 Task: Search for images of 'white roses' and 'trees' using the Unsplash photo search in Trello.
Action: Mouse moved to (838, 320)
Screenshot: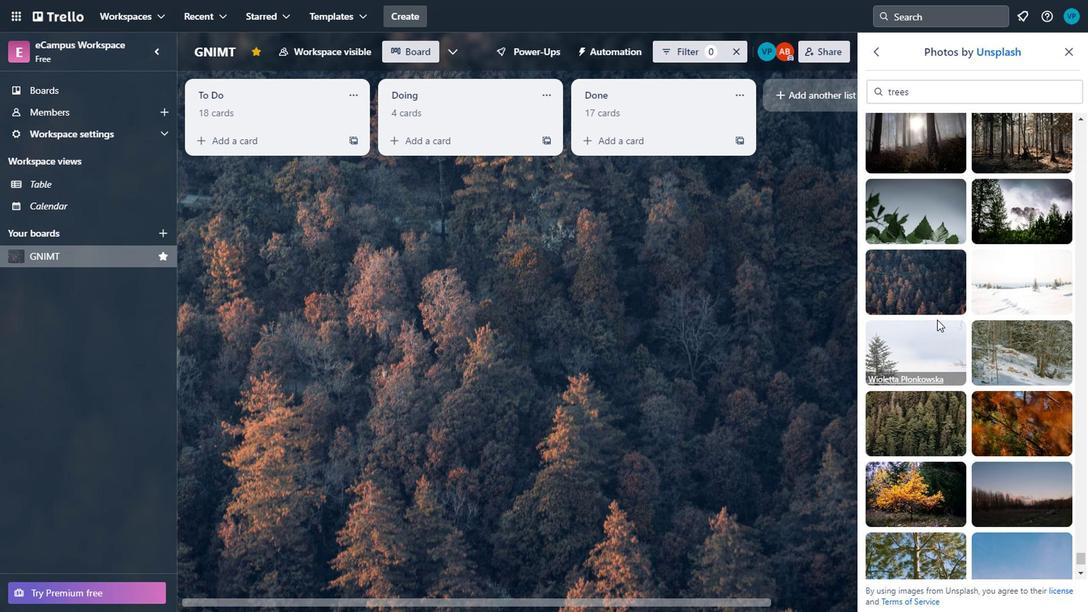 
Action: Mouse scrolled (838, 320) with delta (0, 0)
Screenshot: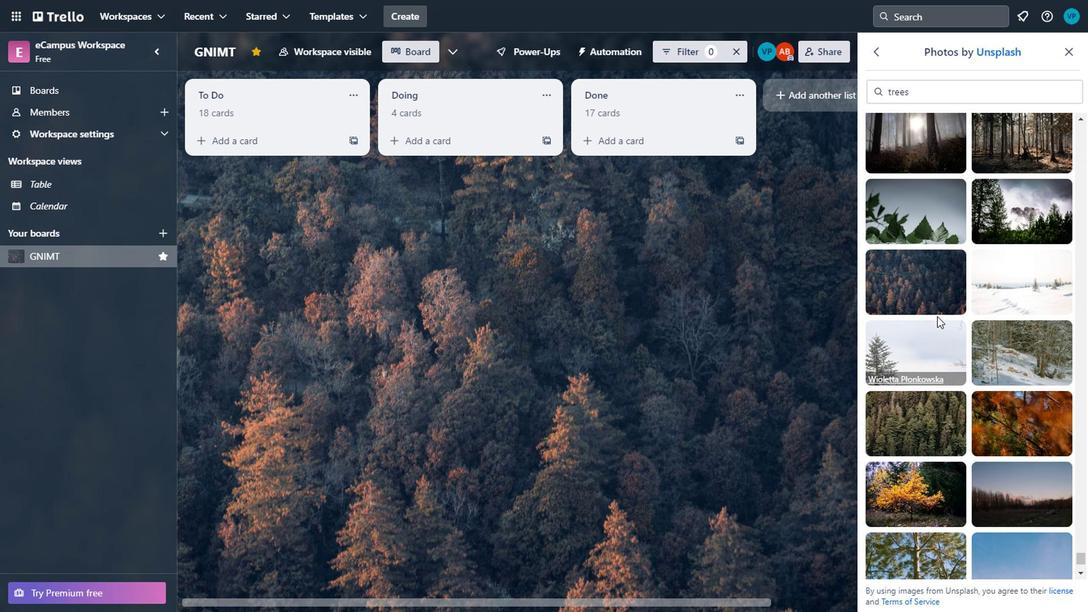 
Action: Mouse scrolled (838, 320) with delta (0, 0)
Screenshot: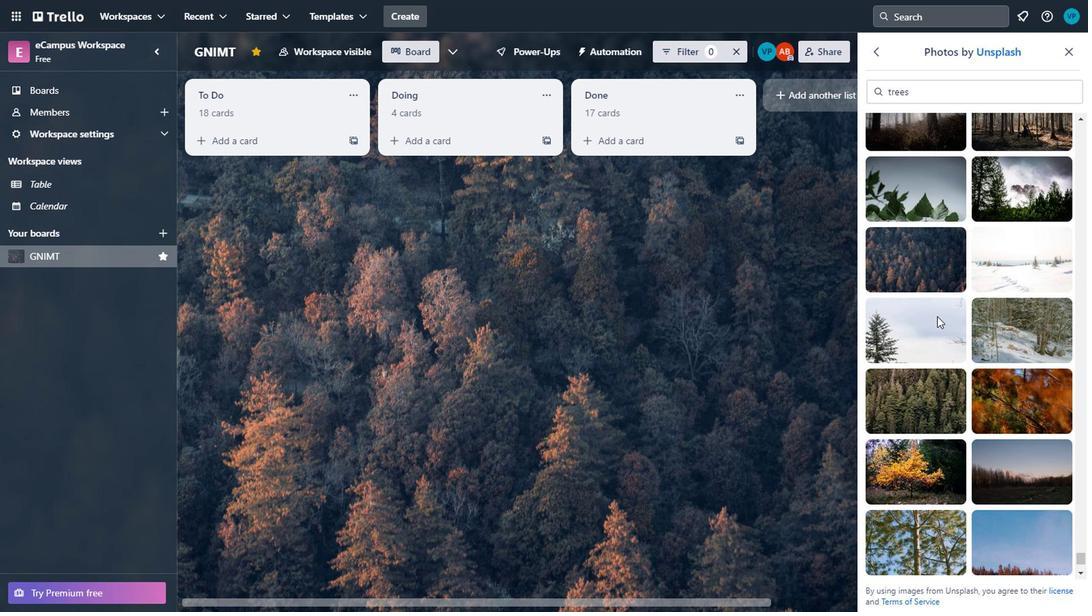 
Action: Mouse scrolled (838, 320) with delta (0, 0)
Screenshot: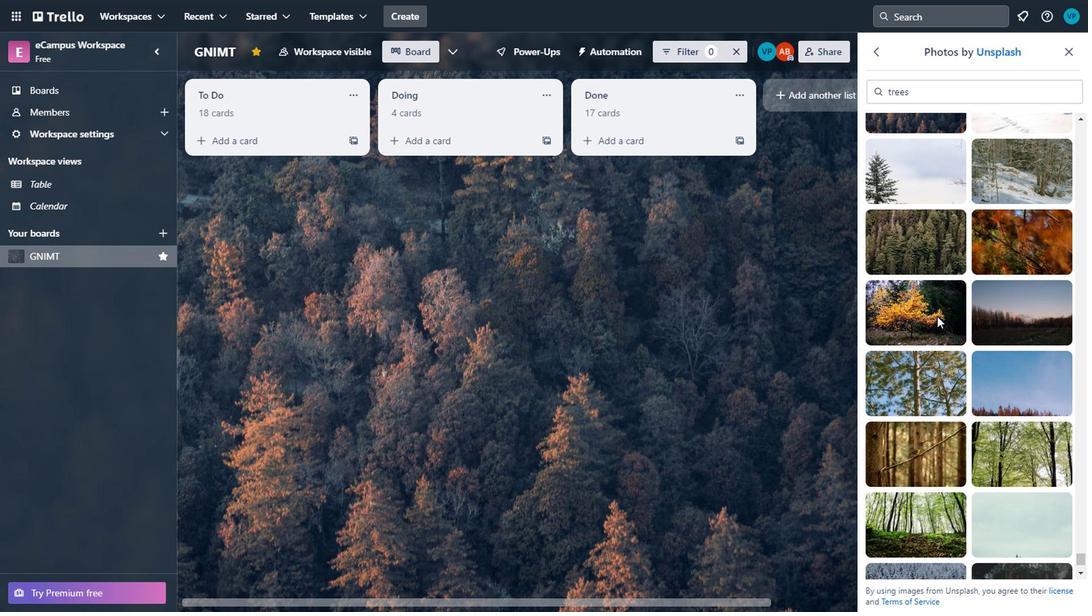 
Action: Mouse scrolled (838, 320) with delta (0, 0)
Screenshot: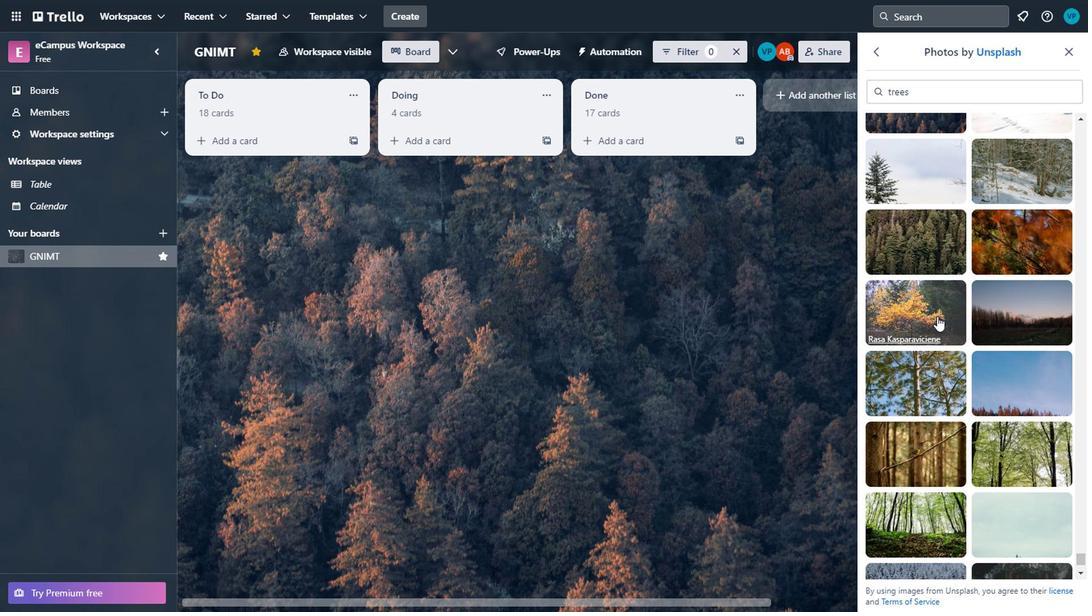 
Action: Mouse scrolled (838, 320) with delta (0, 0)
Screenshot: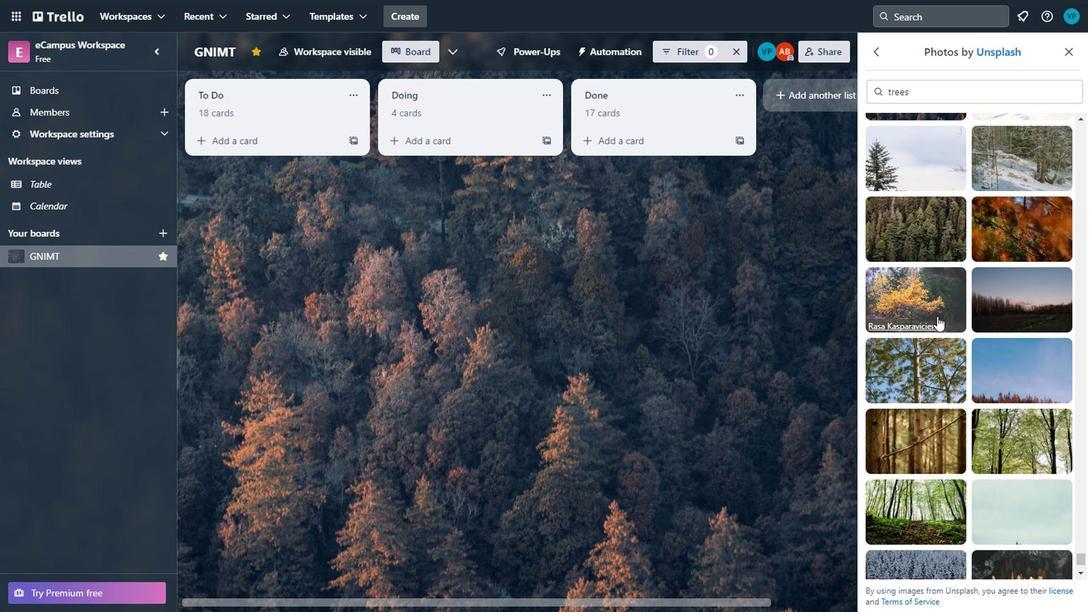
Action: Mouse moved to (821, 333)
Screenshot: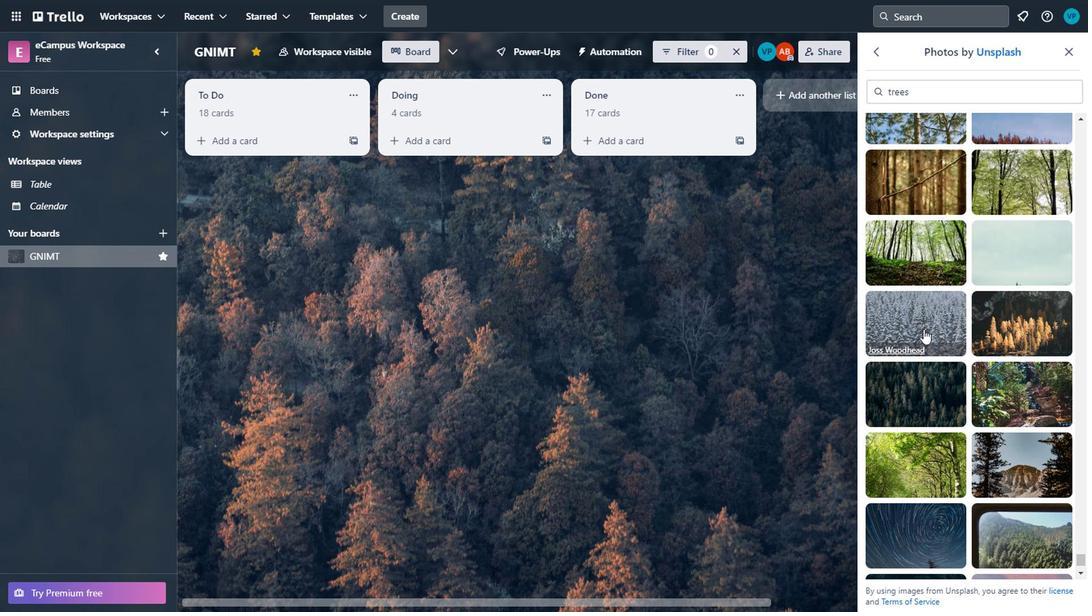 
Action: Mouse scrolled (821, 332) with delta (0, 0)
Screenshot: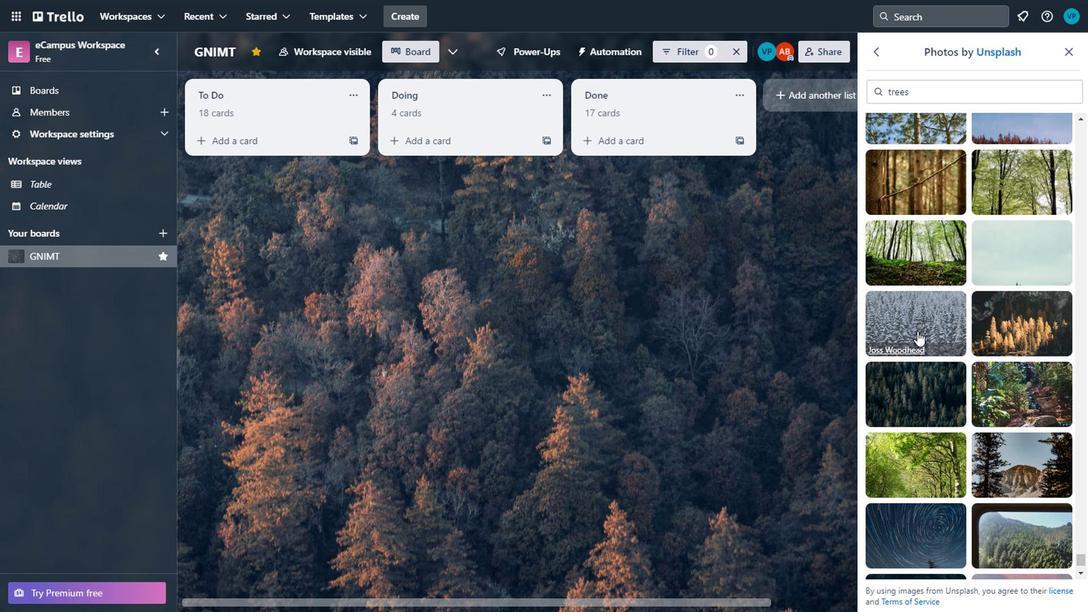 
Action: Mouse moved to (820, 300)
Screenshot: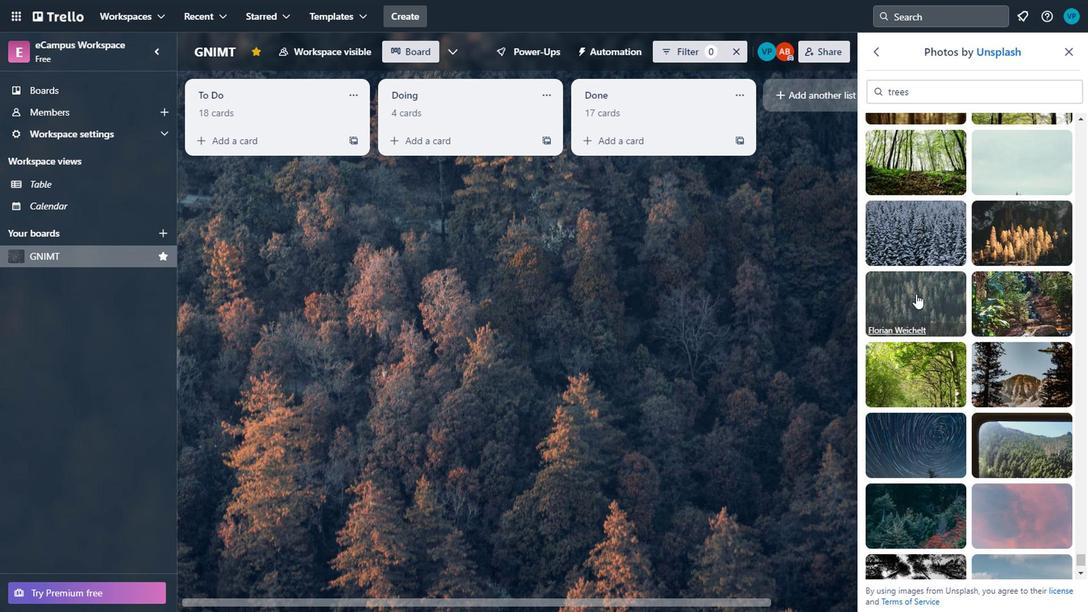 
Action: Mouse scrolled (820, 299) with delta (0, 0)
Screenshot: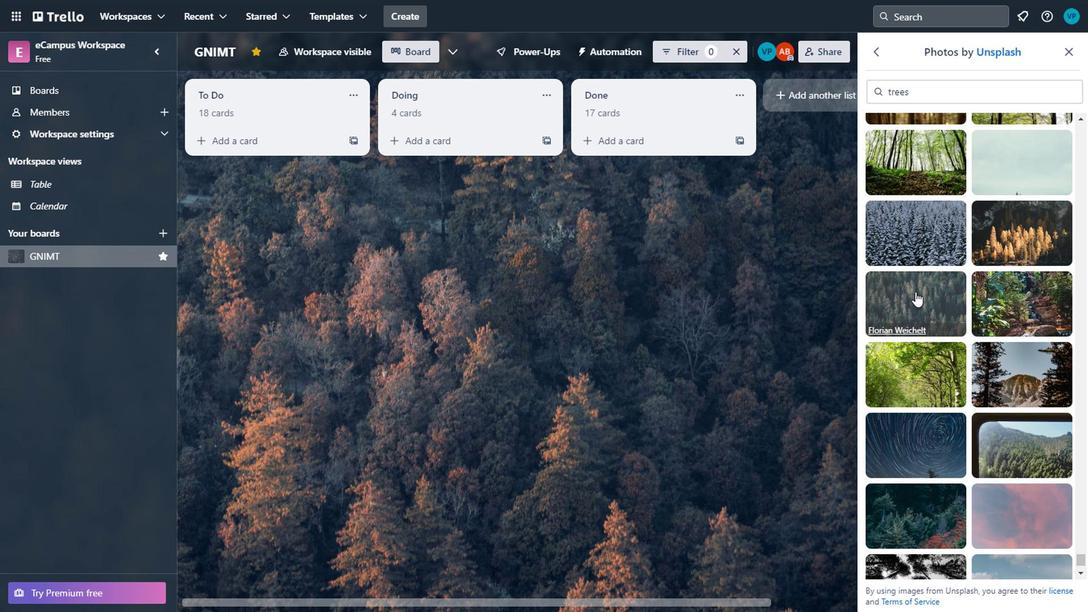 
Action: Mouse scrolled (820, 299) with delta (0, 0)
Screenshot: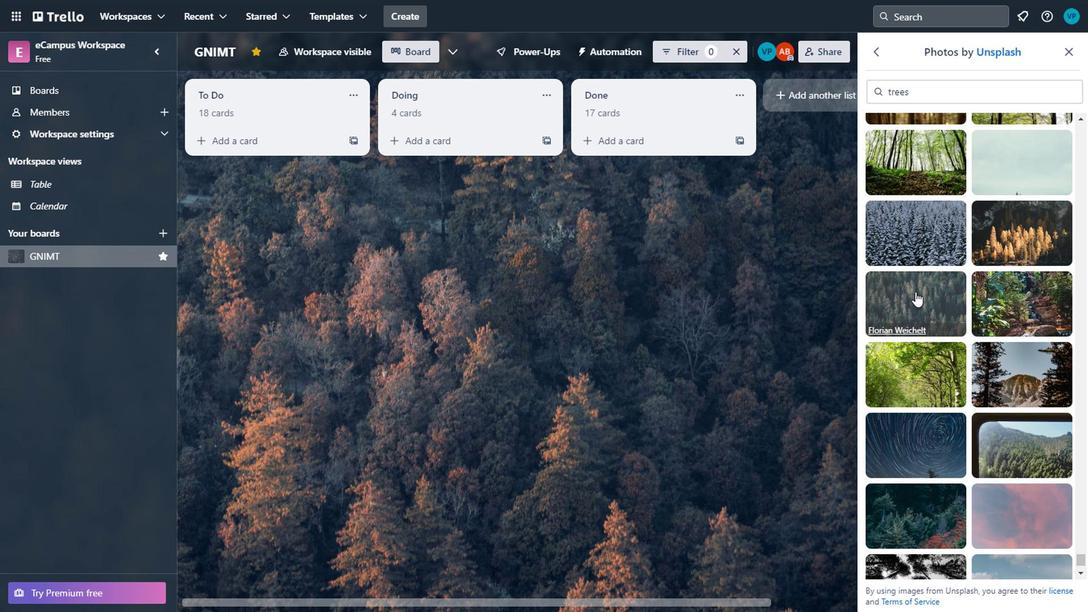 
Action: Mouse scrolled (820, 299) with delta (0, 0)
Screenshot: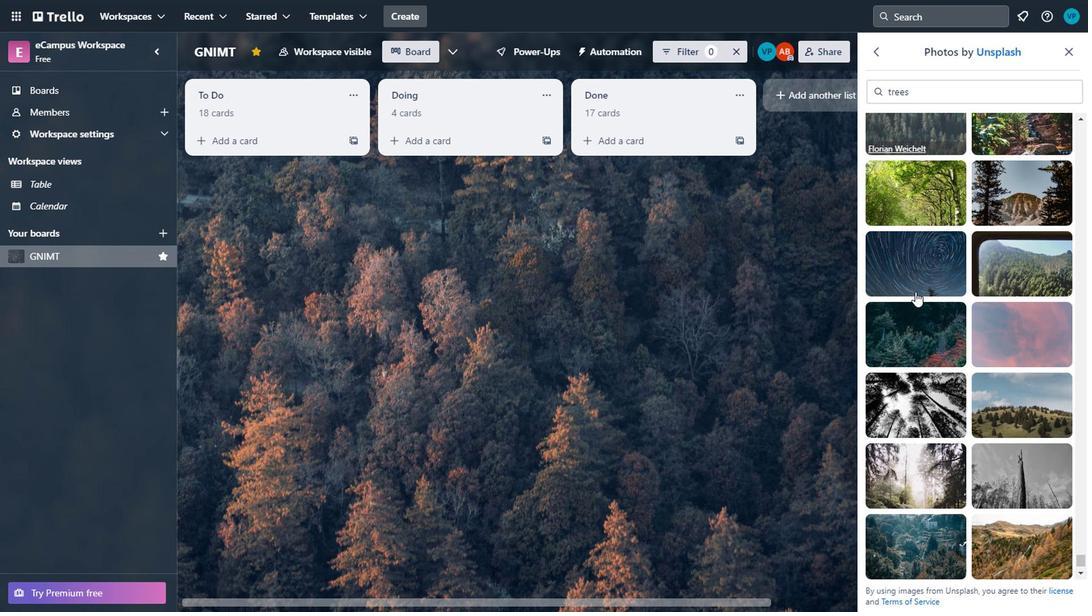 
Action: Mouse scrolled (820, 299) with delta (0, 0)
Screenshot: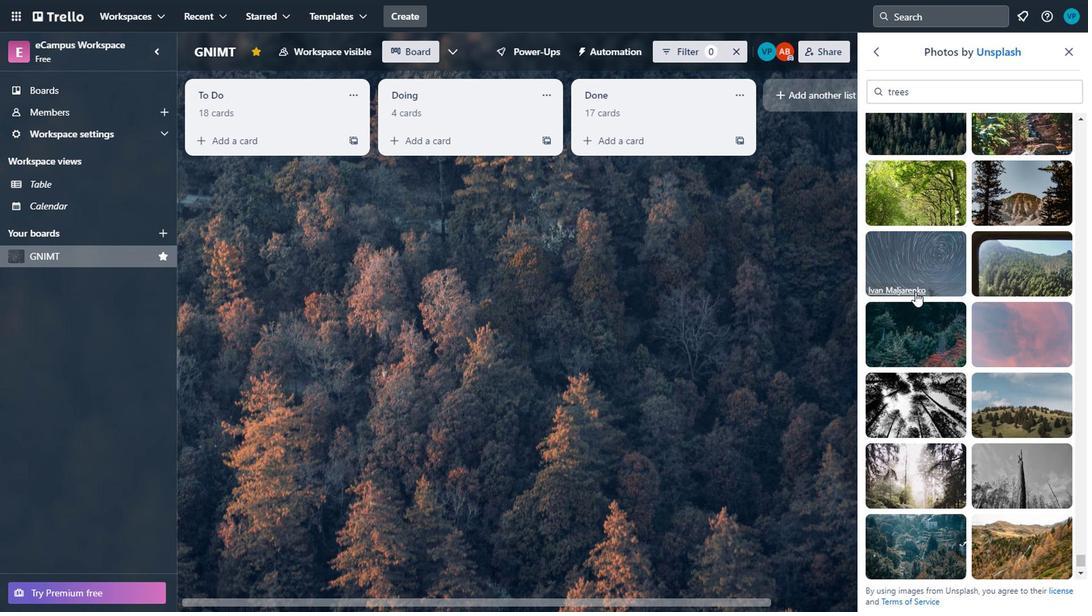 
Action: Mouse moved to (823, 299)
Screenshot: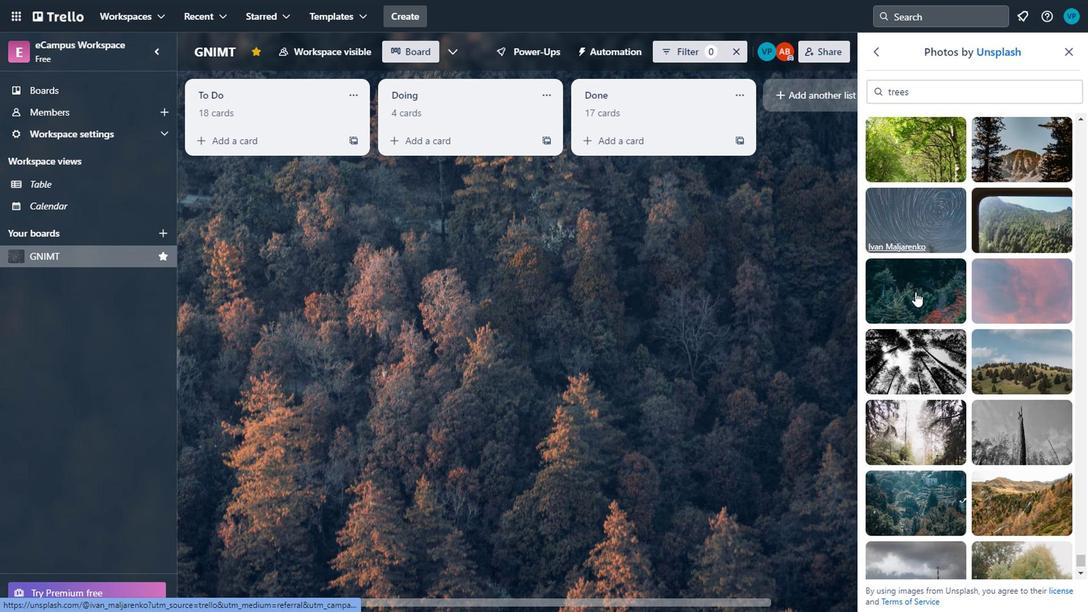 
Action: Mouse scrolled (823, 299) with delta (0, 0)
Screenshot: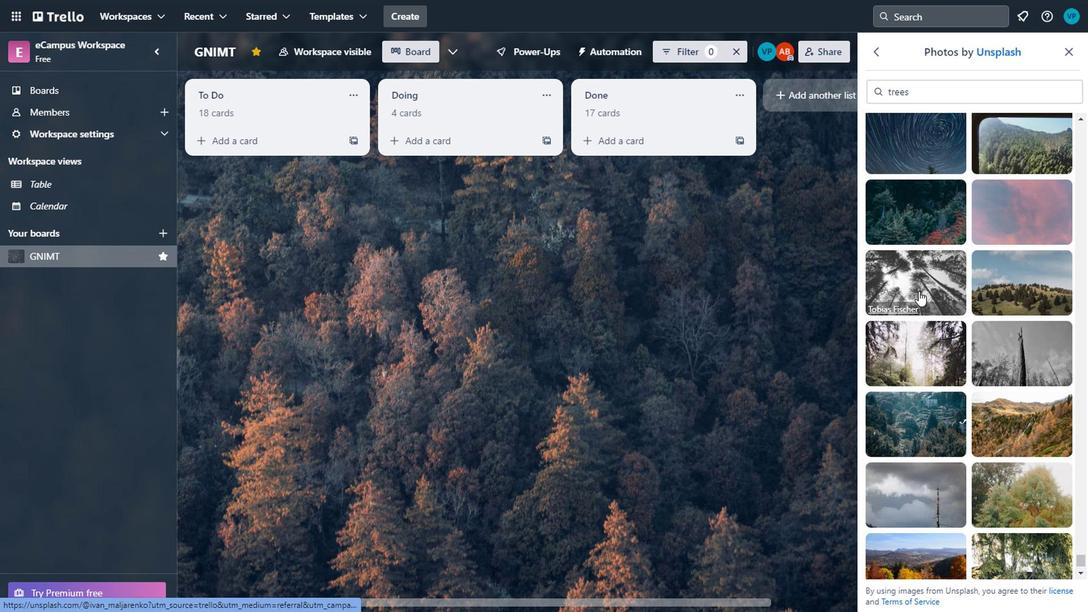 
Action: Mouse moved to (823, 299)
Screenshot: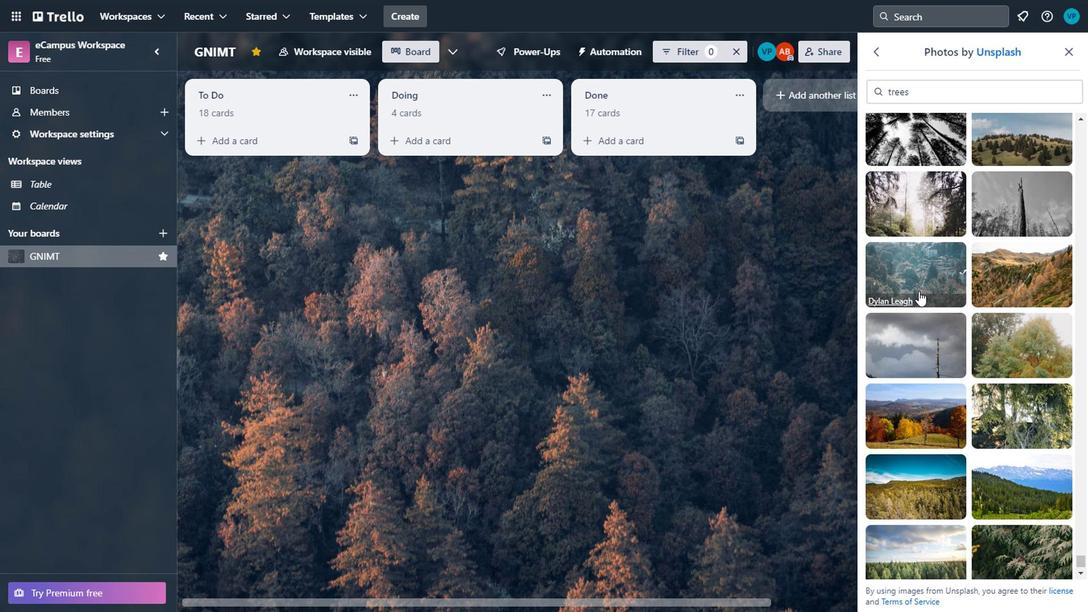 
Action: Mouse scrolled (823, 299) with delta (0, 0)
Screenshot: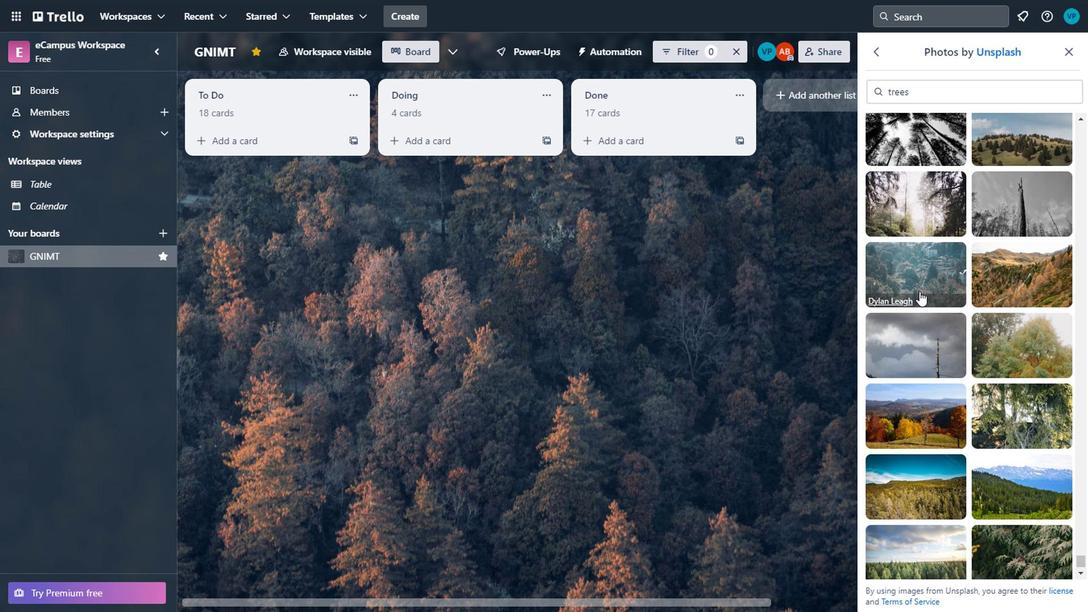 
Action: Mouse moved to (823, 305)
Screenshot: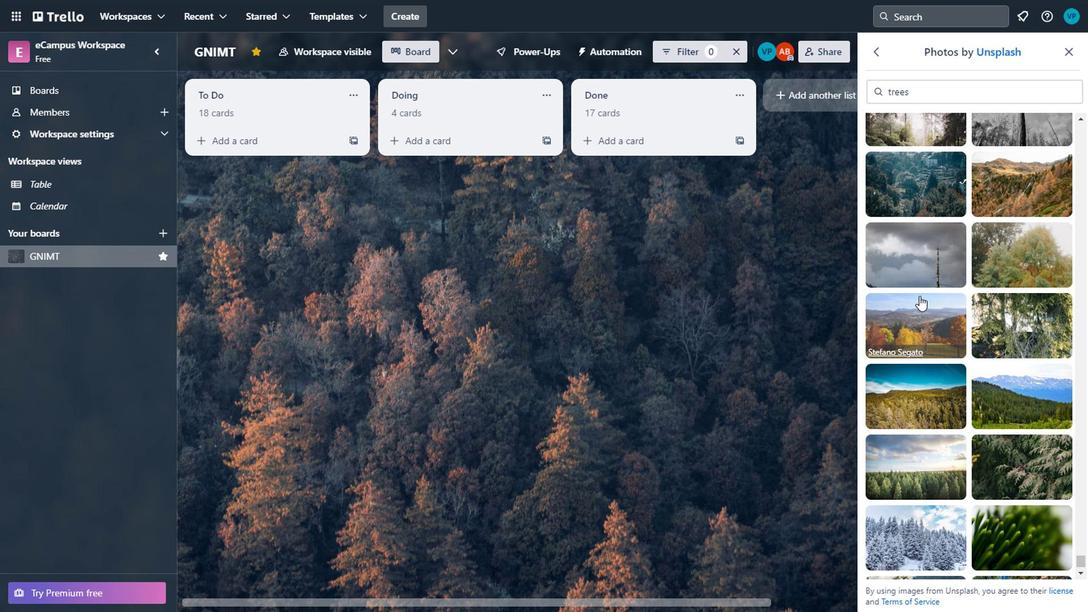 
Action: Mouse scrolled (823, 304) with delta (0, 0)
Screenshot: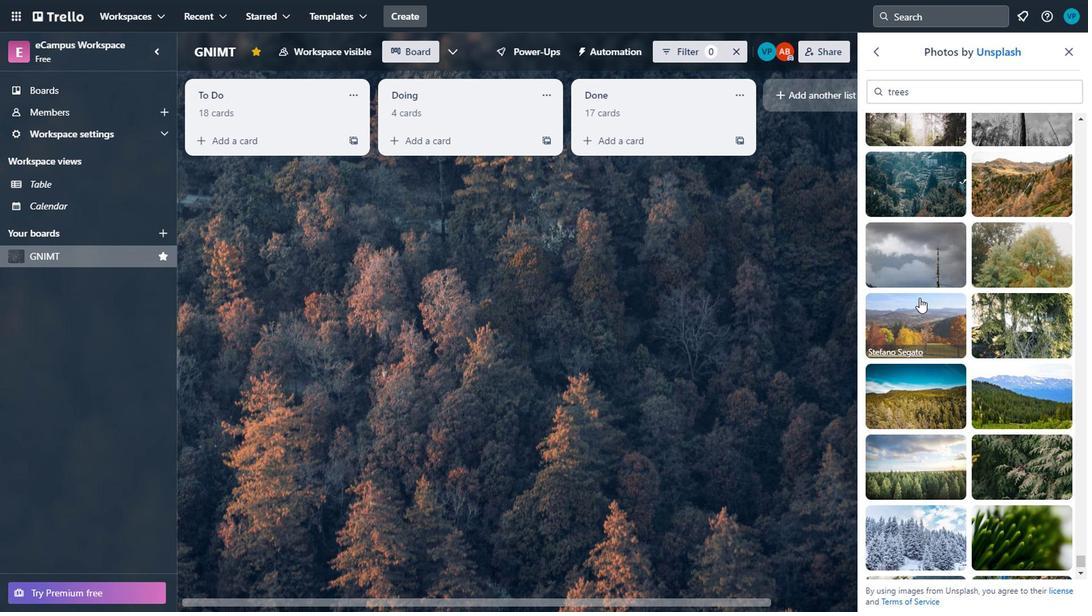 
Action: Mouse scrolled (823, 304) with delta (0, 0)
Screenshot: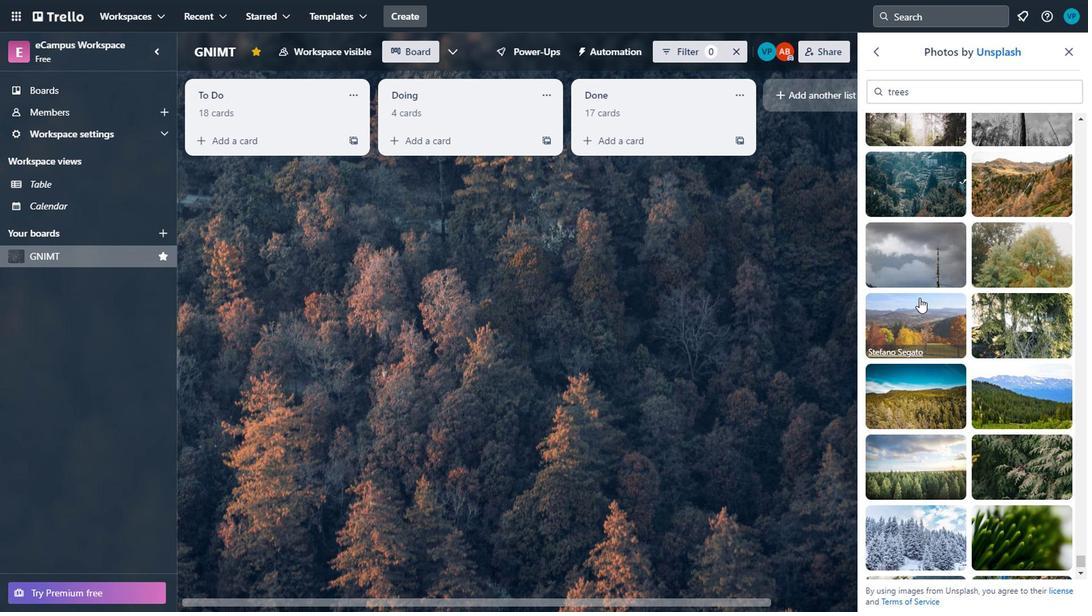 
Action: Mouse scrolled (823, 304) with delta (0, 0)
Screenshot: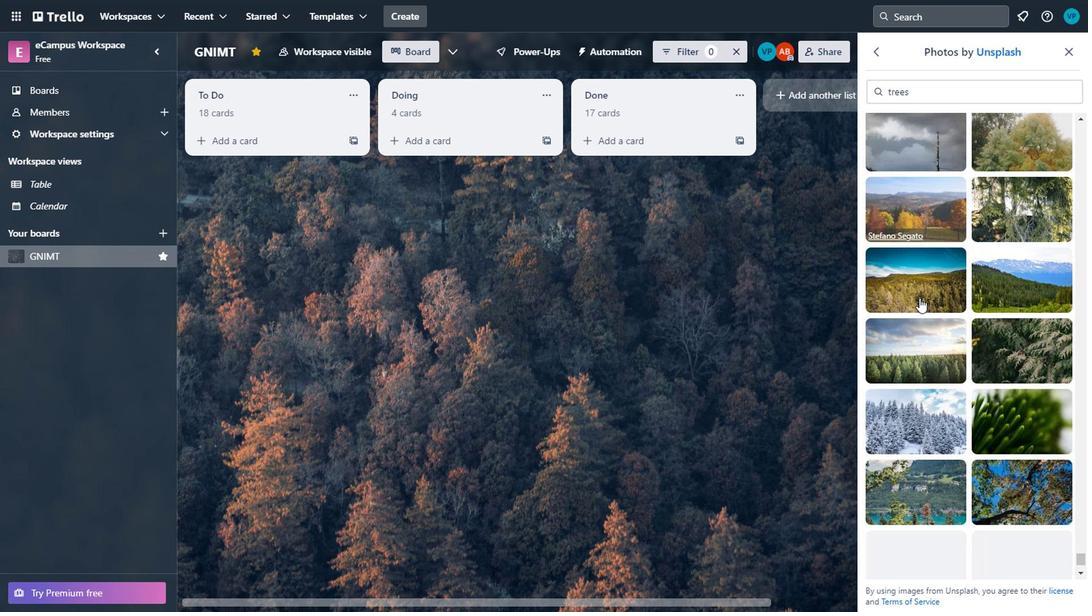 
Action: Mouse scrolled (823, 304) with delta (0, 0)
Screenshot: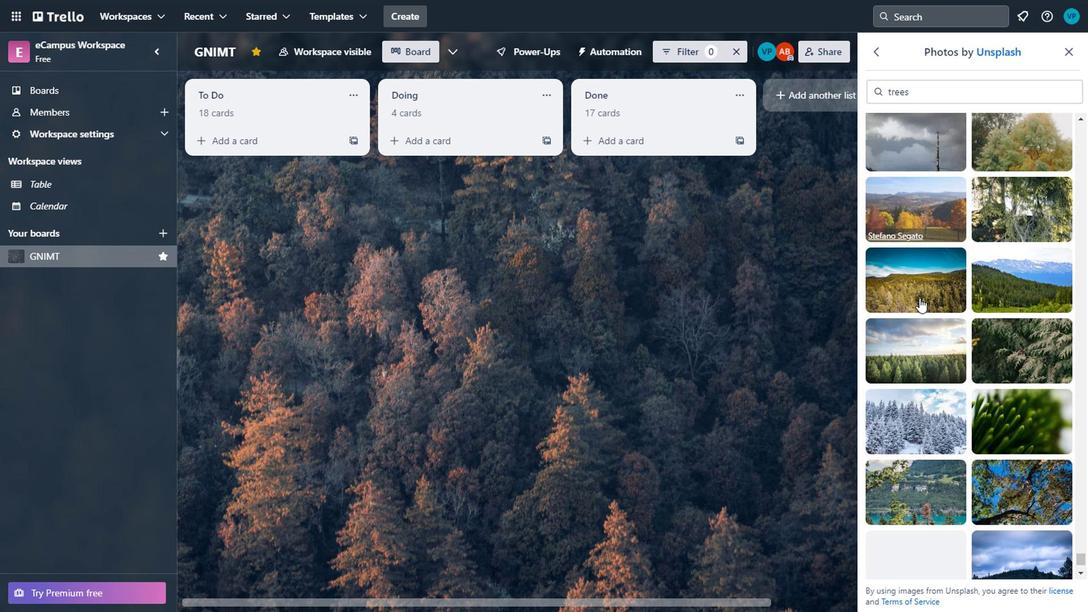 
Action: Mouse scrolled (823, 304) with delta (0, 0)
Screenshot: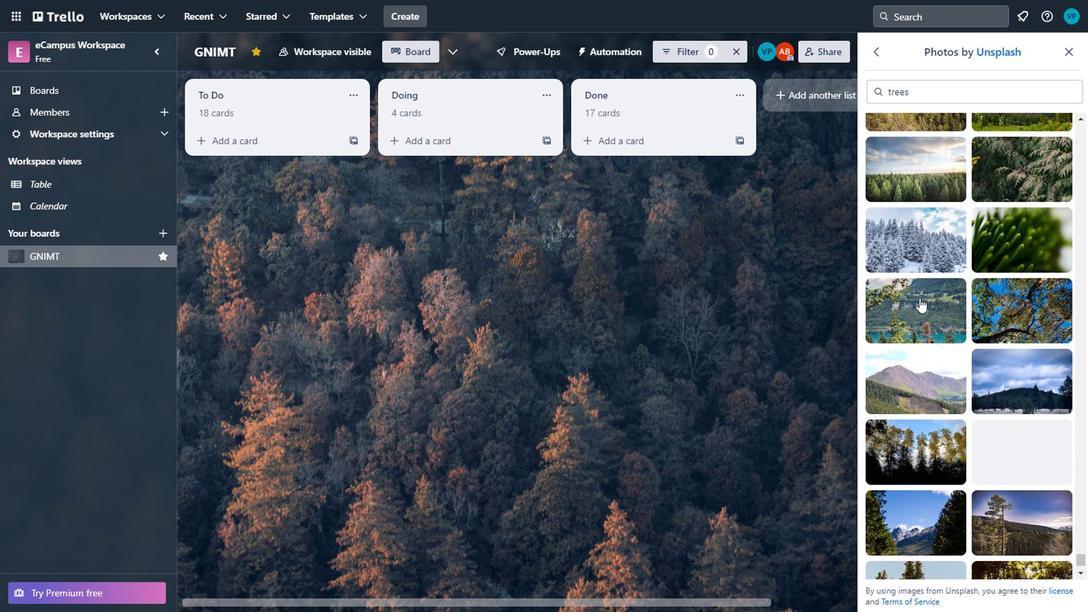 
Action: Mouse scrolled (823, 304) with delta (0, 0)
Screenshot: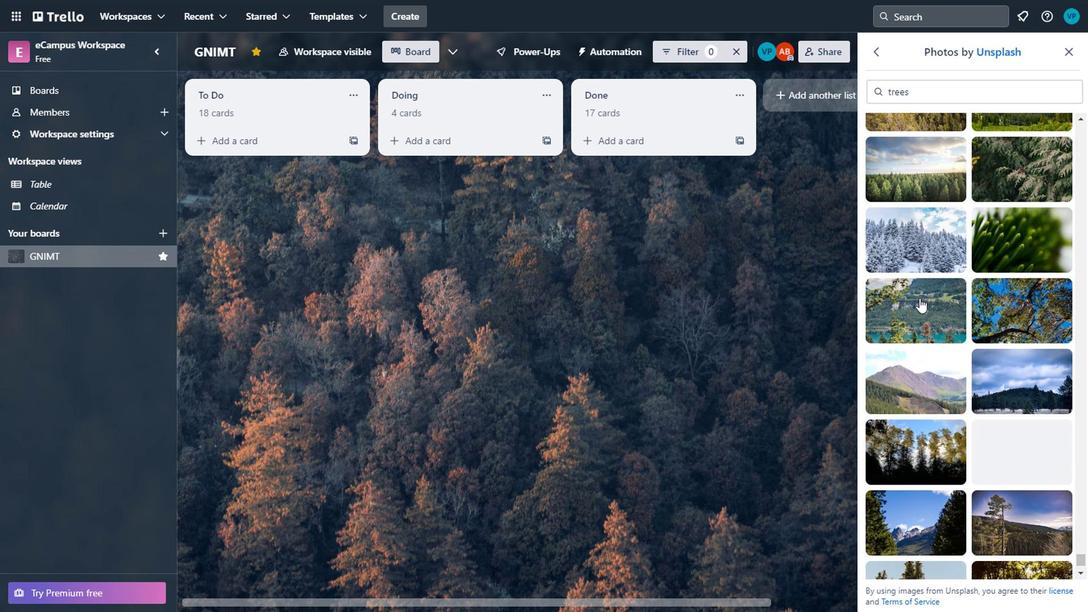 
Action: Mouse moved to (823, 308)
Screenshot: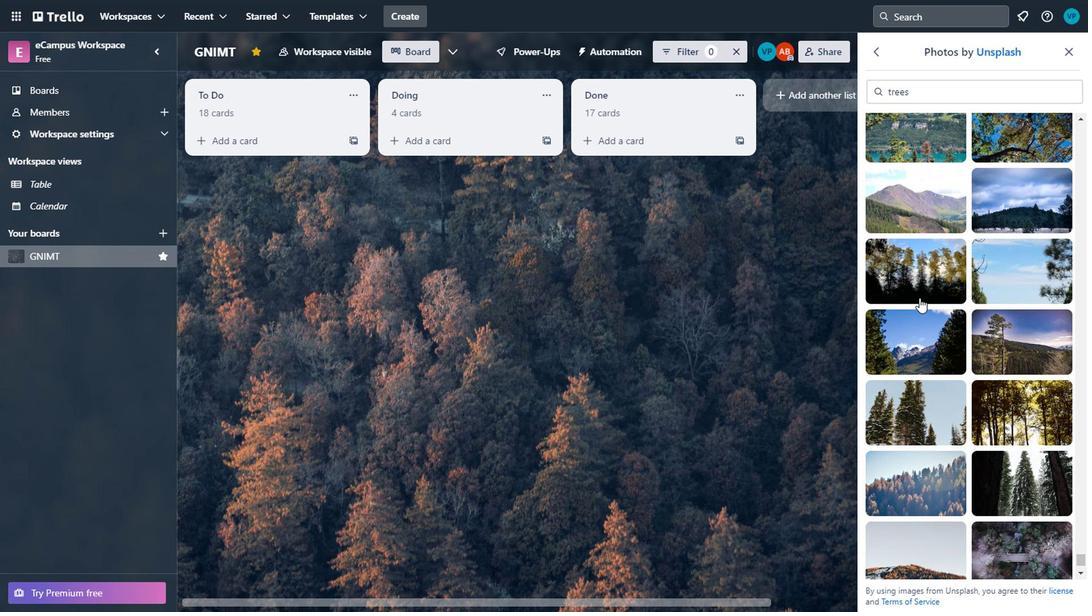 
Action: Mouse scrolled (823, 307) with delta (0, 0)
Screenshot: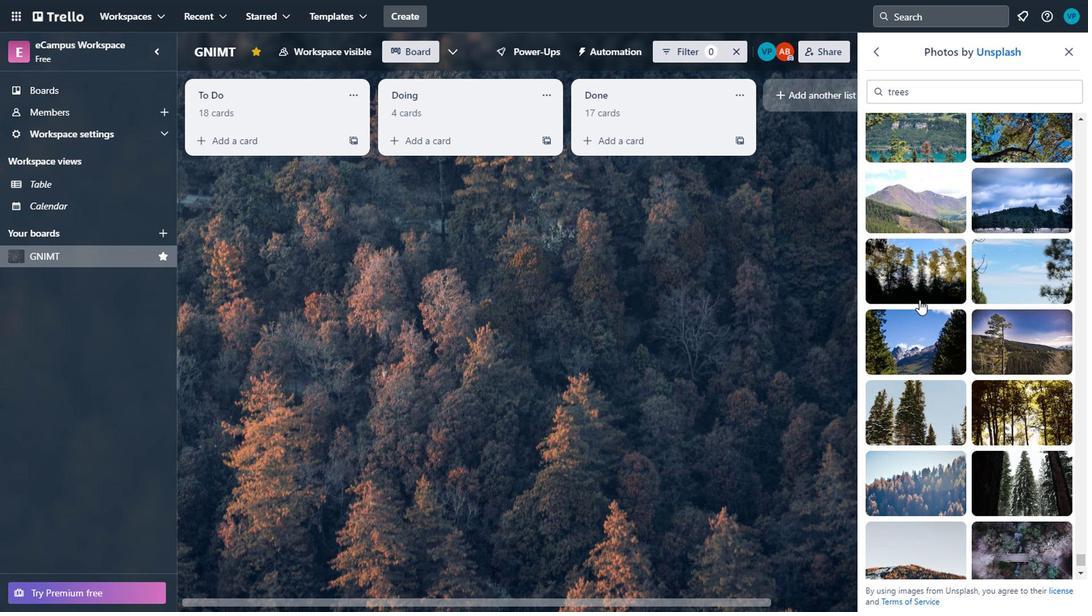 
Action: Mouse scrolled (823, 307) with delta (0, 0)
Screenshot: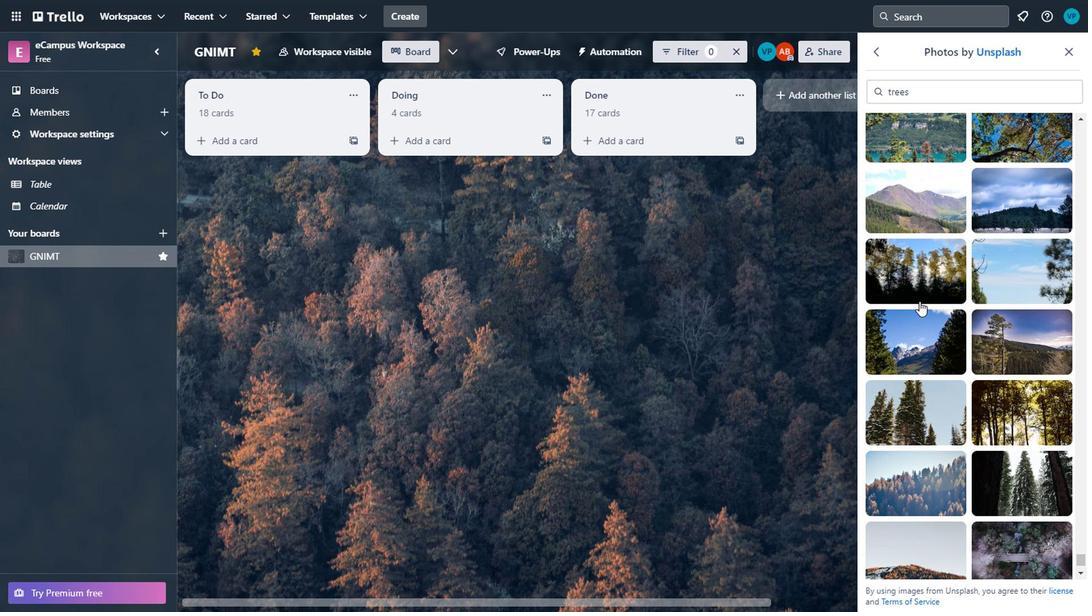 
Action: Mouse moved to (823, 313)
Screenshot: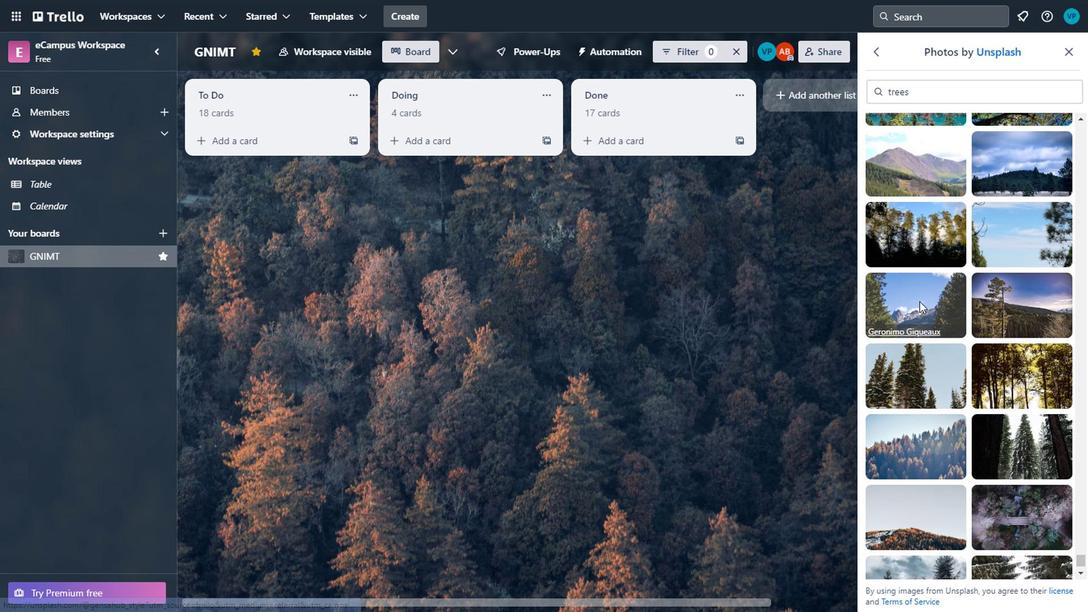 
Action: Mouse scrolled (823, 312) with delta (0, 0)
Screenshot: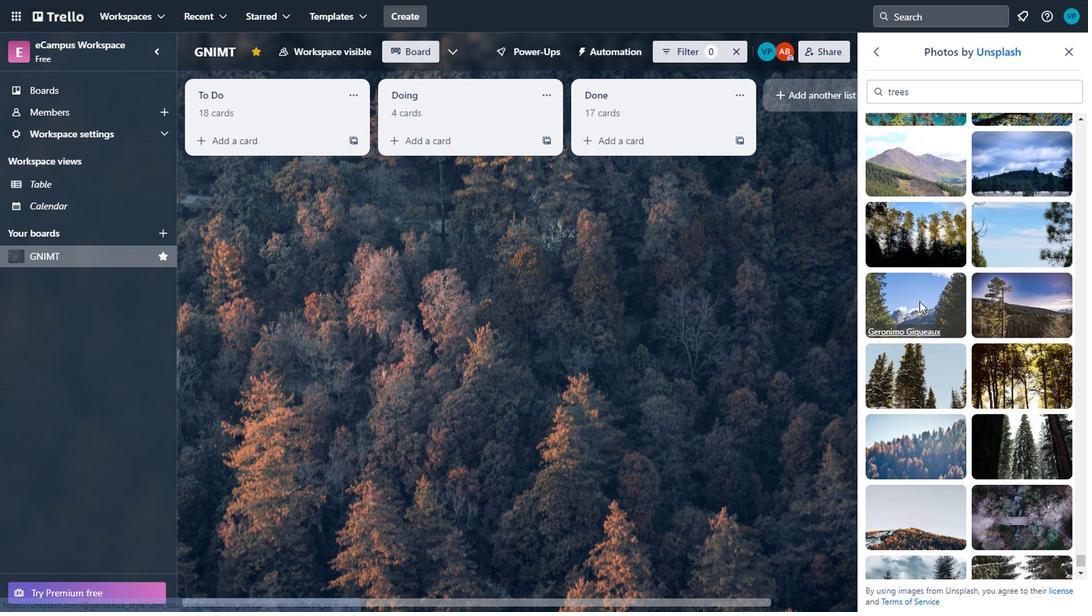 
Action: Mouse scrolled (823, 312) with delta (0, 0)
Screenshot: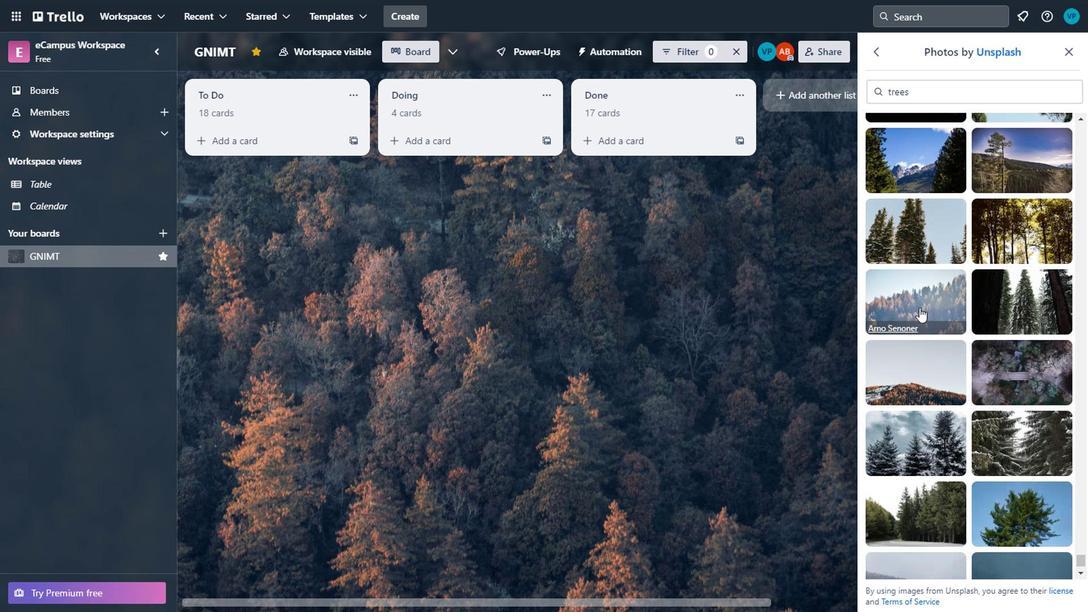 
Action: Mouse moved to (820, 316)
Screenshot: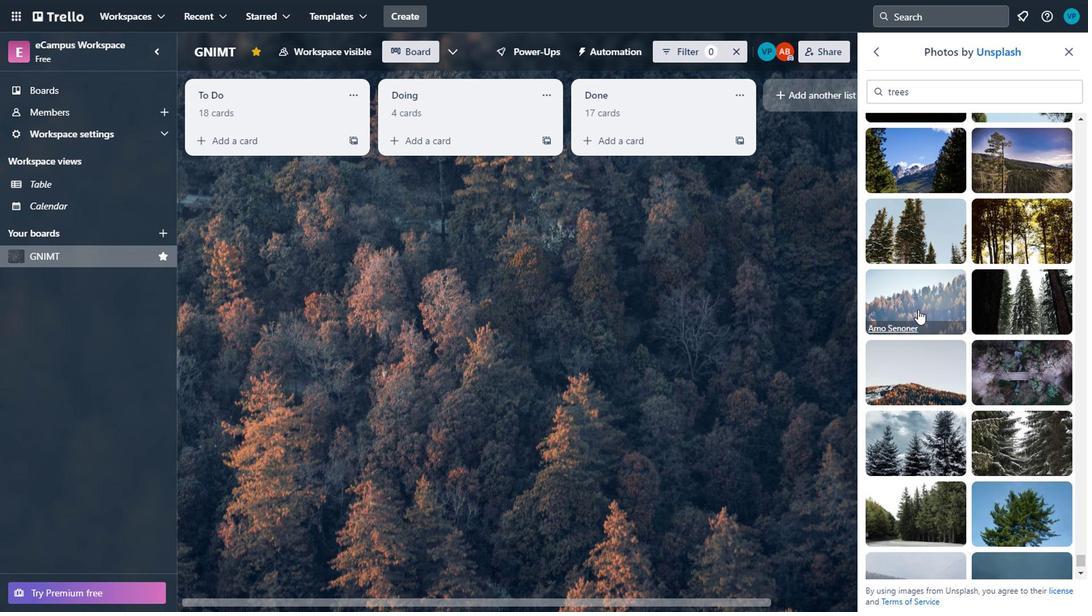 
Action: Mouse scrolled (820, 315) with delta (0, 0)
Screenshot: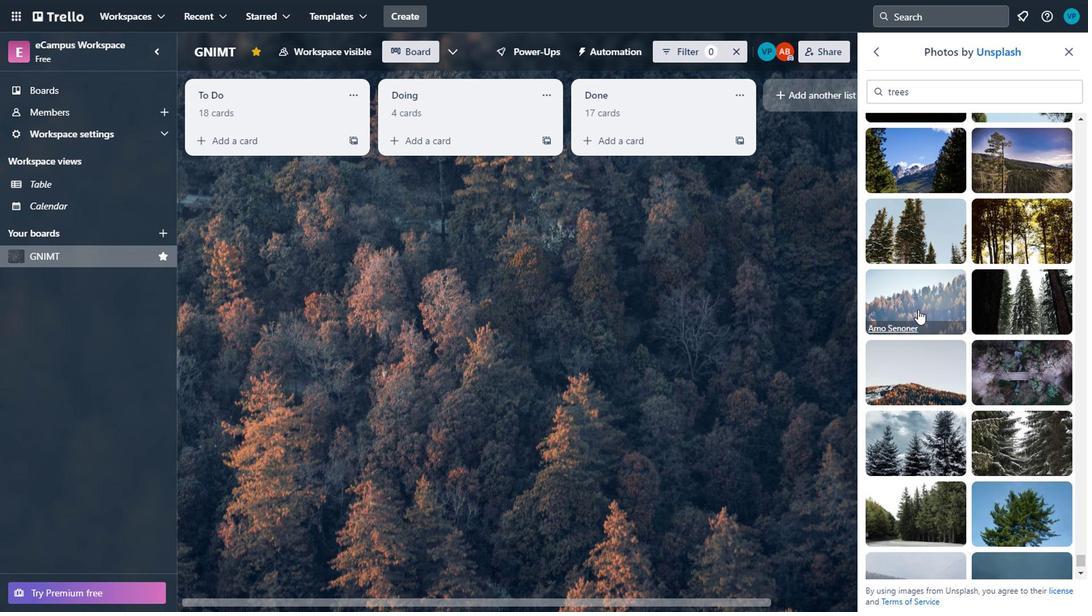 
Action: Mouse moved to (819, 322)
Screenshot: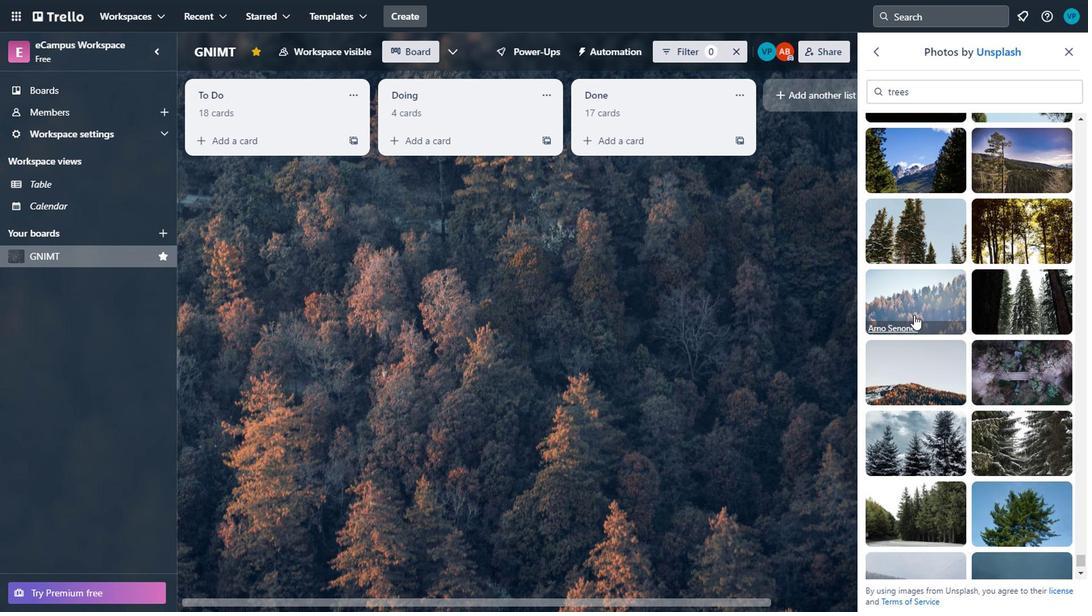 
Action: Mouse pressed left at (819, 322)
Screenshot: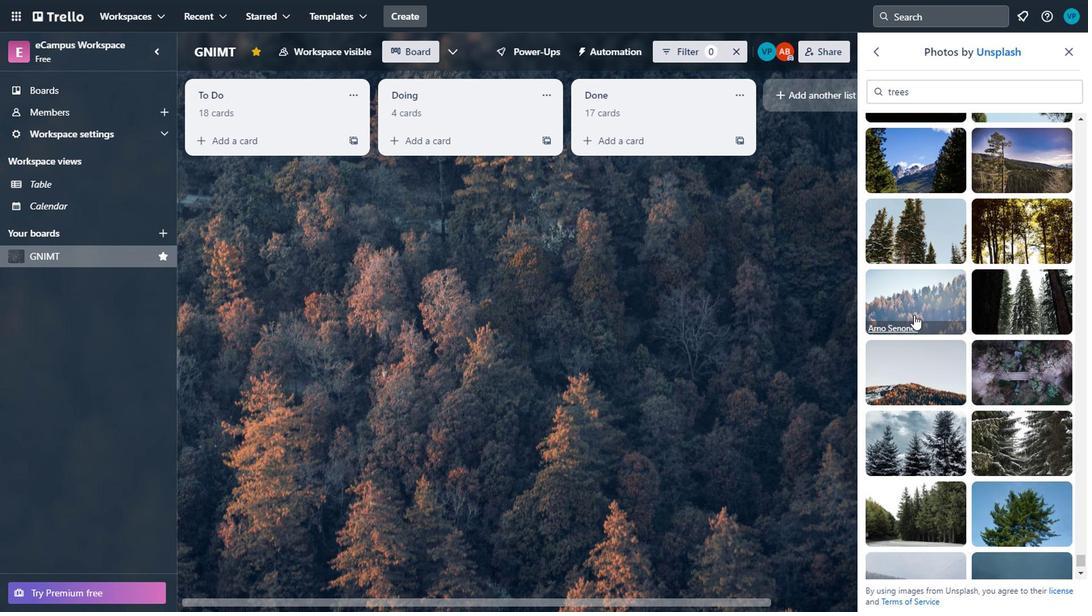 
Action: Mouse moved to (820, 335)
Screenshot: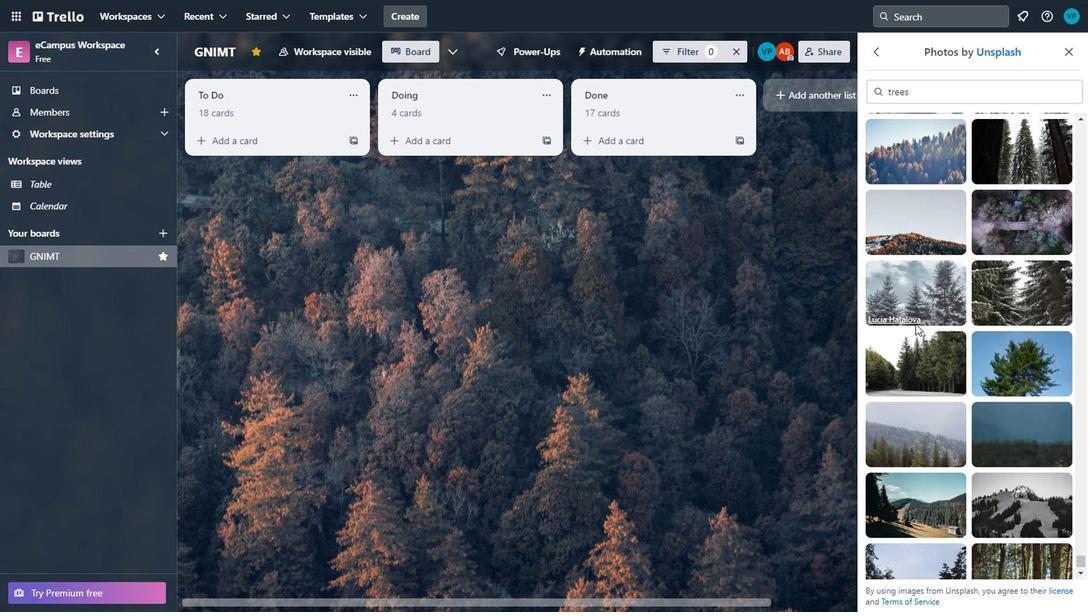
Action: Mouse scrolled (820, 335) with delta (0, 0)
Screenshot: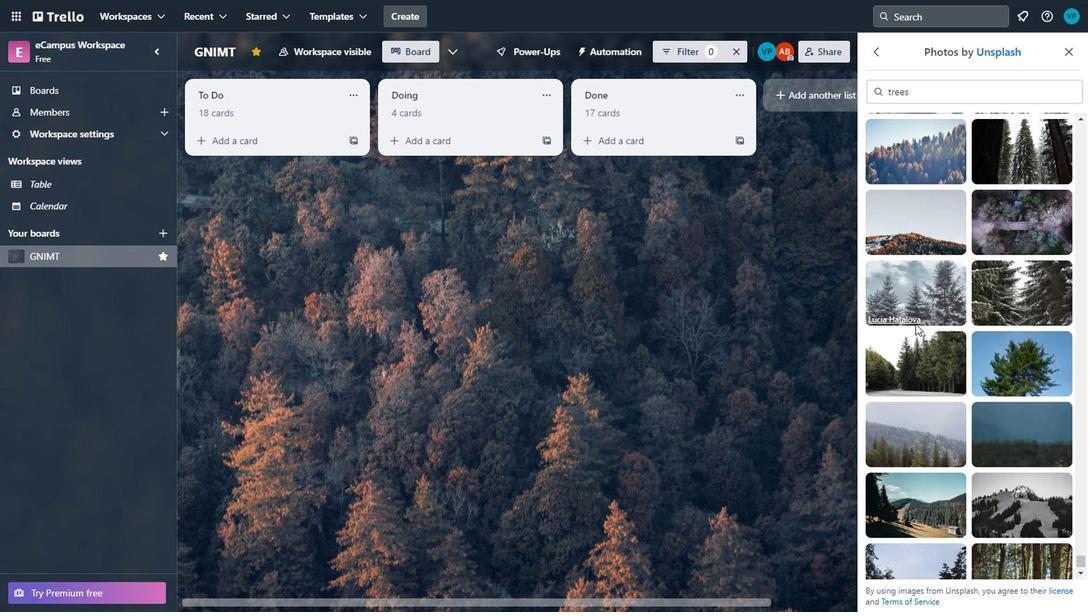 
Action: Mouse scrolled (820, 335) with delta (0, 0)
Screenshot: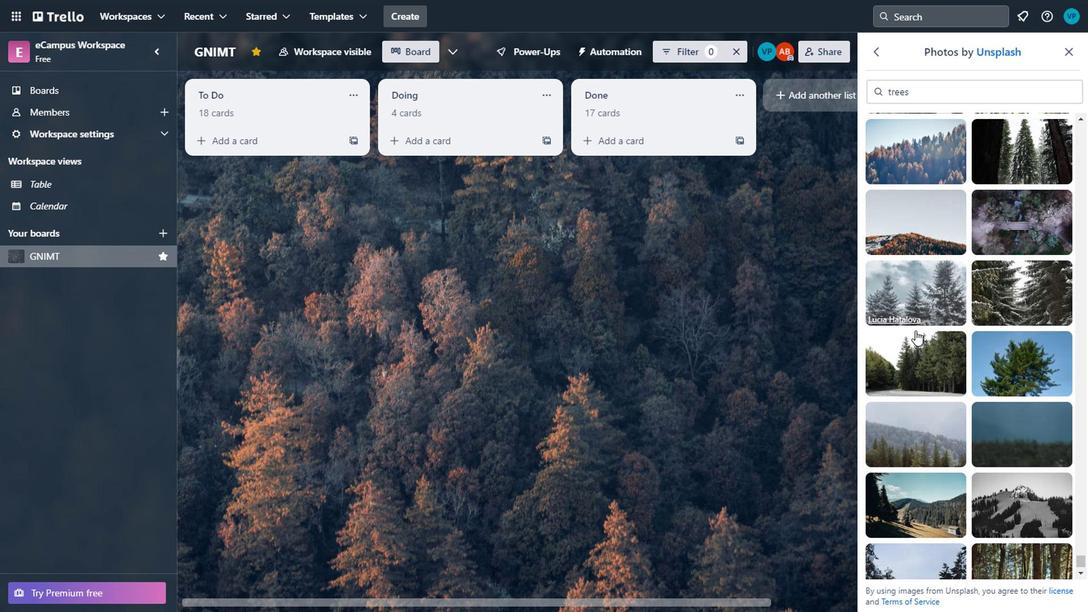
Action: Mouse moved to (820, 337)
Screenshot: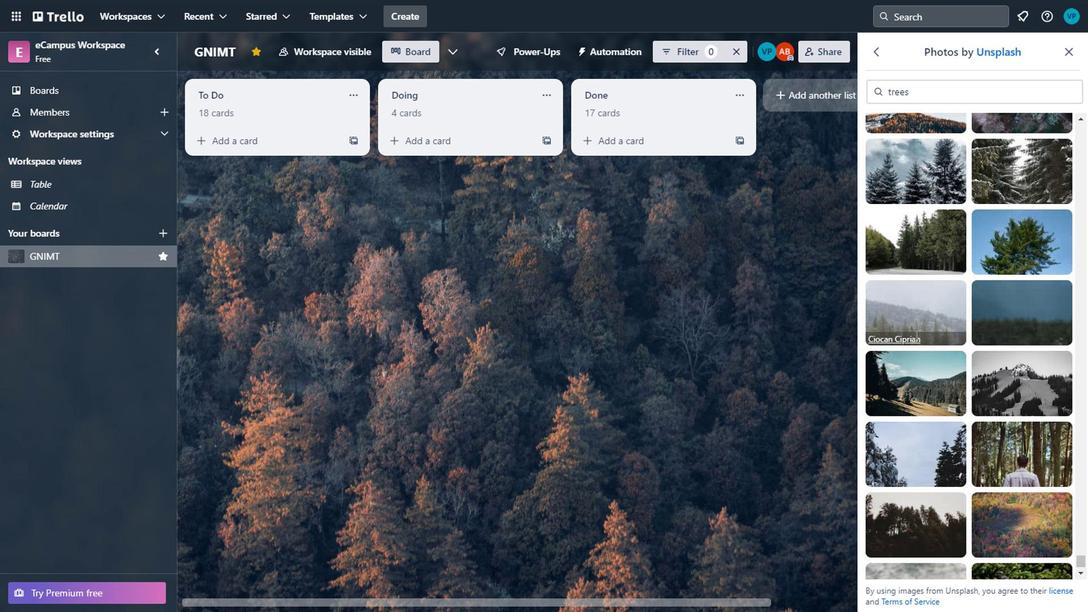 
Action: Mouse scrolled (820, 336) with delta (0, 0)
Screenshot: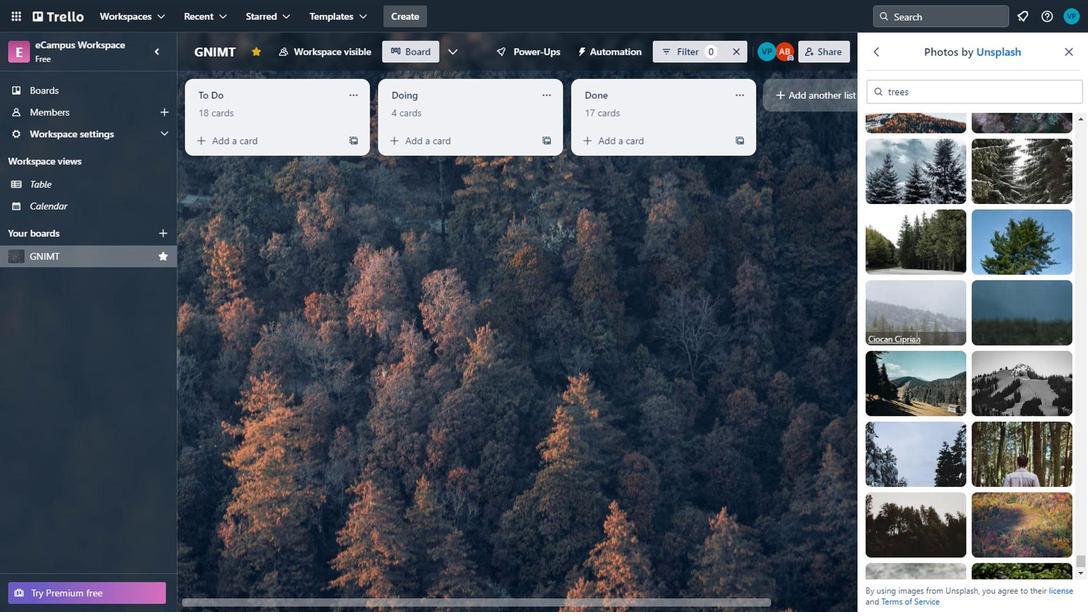 
Action: Mouse moved to (820, 337)
Screenshot: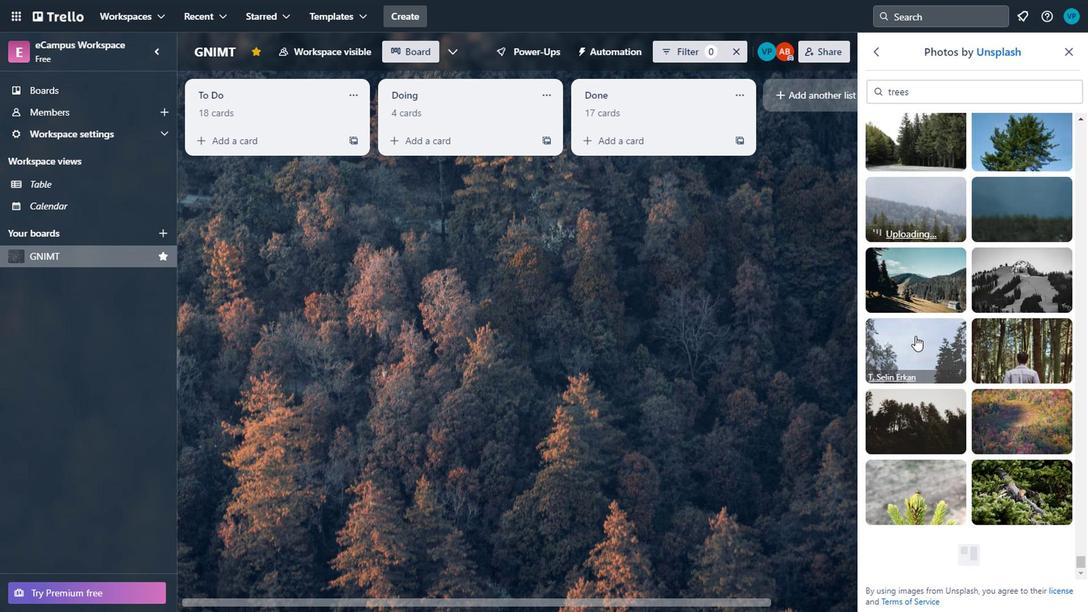 
Action: Mouse scrolled (820, 337) with delta (0, 0)
Screenshot: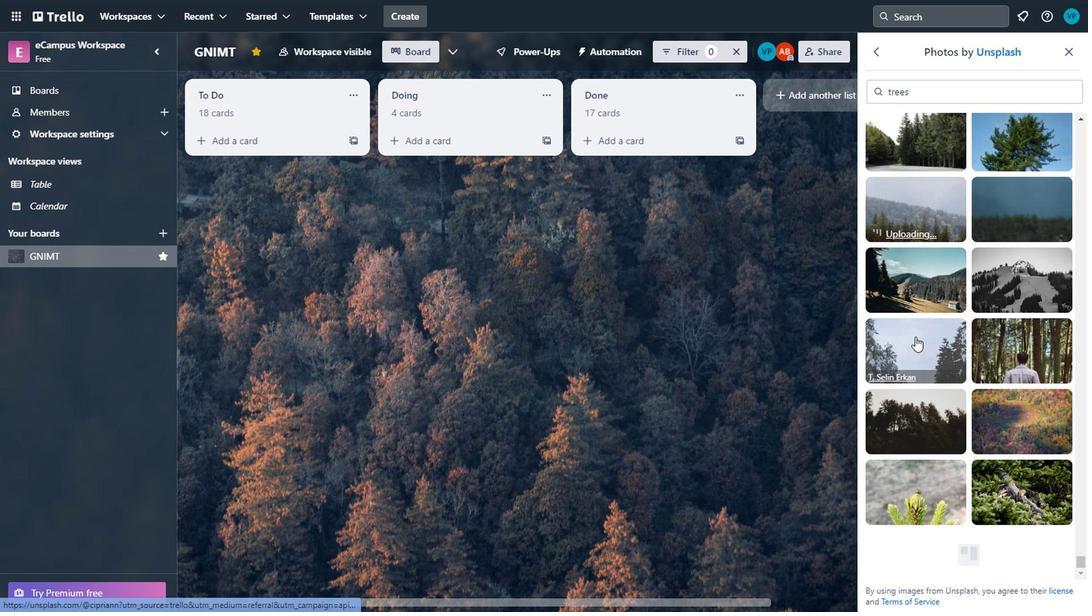 
Action: Mouse scrolled (820, 337) with delta (0, 0)
Screenshot: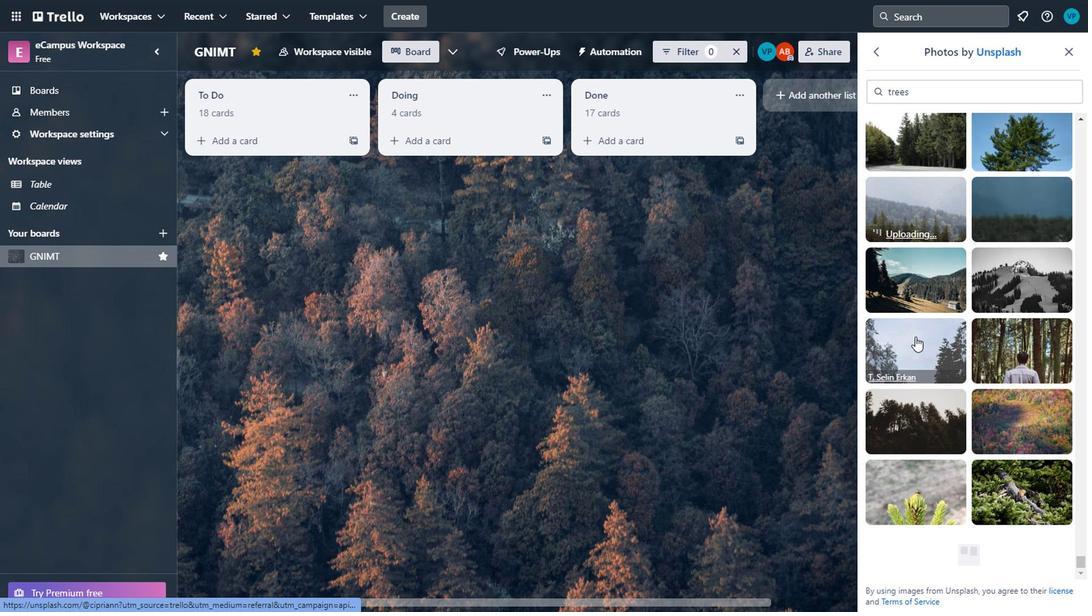 
Action: Mouse moved to (811, 345)
Screenshot: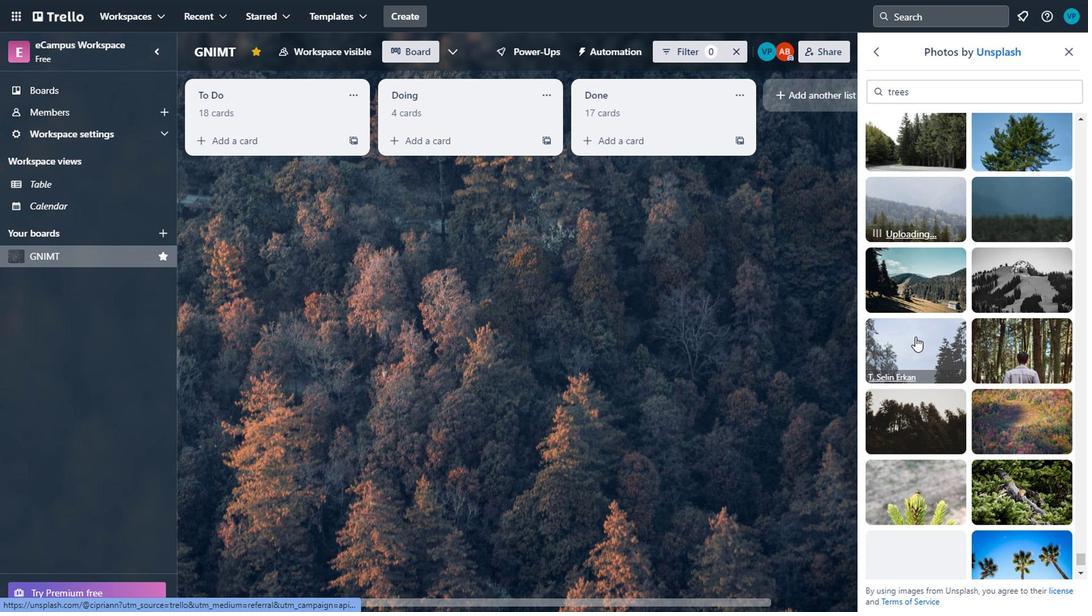 
Action: Mouse scrolled (811, 344) with delta (0, 0)
Screenshot: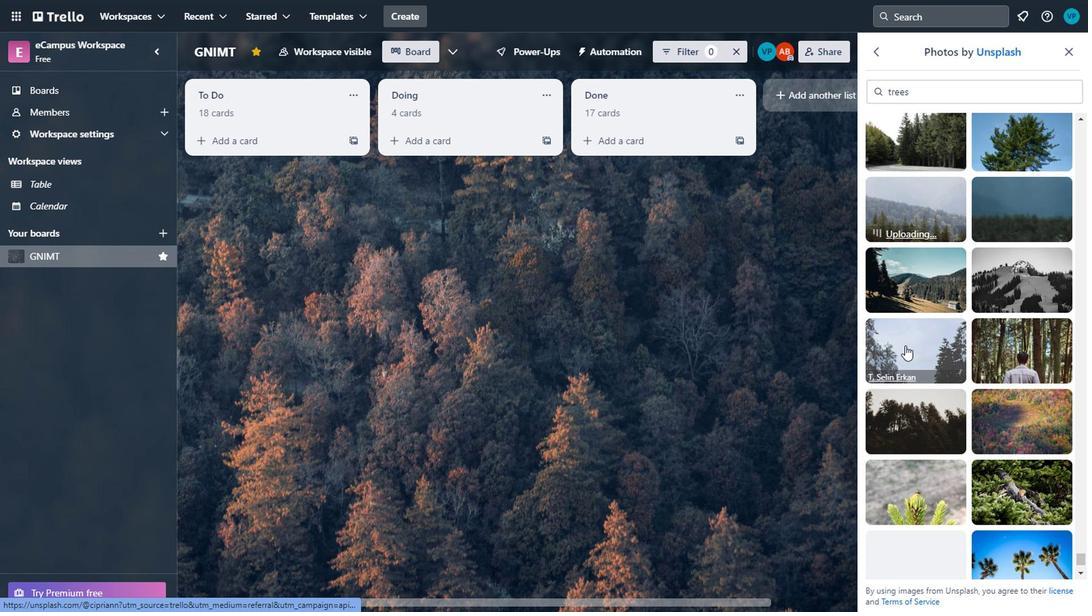 
Action: Mouse moved to (808, 346)
Screenshot: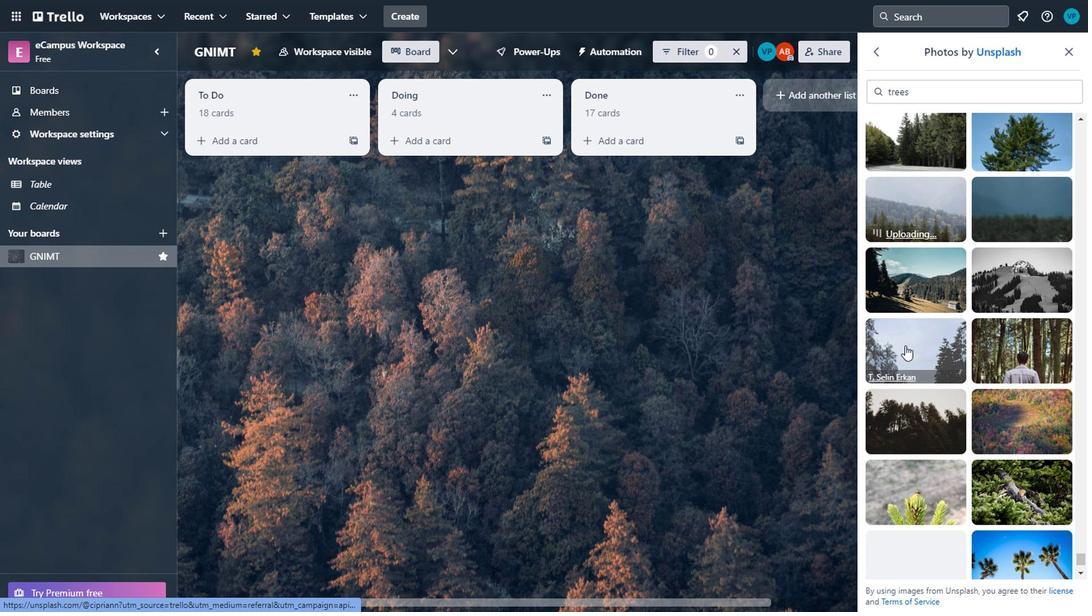 
Action: Mouse scrolled (808, 346) with delta (0, 0)
Screenshot: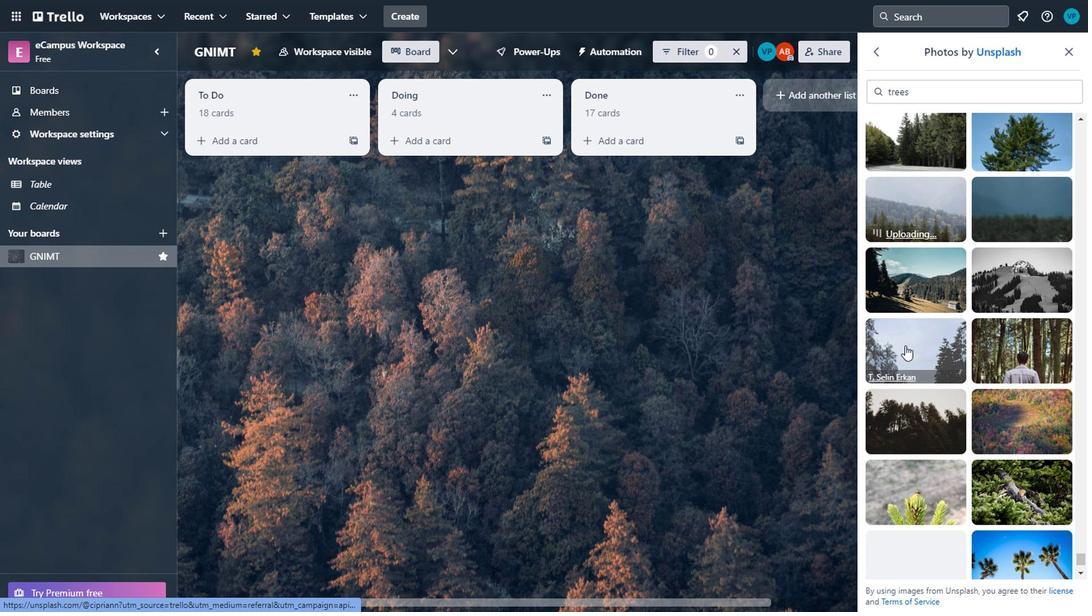 
Action: Mouse moved to (807, 346)
Screenshot: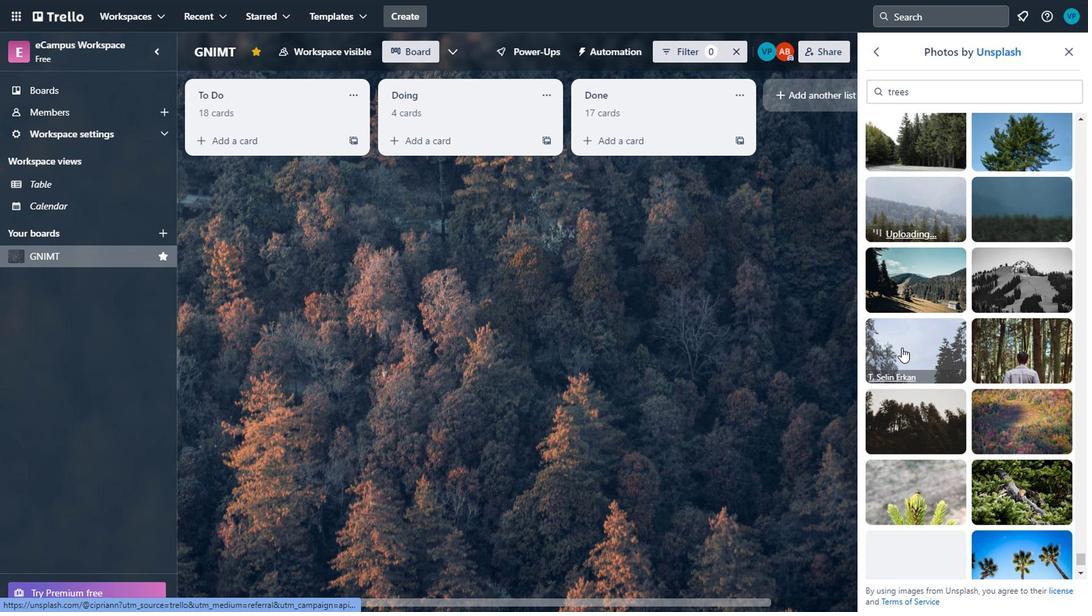 
Action: Mouse scrolled (807, 346) with delta (0, 0)
Screenshot: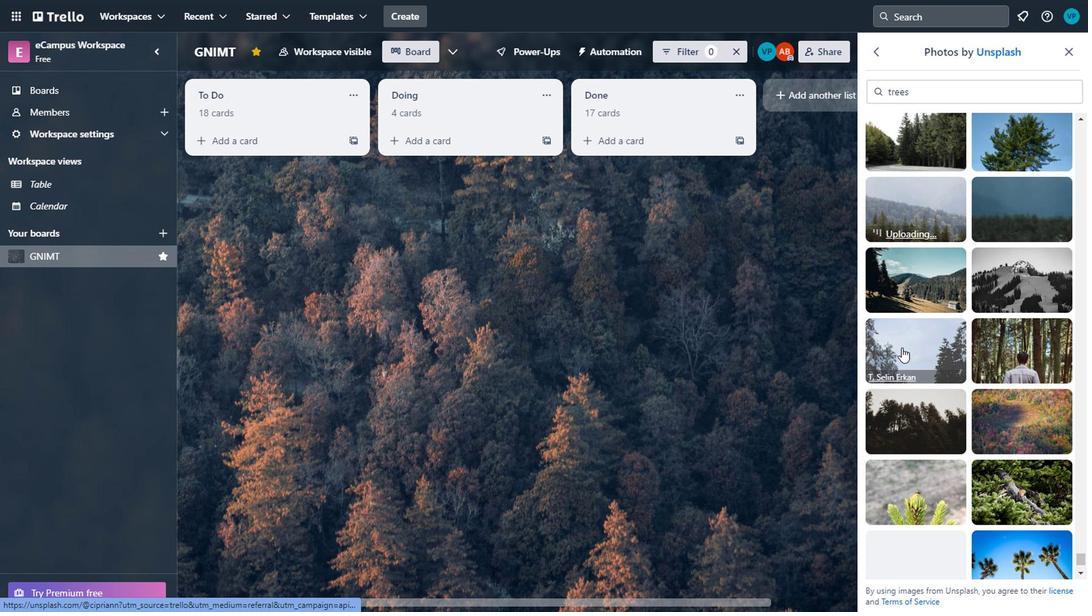 
Action: Mouse moved to (793, 397)
Screenshot: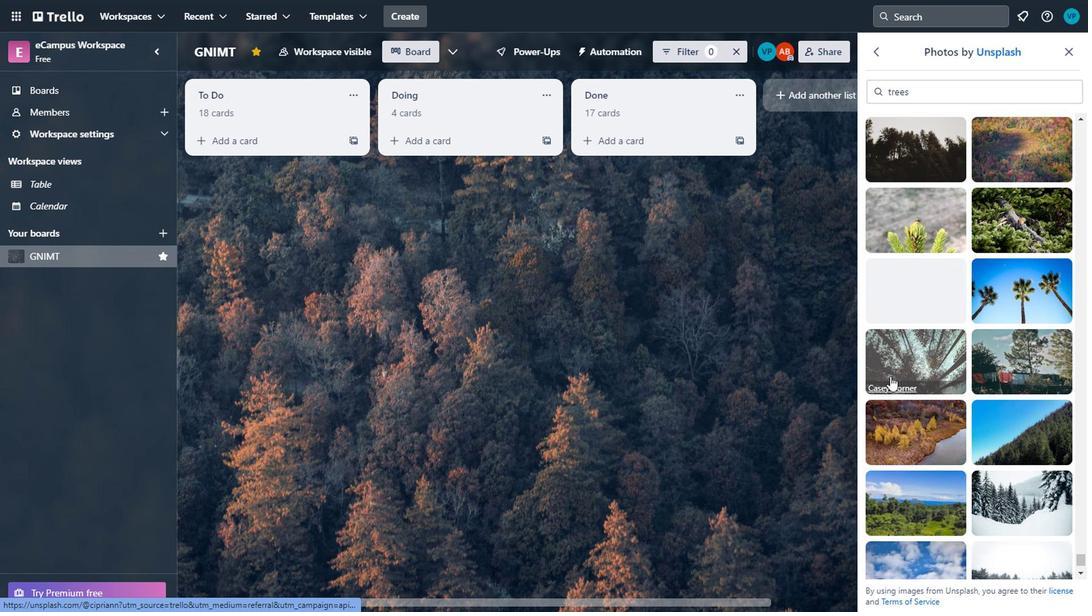
Action: Mouse scrolled (793, 397) with delta (0, 0)
Screenshot: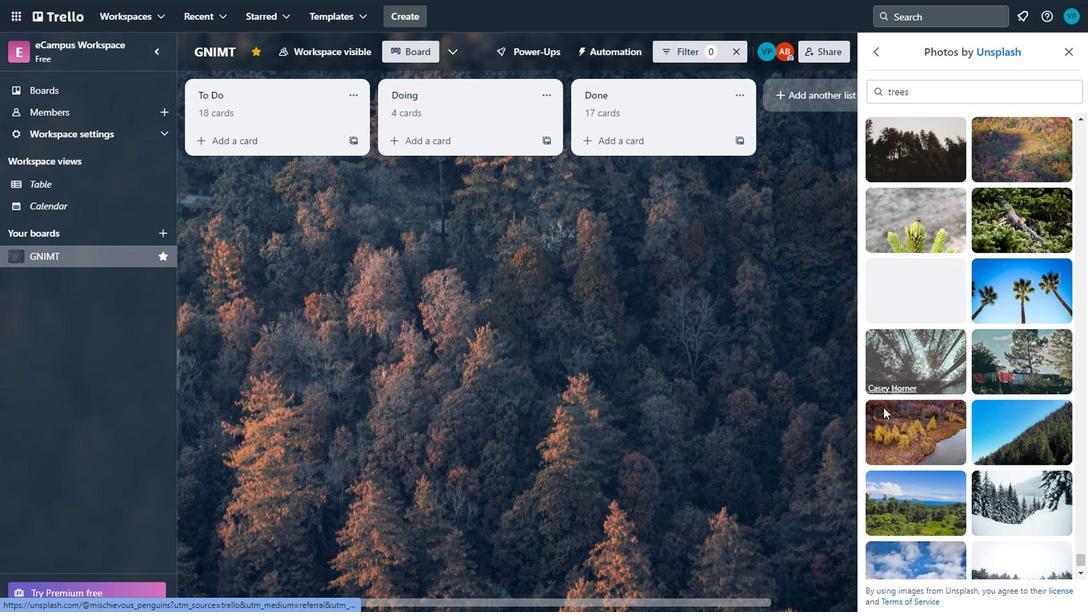 
Action: Mouse moved to (793, 404)
Screenshot: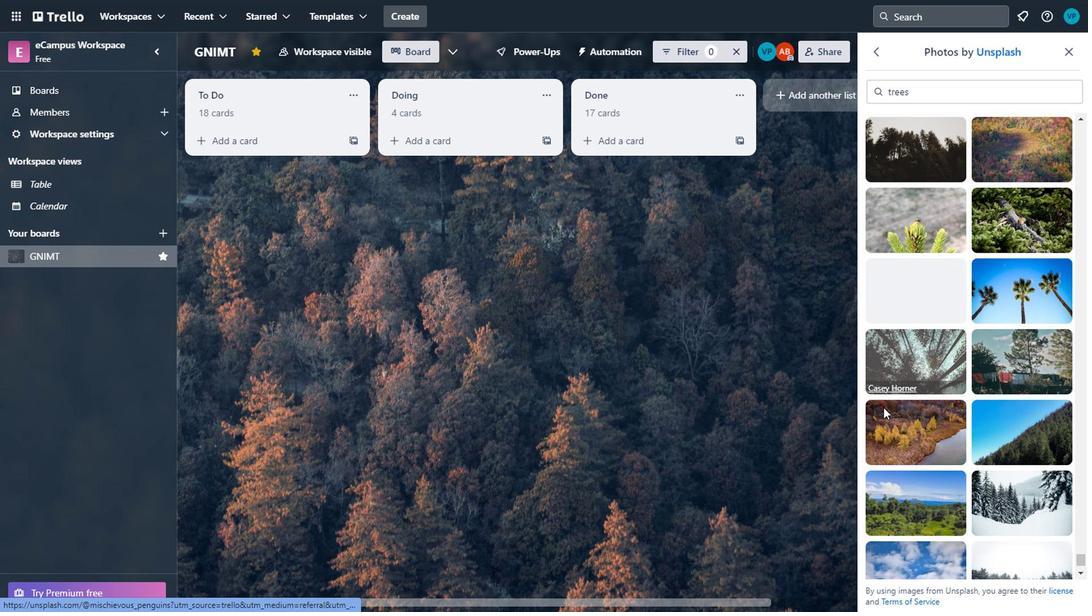 
Action: Mouse scrolled (793, 403) with delta (0, 0)
Screenshot: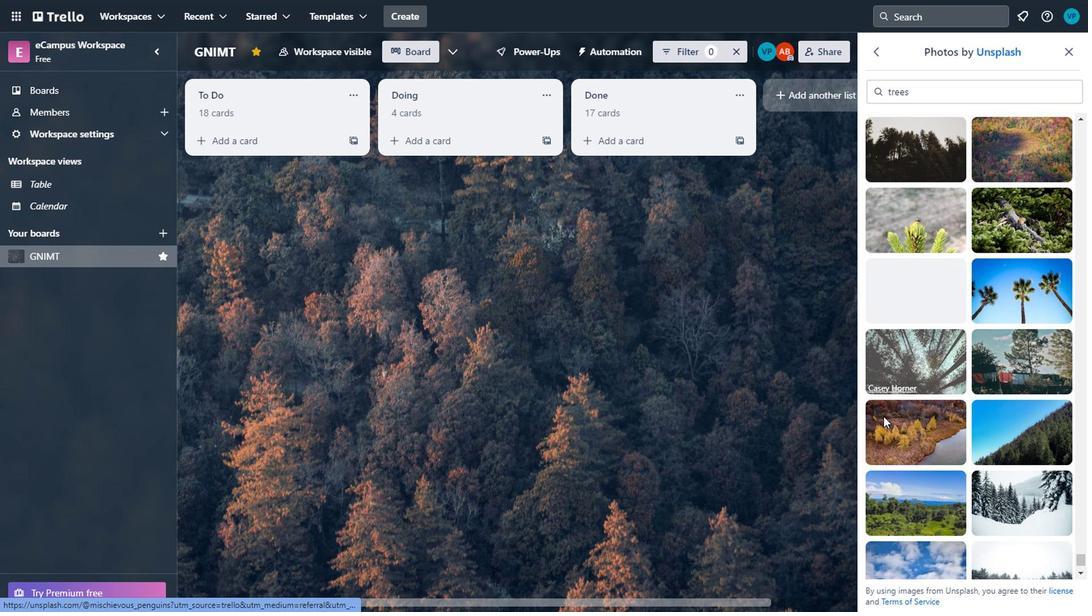 
Action: Mouse scrolled (793, 403) with delta (0, 0)
Screenshot: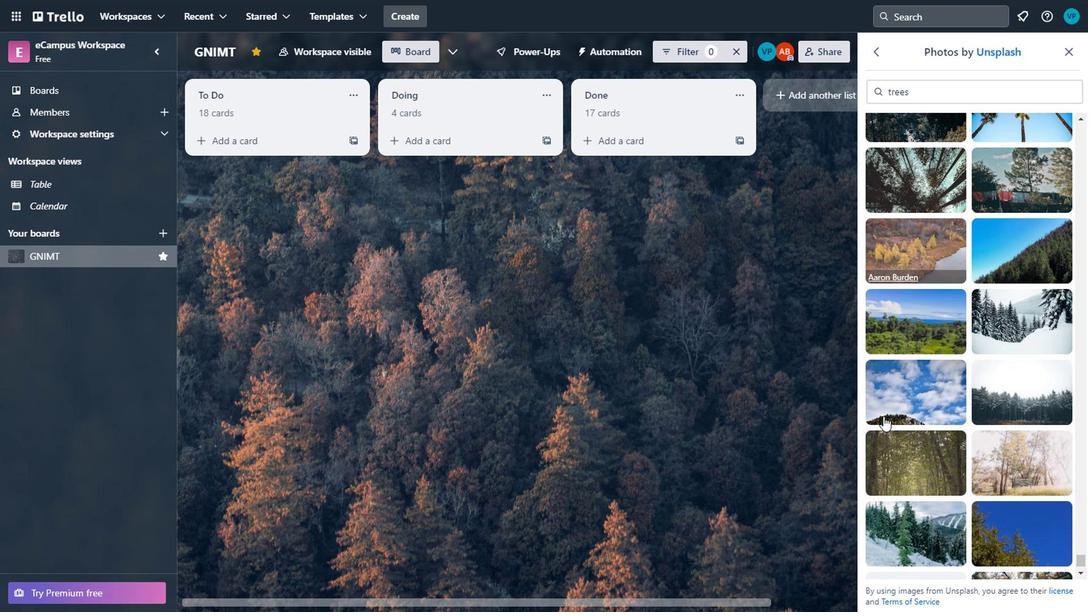 
Action: Mouse scrolled (793, 403) with delta (0, 0)
Screenshot: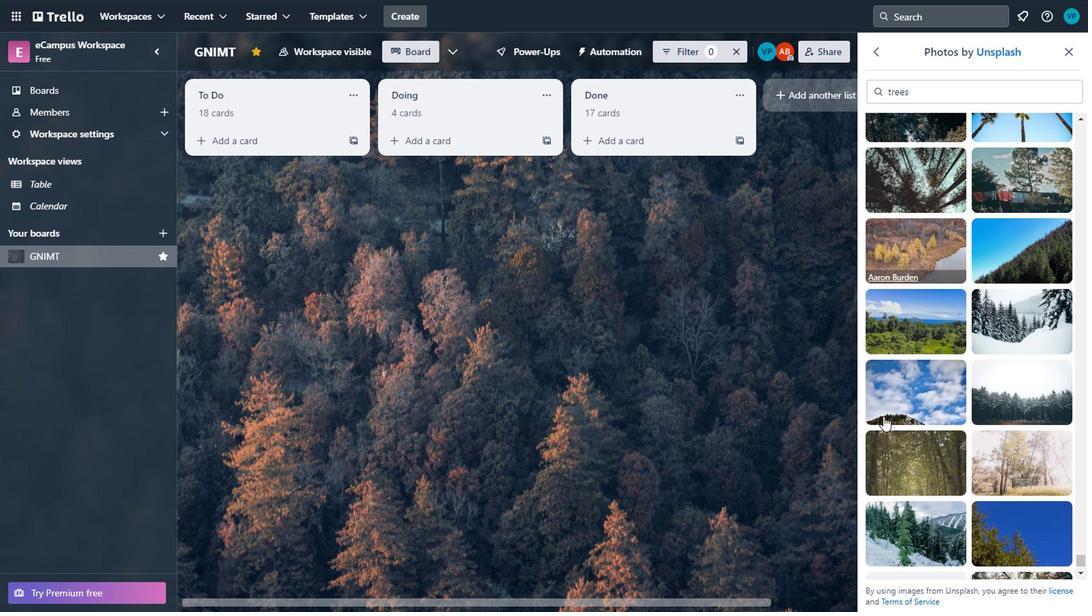 
Action: Mouse scrolled (793, 403) with delta (0, 0)
Screenshot: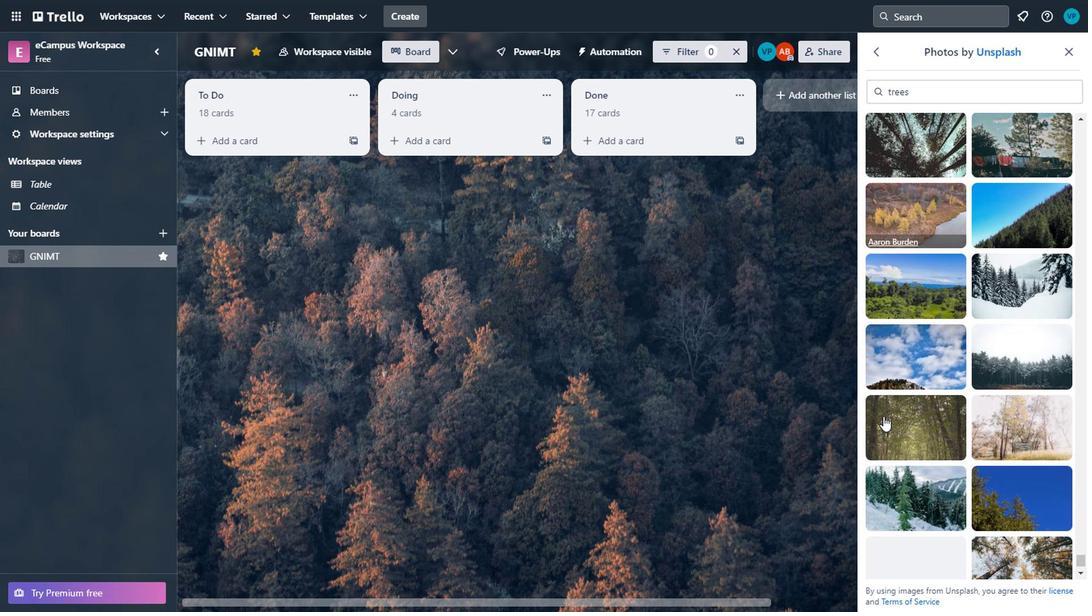 
Action: Mouse scrolled (793, 403) with delta (0, 0)
Screenshot: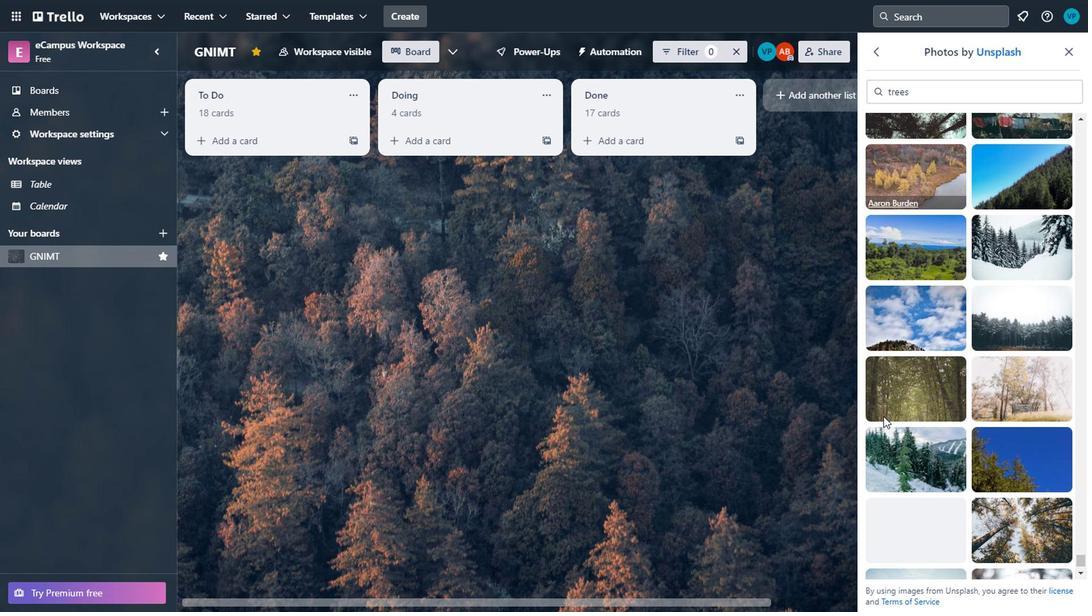 
Action: Mouse scrolled (793, 403) with delta (0, 0)
Screenshot: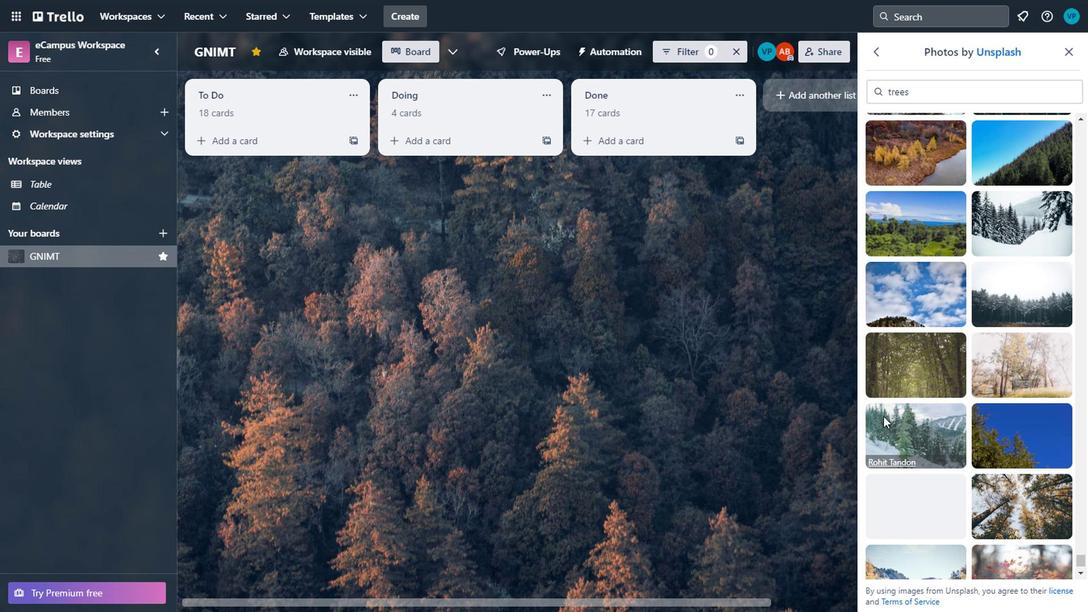 
Action: Mouse scrolled (793, 403) with delta (0, 0)
Screenshot: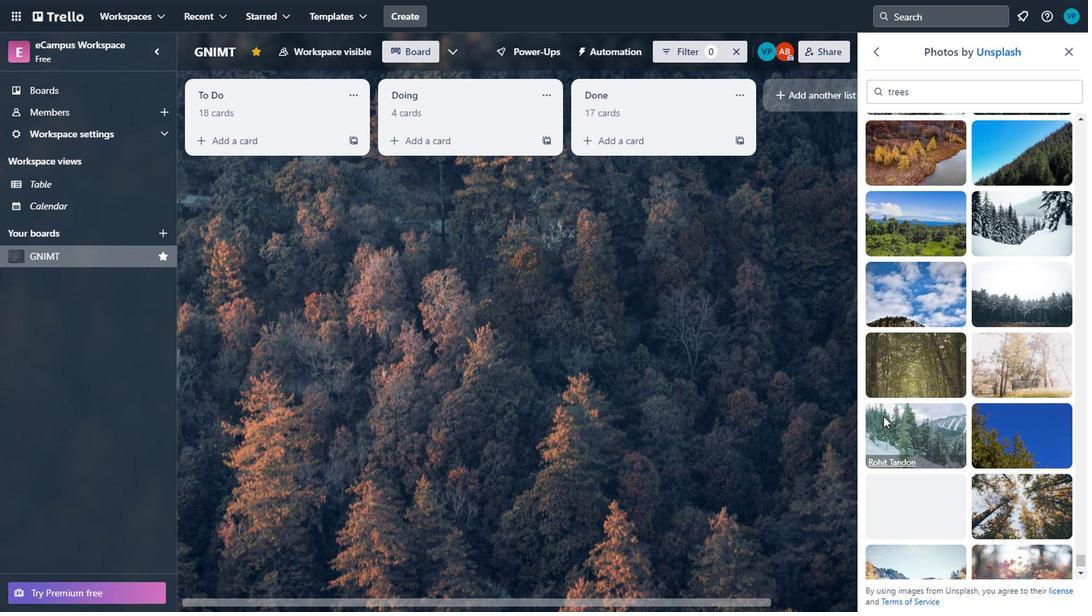 
Action: Mouse scrolled (793, 403) with delta (0, 0)
Screenshot: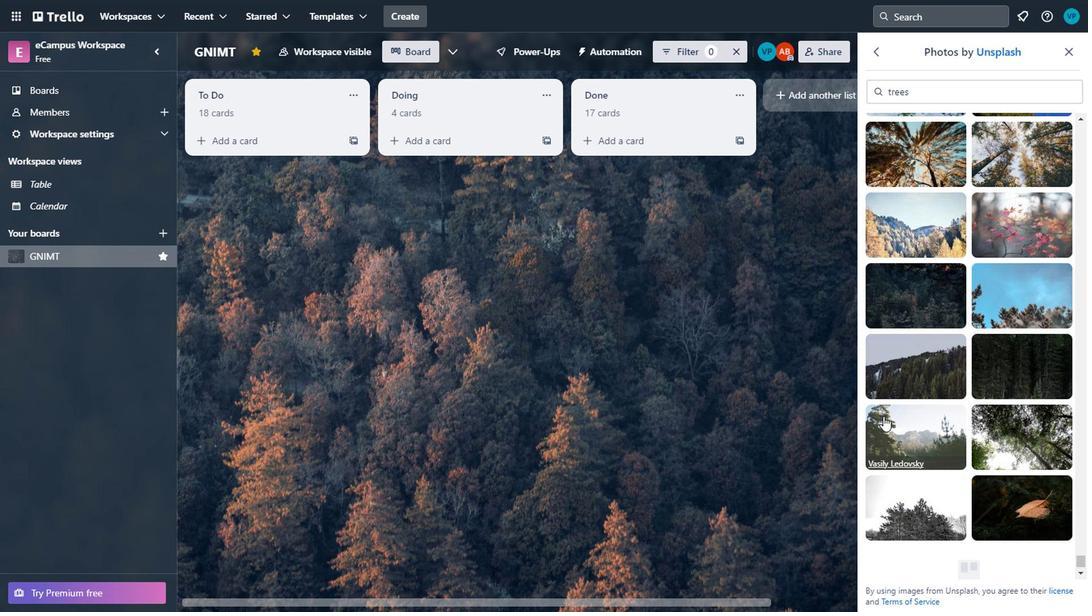 
Action: Mouse scrolled (793, 403) with delta (0, 0)
Screenshot: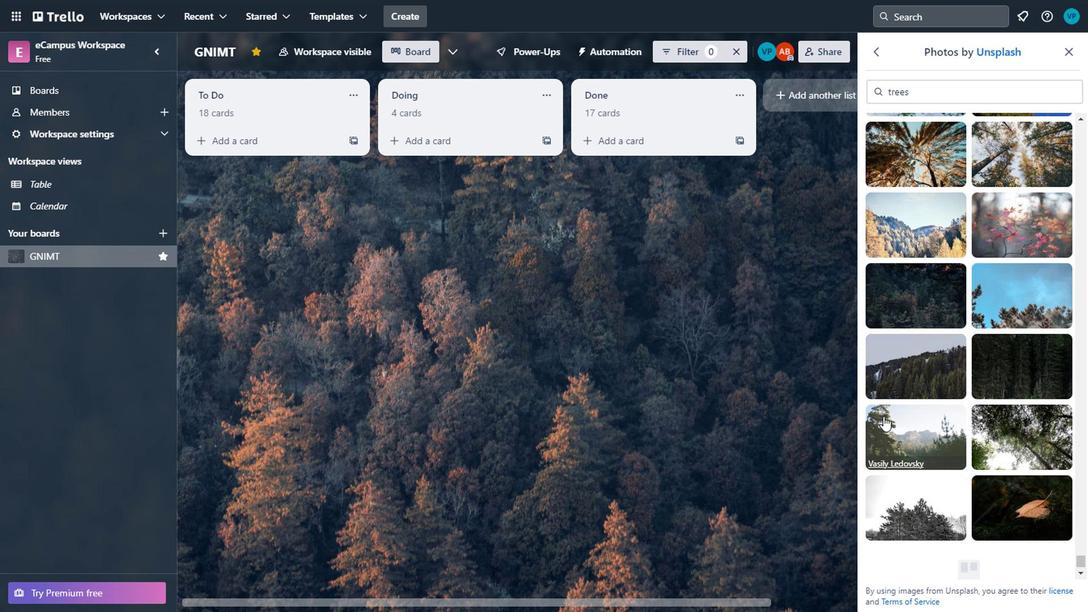
Action: Mouse scrolled (793, 403) with delta (0, 0)
Screenshot: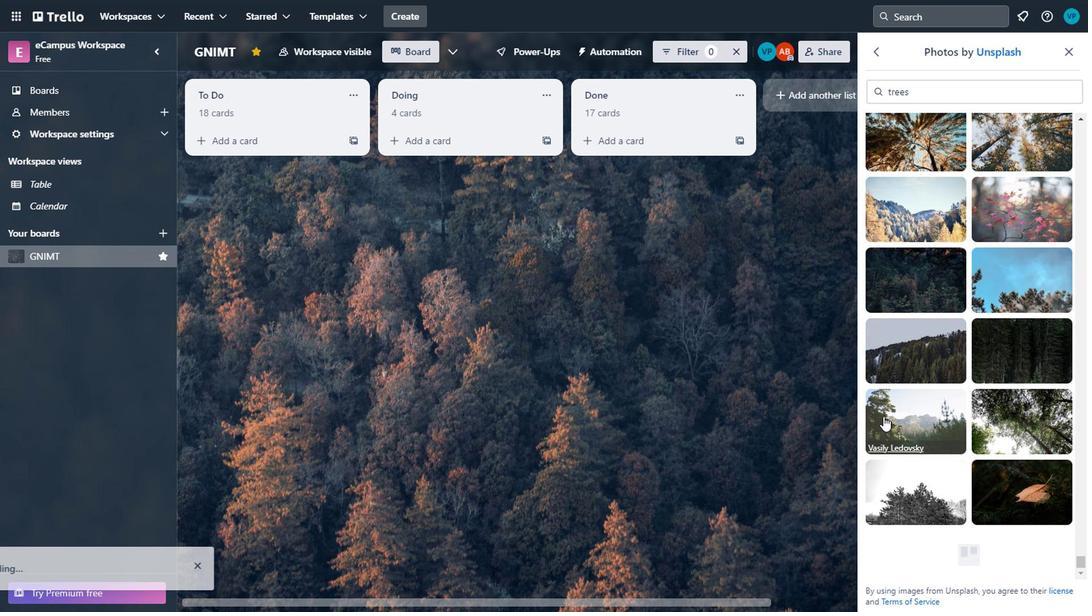 
Action: Mouse moved to (793, 404)
Screenshot: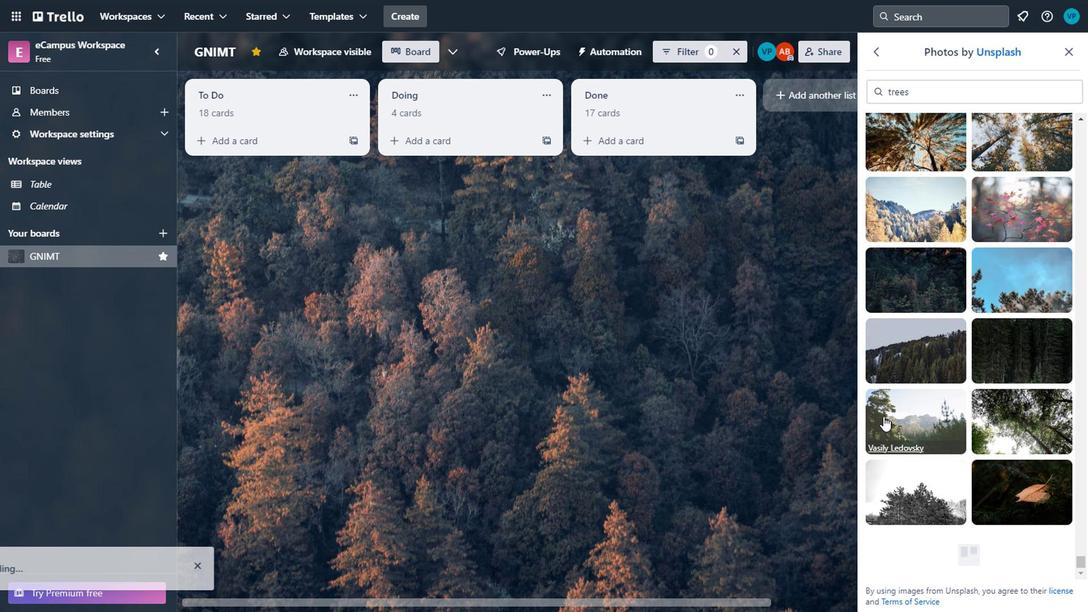 
Action: Mouse scrolled (793, 404) with delta (0, 0)
Screenshot: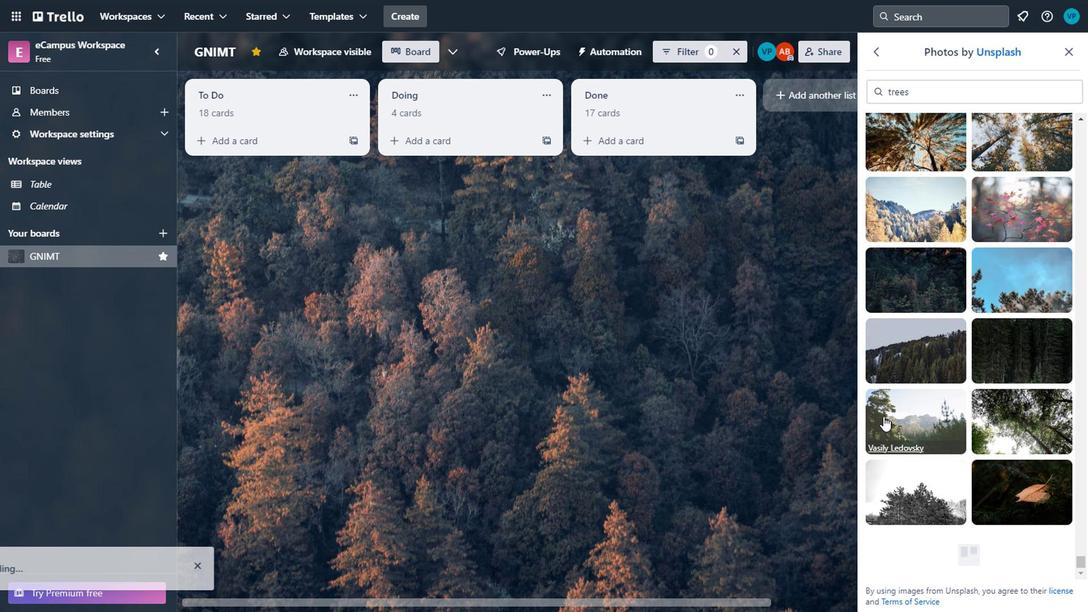 
Action: Mouse moved to (789, 408)
Screenshot: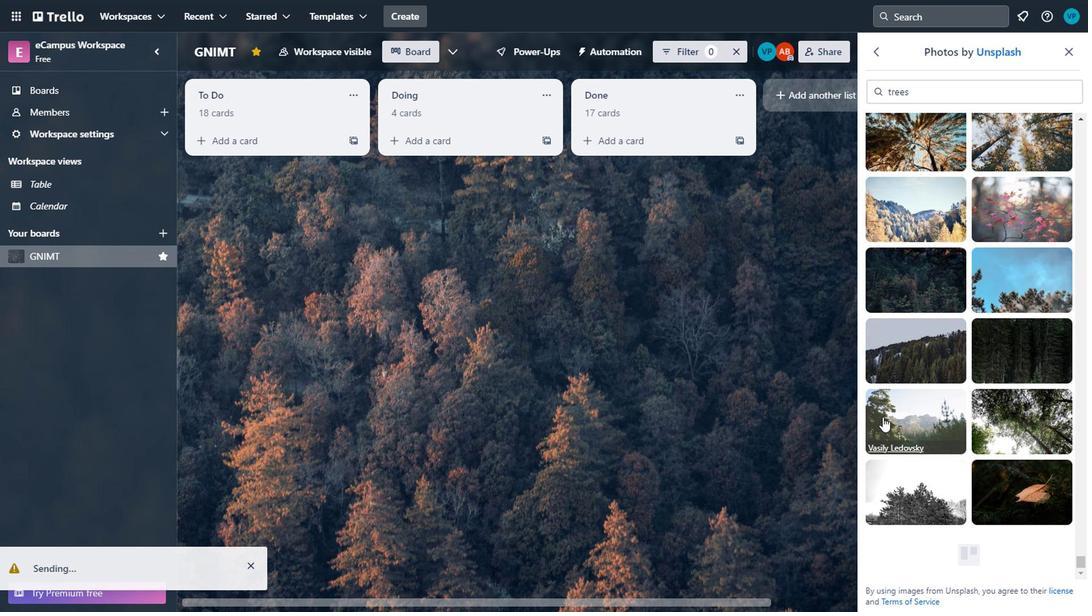 
Action: Mouse scrolled (789, 407) with delta (0, 0)
Screenshot: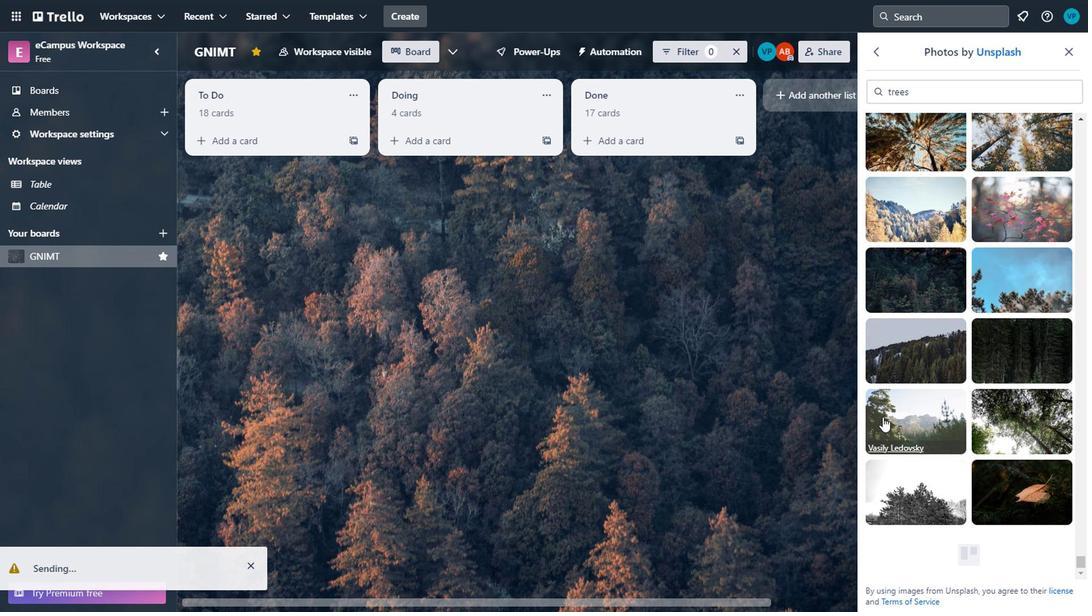 
Action: Mouse moved to (778, 412)
Screenshot: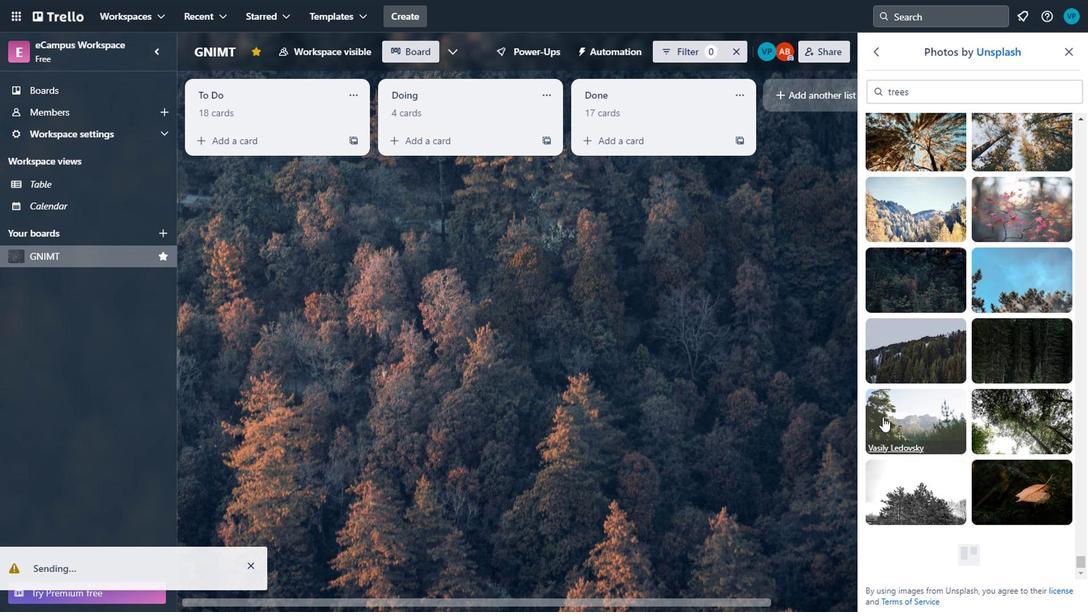 
Action: Mouse scrolled (778, 411) with delta (0, 0)
Screenshot: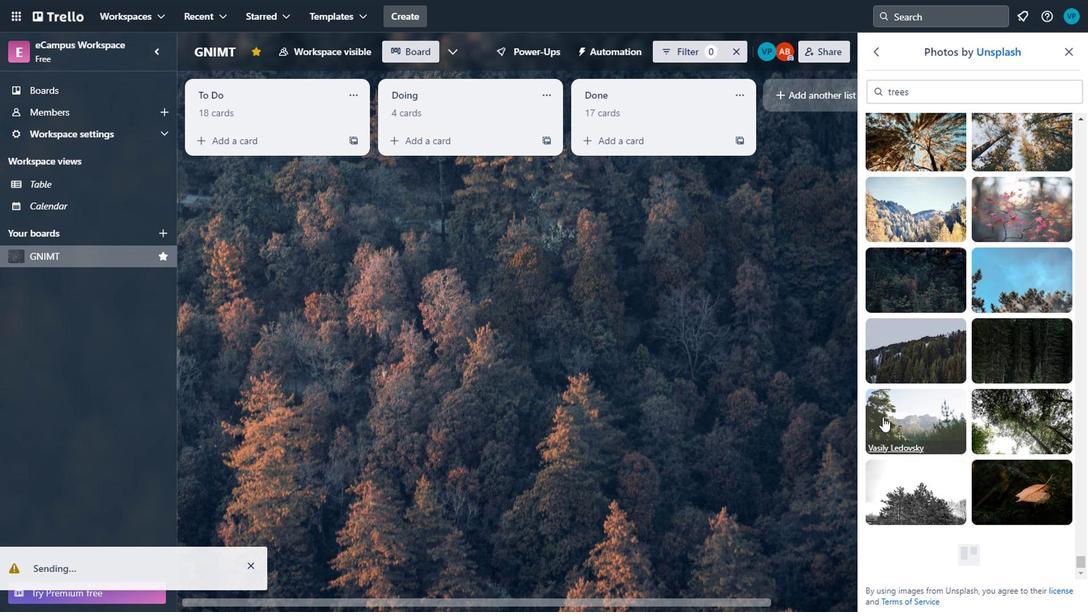 
Action: Mouse moved to (775, 413)
Screenshot: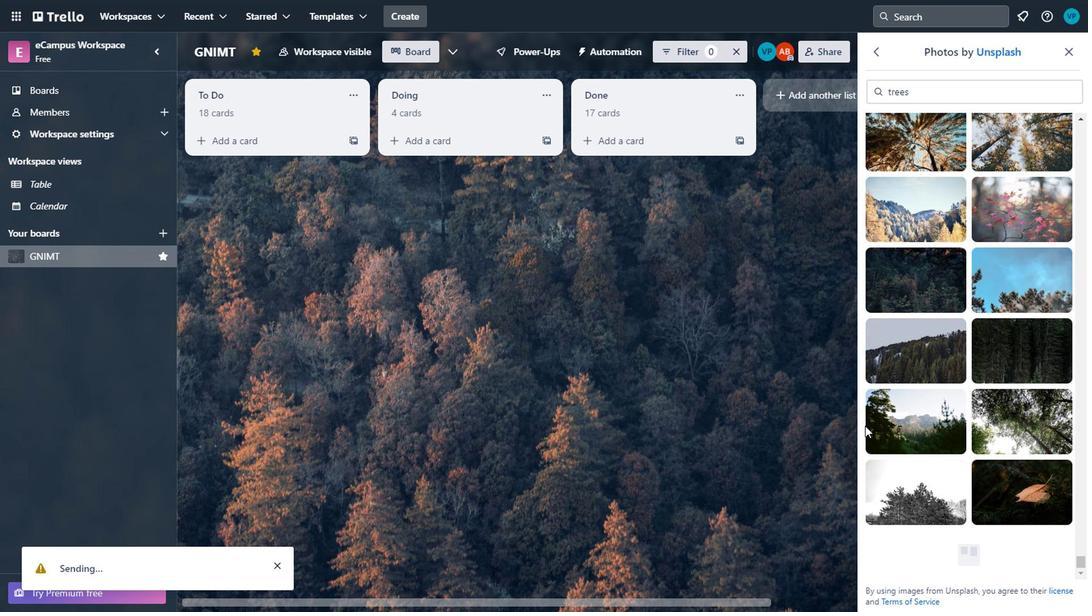 
Action: Mouse scrolled (775, 412) with delta (0, 0)
Screenshot: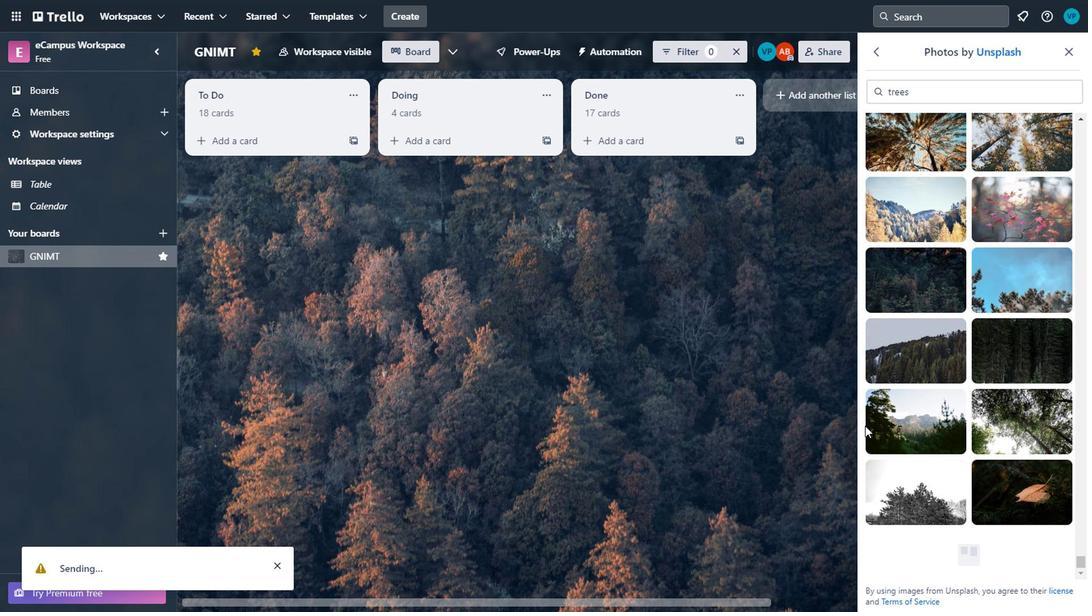 
Action: Mouse moved to (772, 415)
Screenshot: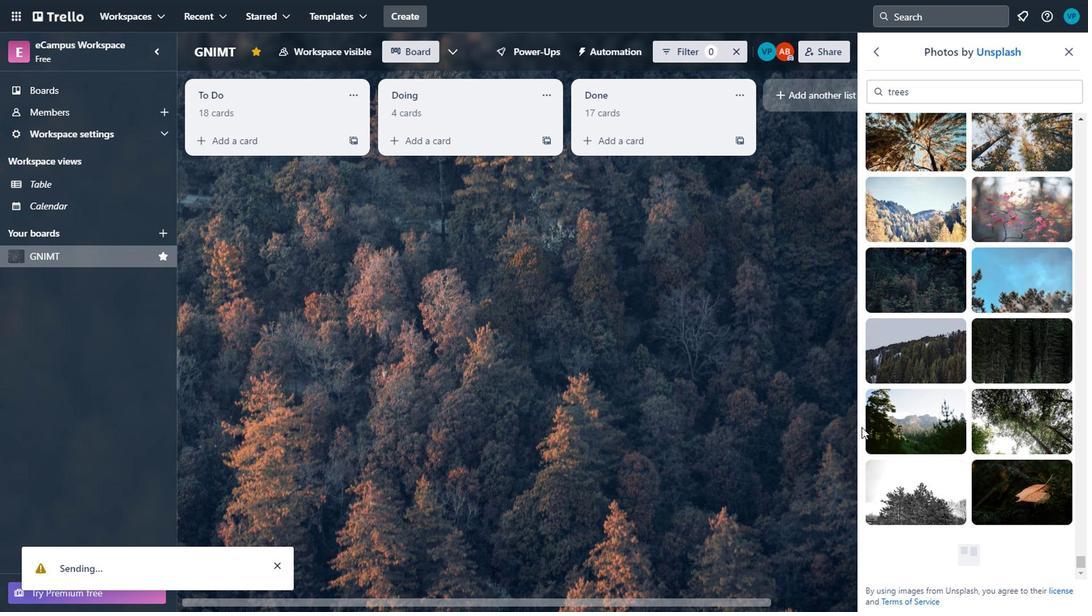 
Action: Mouse scrolled (772, 414) with delta (0, 0)
Screenshot: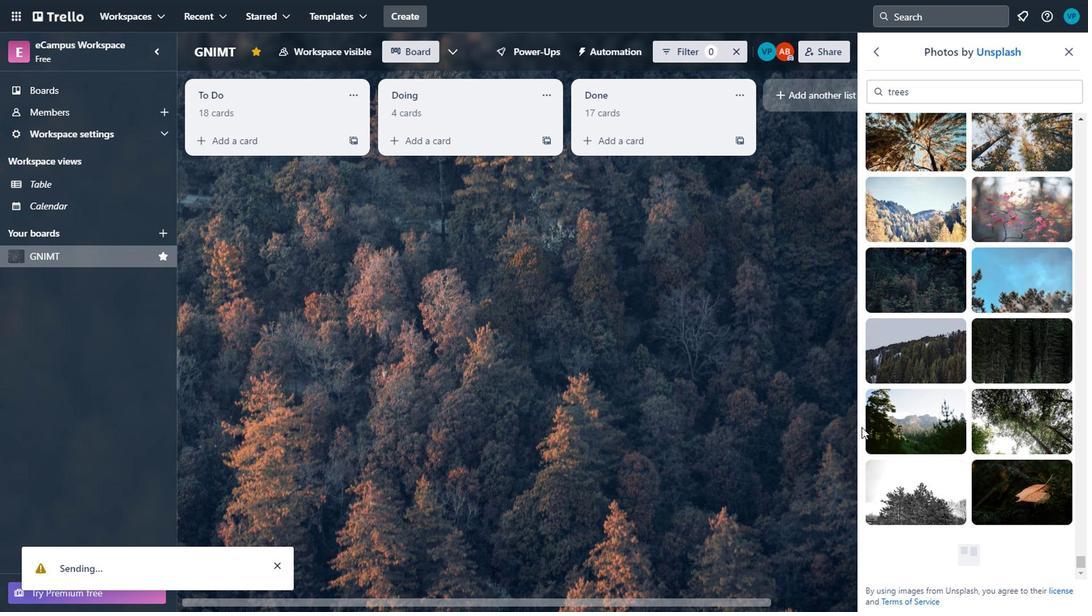 
Action: Mouse scrolled (772, 414) with delta (0, 0)
Screenshot: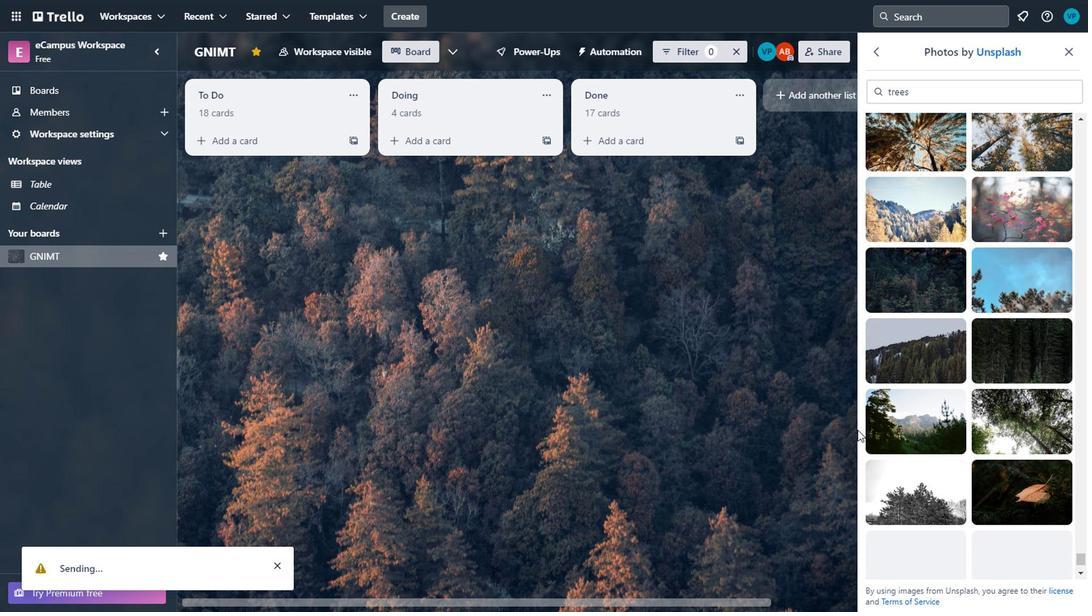 
Action: Mouse scrolled (772, 414) with delta (0, 0)
Screenshot: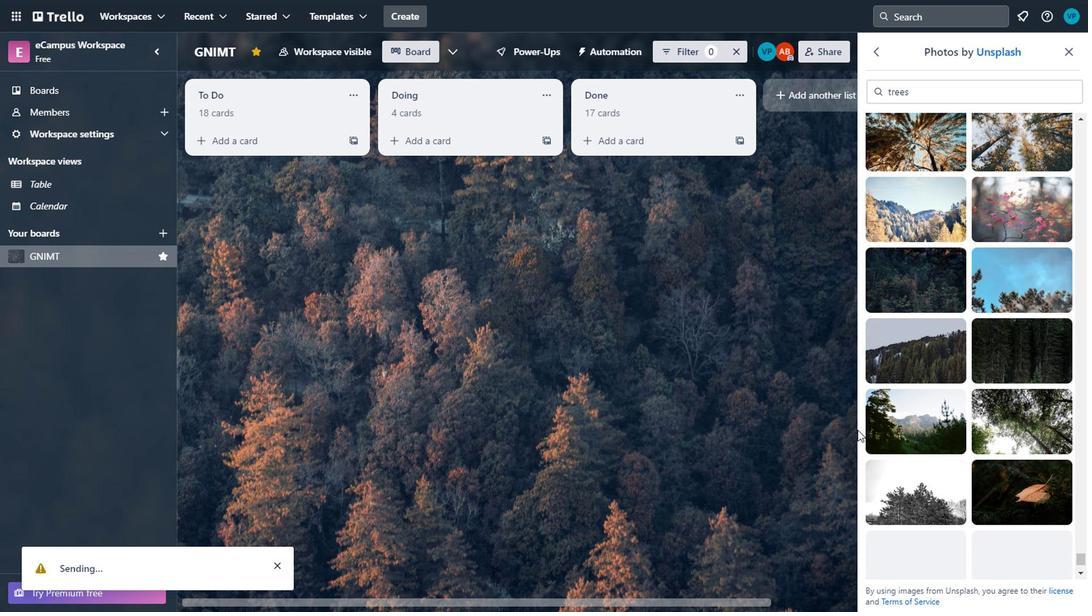
Action: Mouse scrolled (772, 414) with delta (0, 0)
Screenshot: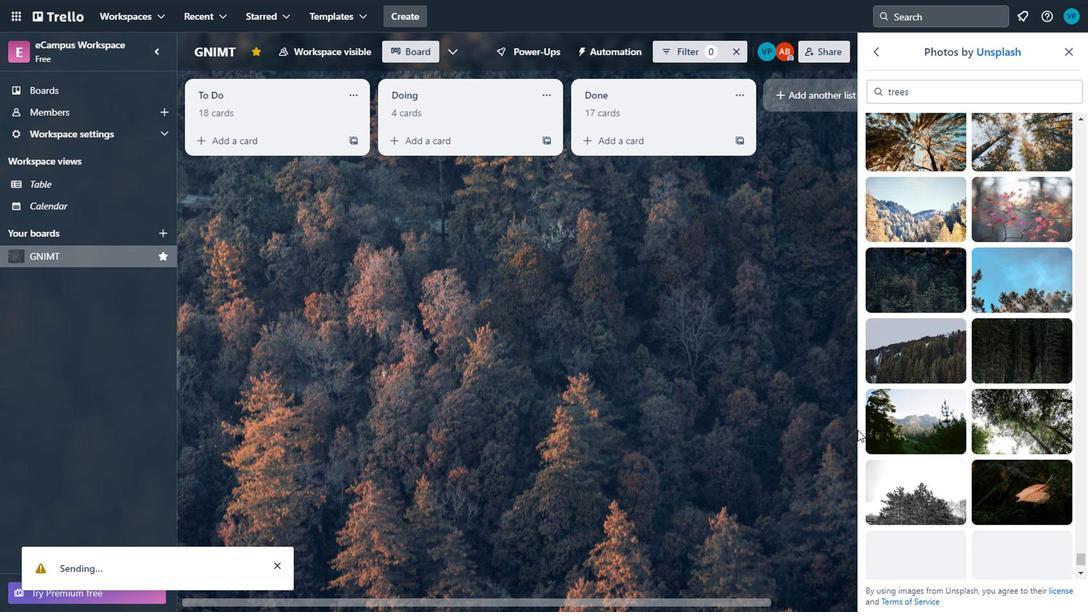 
Action: Mouse moved to (769, 418)
Screenshot: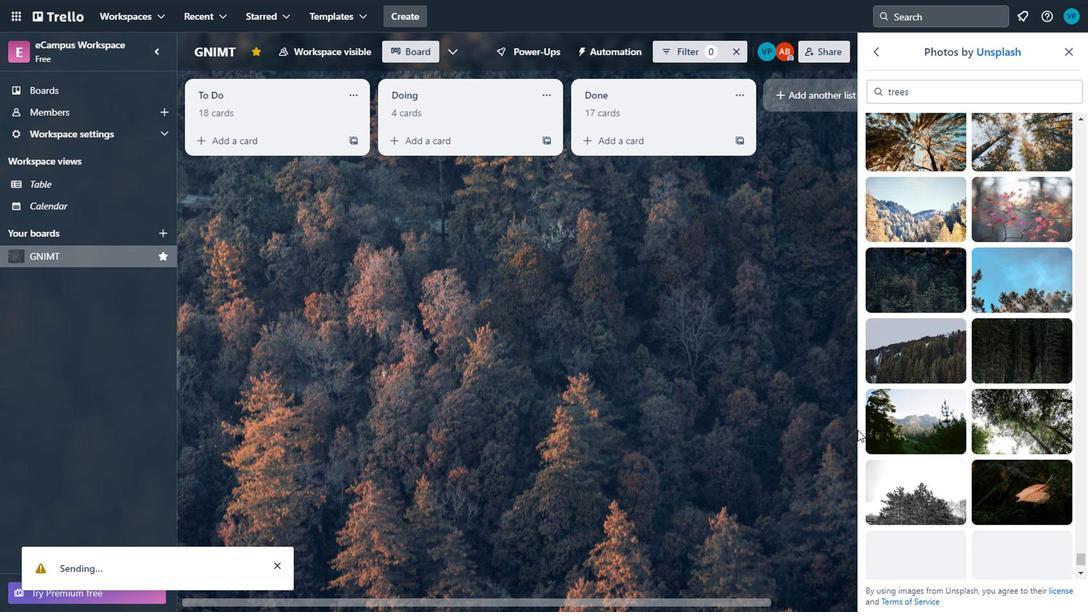 
Action: Mouse scrolled (769, 418) with delta (0, 0)
Screenshot: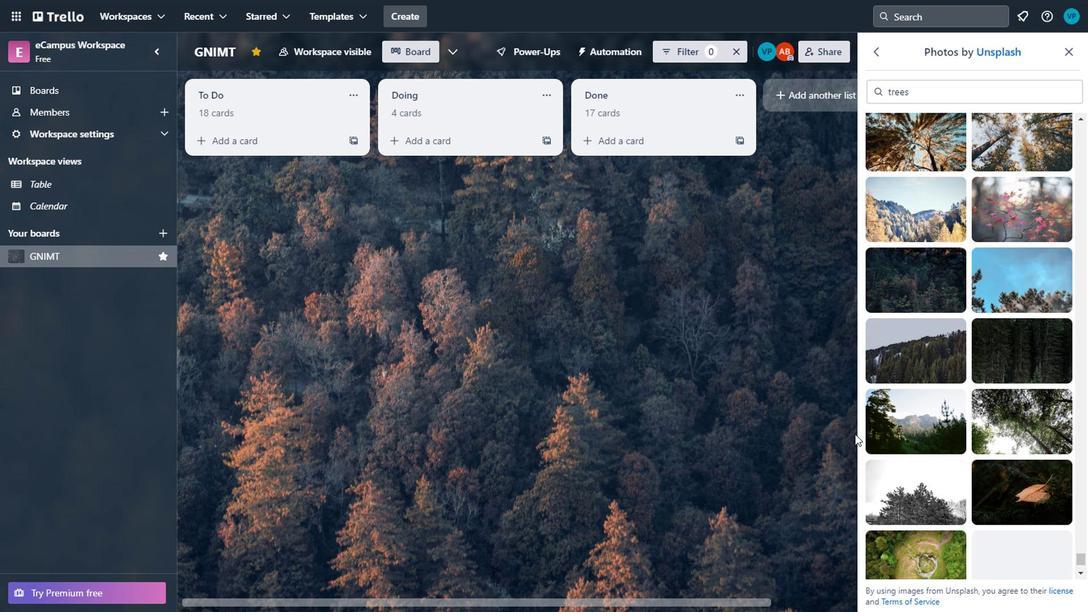 
Action: Mouse scrolled (769, 418) with delta (0, 0)
Screenshot: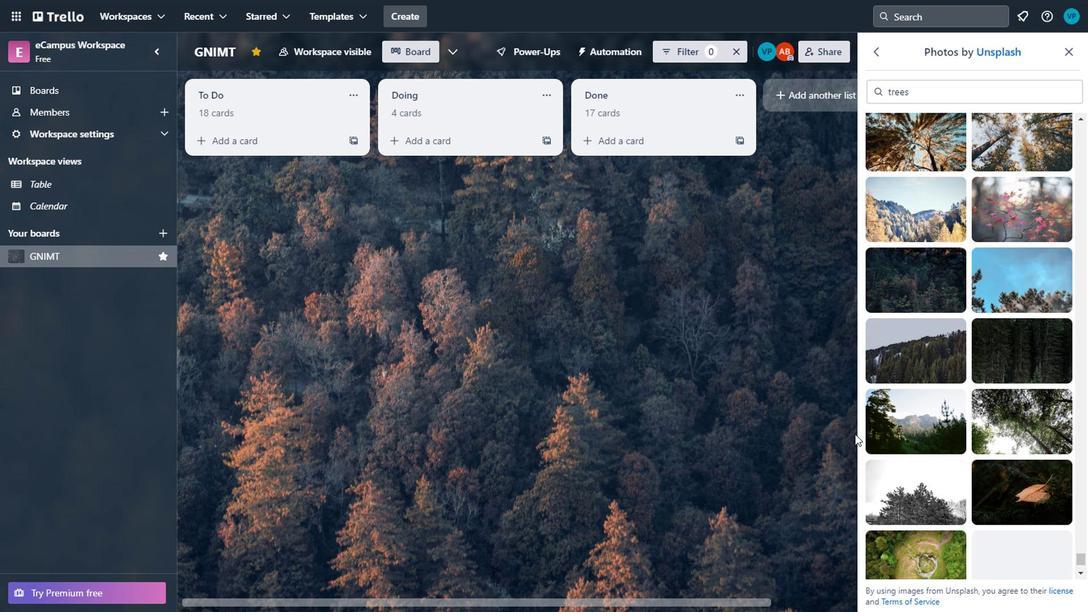 
Action: Mouse scrolled (769, 418) with delta (0, 0)
Screenshot: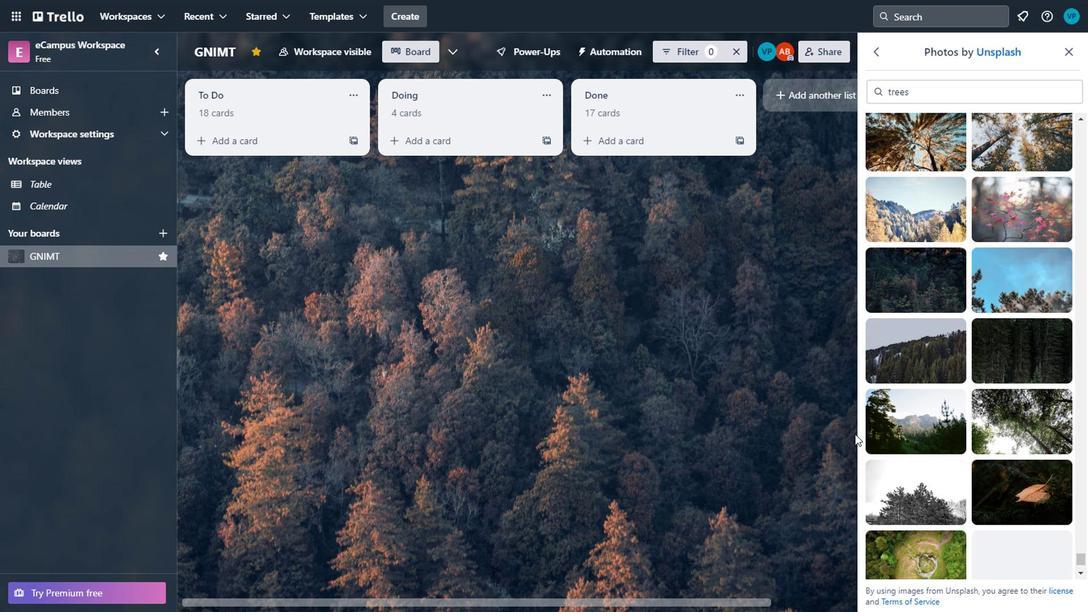 
Action: Mouse scrolled (769, 418) with delta (0, 0)
Screenshot: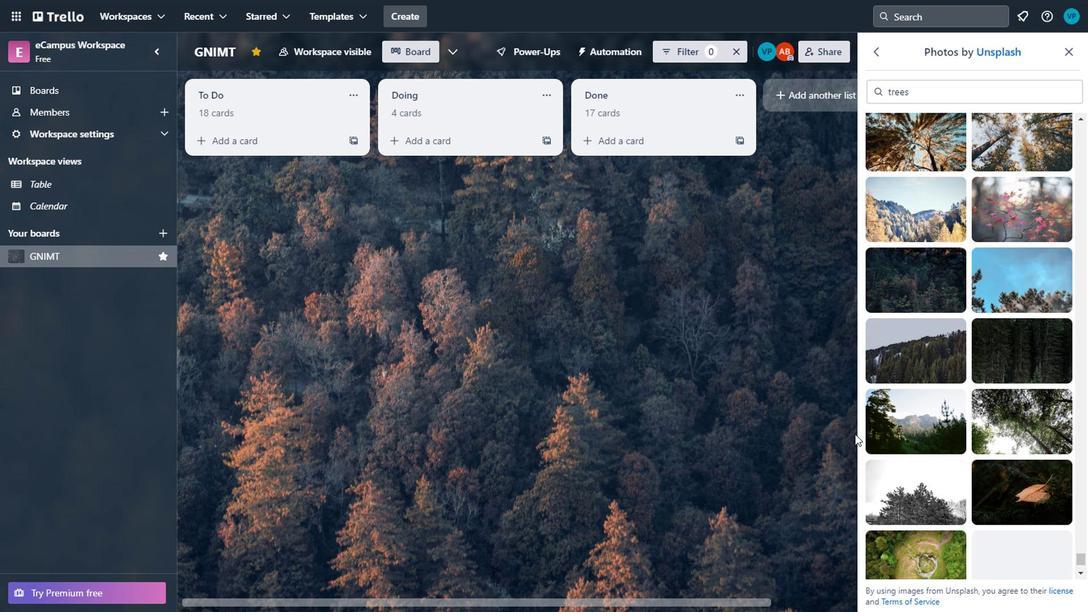 
Action: Mouse scrolled (769, 418) with delta (0, 0)
Screenshot: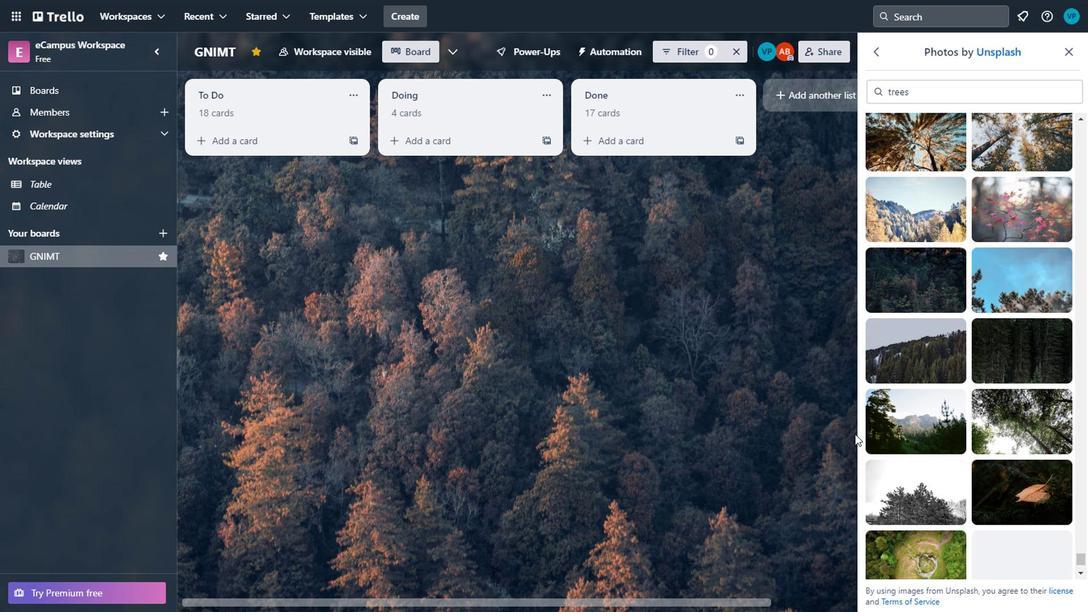 
Action: Mouse moved to (770, 414)
Screenshot: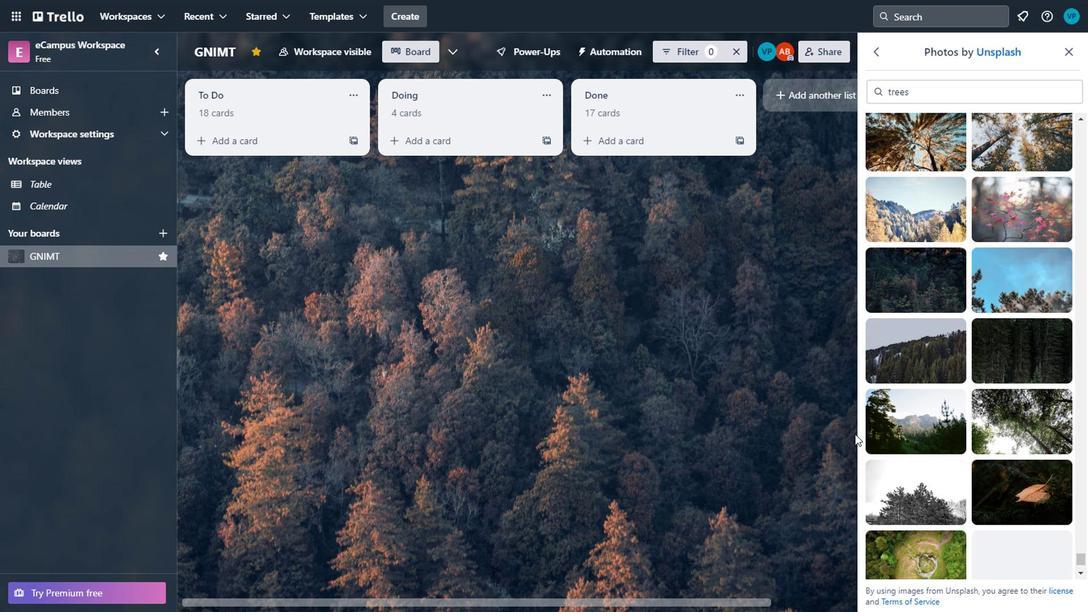 
Action: Mouse scrolled (770, 415) with delta (0, 0)
Screenshot: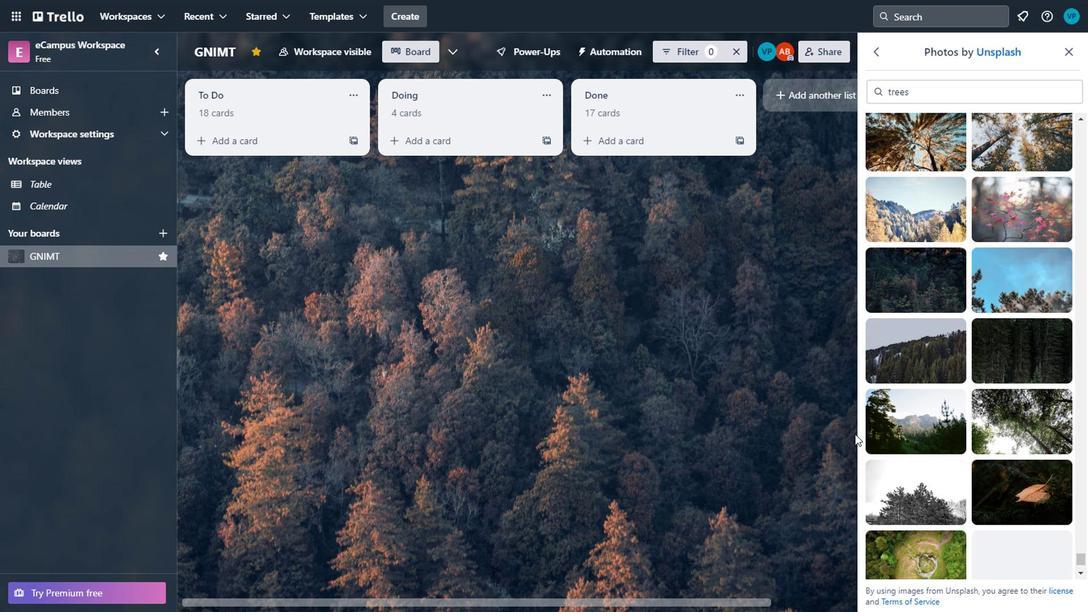 
Action: Mouse moved to (773, 412)
Screenshot: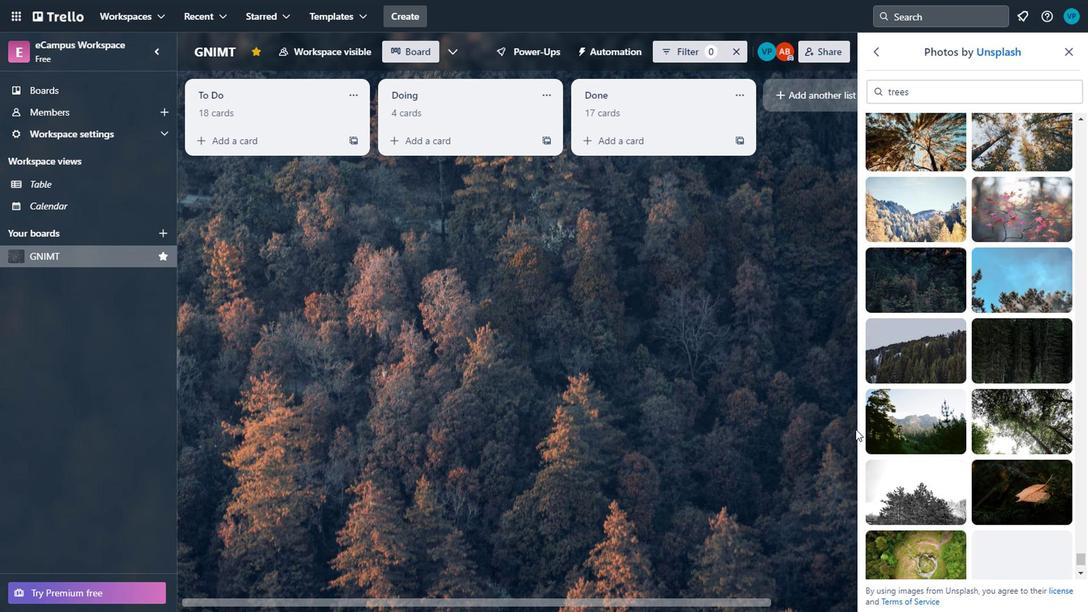 
Action: Mouse scrolled (773, 412) with delta (0, 0)
Screenshot: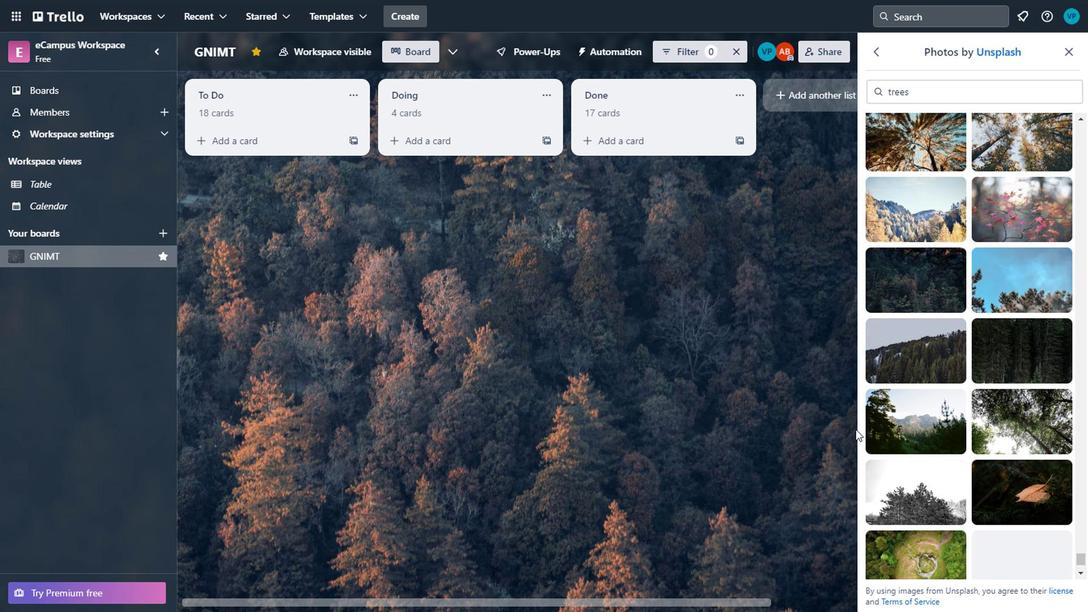 
Action: Mouse scrolled (773, 412) with delta (0, 0)
Screenshot: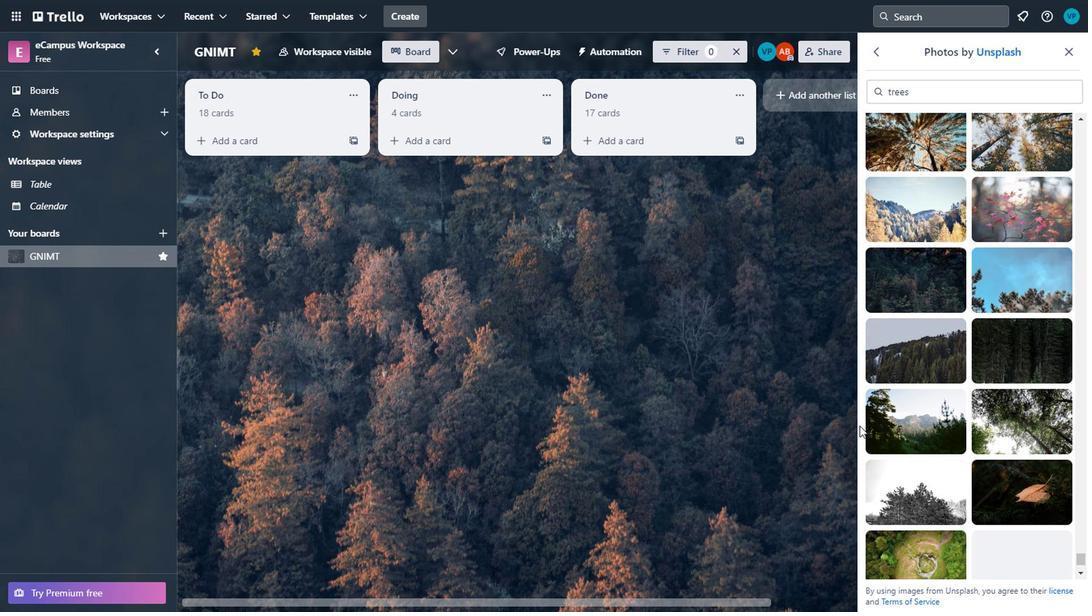 
Action: Mouse moved to (775, 408)
Screenshot: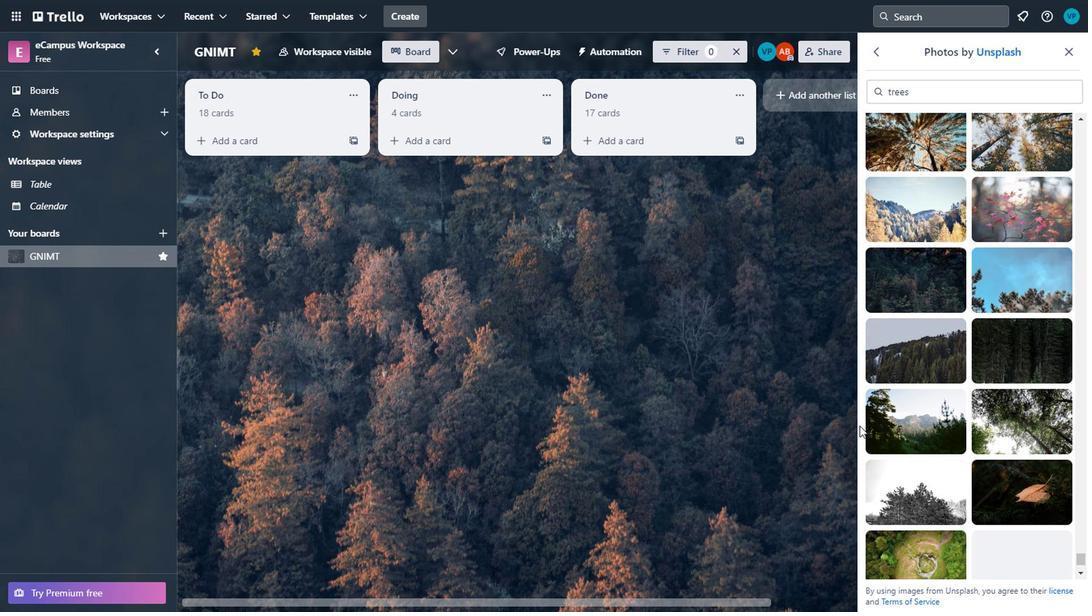 
Action: Mouse scrolled (775, 409) with delta (0, 0)
Screenshot: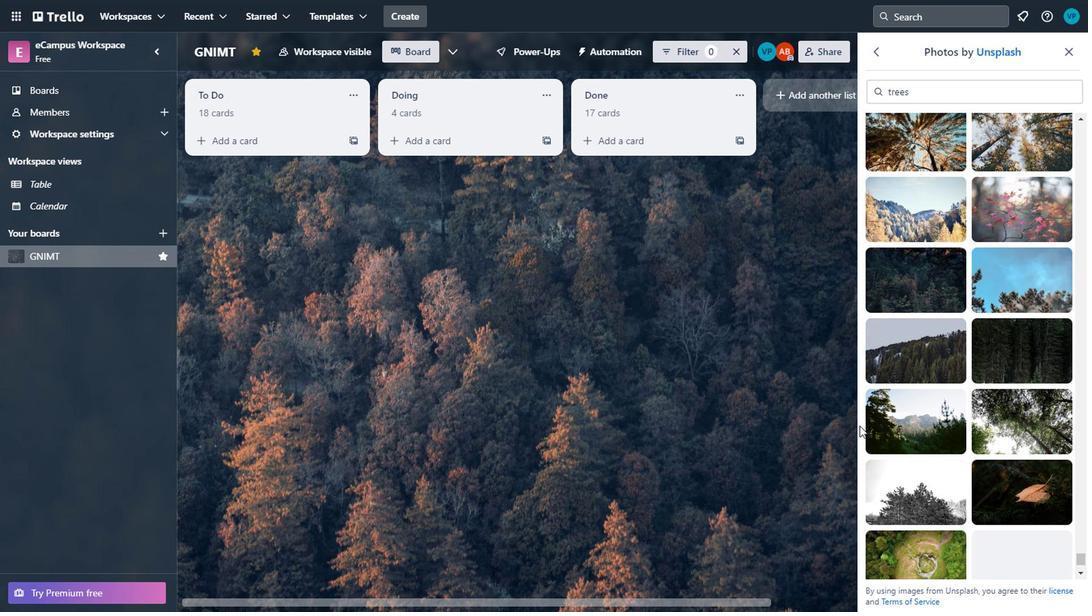 
Action: Mouse moved to (882, 357)
Screenshot: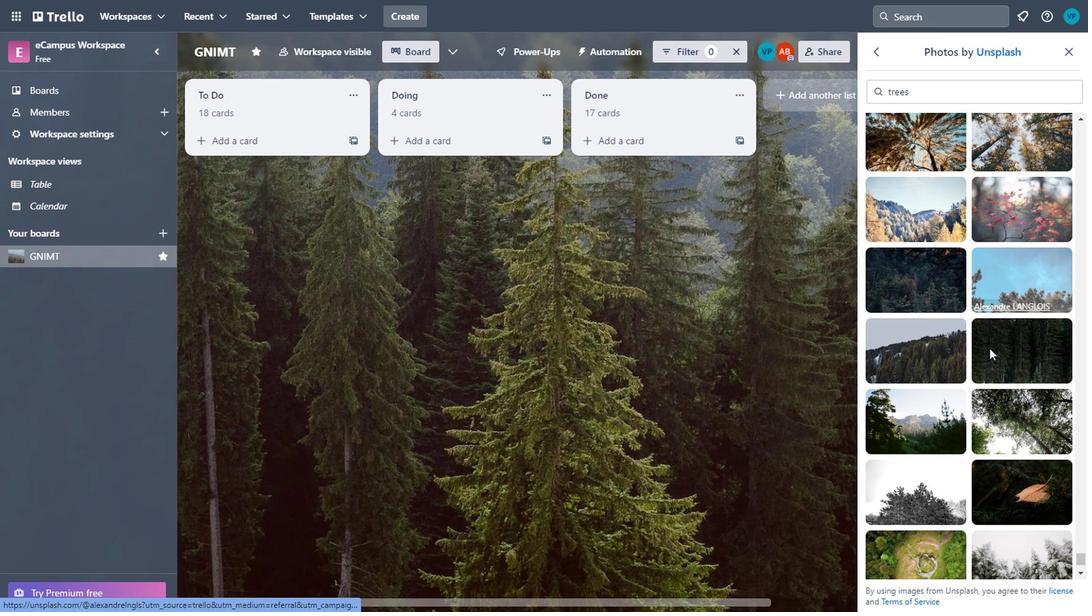 
Action: Mouse scrolled (882, 356) with delta (0, 0)
Screenshot: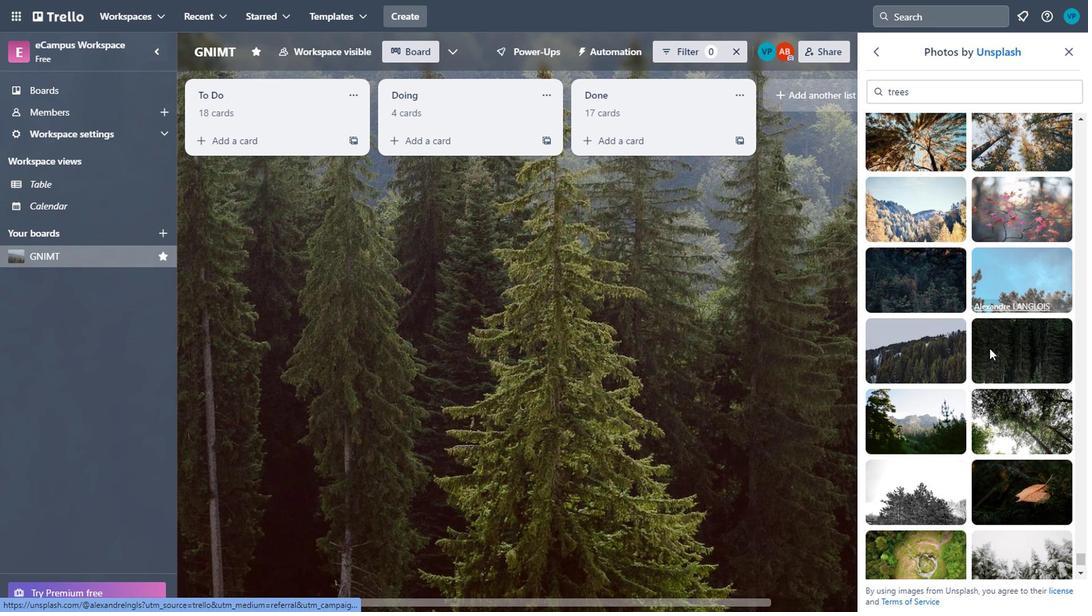 
Action: Mouse moved to (883, 360)
Screenshot: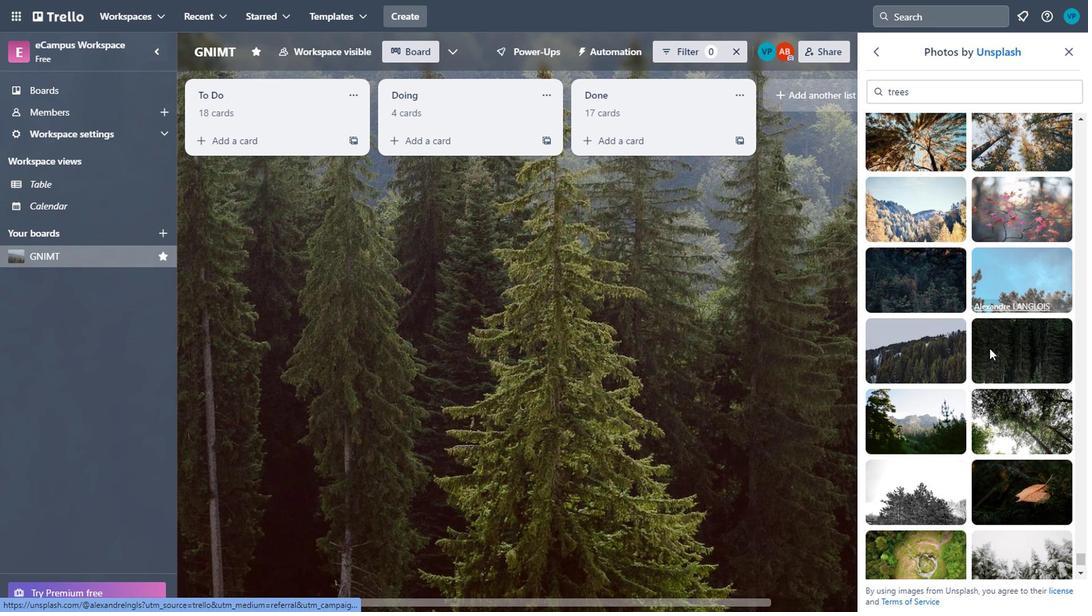 
Action: Mouse scrolled (883, 359) with delta (0, 0)
Screenshot: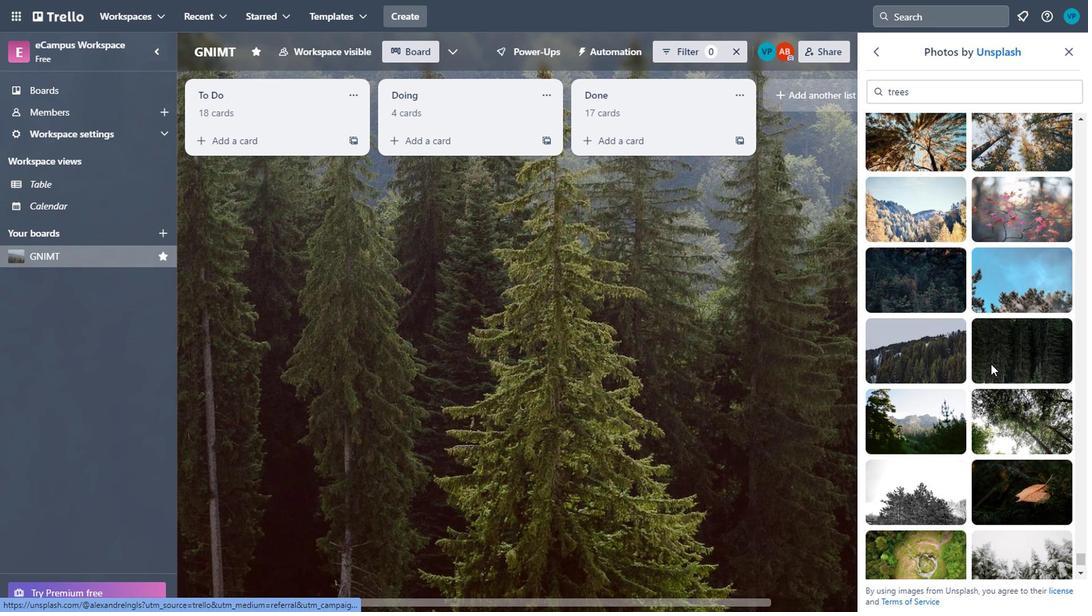 
Action: Mouse scrolled (883, 359) with delta (0, 0)
Screenshot: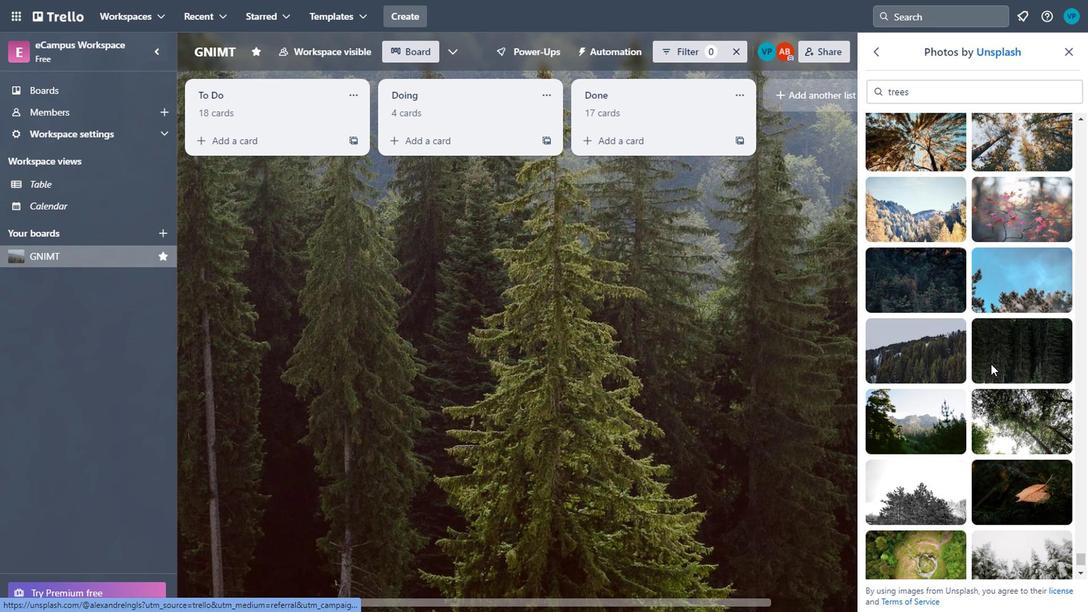 
Action: Mouse moved to (825, 290)
Screenshot: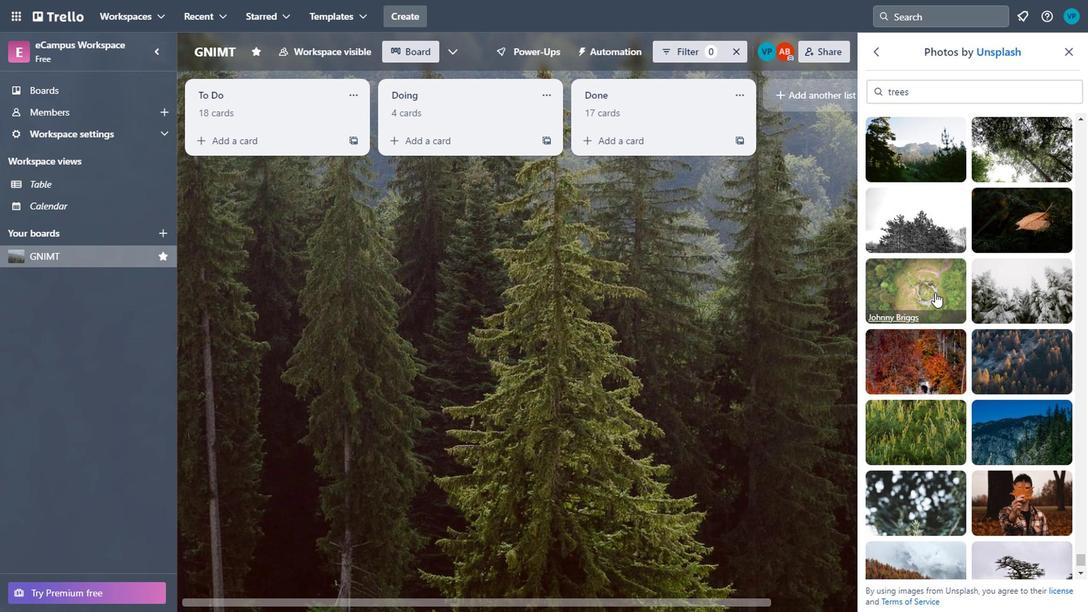 
Action: Mouse pressed left at (825, 290)
Screenshot: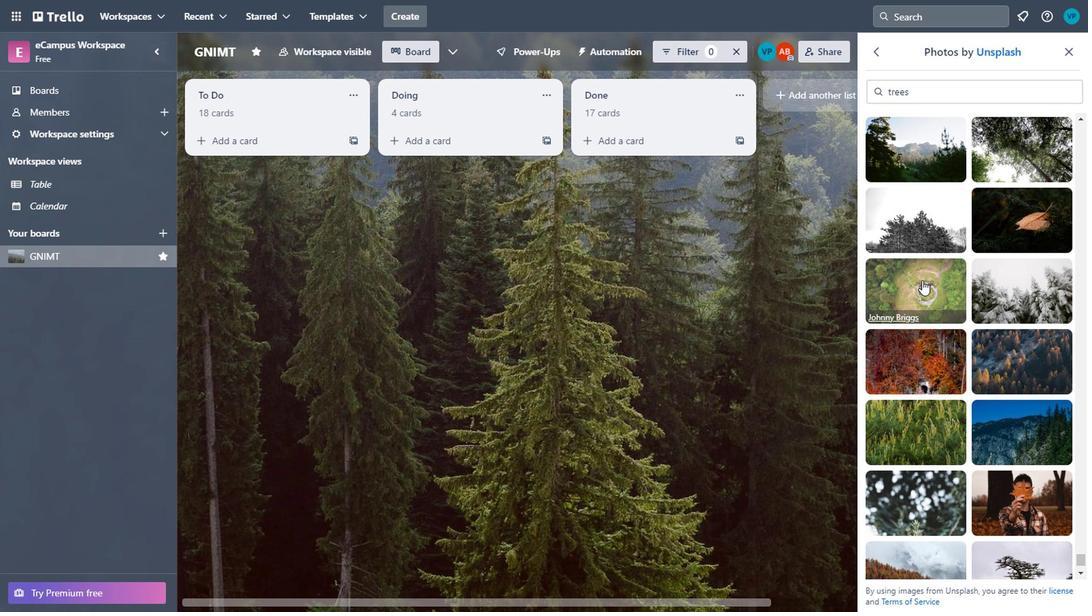 
Action: Mouse moved to (837, 285)
Screenshot: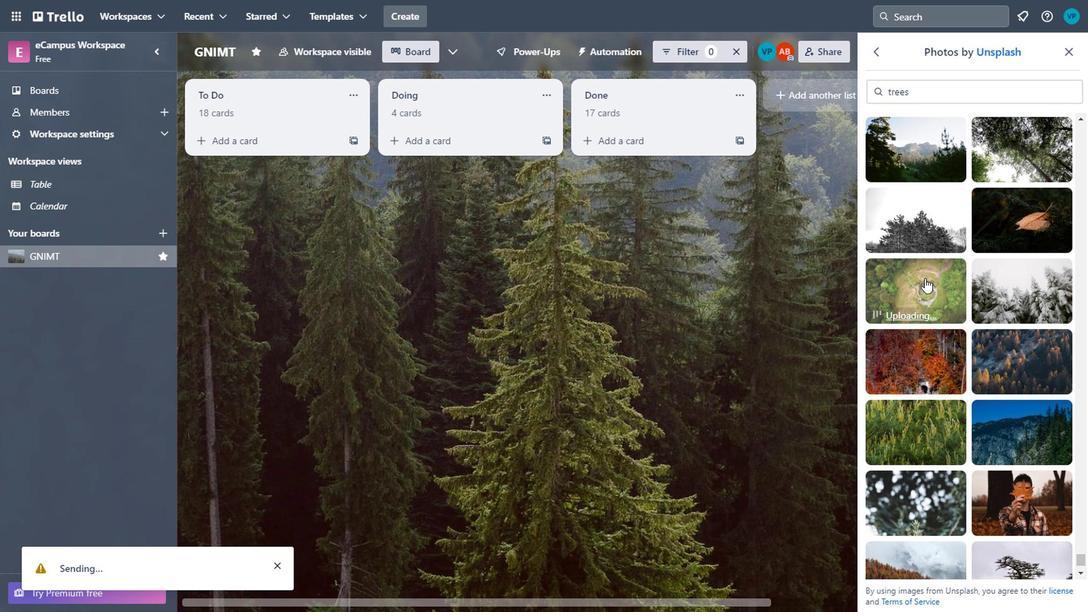 
Action: Mouse scrolled (837, 284) with delta (0, 0)
Screenshot: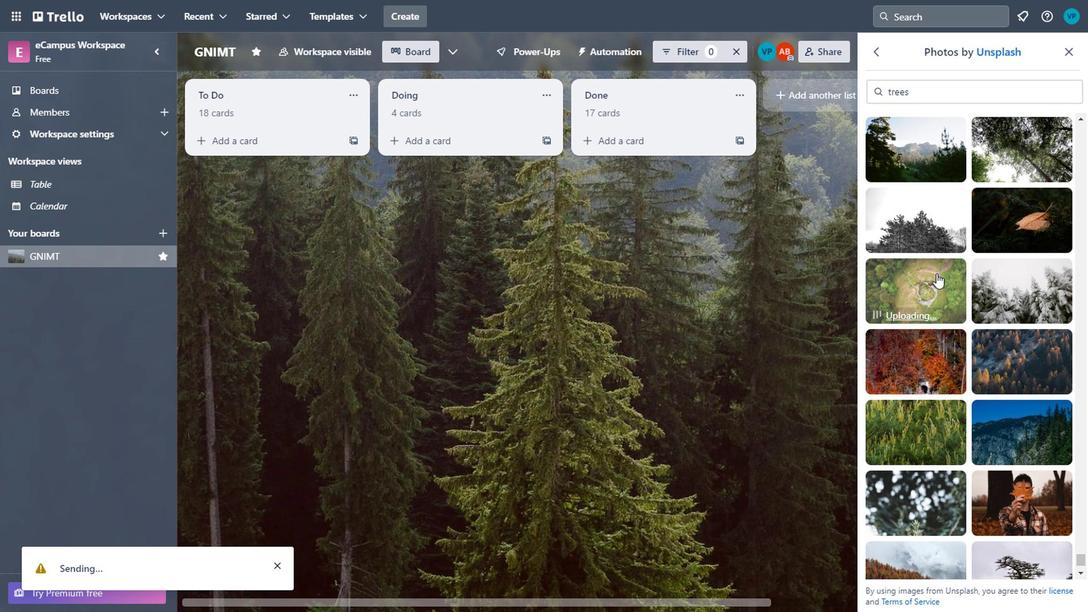 
Action: Mouse scrolled (837, 284) with delta (0, 0)
Screenshot: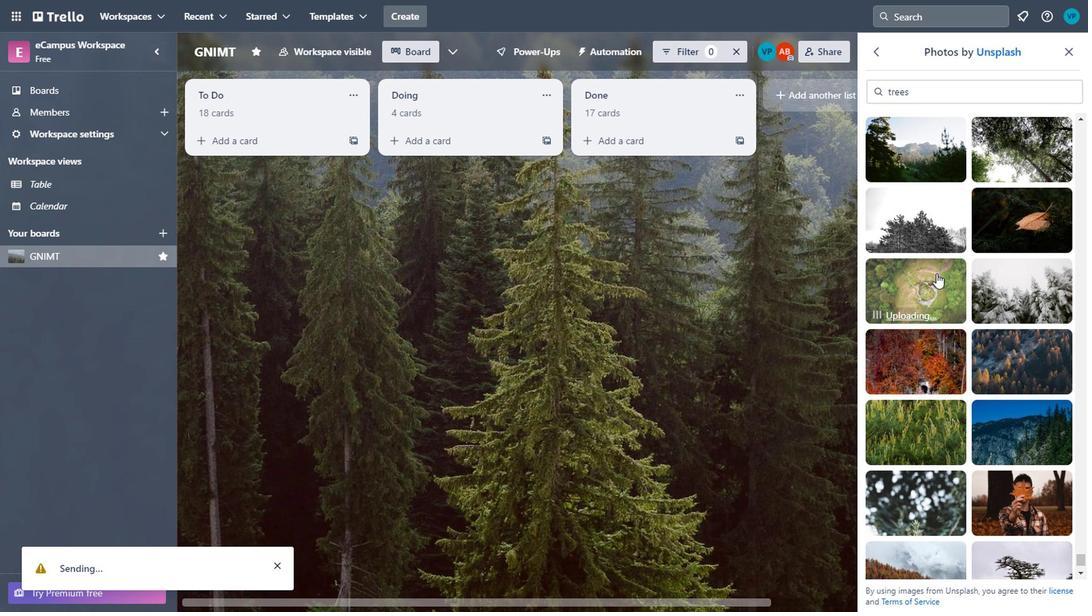 
Action: Mouse scrolled (837, 284) with delta (0, 0)
Screenshot: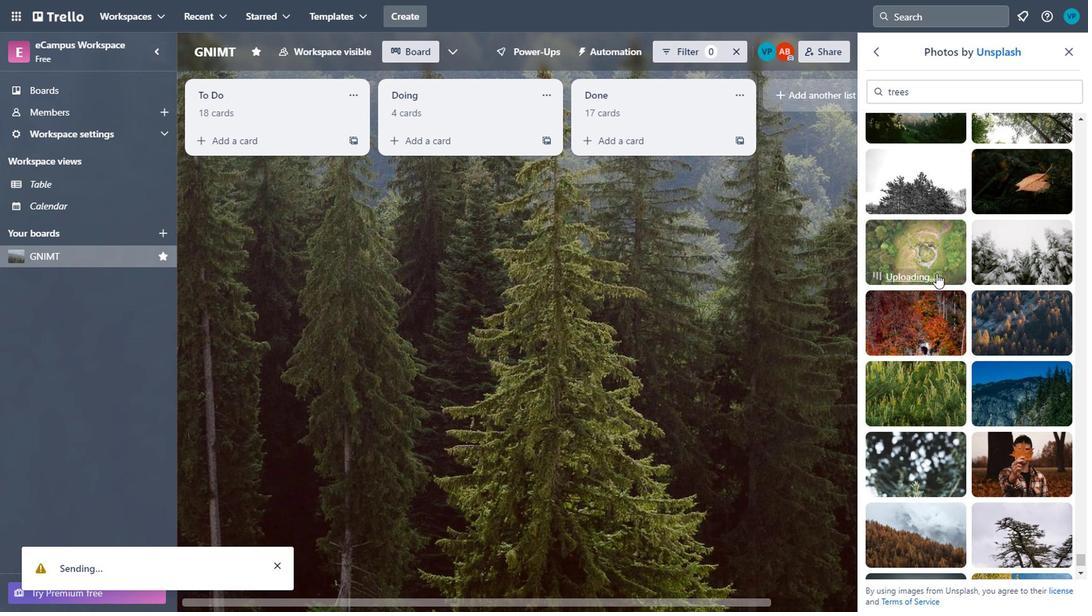 
Action: Mouse scrolled (837, 284) with delta (0, 0)
Screenshot: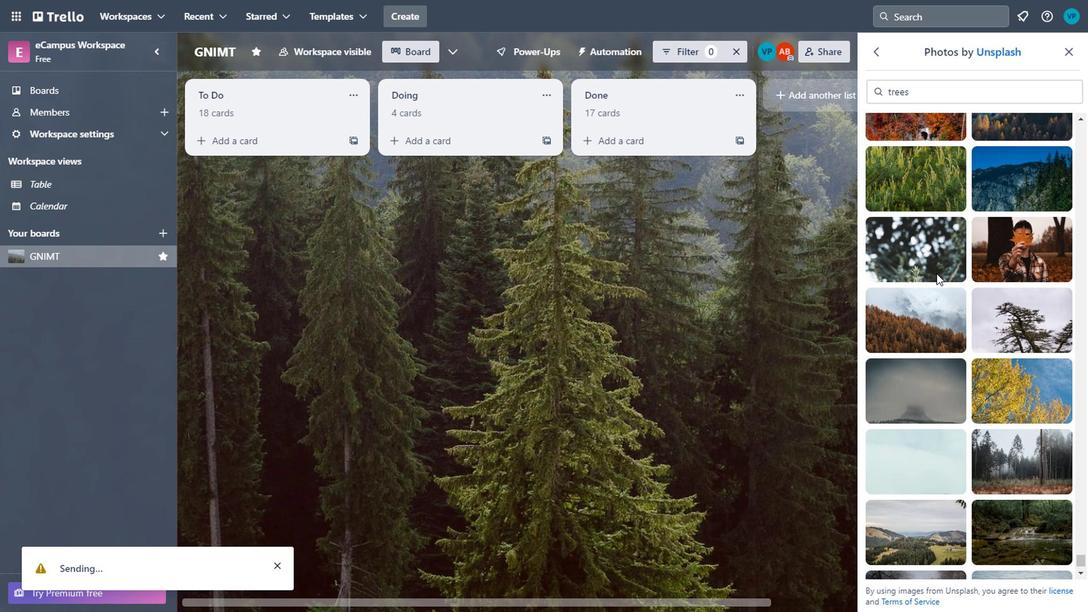
Action: Mouse scrolled (837, 284) with delta (0, 0)
Screenshot: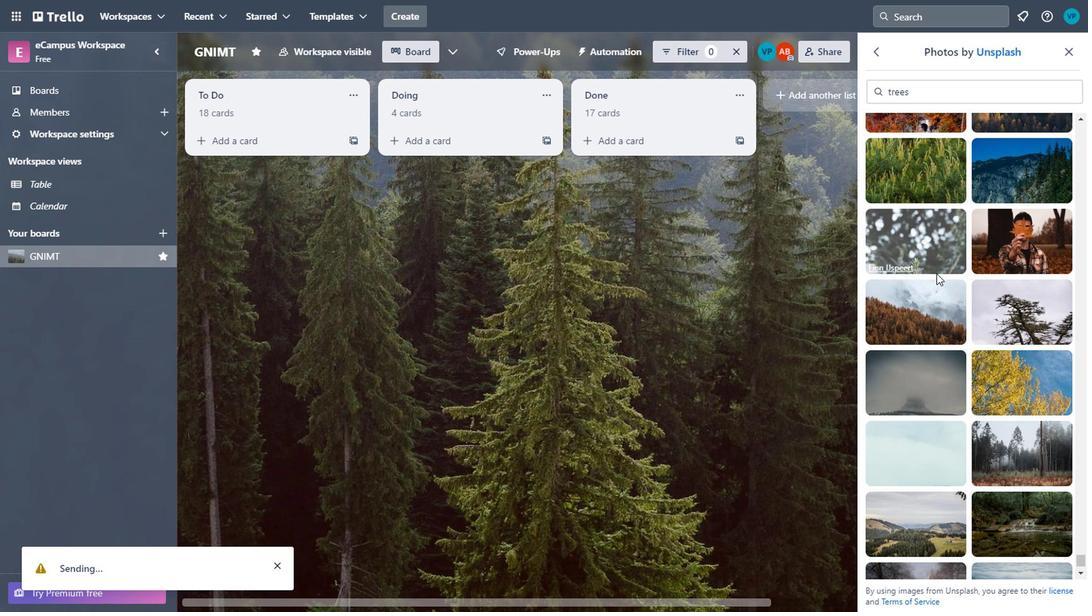 
Action: Mouse scrolled (837, 284) with delta (0, 0)
Screenshot: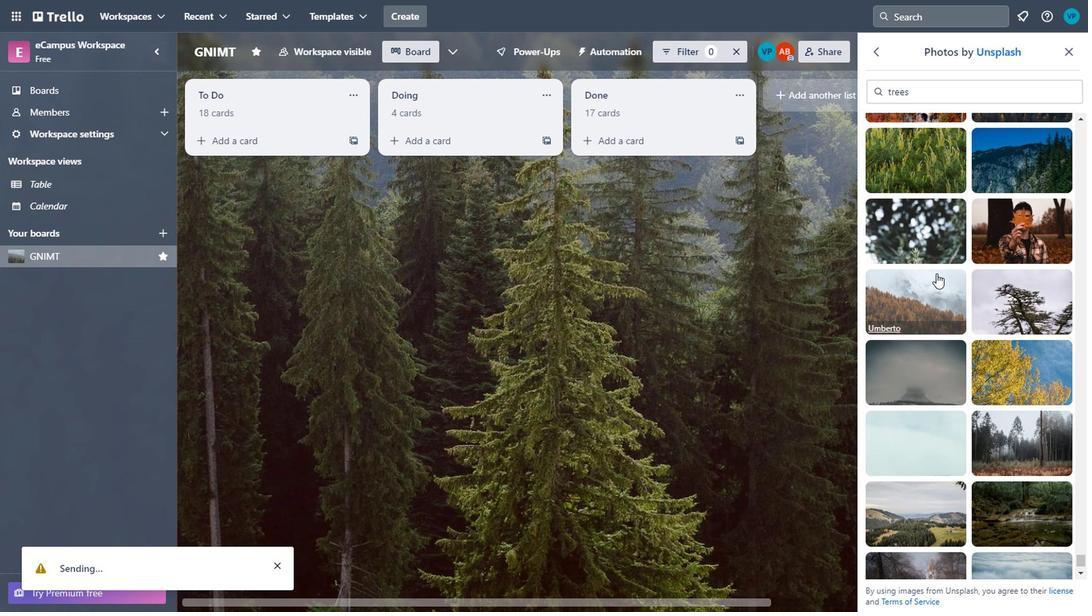 
Action: Mouse moved to (837, 286)
Screenshot: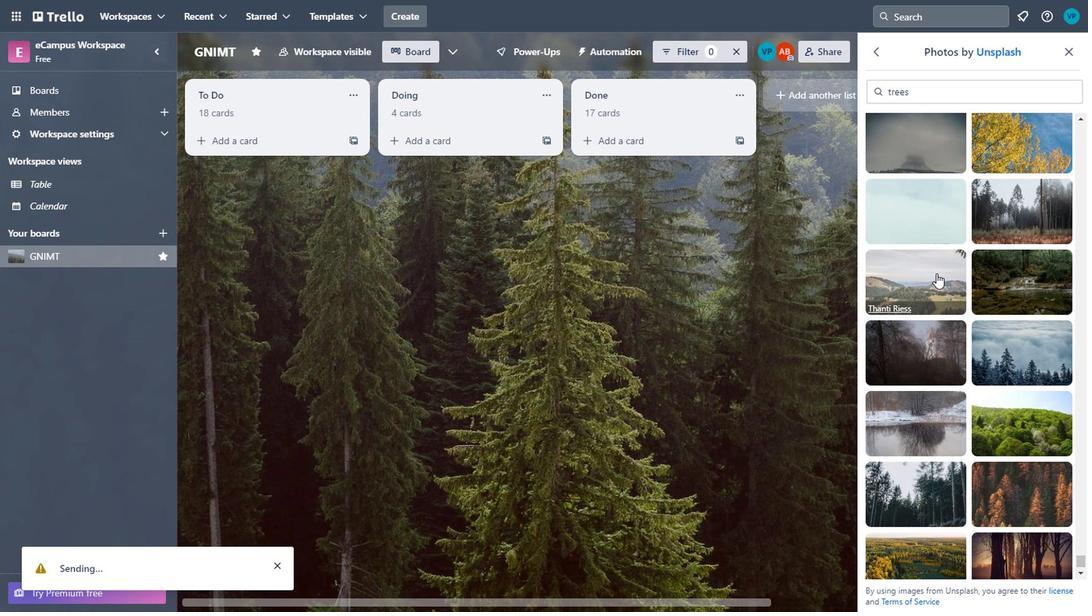 
Action: Mouse scrolled (837, 285) with delta (0, 0)
Screenshot: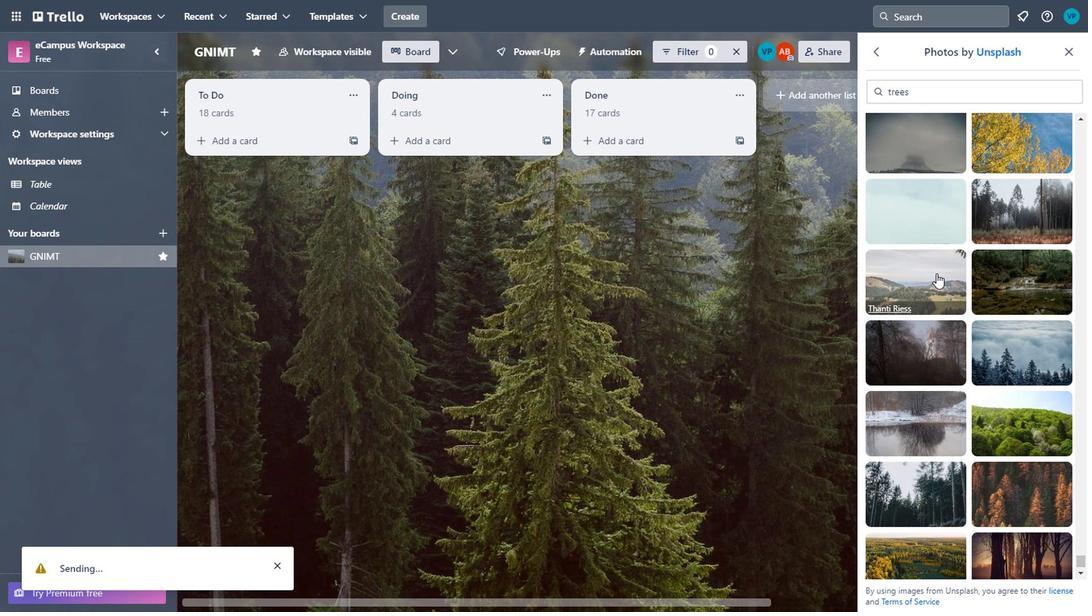 
Action: Mouse moved to (837, 289)
Screenshot: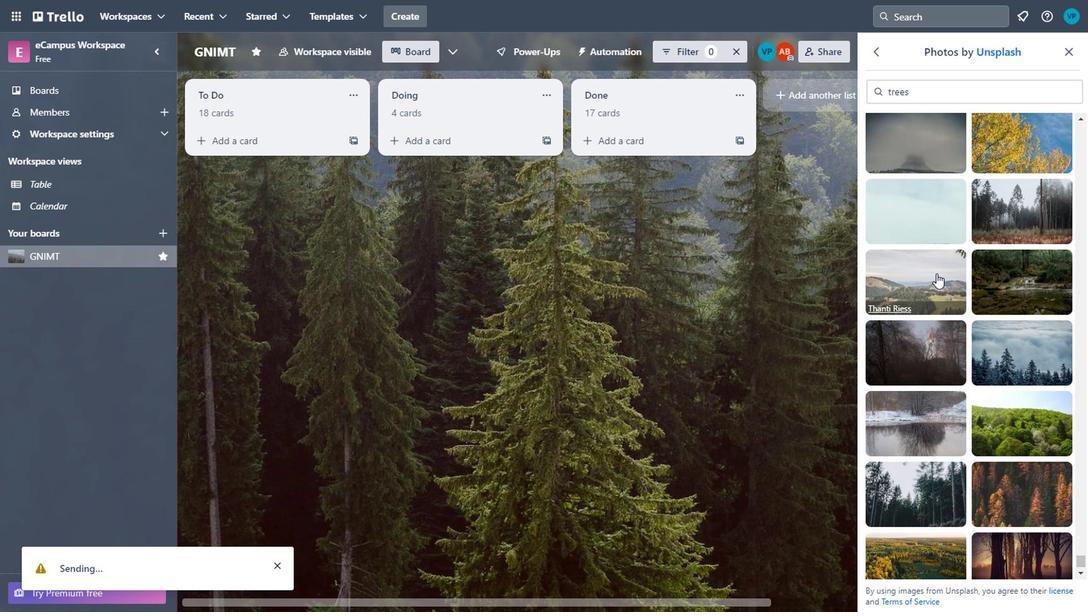 
Action: Mouse scrolled (837, 289) with delta (0, 0)
Screenshot: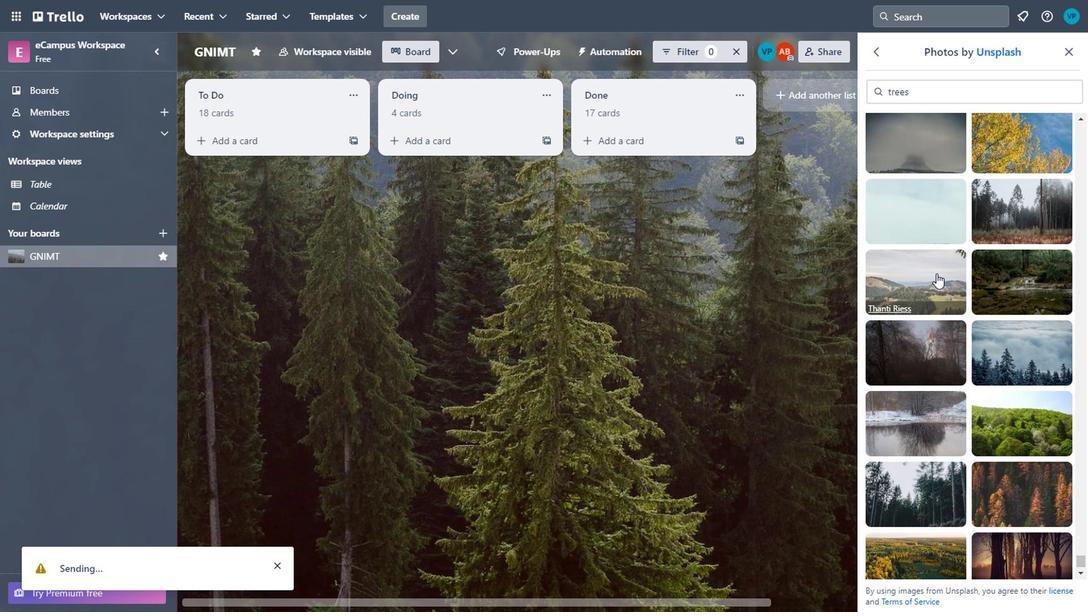 
Action: Mouse scrolled (837, 289) with delta (0, 0)
Screenshot: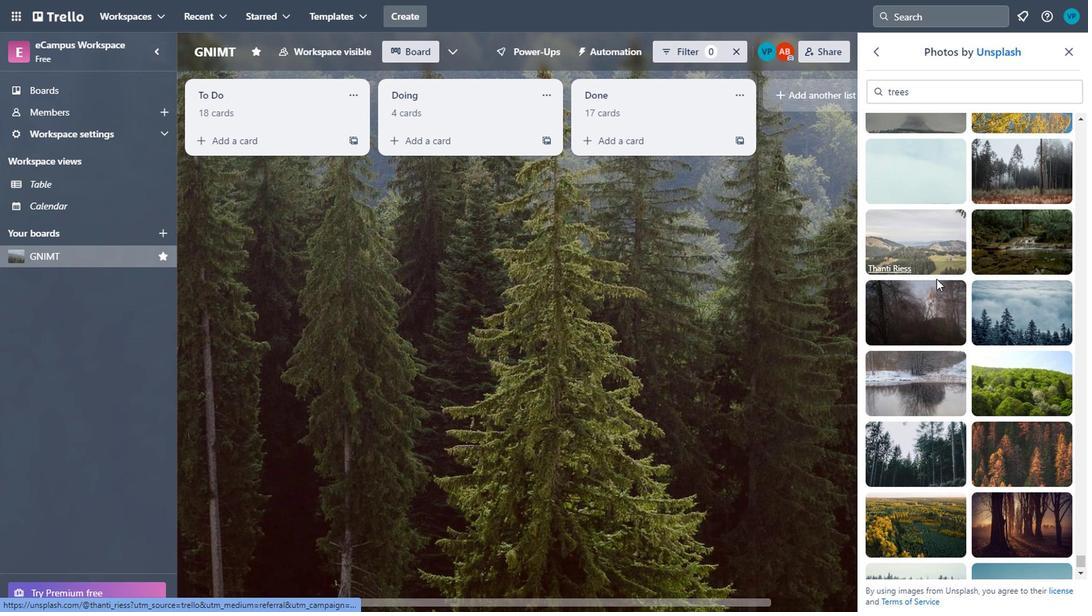 
Action: Mouse scrolled (837, 289) with delta (0, 0)
Screenshot: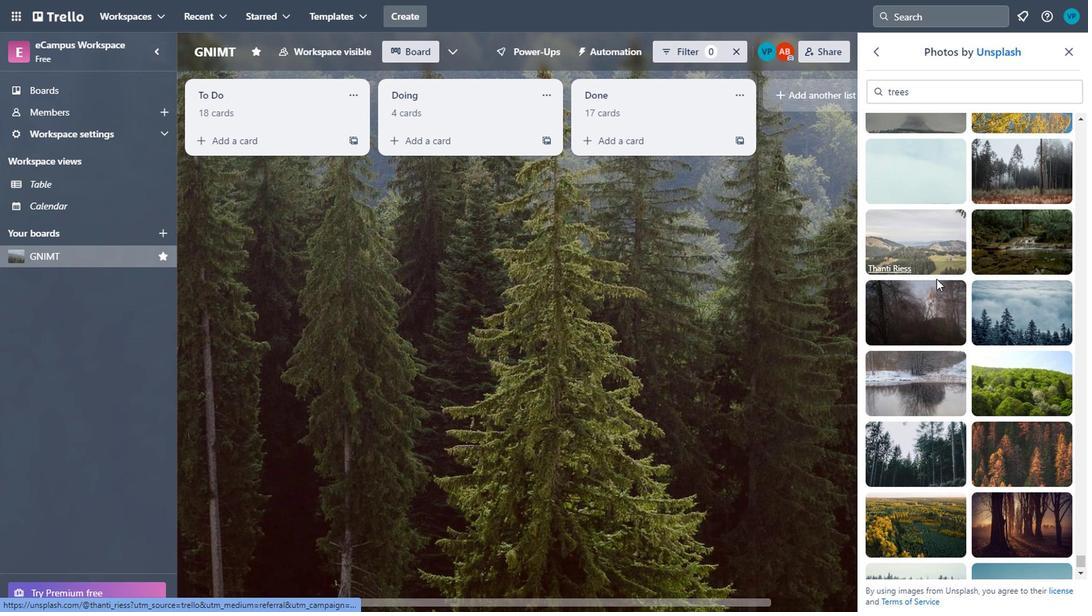 
Action: Mouse scrolled (837, 289) with delta (0, 0)
Screenshot: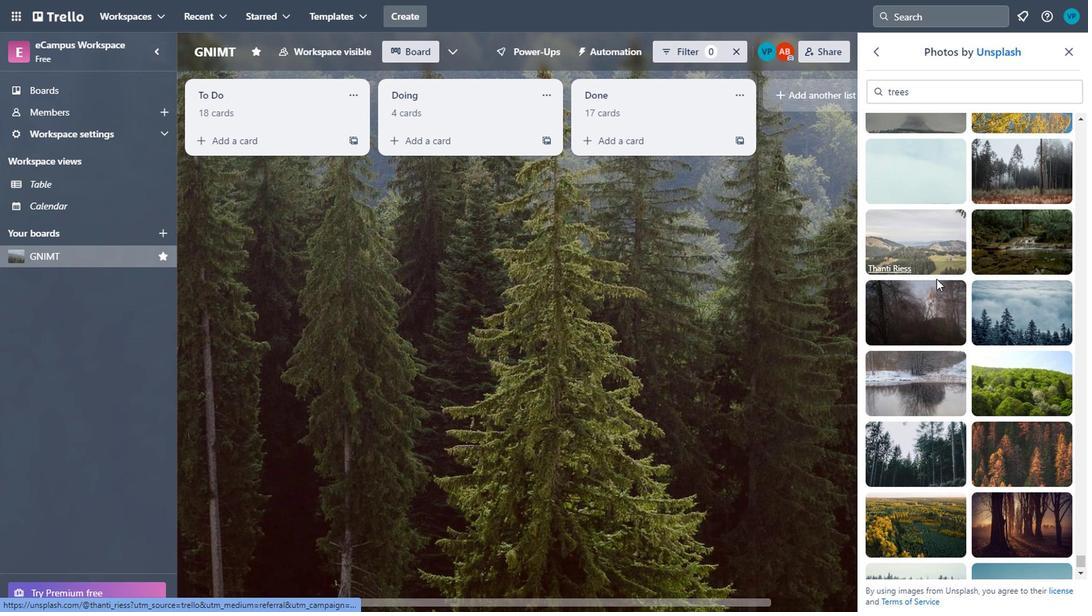 
Action: Mouse scrolled (837, 289) with delta (0, 0)
Screenshot: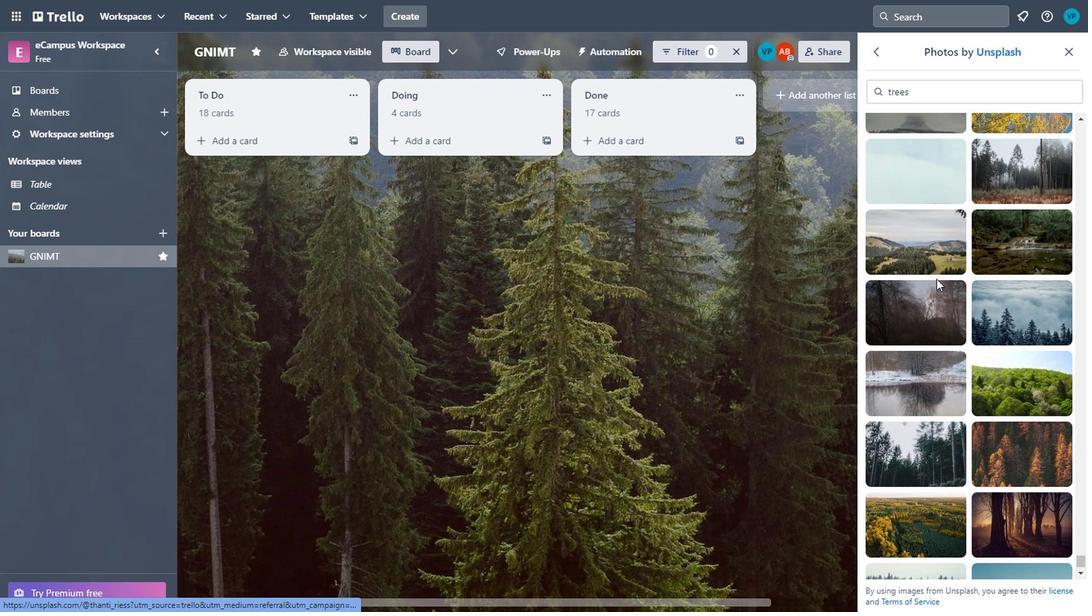 
Action: Mouse moved to (838, 348)
Screenshot: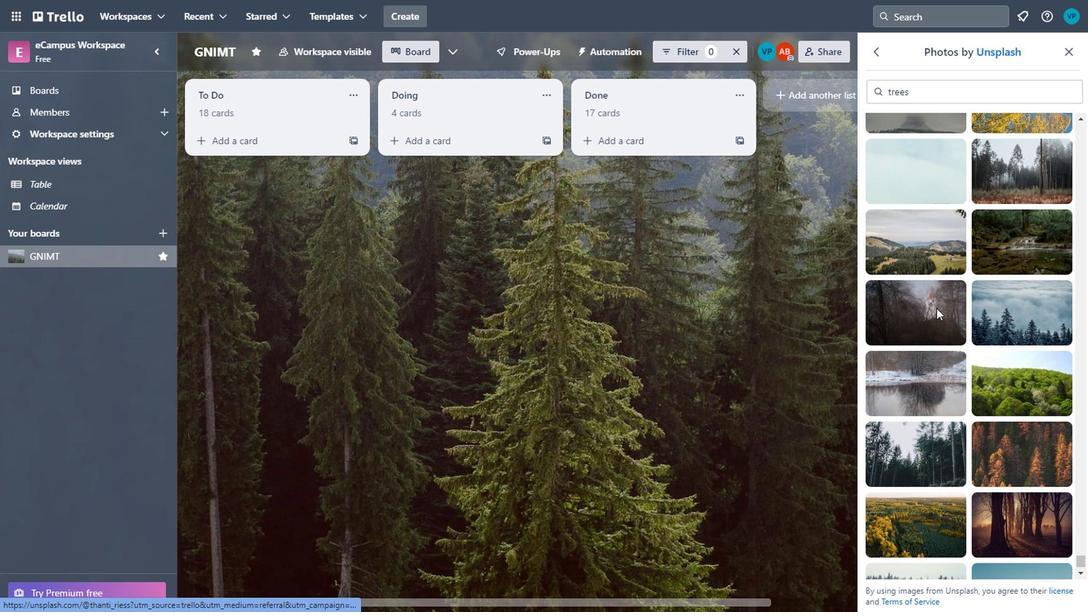 
Action: Mouse scrolled (838, 347) with delta (0, 0)
Screenshot: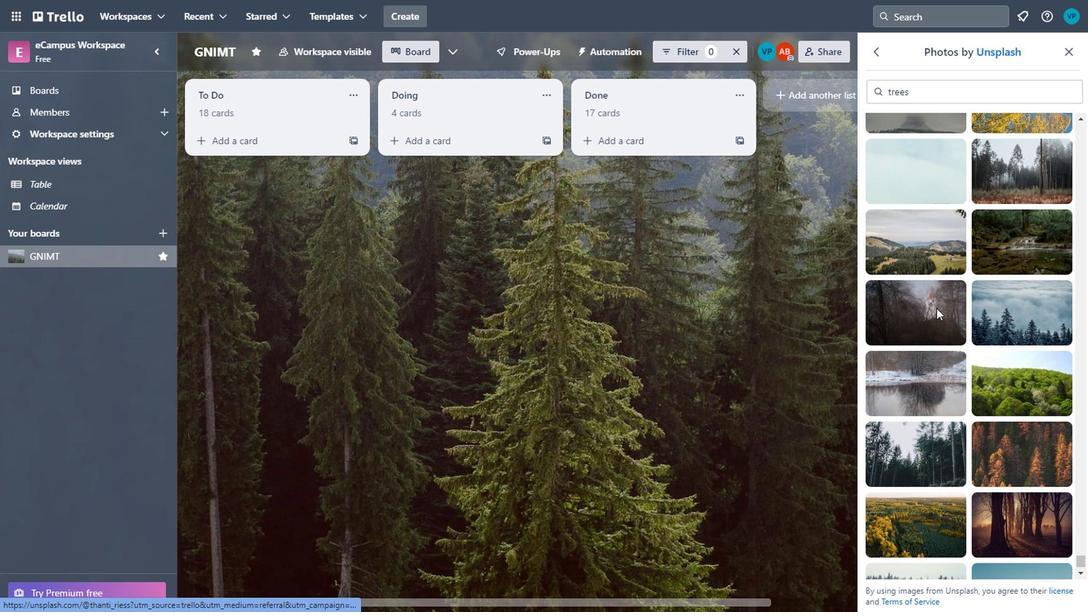 
Action: Mouse moved to (838, 349)
Screenshot: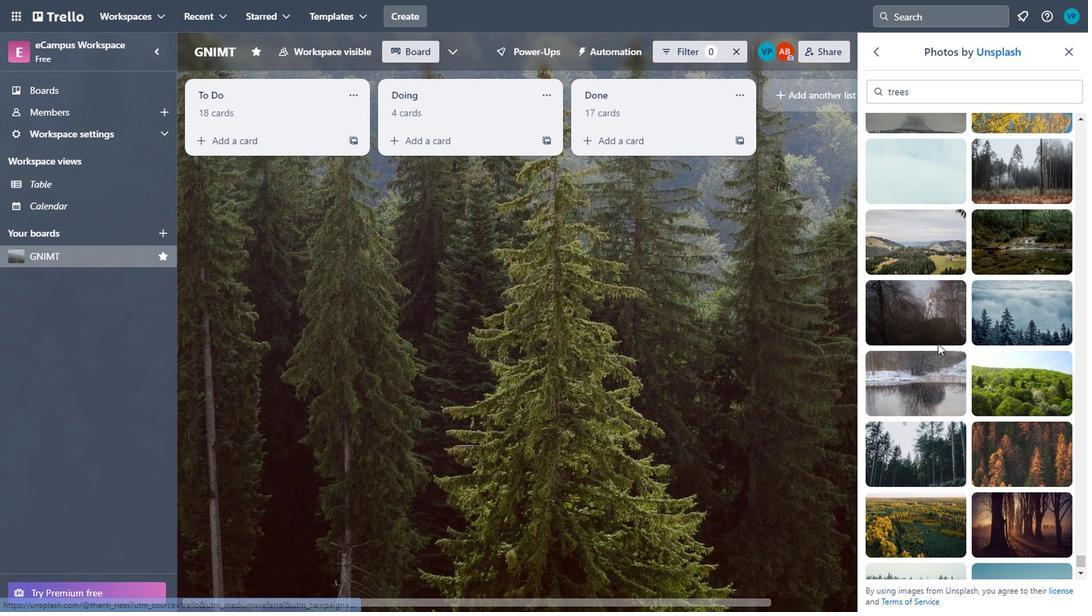 
Action: Mouse scrolled (838, 349) with delta (0, 0)
Screenshot: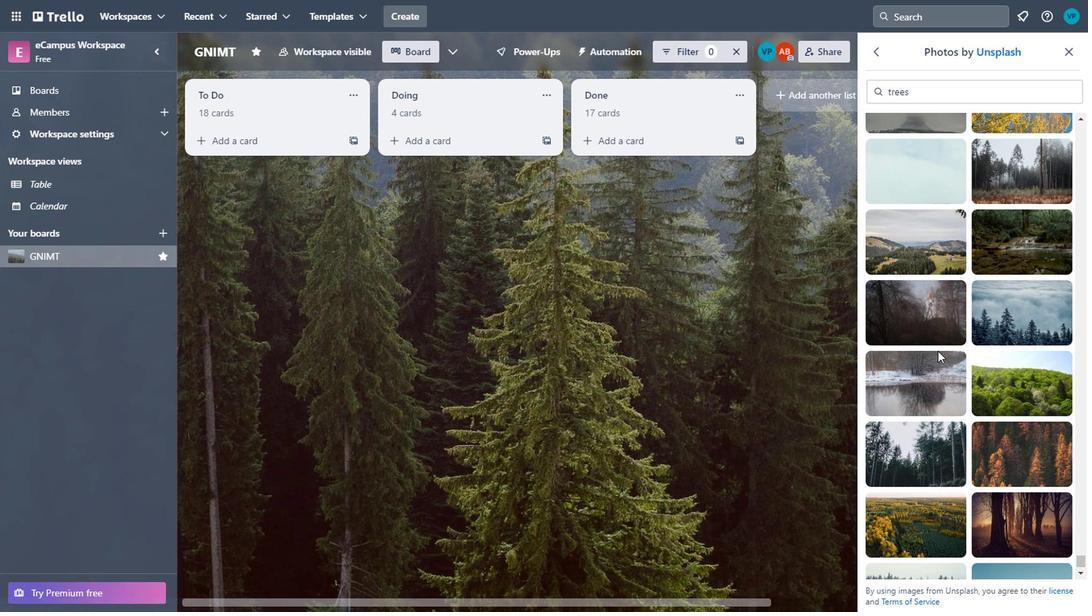 
Action: Mouse moved to (841, 350)
Screenshot: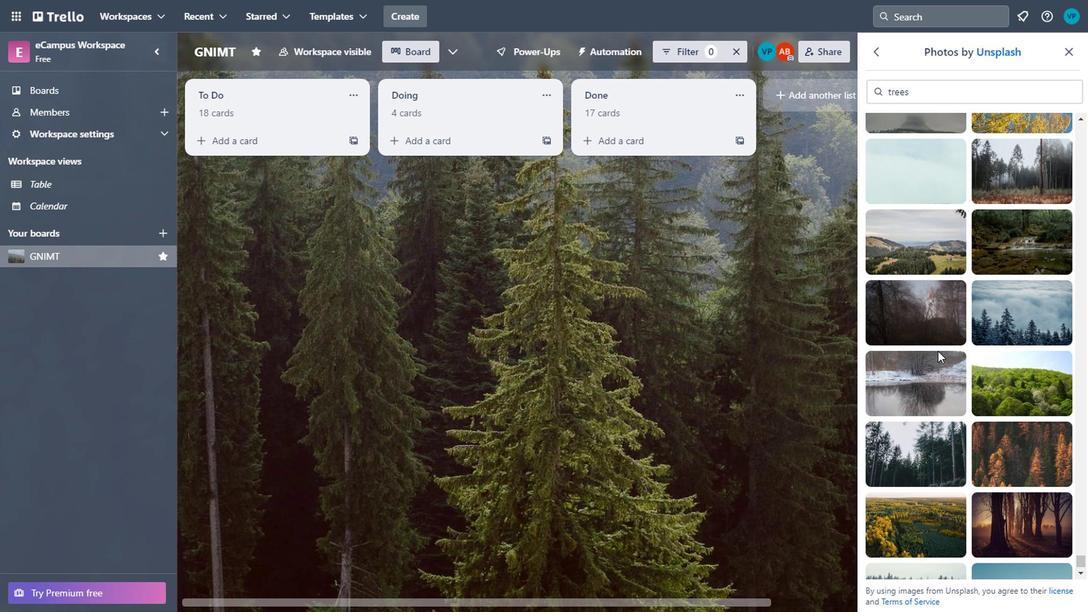 
Action: Mouse scrolled (841, 349) with delta (0, 0)
Screenshot: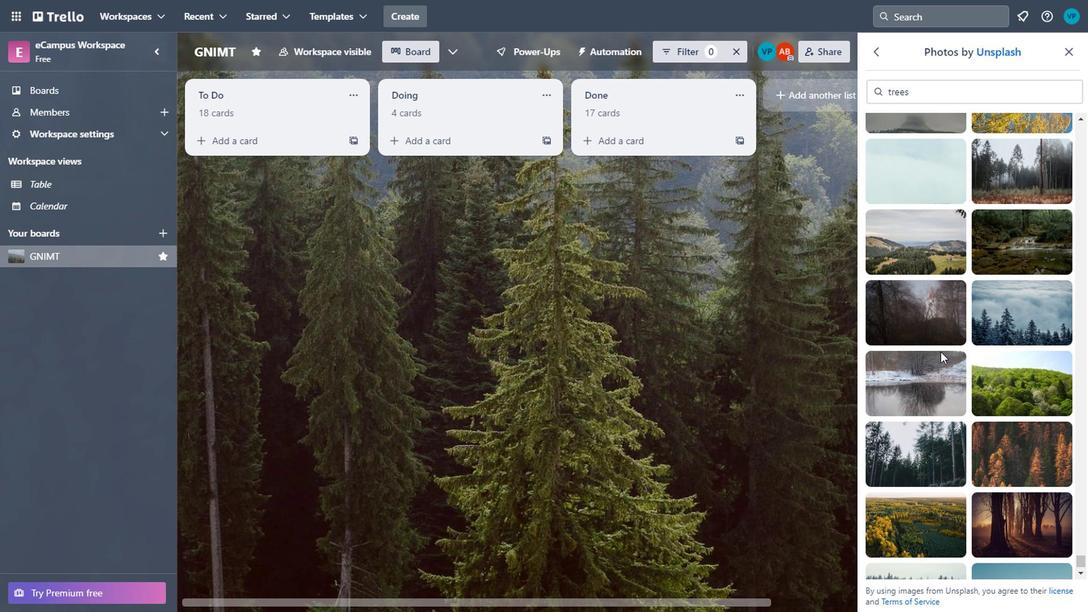 
Action: Mouse moved to (824, 389)
Screenshot: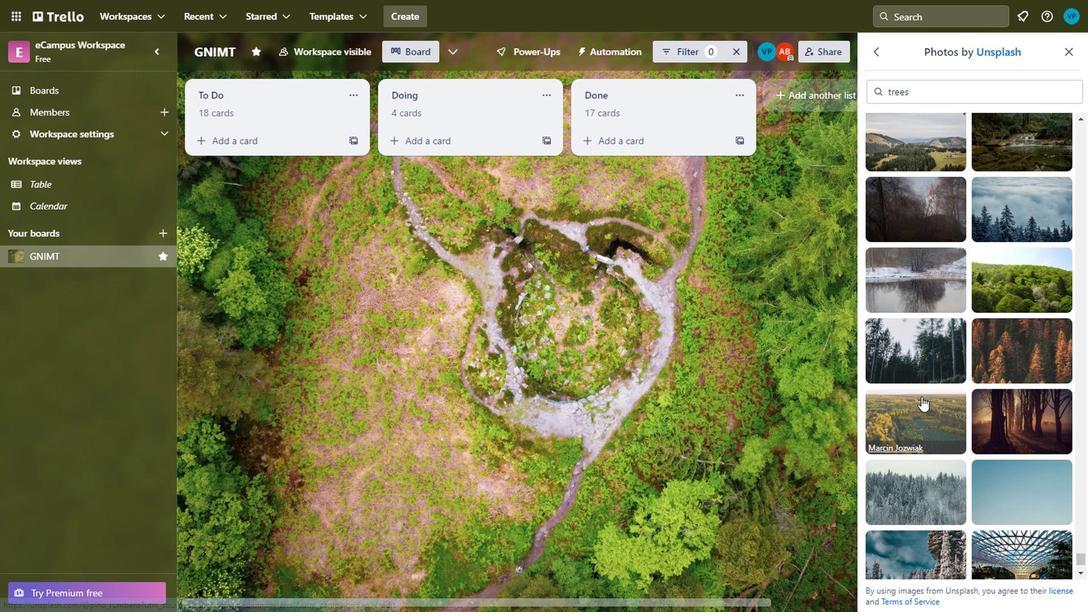 
Action: Mouse pressed left at (824, 389)
Screenshot: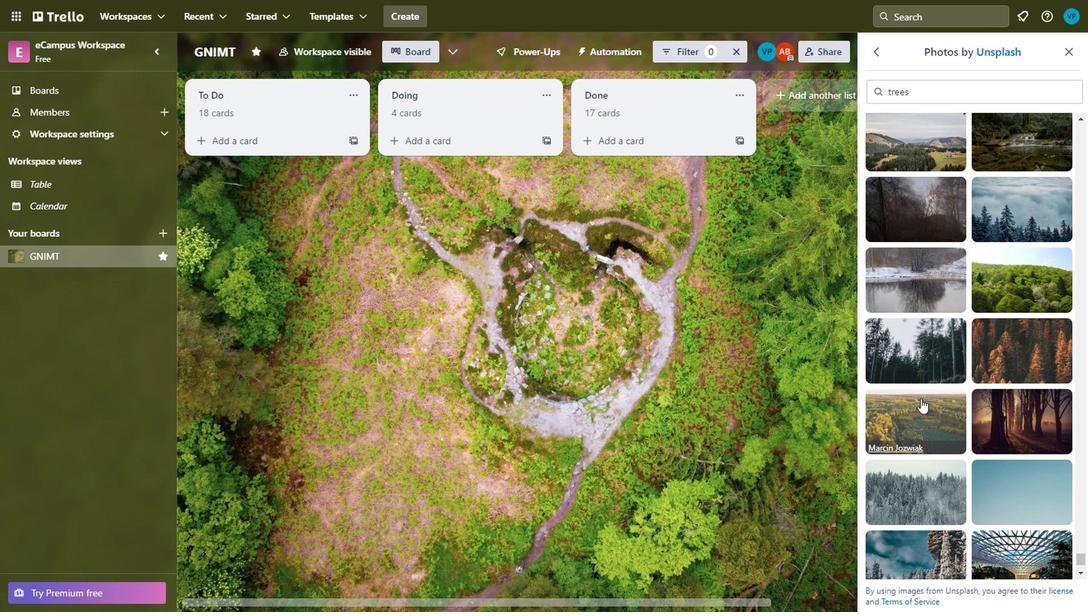 
Action: Mouse moved to (833, 431)
Screenshot: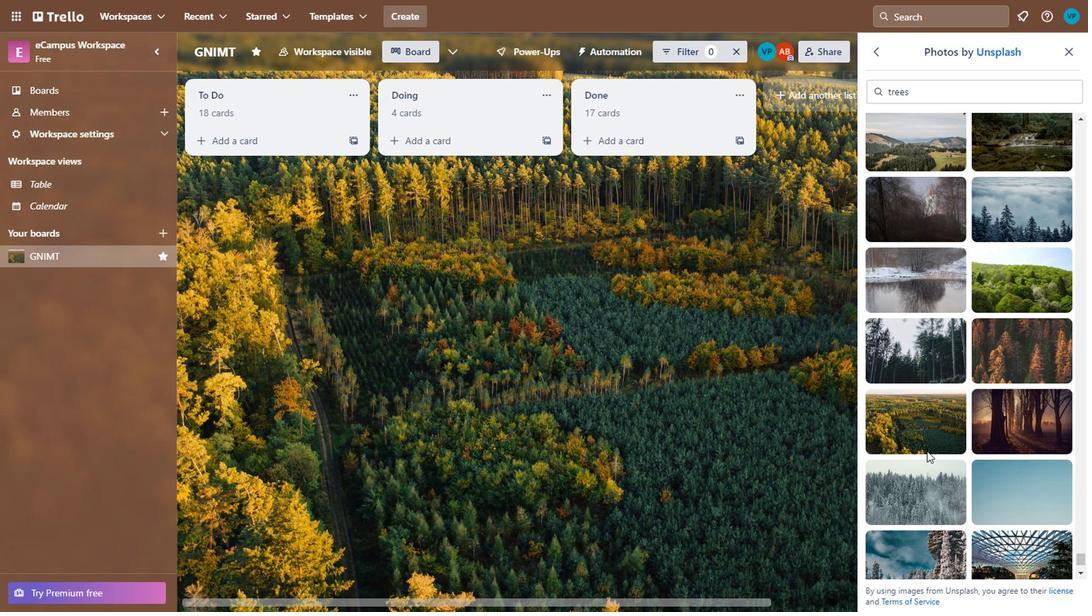 
Action: Mouse scrolled (833, 430) with delta (0, 0)
Screenshot: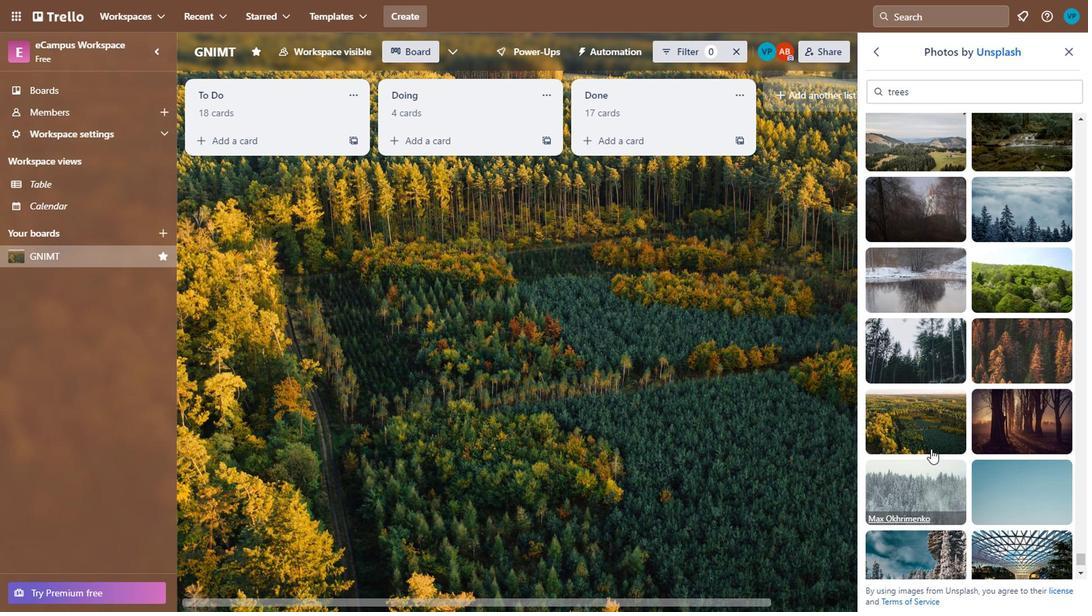 
Action: Mouse scrolled (833, 430) with delta (0, 0)
Screenshot: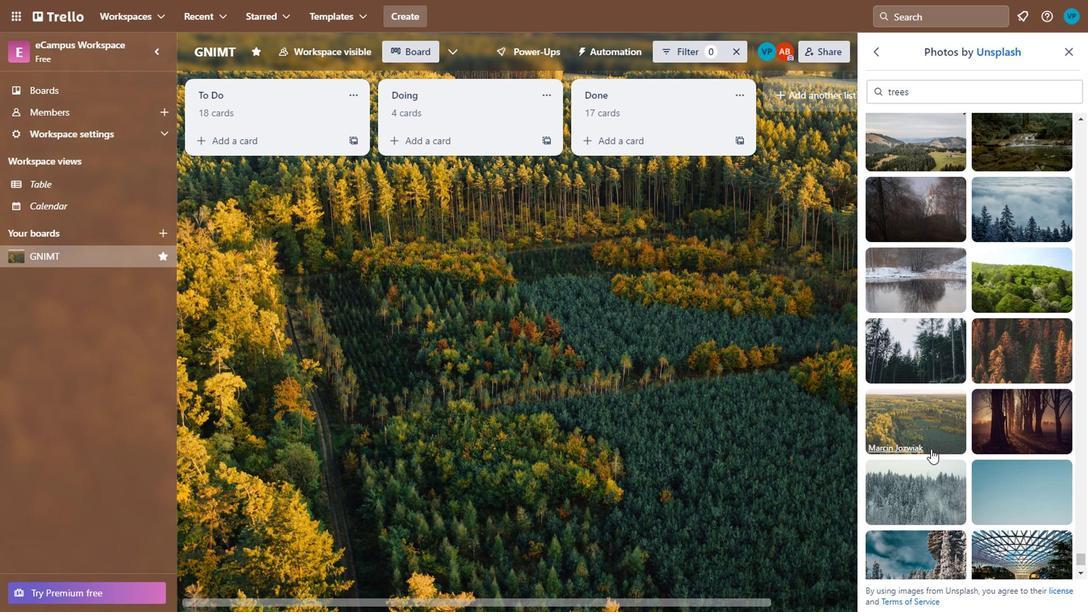 
Action: Mouse scrolled (833, 430) with delta (0, 0)
Screenshot: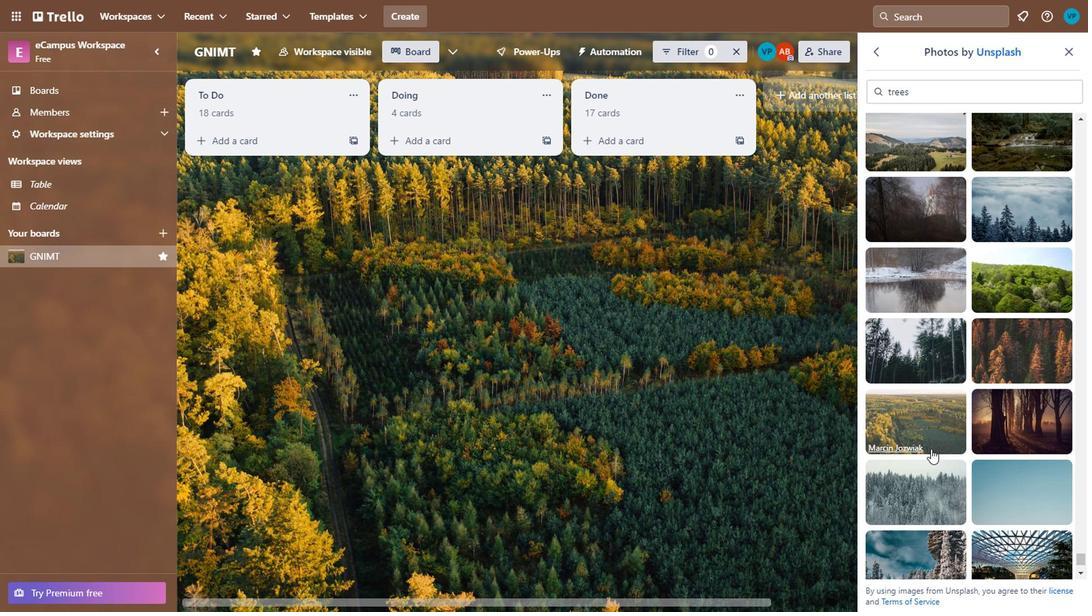 
Action: Mouse moved to (862, 429)
Screenshot: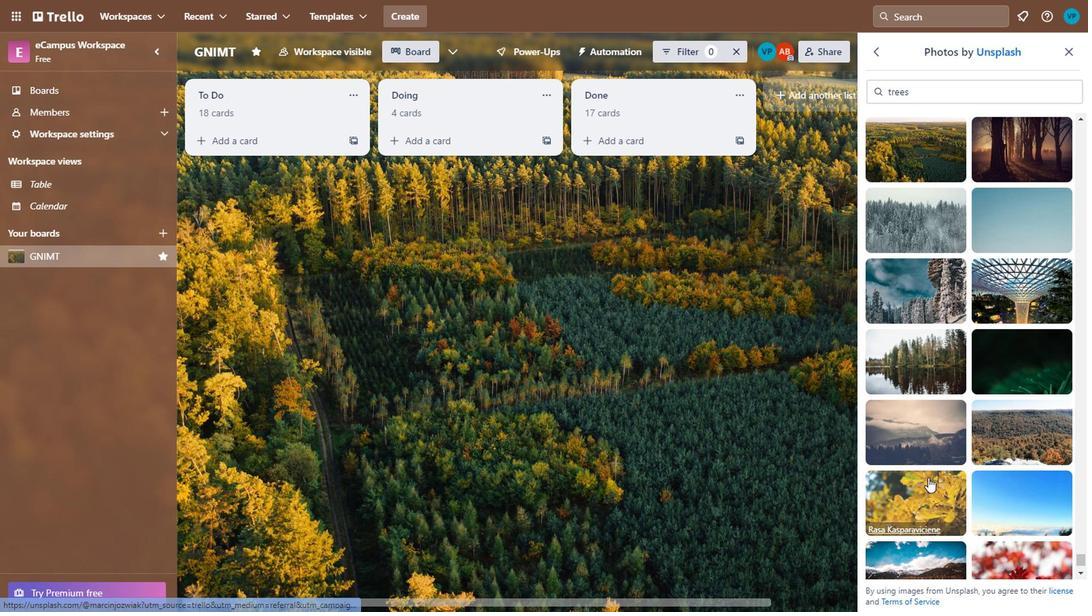 
Action: Mouse scrolled (862, 429) with delta (0, 0)
Screenshot: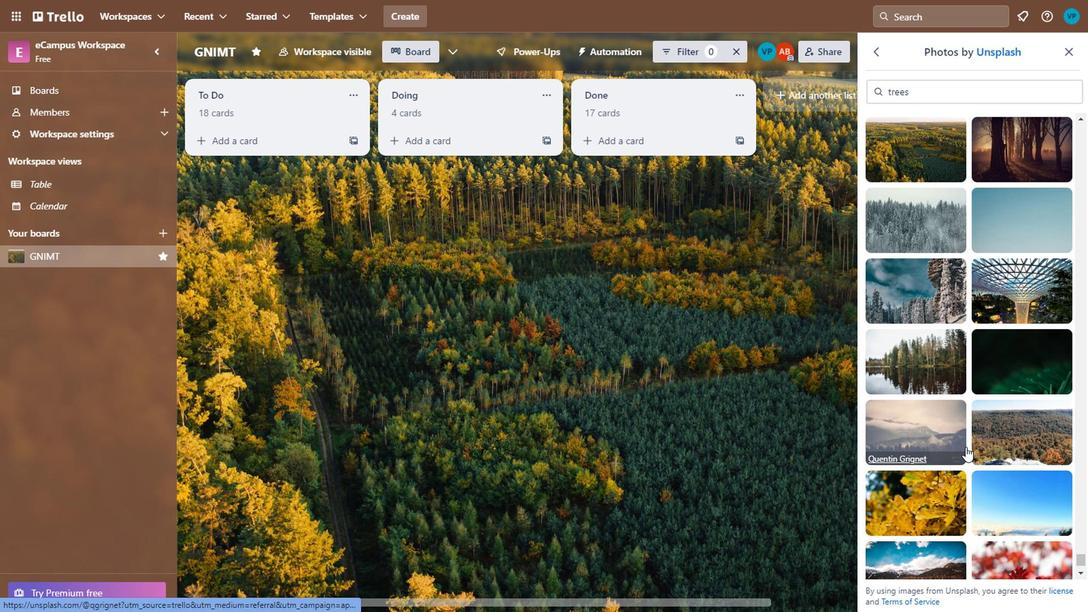 
Action: Mouse moved to (862, 431)
Screenshot: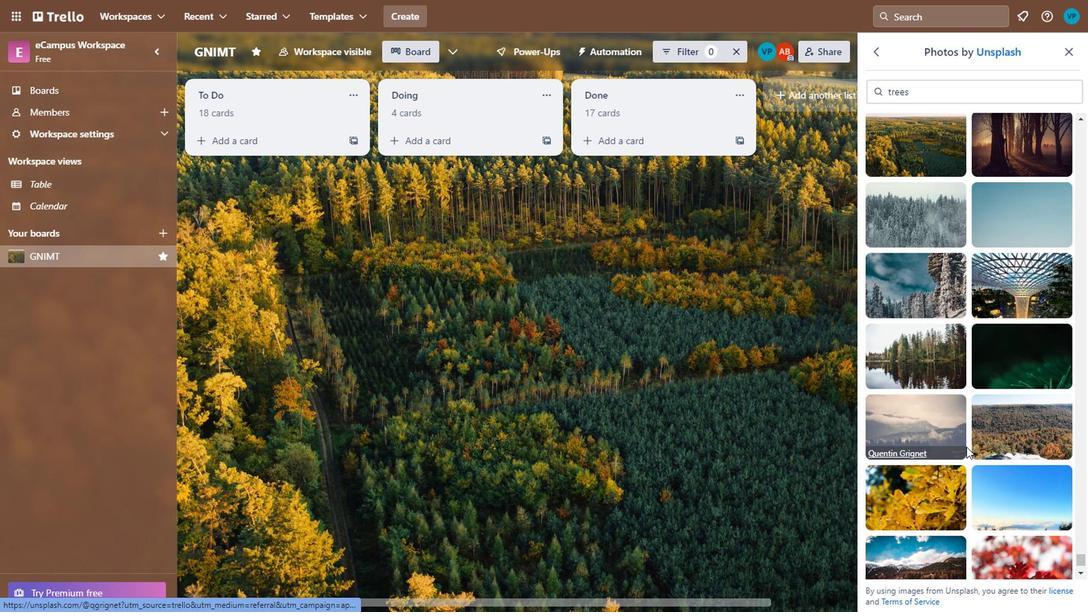 
Action: Mouse scrolled (862, 431) with delta (0, 0)
Screenshot: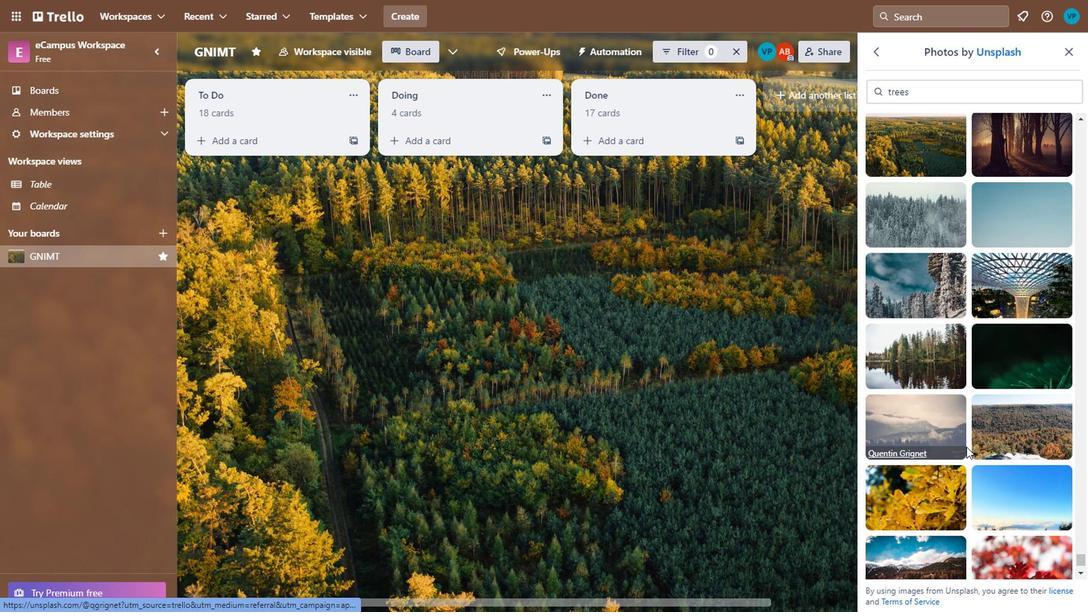 
Action: Mouse moved to (811, 316)
Screenshot: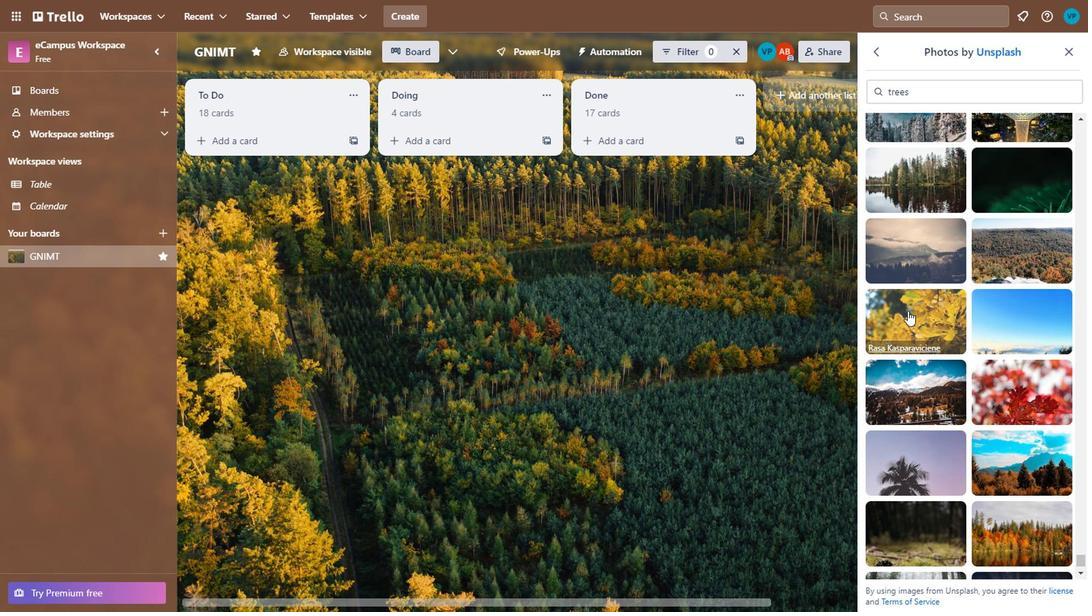 
Action: Mouse pressed left at (811, 316)
Screenshot: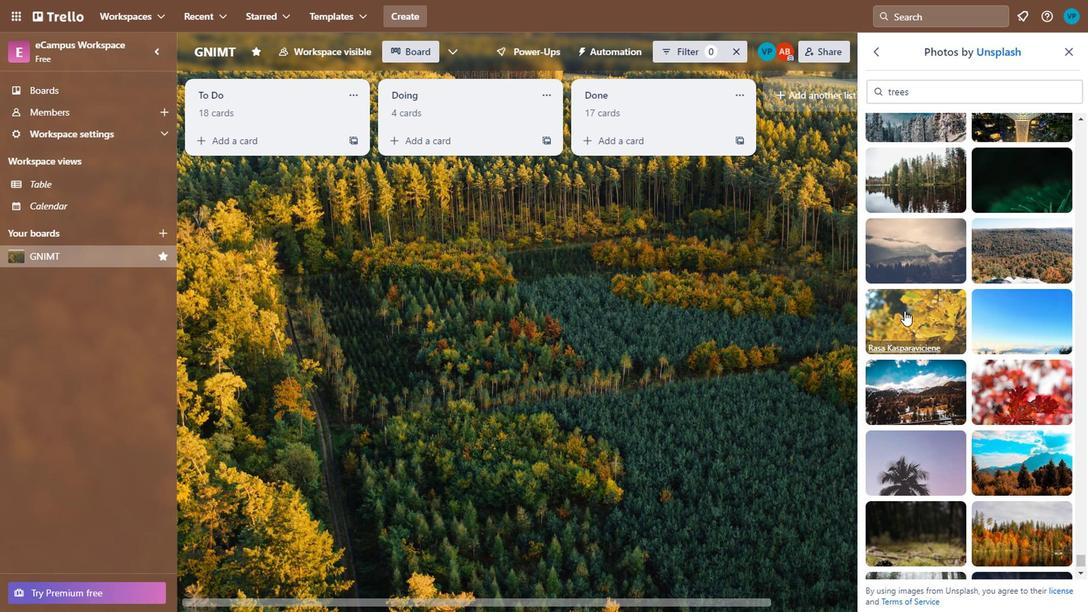 
Action: Mouse moved to (813, 379)
Screenshot: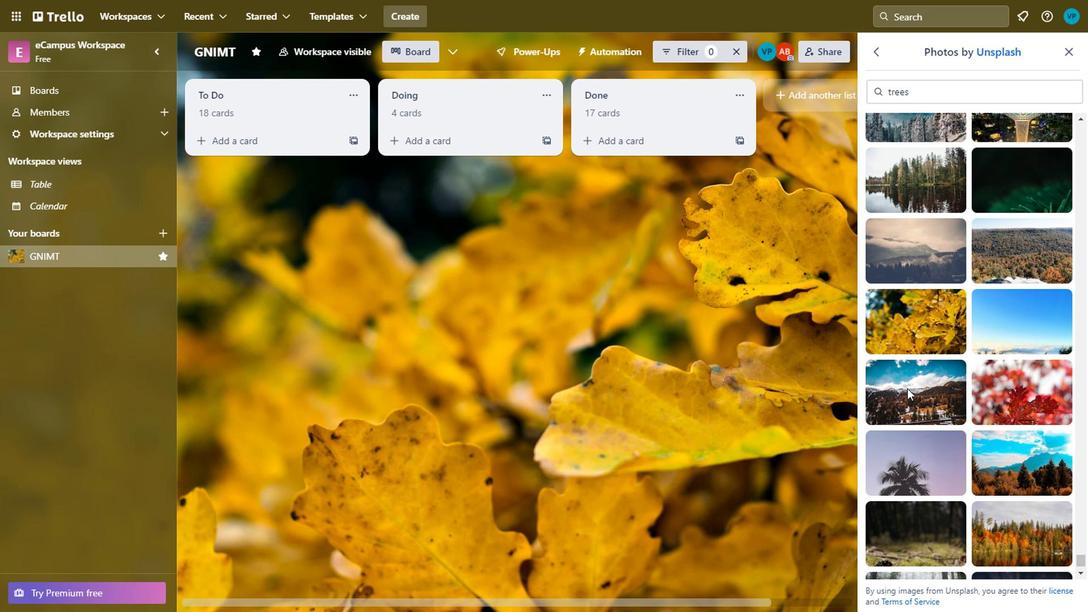 
Action: Mouse pressed left at (813, 379)
Screenshot: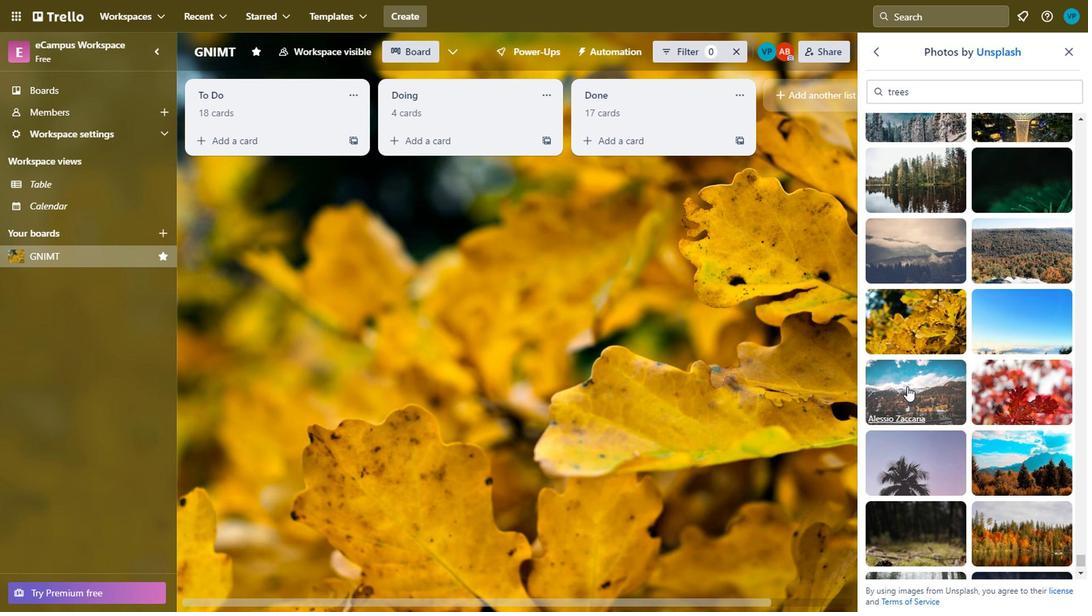 
Action: Mouse moved to (846, 376)
Screenshot: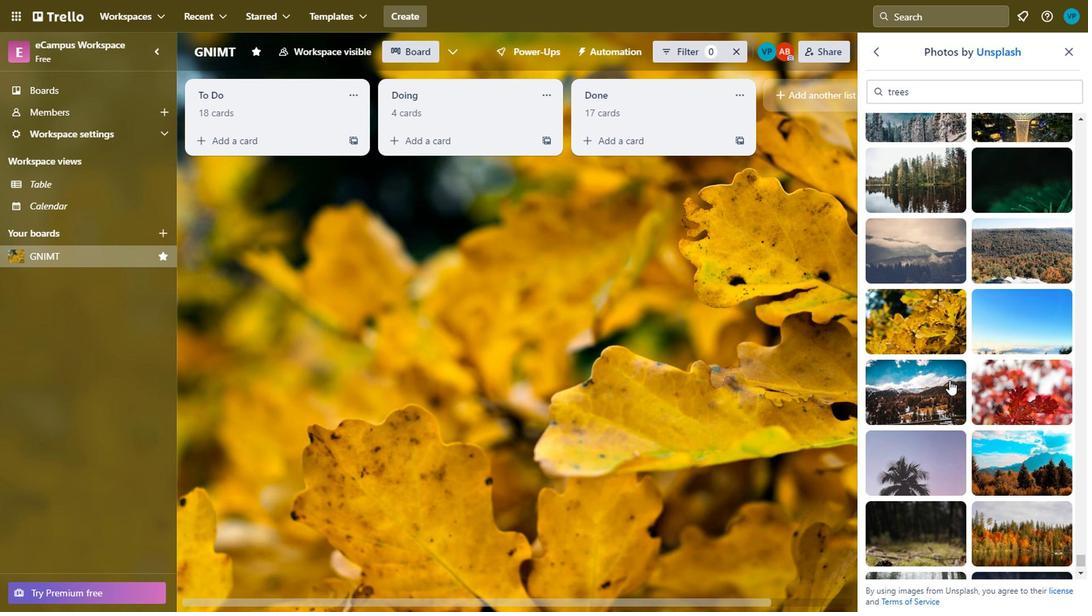 
Action: Mouse scrolled (846, 375) with delta (0, 0)
Screenshot: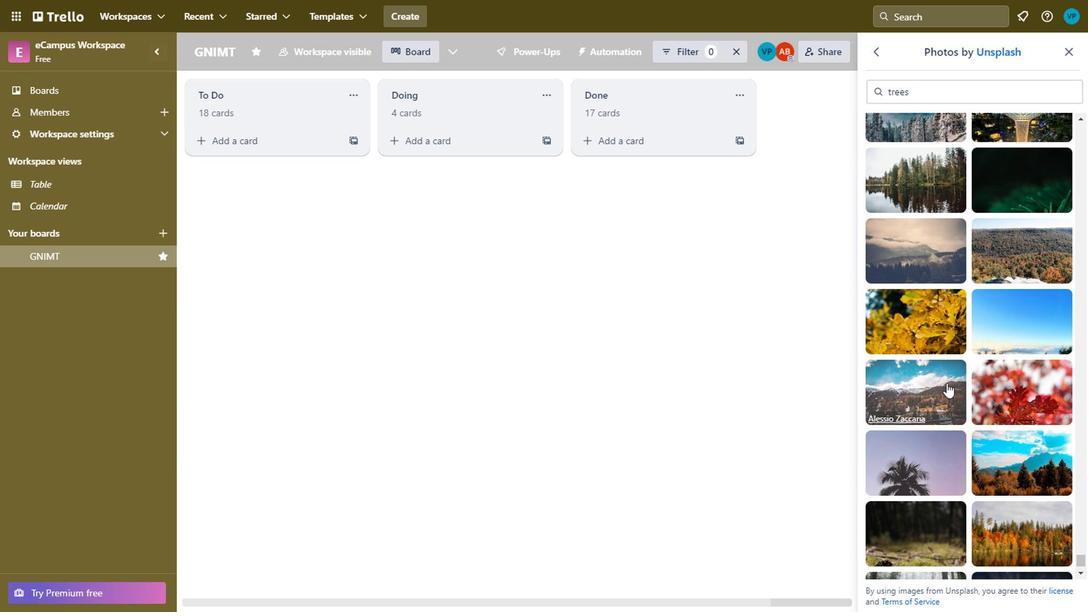 
Action: Mouse scrolled (846, 375) with delta (0, 0)
Screenshot: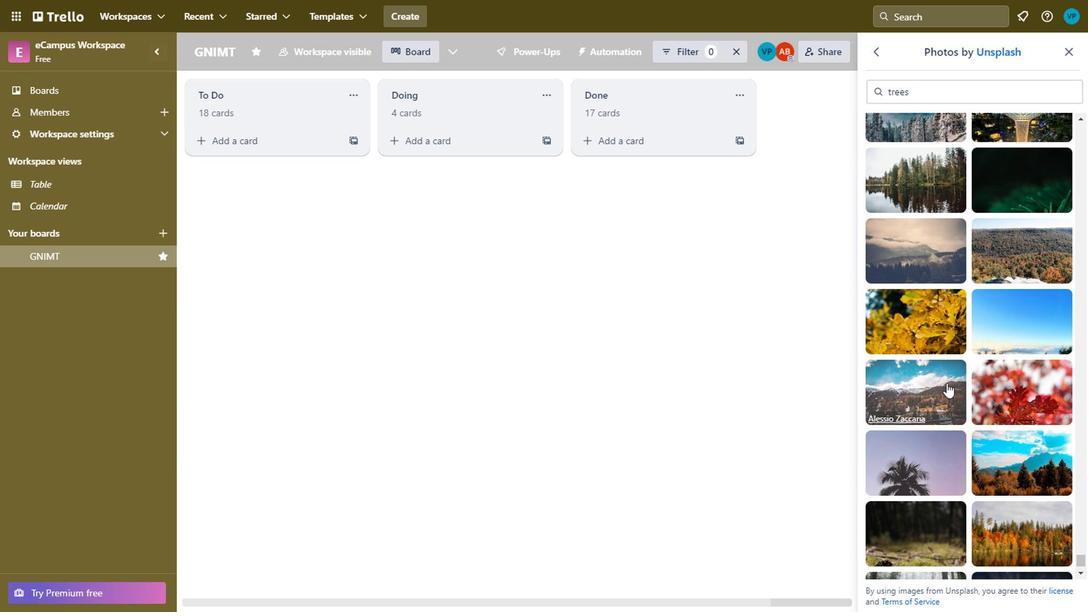 
Action: Mouse moved to (670, 316)
Screenshot: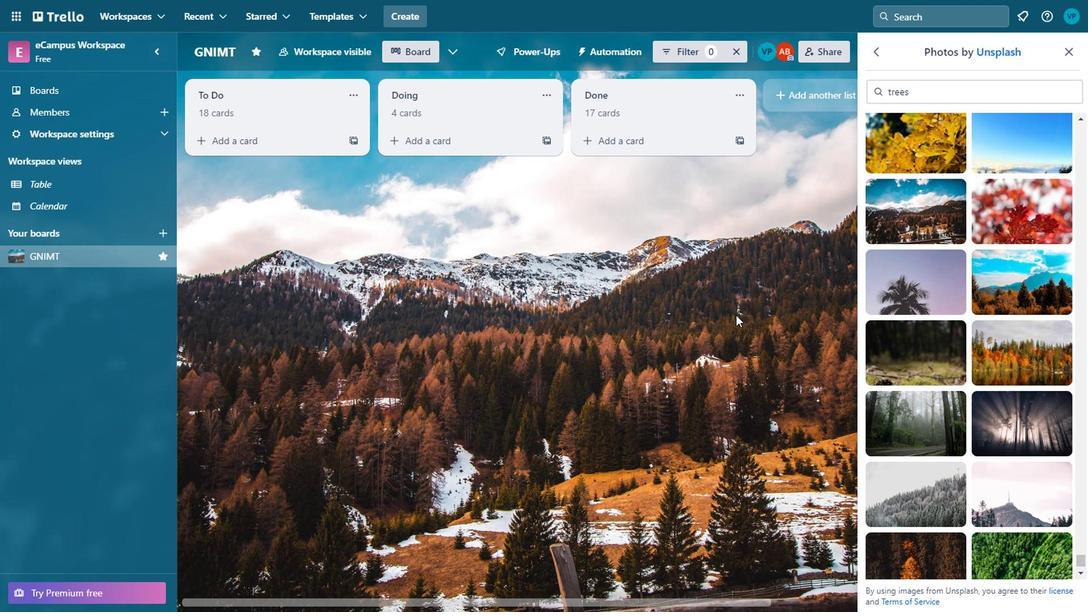 
Action: Mouse scrolled (670, 316) with delta (0, 0)
Screenshot: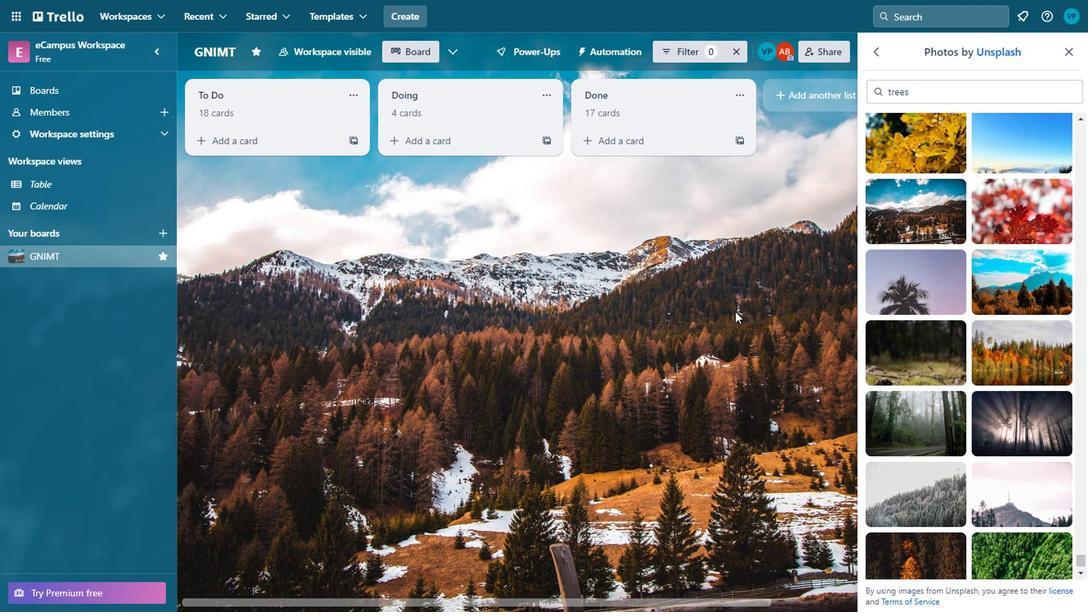 
Action: Mouse scrolled (670, 316) with delta (0, 0)
Screenshot: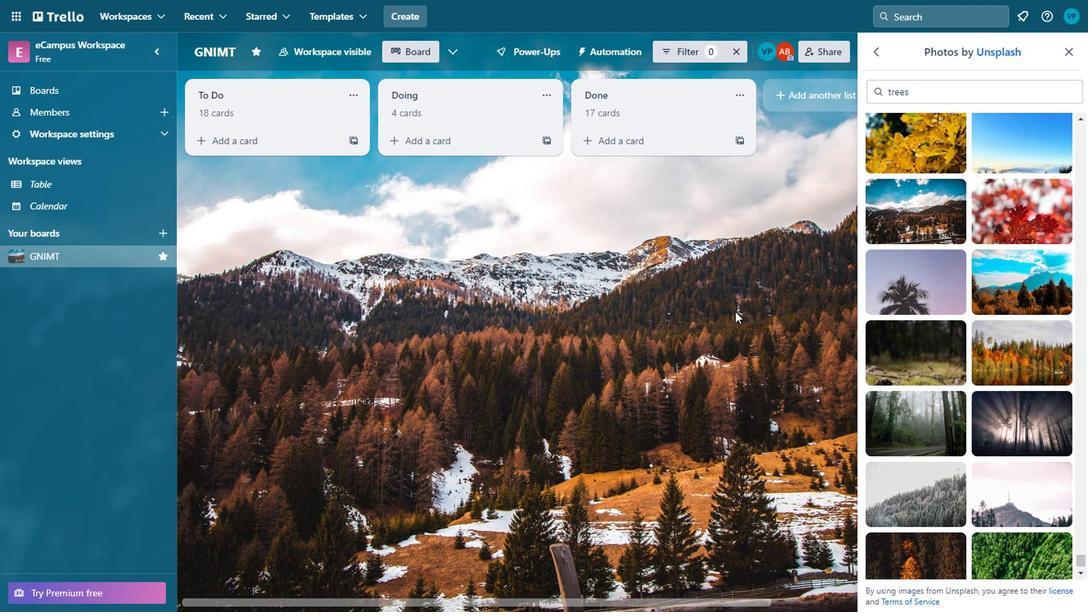 
Action: Mouse moved to (851, 266)
Screenshot: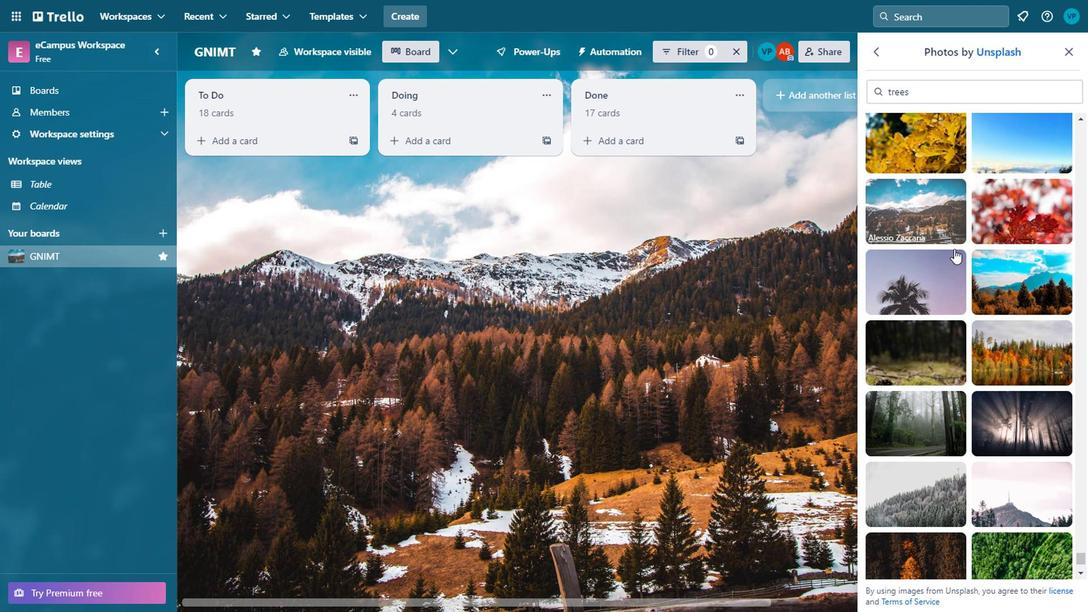 
Action: Mouse scrolled (851, 266) with delta (0, 0)
Screenshot: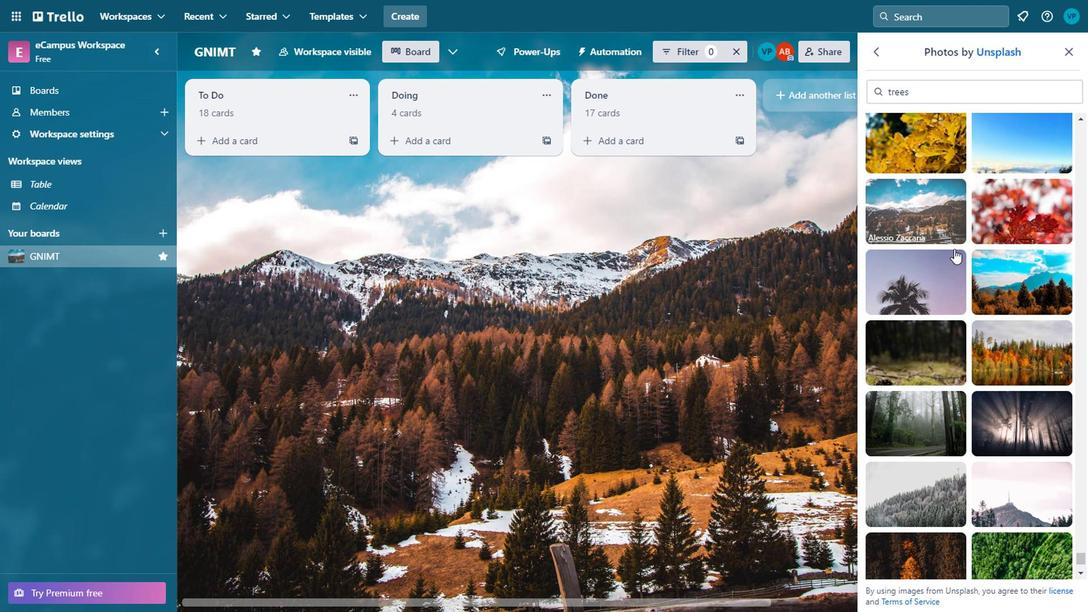 
Action: Mouse moved to (844, 283)
Screenshot: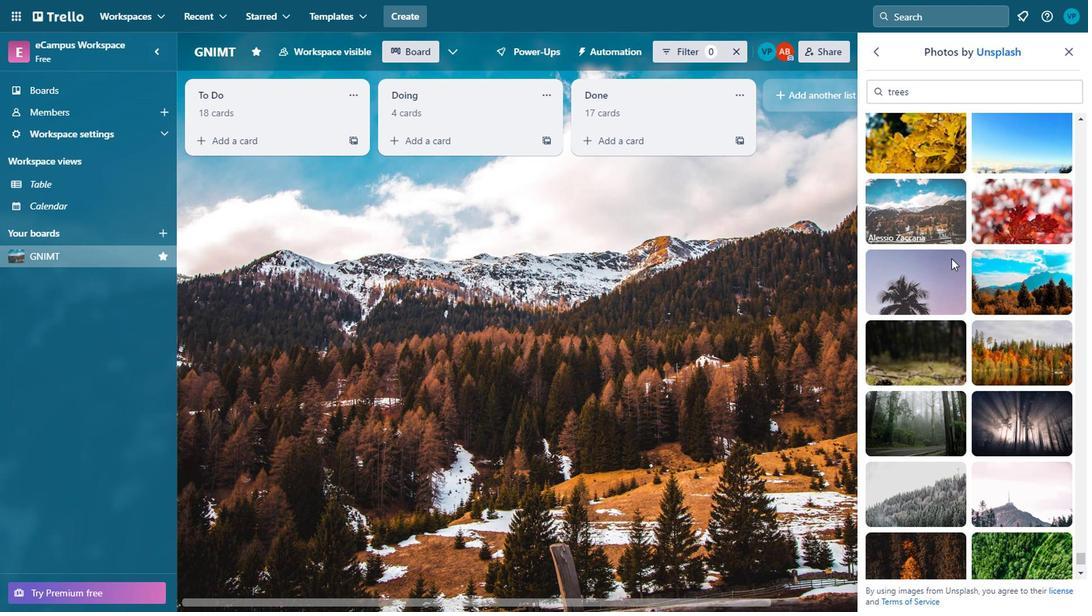 
Action: Mouse scrolled (844, 282) with delta (0, 0)
Screenshot: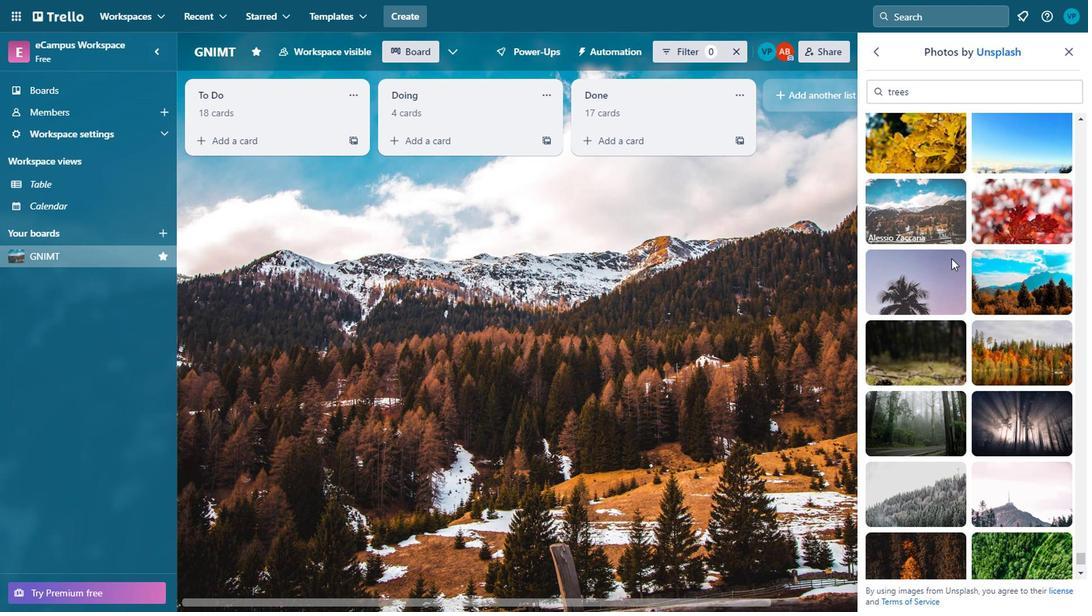 
Action: Mouse moved to (865, 305)
Screenshot: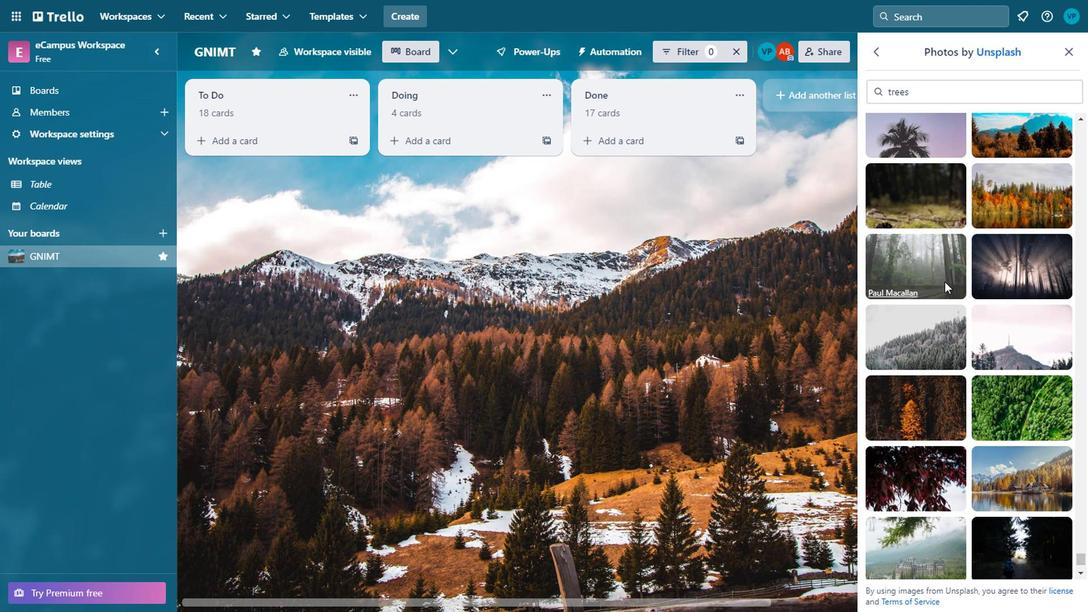
Action: Mouse scrolled (865, 304) with delta (0, 0)
Screenshot: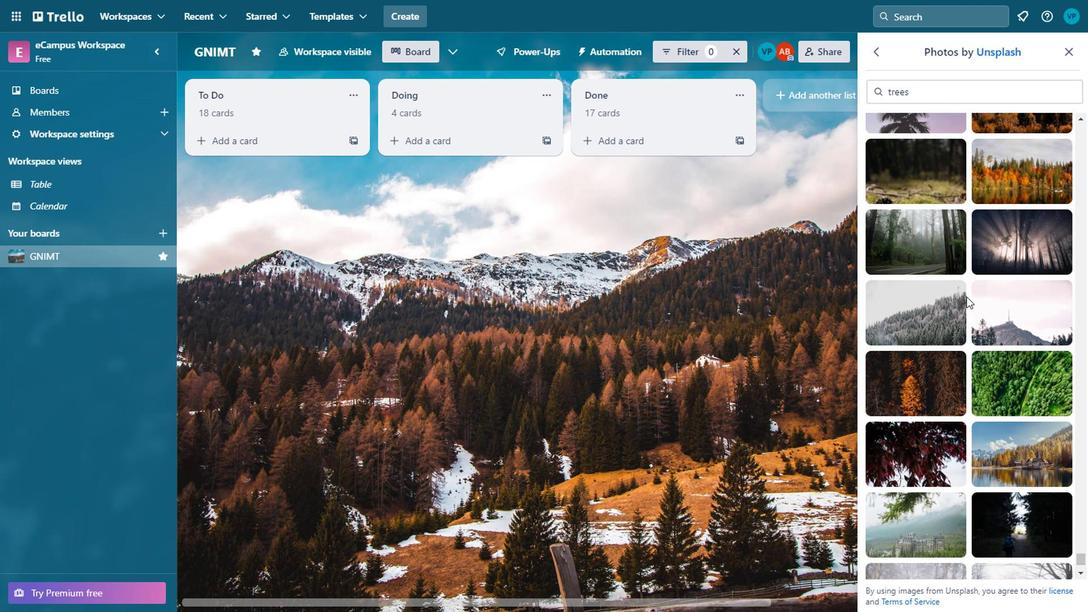 
Action: Mouse moved to (875, 326)
Screenshot: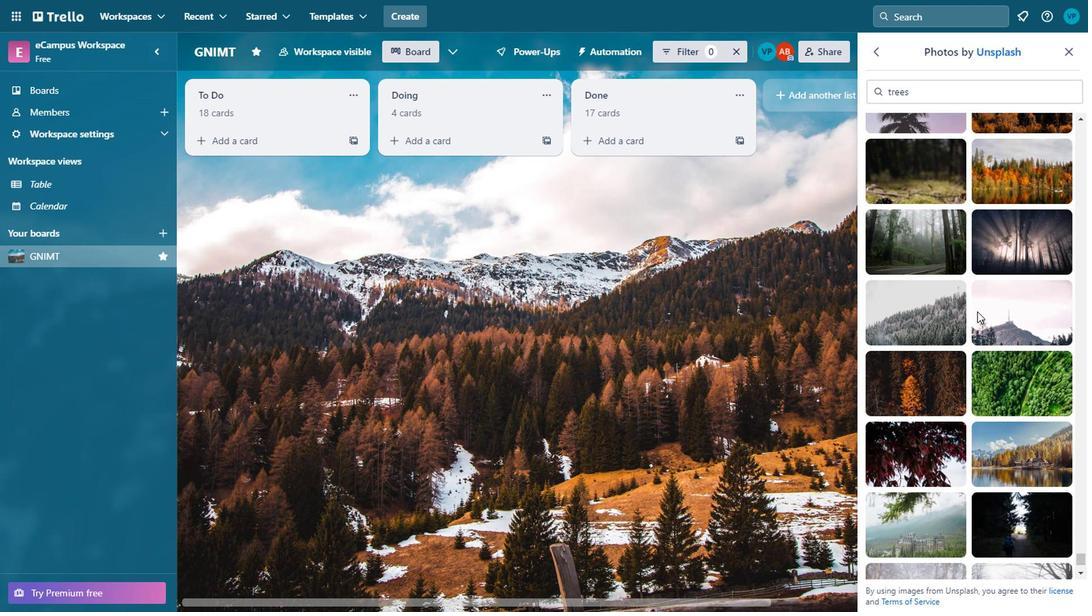
Action: Mouse scrolled (875, 325) with delta (0, 0)
Screenshot: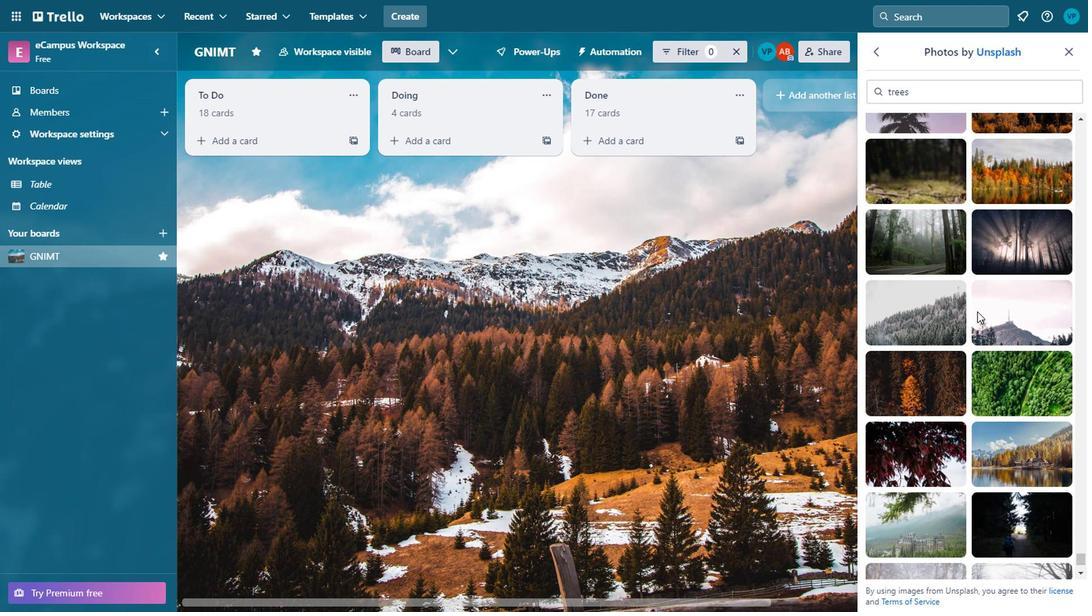 
Action: Mouse moved to (875, 336)
Screenshot: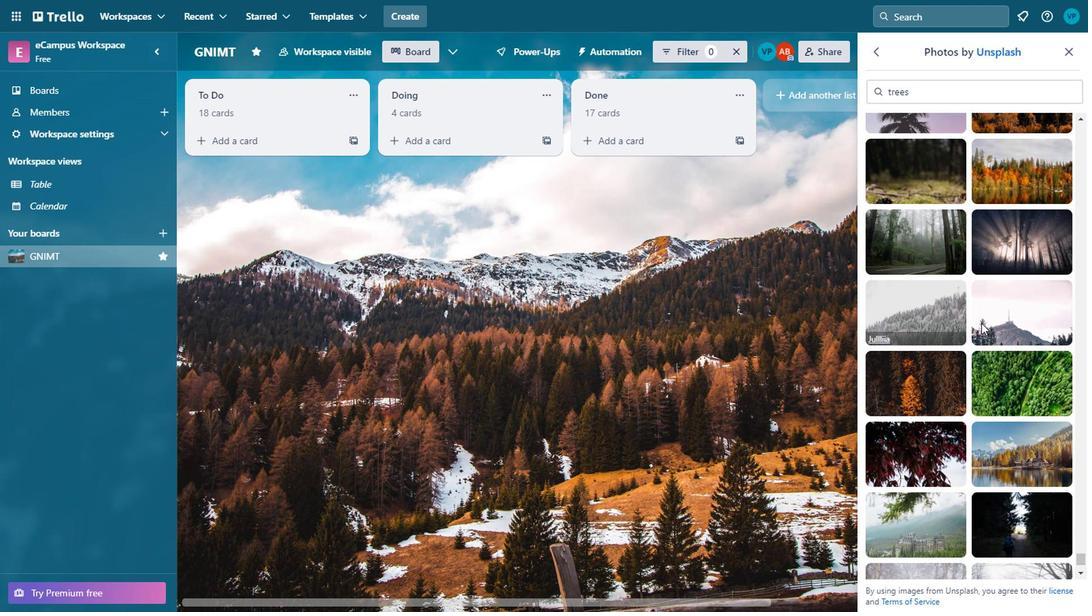 
Action: Mouse scrolled (875, 336) with delta (0, 0)
Screenshot: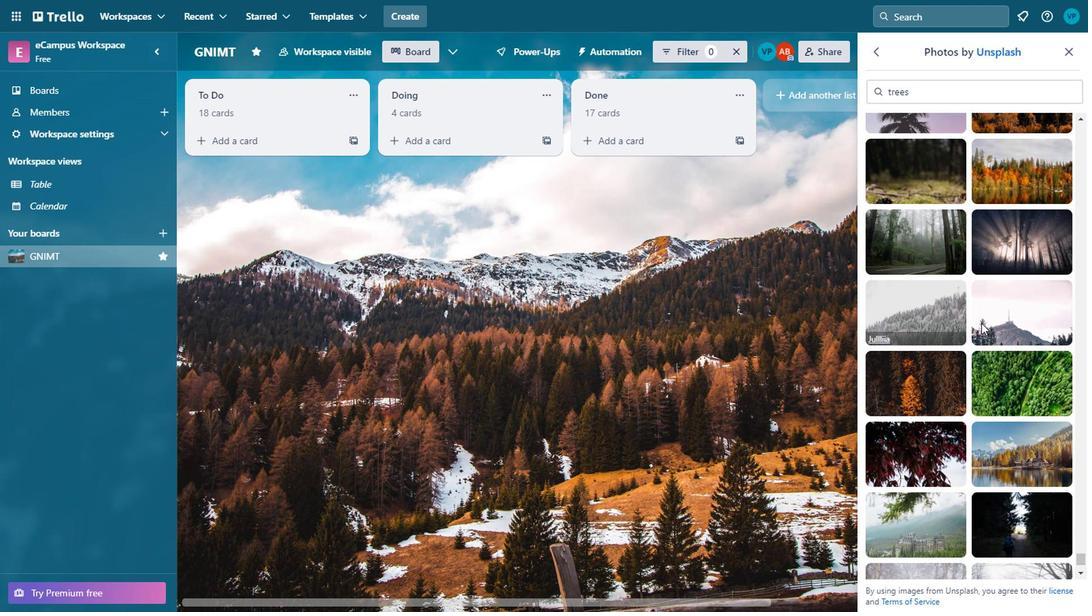 
Action: Mouse moved to (868, 377)
Screenshot: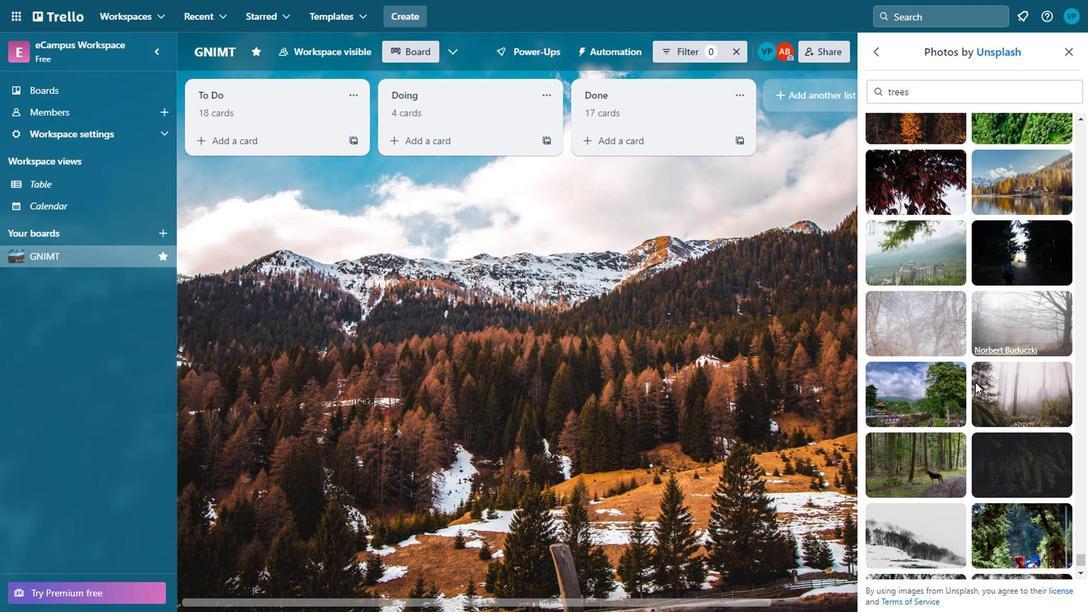 
Action: Mouse scrolled (868, 376) with delta (0, 0)
Screenshot: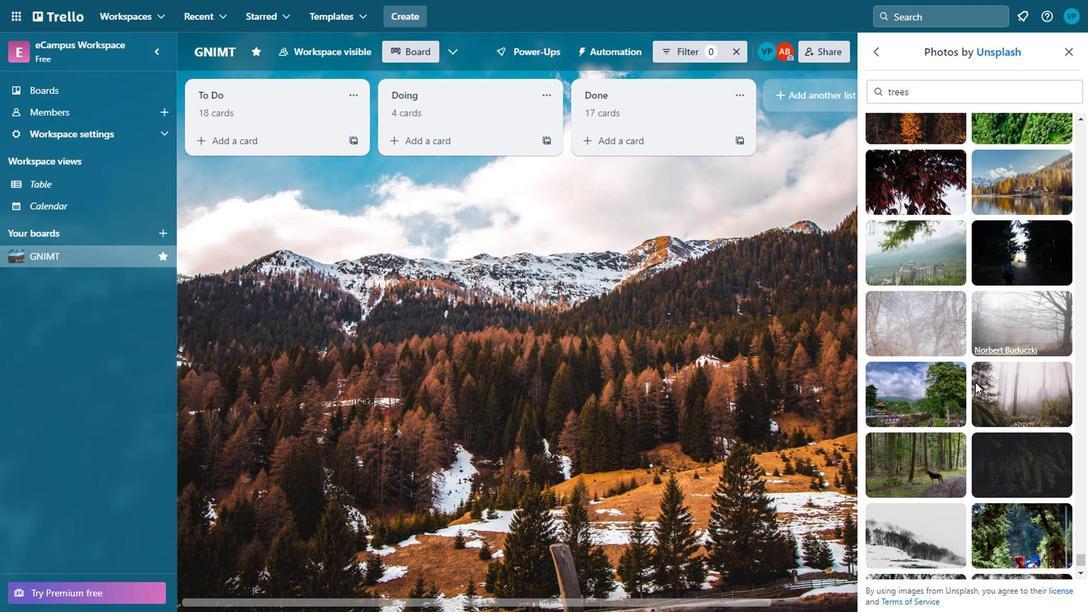 
Action: Mouse moved to (863, 394)
Screenshot: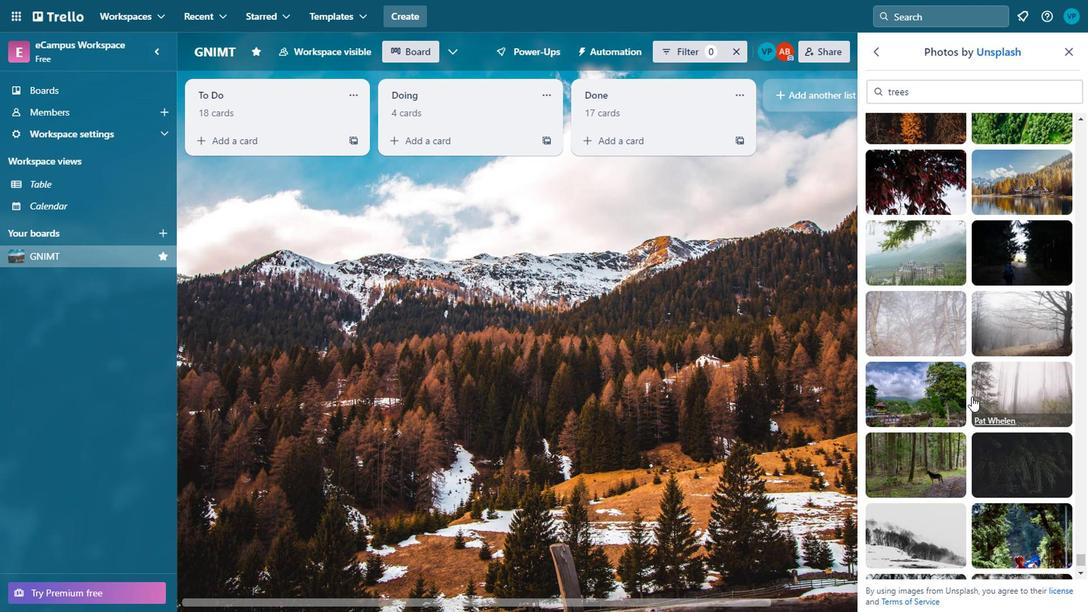 
Action: Mouse scrolled (863, 393) with delta (0, 0)
Screenshot: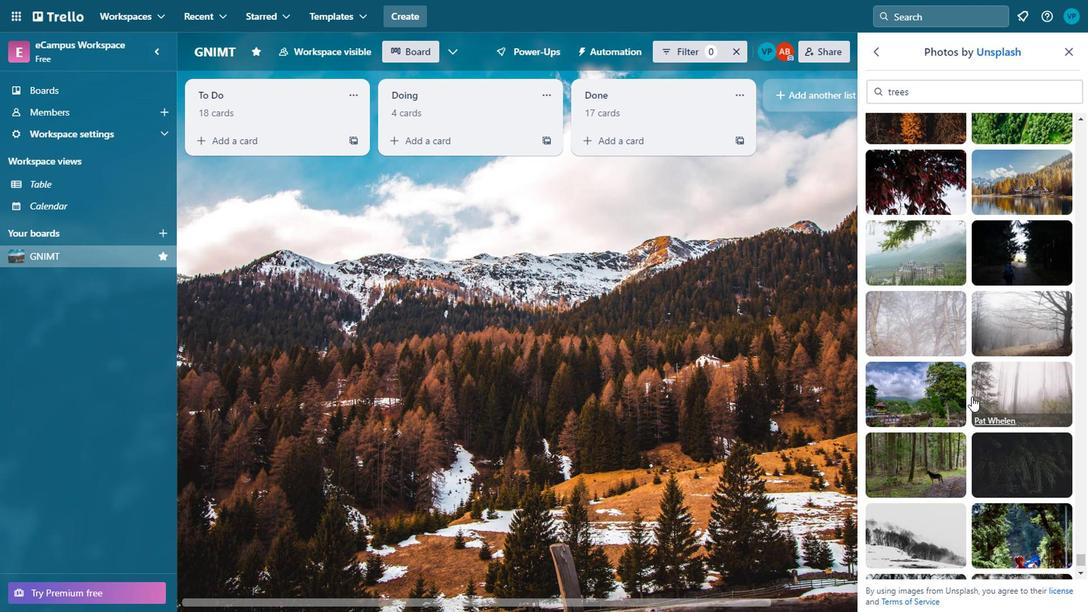 
Action: Mouse moved to (852, 420)
Screenshot: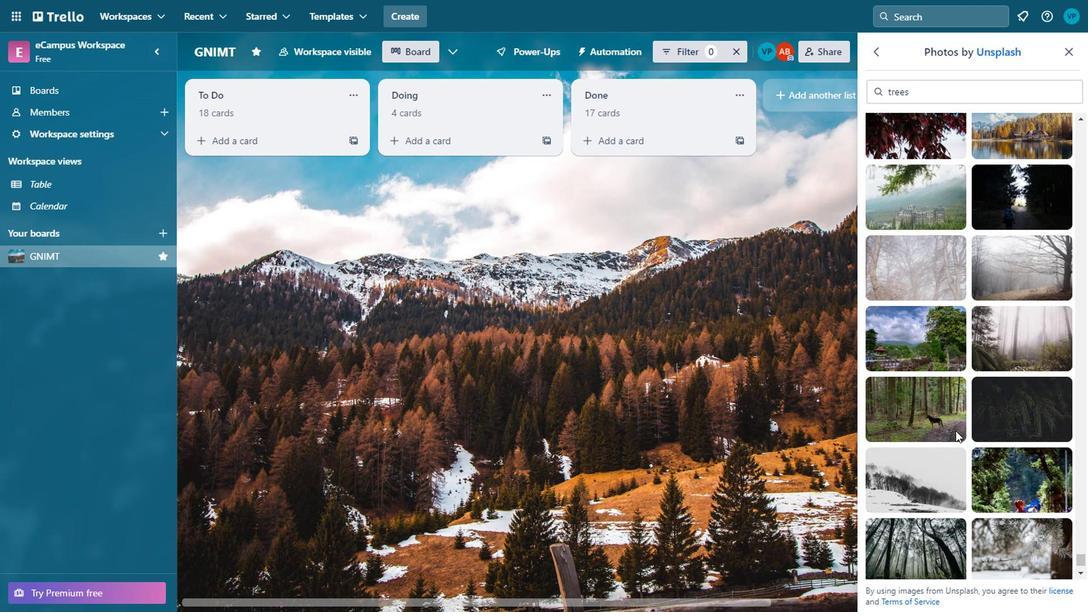 
Action: Mouse scrolled (852, 419) with delta (0, 0)
Screenshot: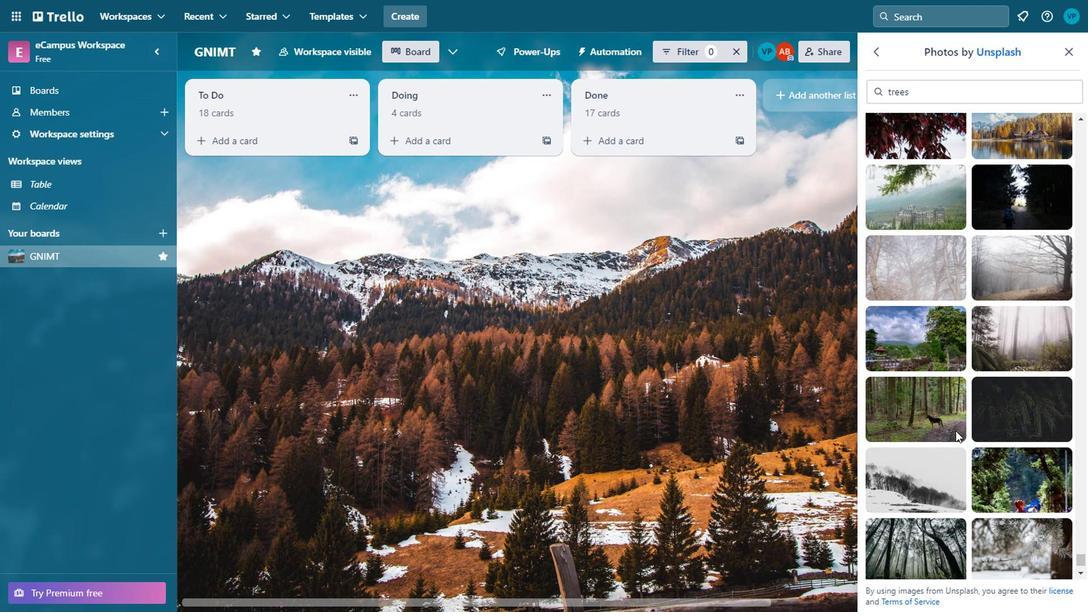 
Action: Mouse moved to (910, 322)
Screenshot: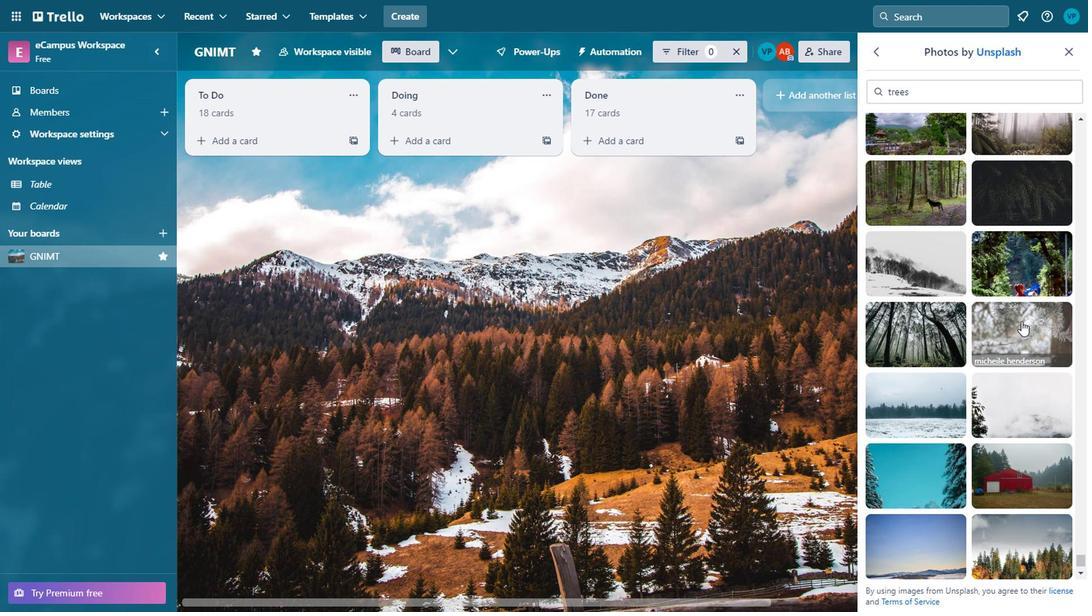 
Action: Mouse pressed left at (910, 322)
Screenshot: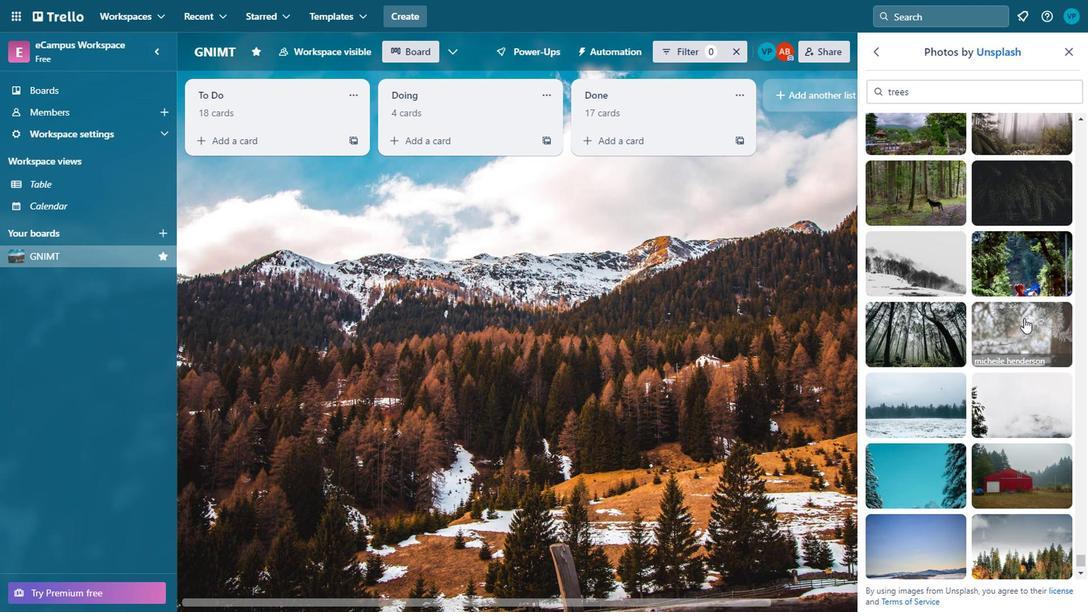 
Action: Mouse moved to (819, 270)
Screenshot: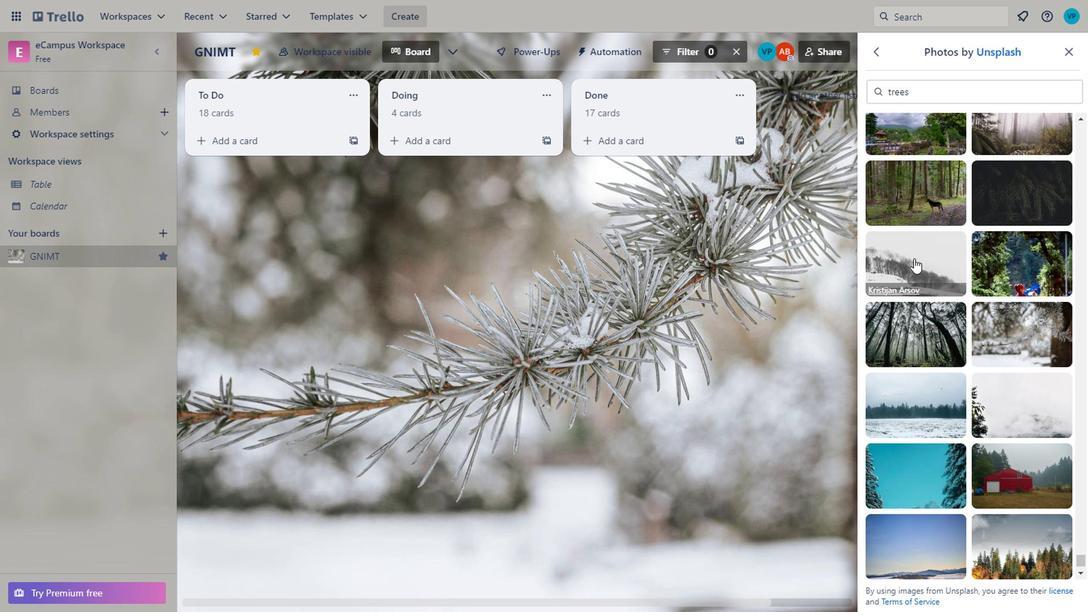 
Action: Mouse pressed left at (819, 270)
Screenshot: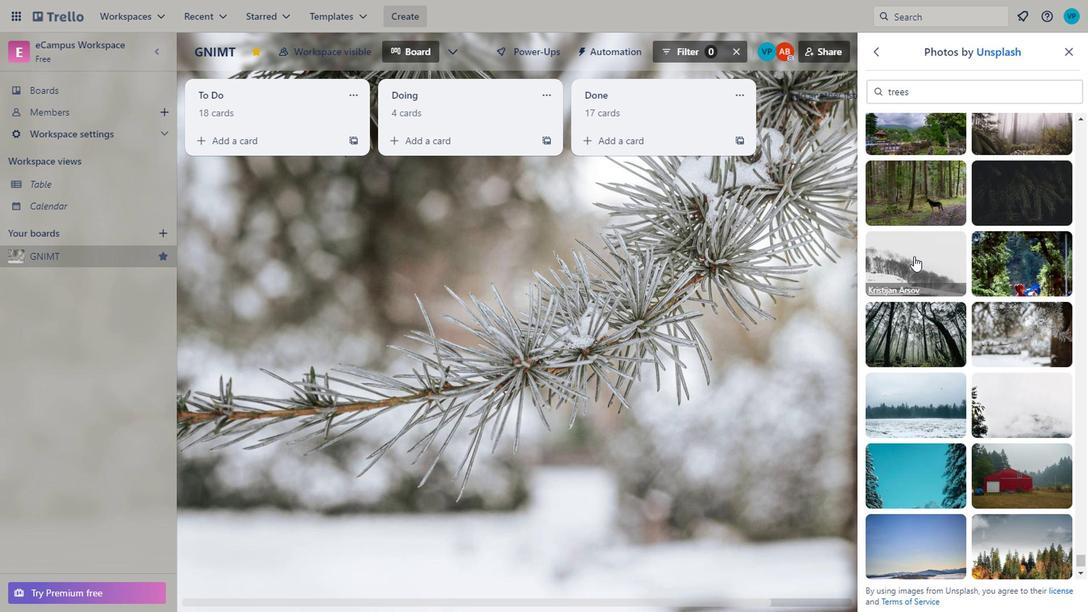 
Action: Mouse moved to (579, 380)
Screenshot: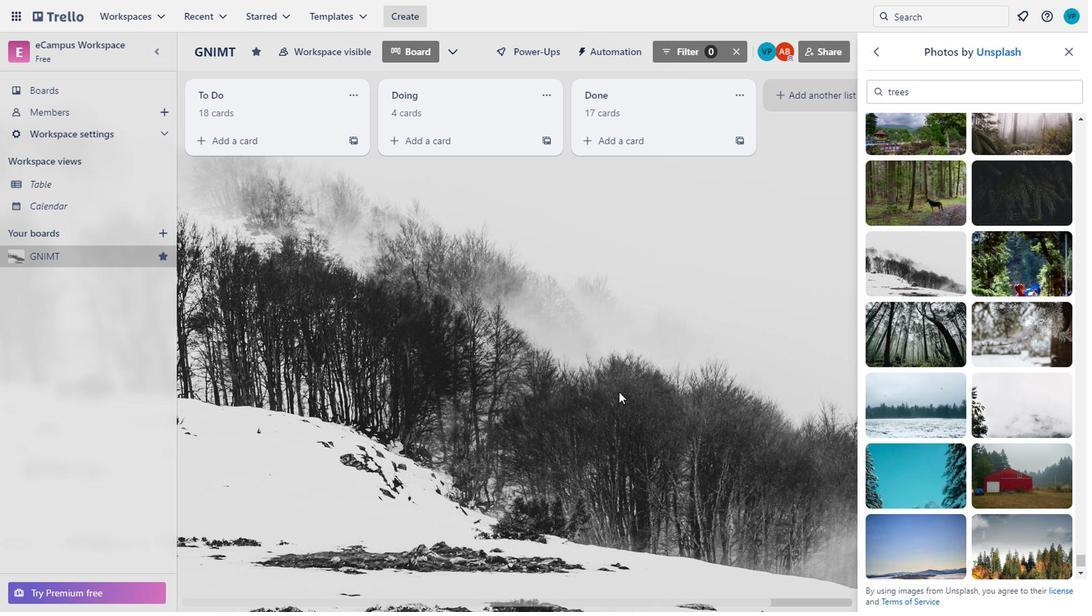 
Action: Mouse scrolled (579, 380) with delta (0, 0)
Screenshot: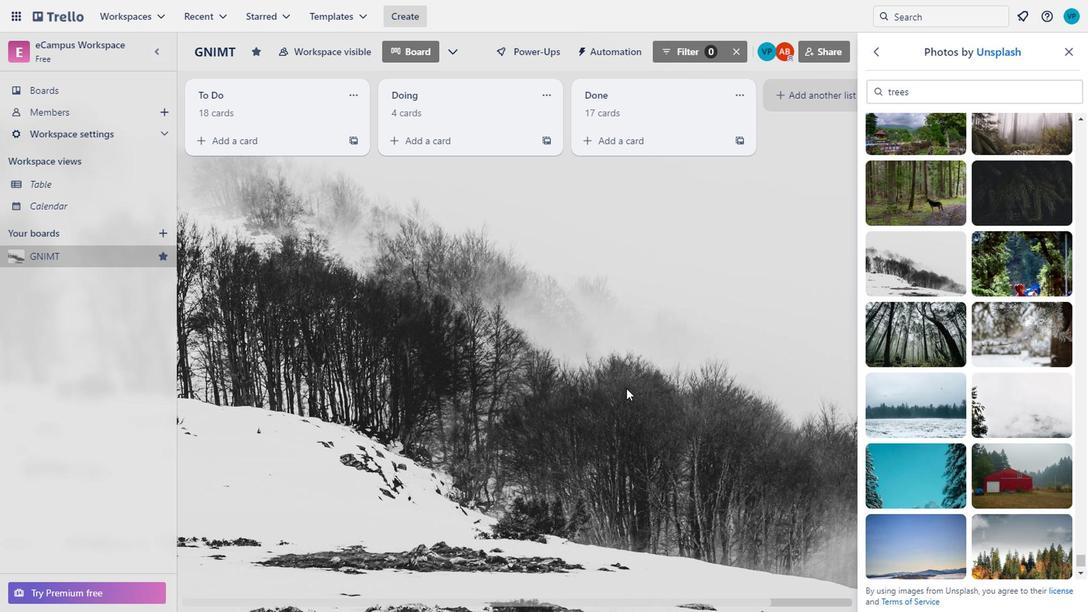 
Action: Mouse moved to (964, 299)
Screenshot: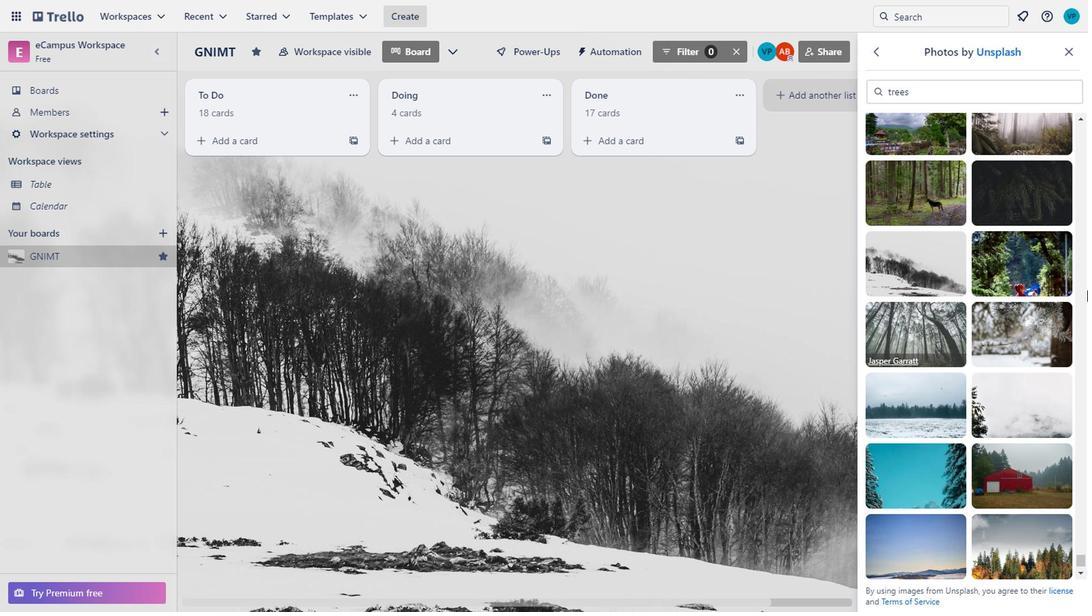 
Action: Mouse scrolled (963, 298) with delta (0, 0)
Screenshot: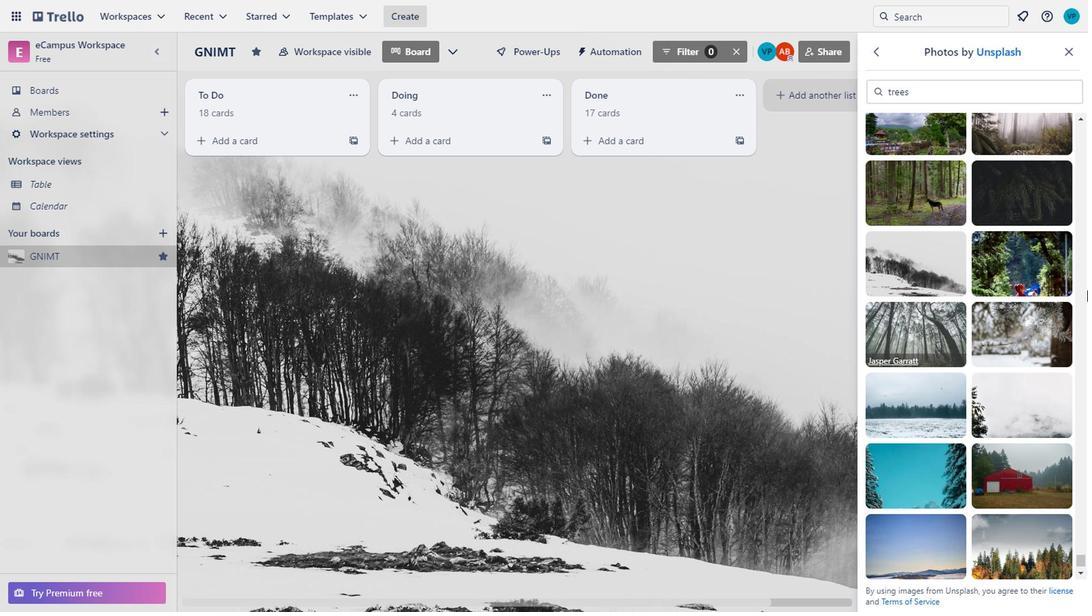 
Action: Mouse moved to (963, 304)
Screenshot: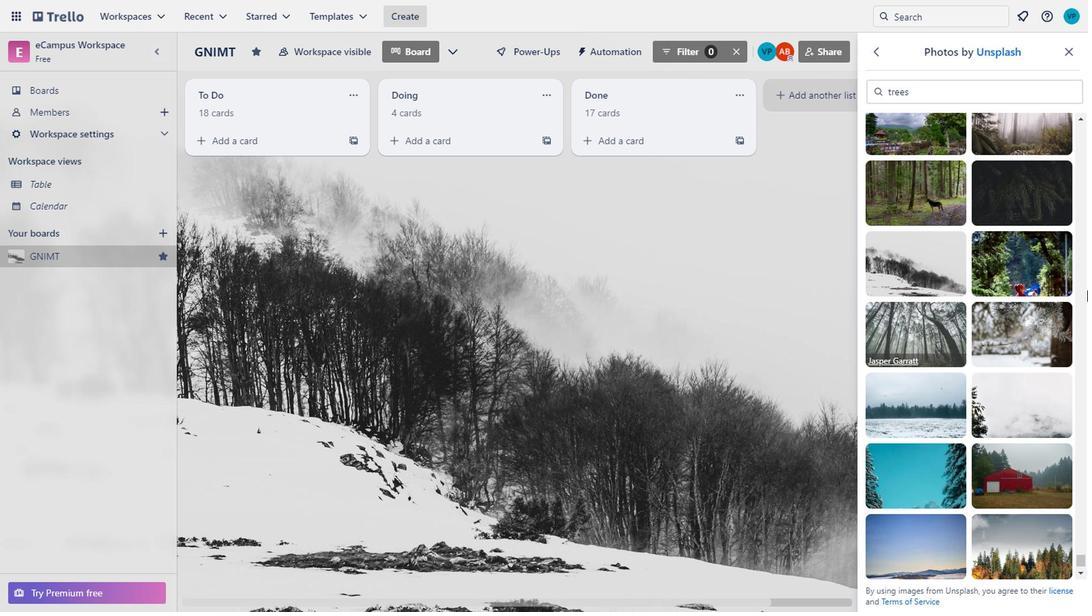 
Action: Mouse scrolled (963, 304) with delta (0, 0)
Screenshot: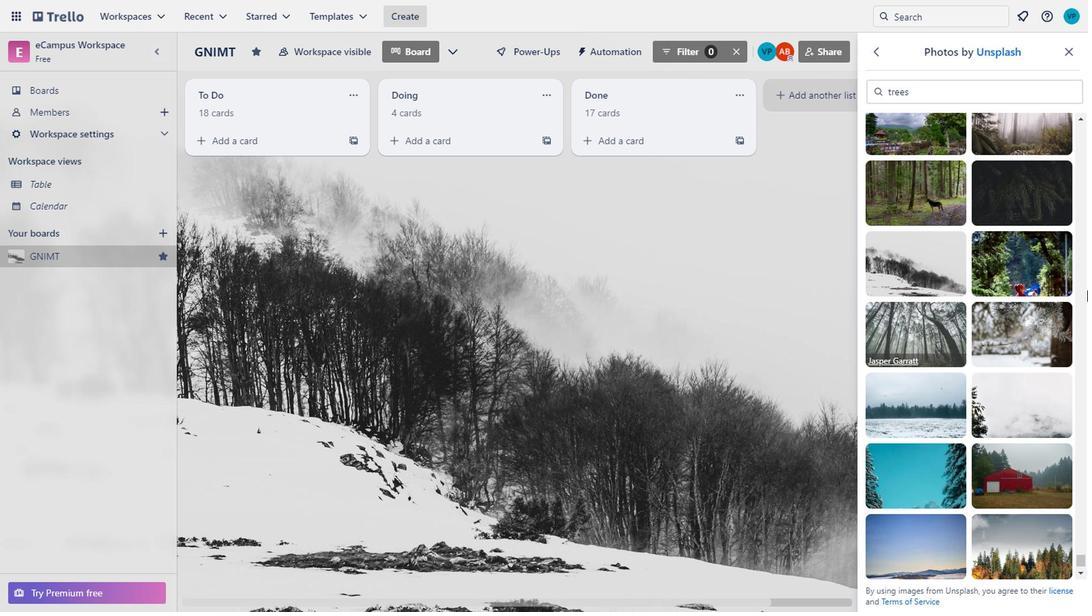 
Action: Mouse moved to (962, 307)
Screenshot: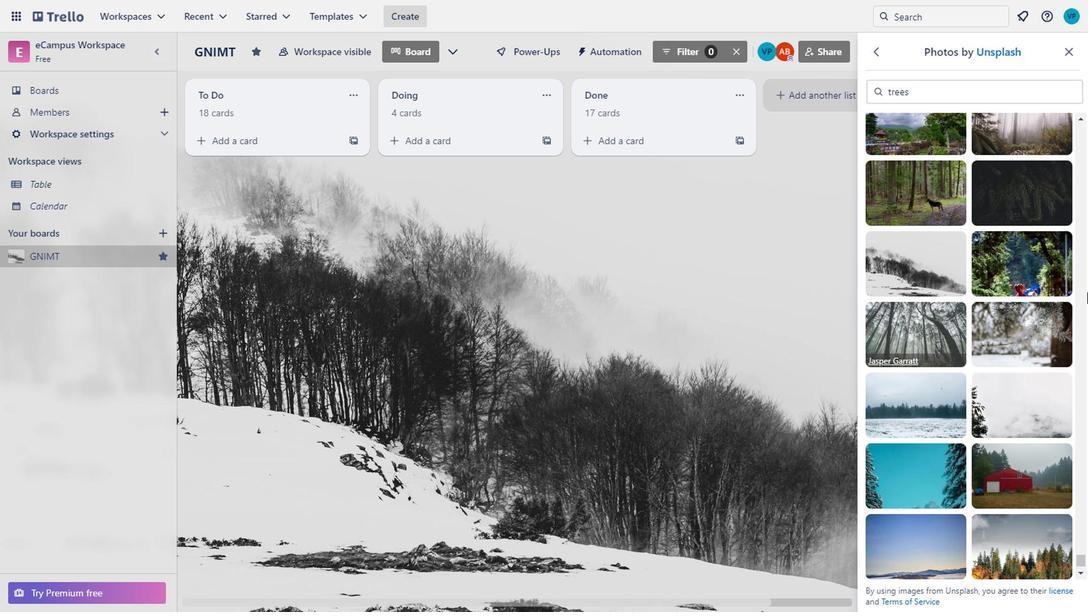 
Action: Mouse scrolled (962, 307) with delta (0, 0)
Screenshot: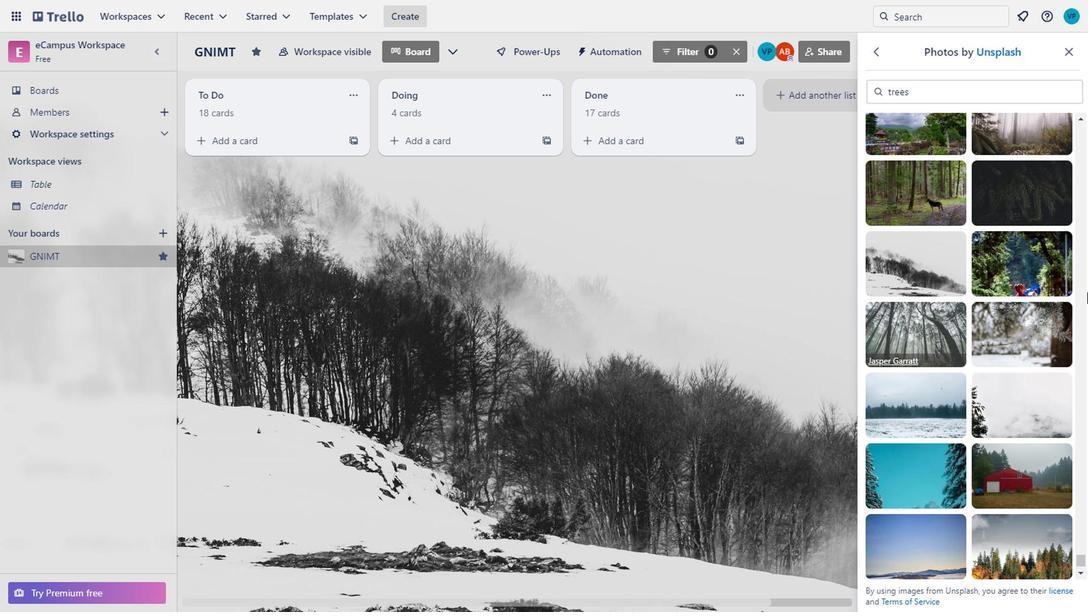 
Action: Mouse moved to (891, 365)
Screenshot: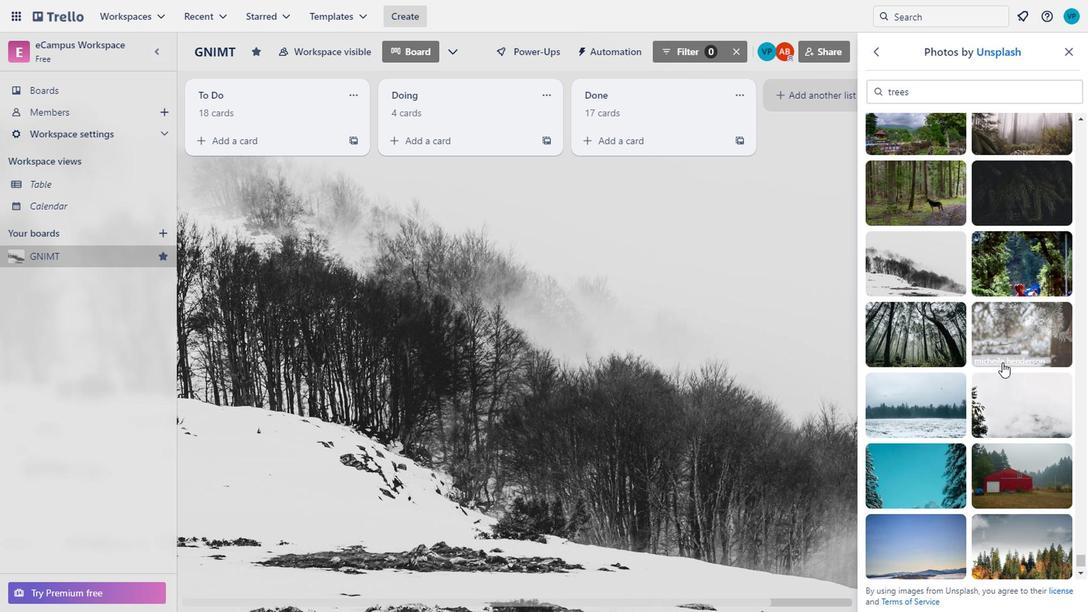 
Action: Mouse scrolled (891, 364) with delta (0, 0)
Screenshot: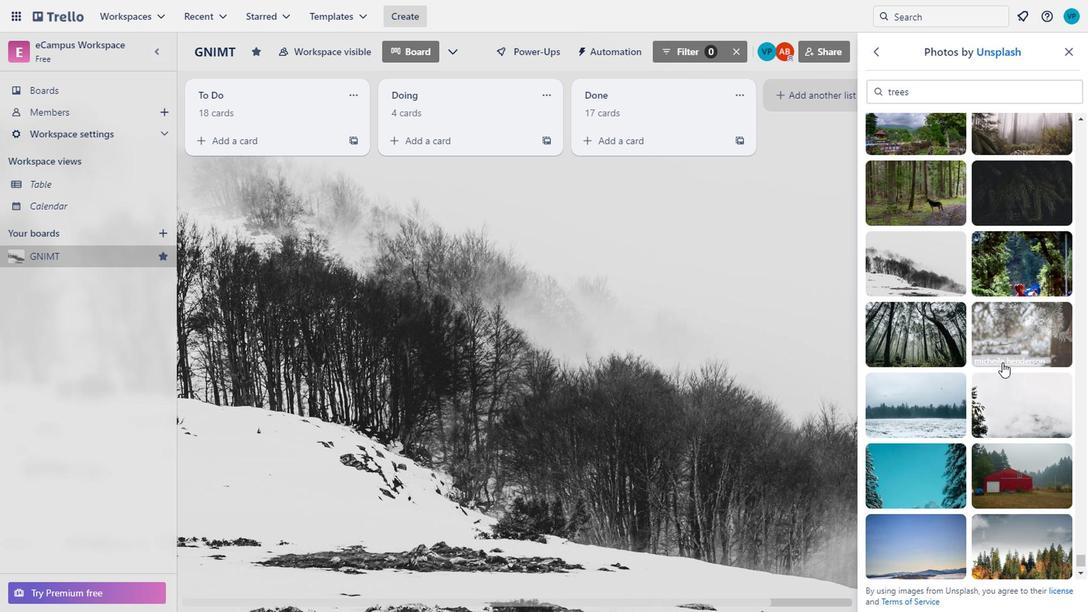 
Action: Mouse moved to (891, 365)
Screenshot: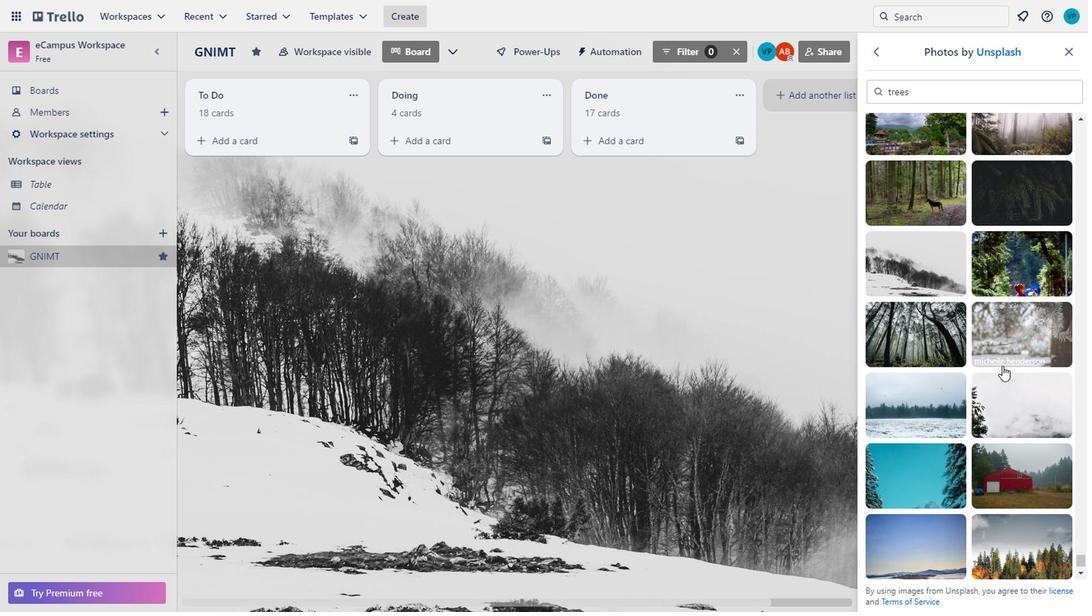 
Action: Mouse scrolled (891, 365) with delta (0, 0)
Screenshot: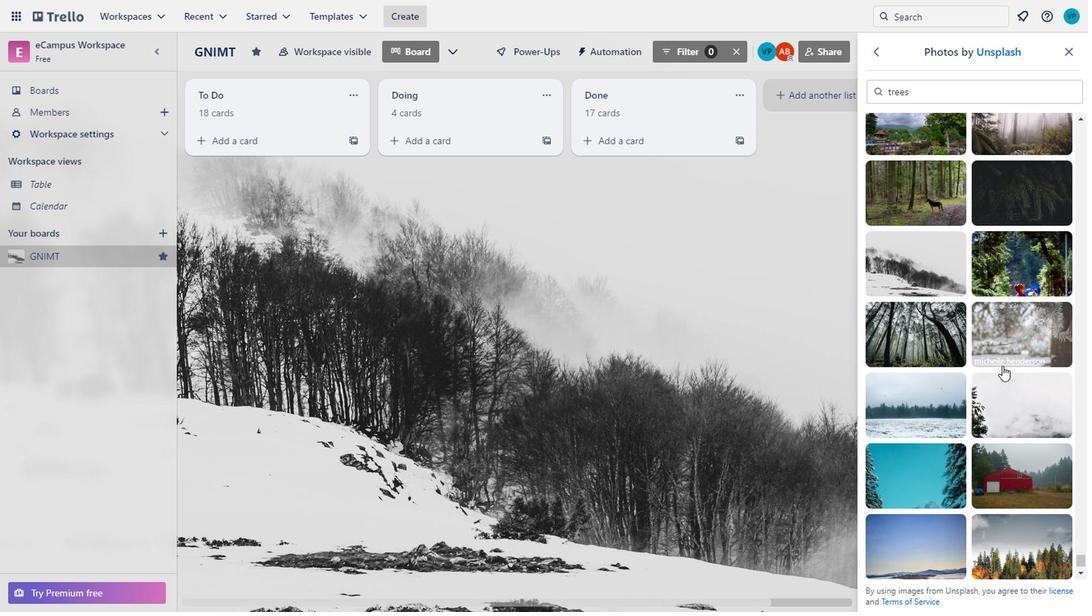 
Action: Mouse moved to (867, 420)
Screenshot: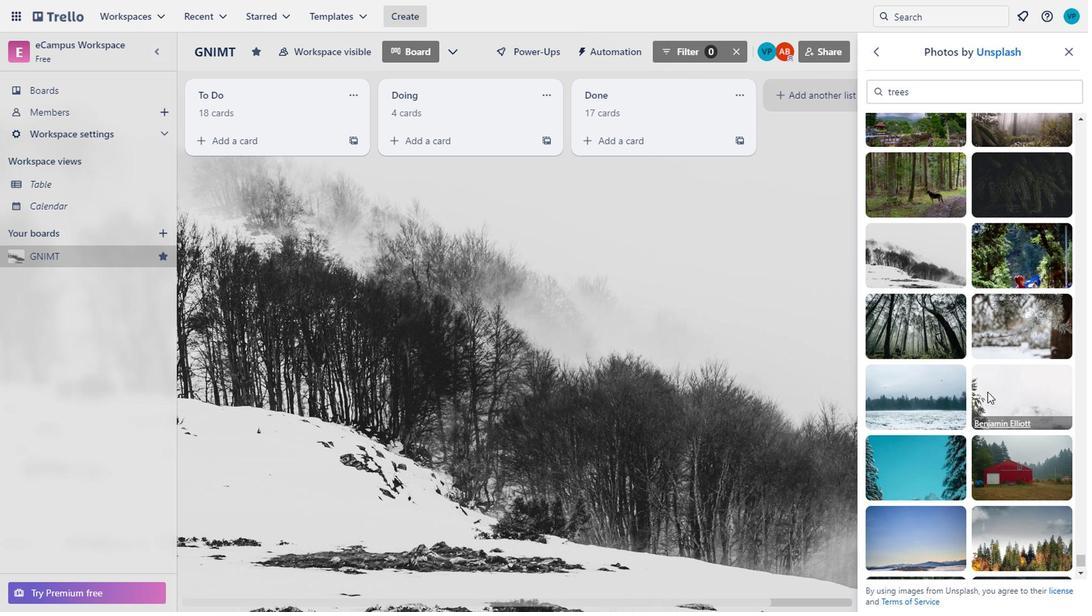 
Action: Mouse scrolled (867, 420) with delta (0, 0)
Screenshot: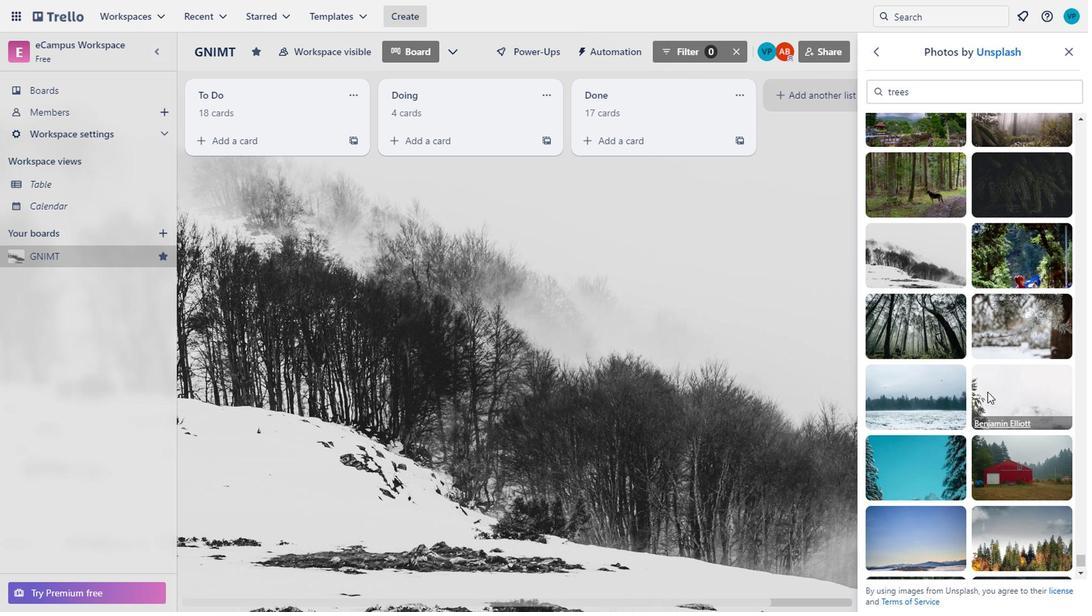
Action: Mouse moved to (863, 430)
Screenshot: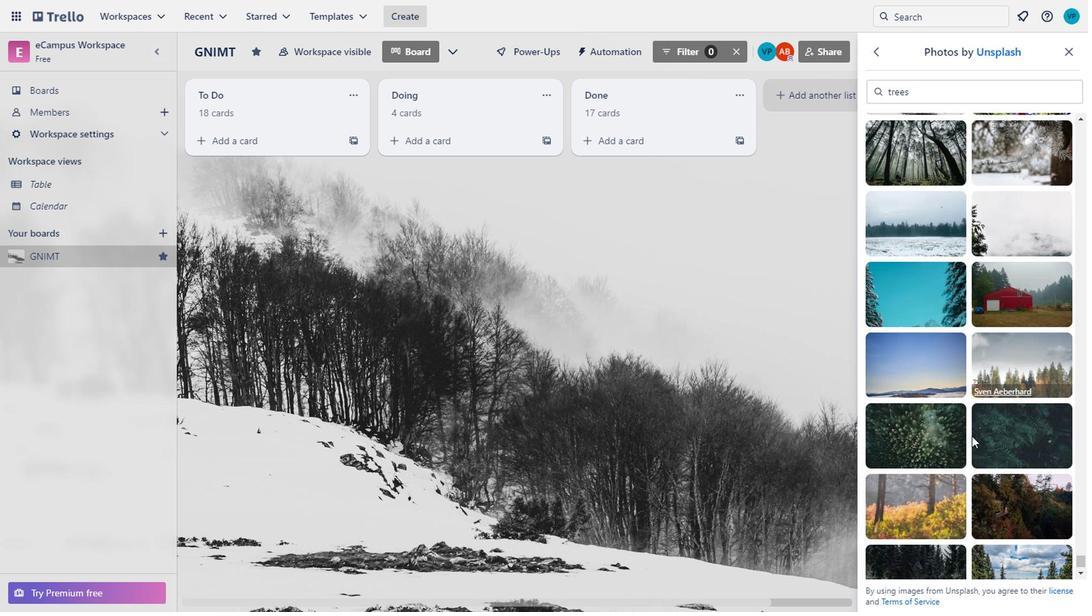 
Action: Mouse scrolled (863, 430) with delta (0, 0)
Screenshot: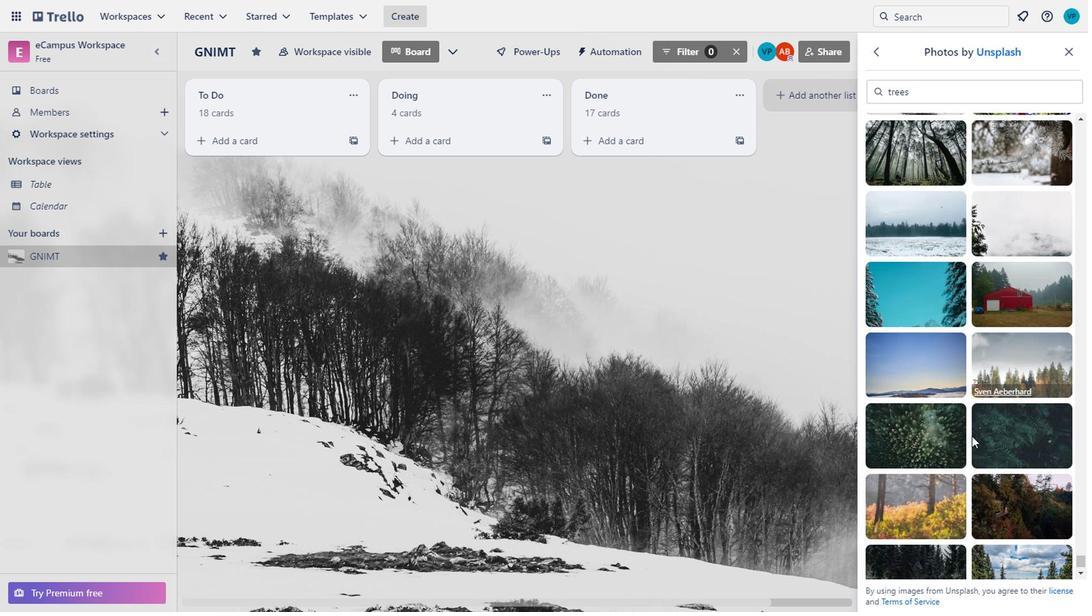 
Action: Mouse moved to (823, 254)
Screenshot: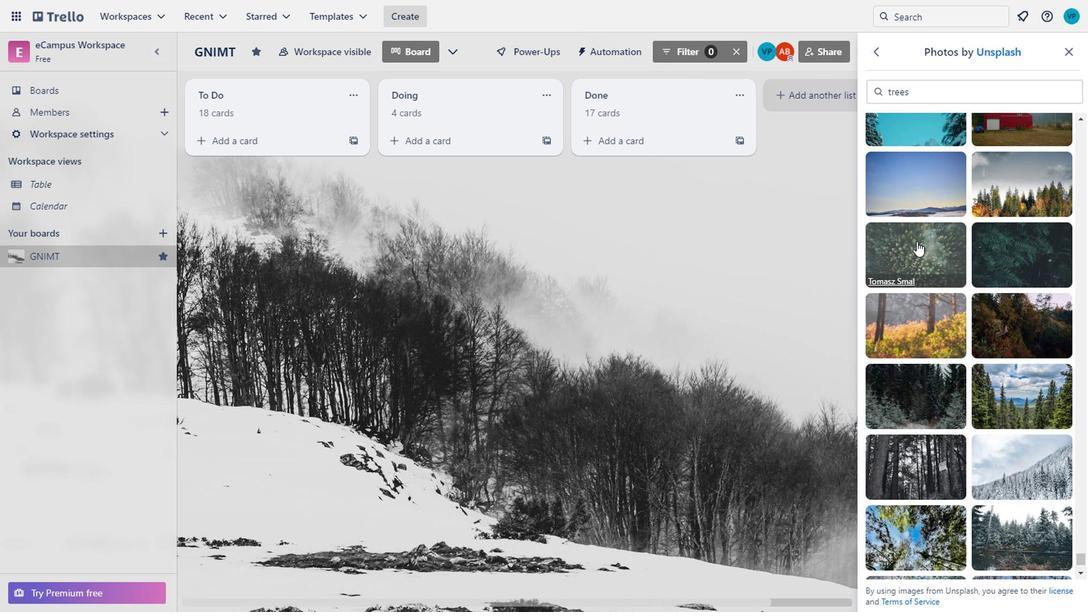 
Action: Mouse pressed left at (823, 254)
Screenshot: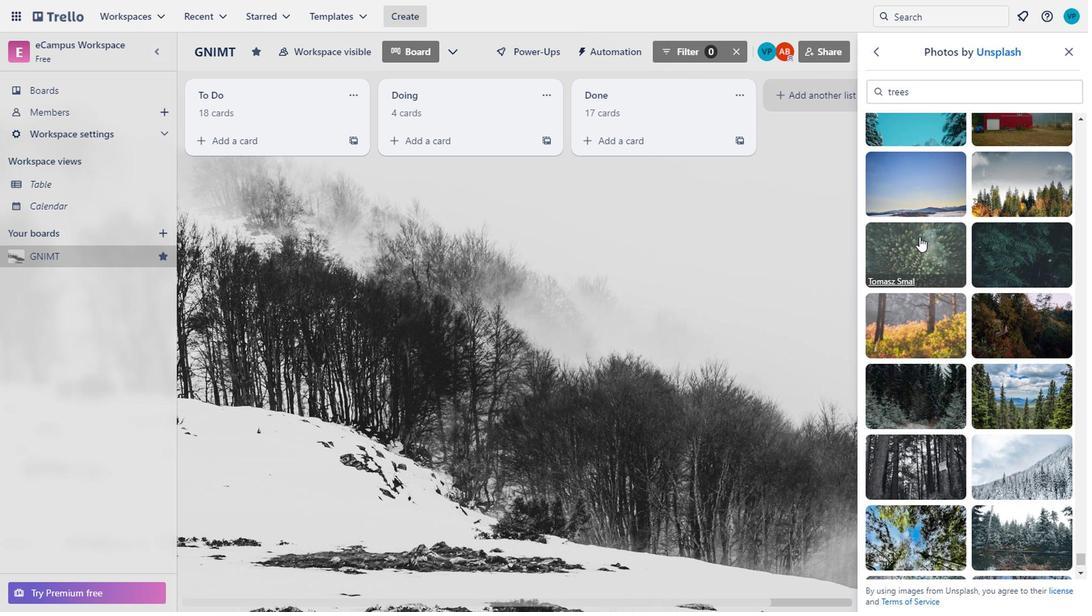 
Action: Mouse moved to (882, 328)
Screenshot: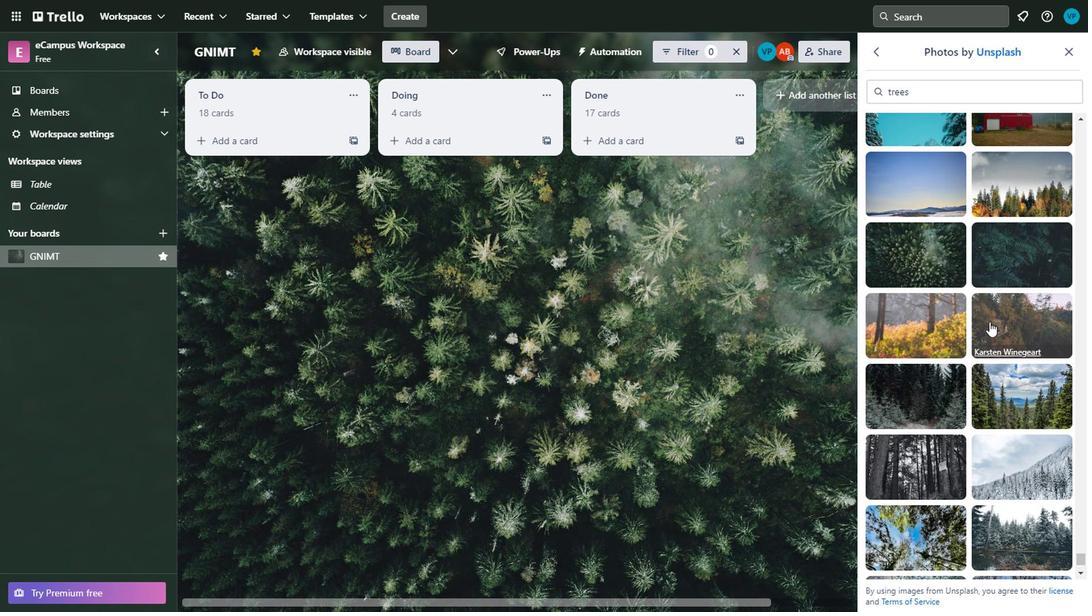 
Action: Mouse scrolled (882, 327) with delta (0, 0)
Screenshot: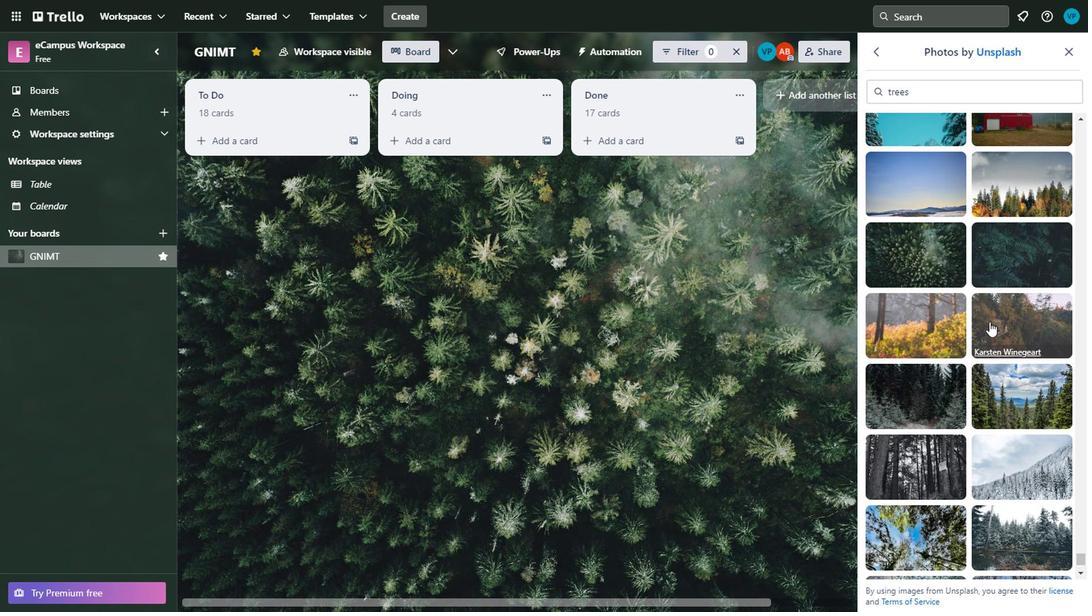 
Action: Mouse moved to (882, 331)
Screenshot: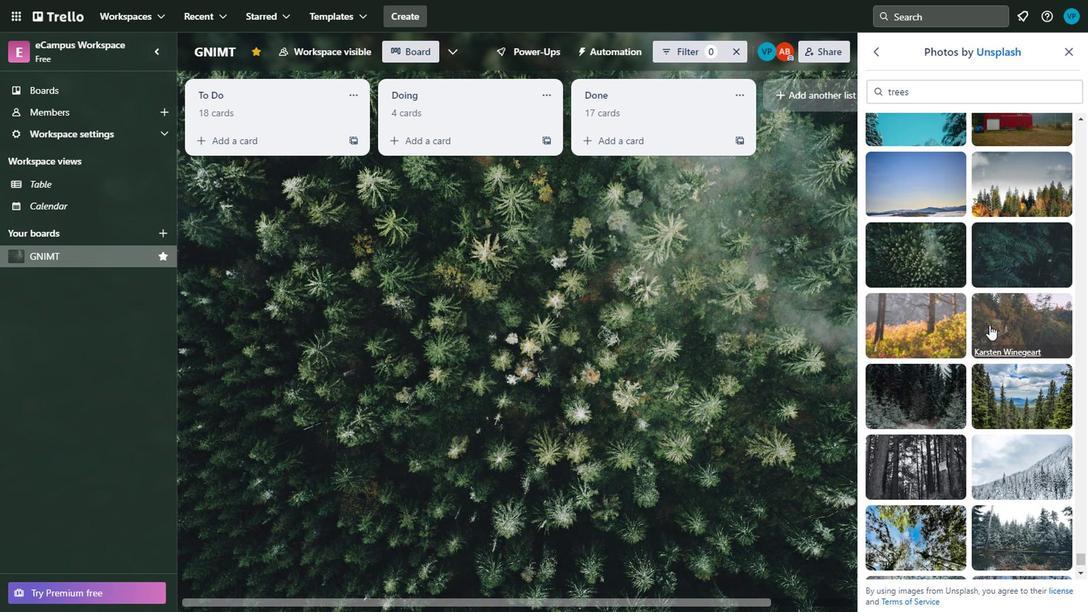 
Action: Mouse scrolled (882, 330) with delta (0, 0)
Screenshot: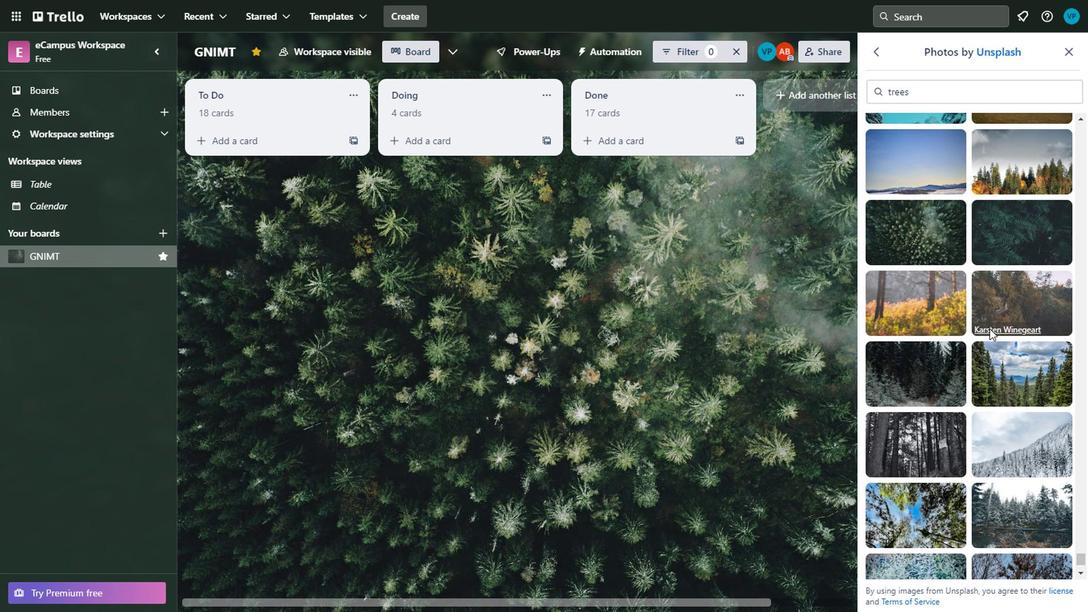 
Action: Mouse moved to (899, 229)
Screenshot: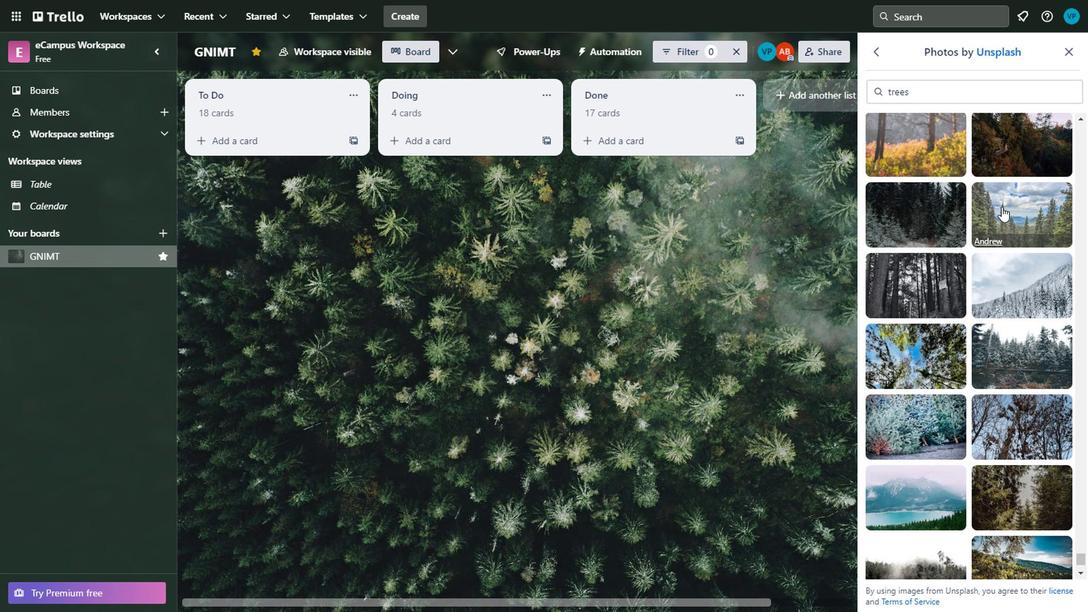 
Action: Mouse pressed left at (899, 229)
Screenshot: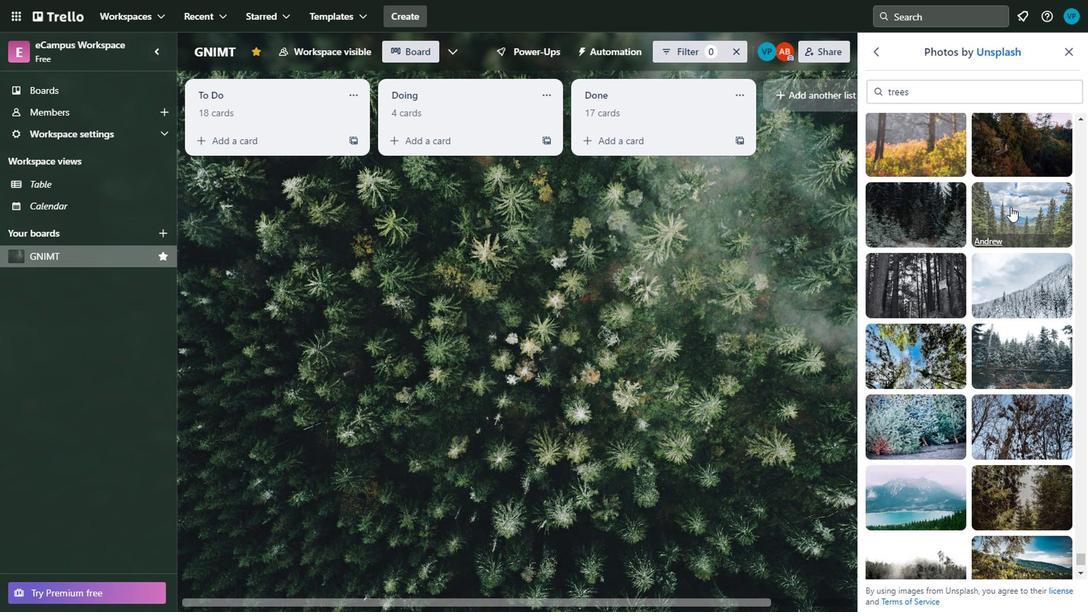 
Action: Mouse moved to (918, 370)
Screenshot: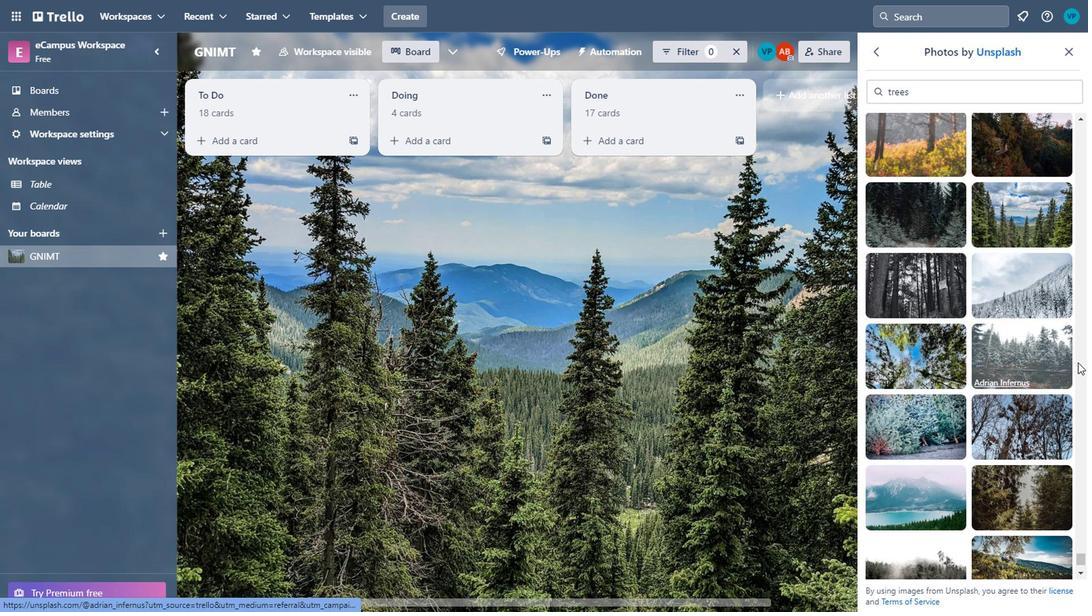 
Action: Mouse scrolled (918, 369) with delta (0, 0)
Screenshot: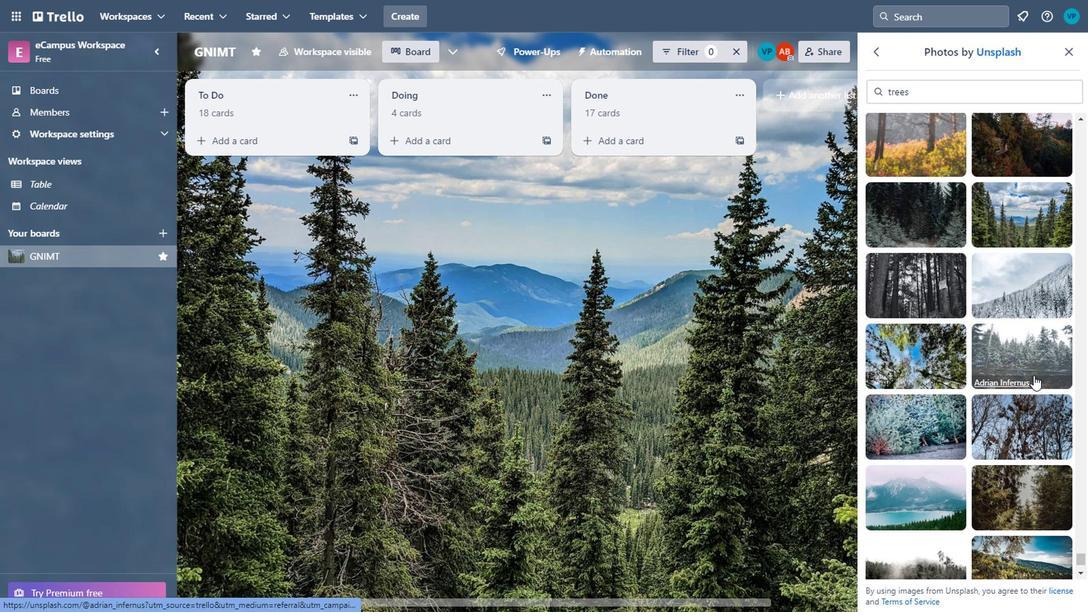 
Action: Mouse scrolled (918, 369) with delta (0, 0)
Screenshot: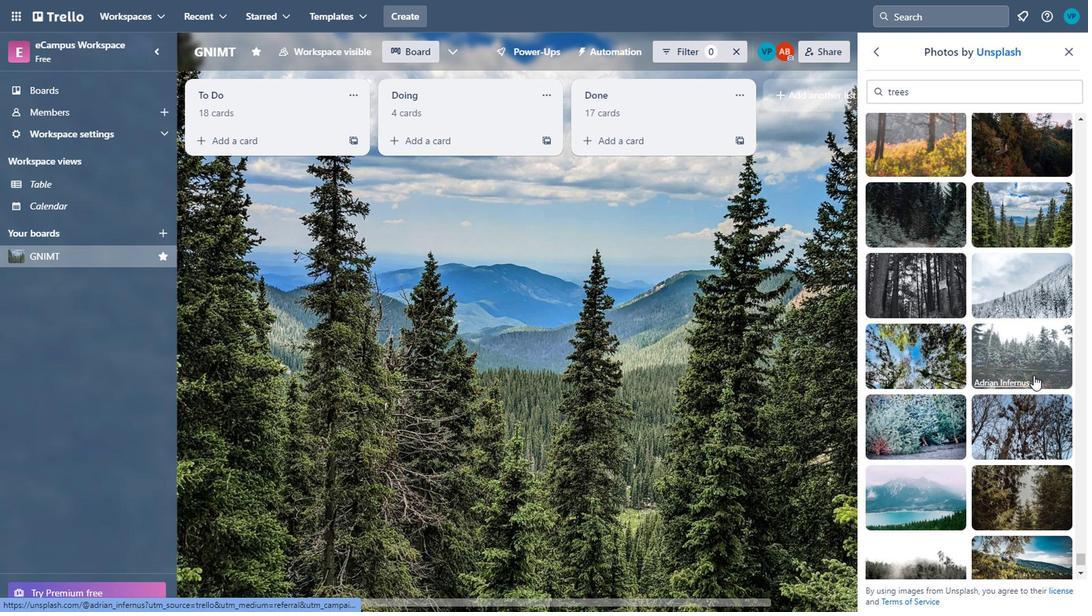 
Action: Mouse scrolled (918, 369) with delta (0, 0)
Screenshot: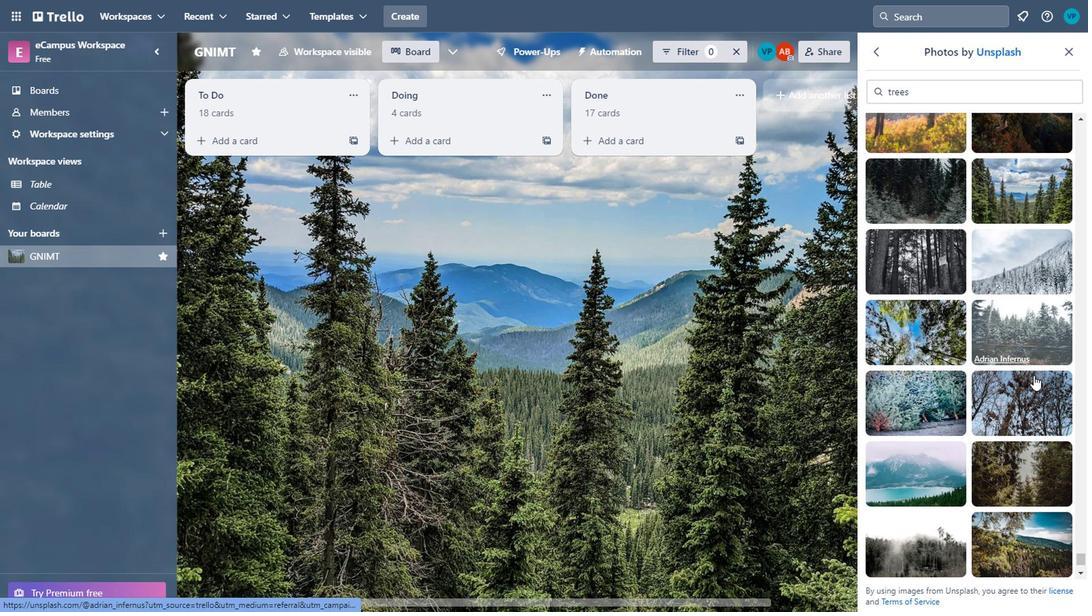 
Action: Mouse moved to (917, 370)
Screenshot: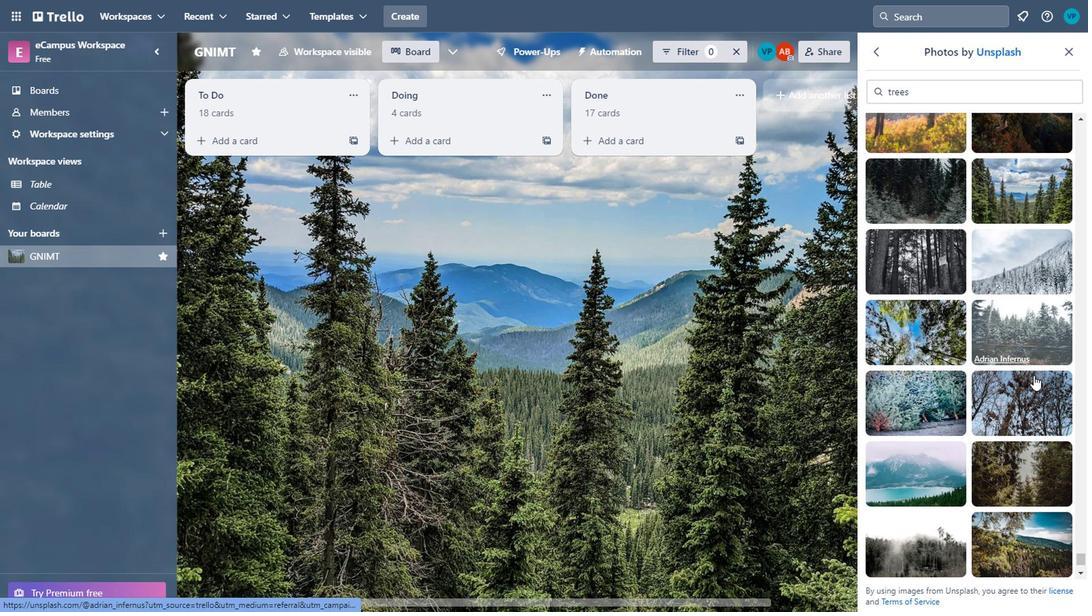 
Action: Mouse scrolled (917, 369) with delta (0, 0)
Screenshot: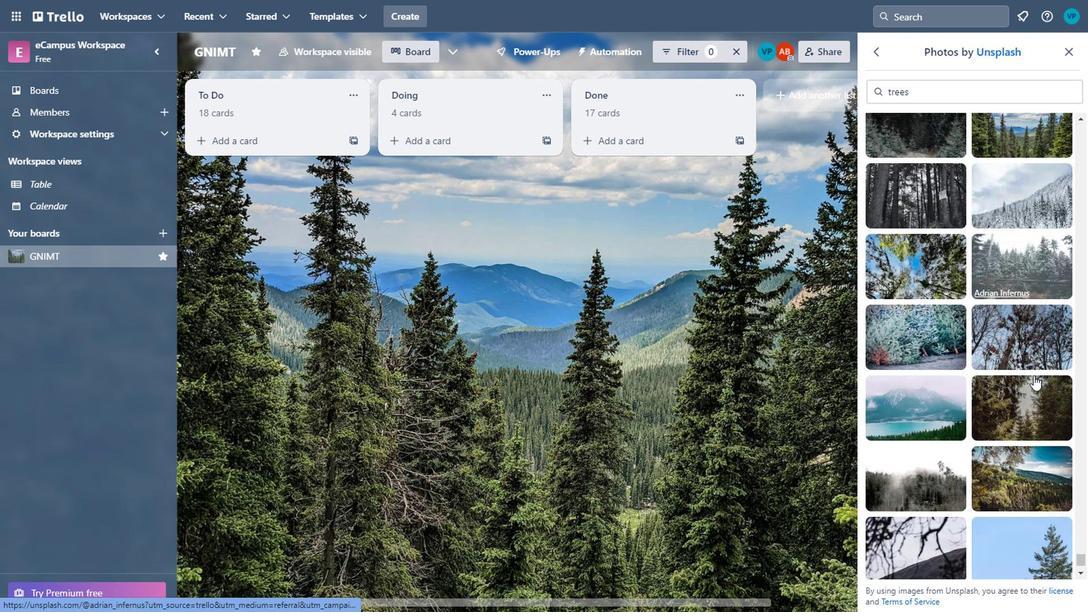 
Action: Mouse moved to (978, 613)
Screenshot: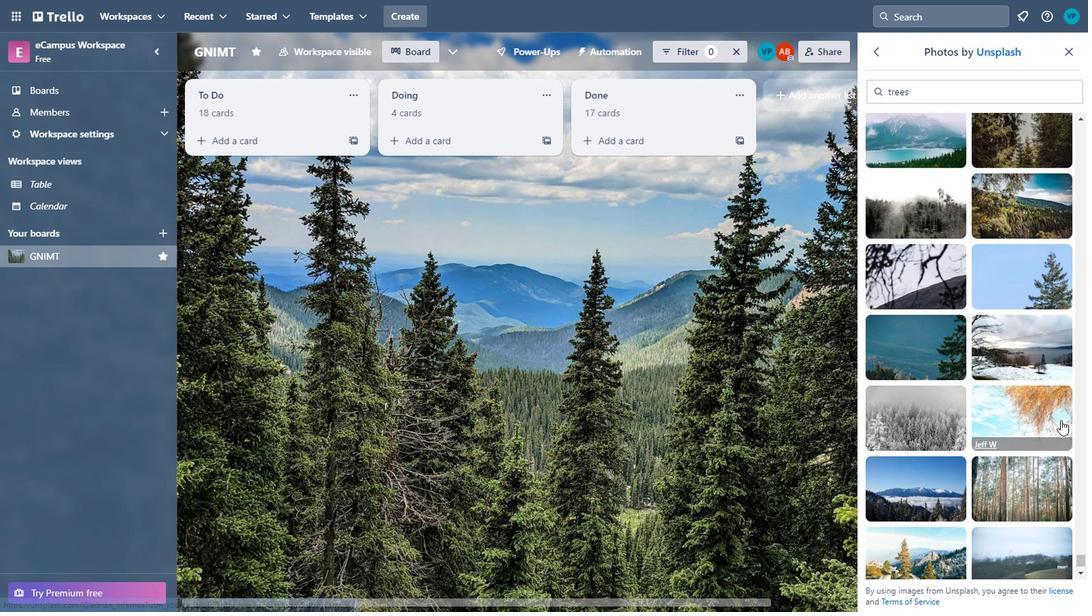 
Action: Mouse scrolled (963, 566) with delta (0, 0)
Screenshot: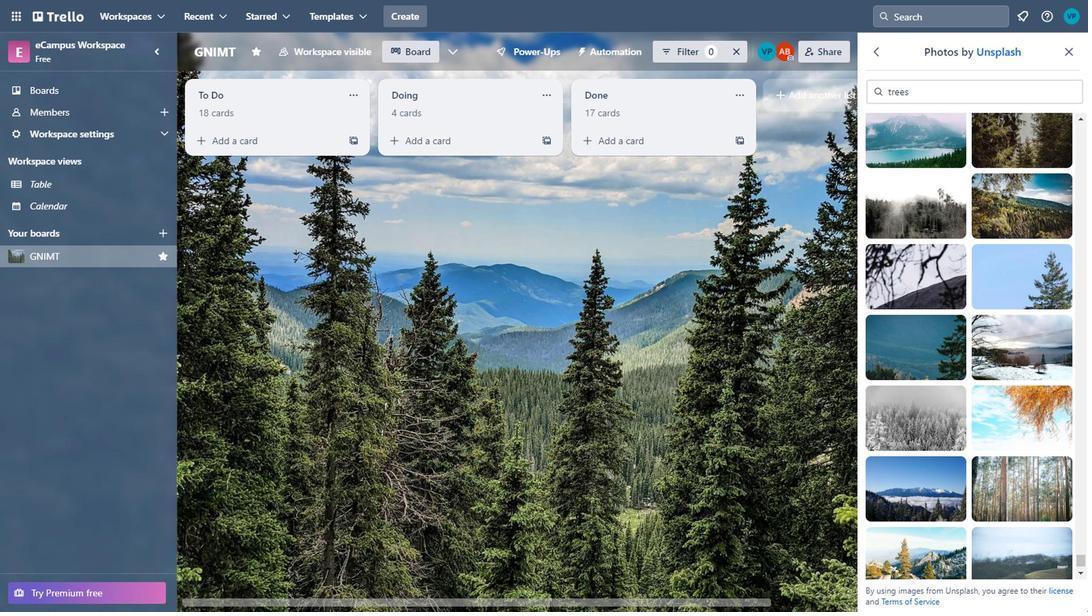 
Action: Mouse scrolled (963, 566) with delta (0, 0)
Screenshot: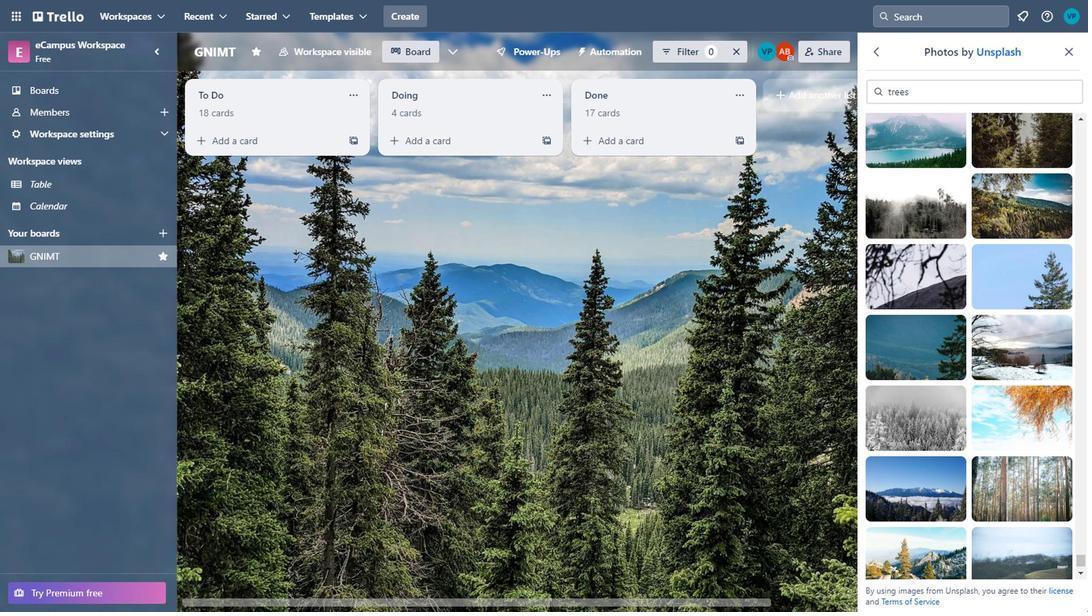 
Action: Mouse scrolled (963, 566) with delta (0, 0)
Screenshot: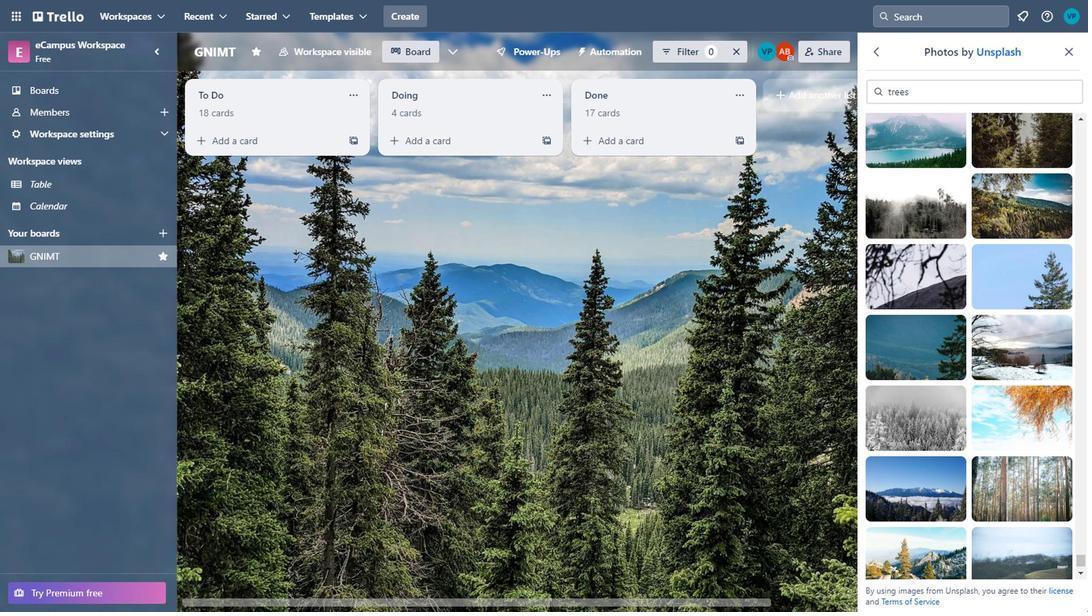
Action: Mouse scrolled (963, 567) with delta (0, 0)
Screenshot: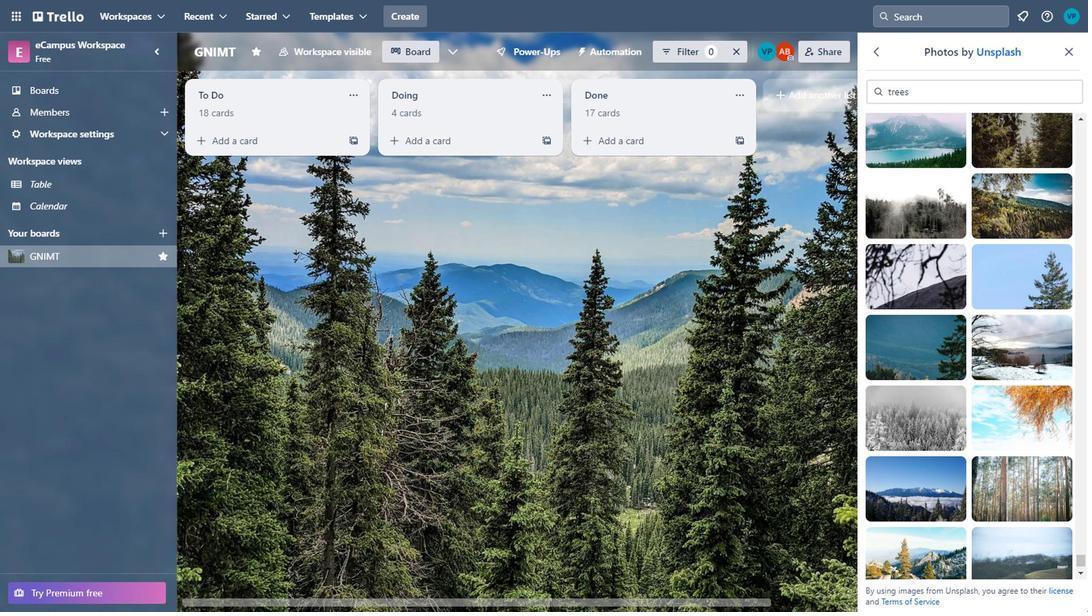 
Action: Mouse scrolled (963, 567) with delta (0, 0)
Screenshot: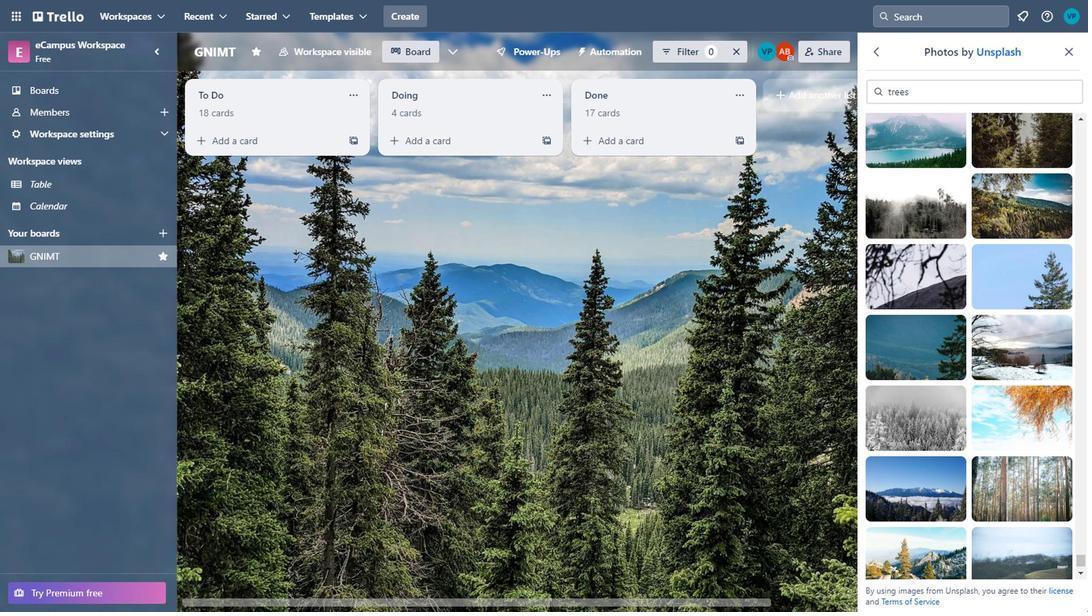 
Action: Mouse scrolled (963, 567) with delta (0, 0)
Screenshot: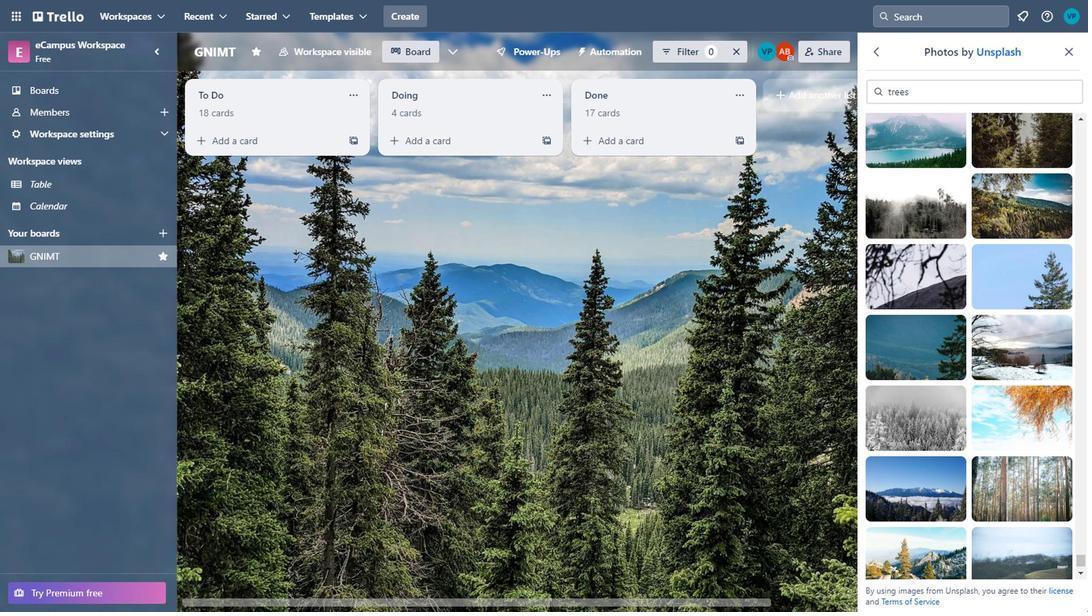 
Action: Mouse moved to (834, 277)
Screenshot: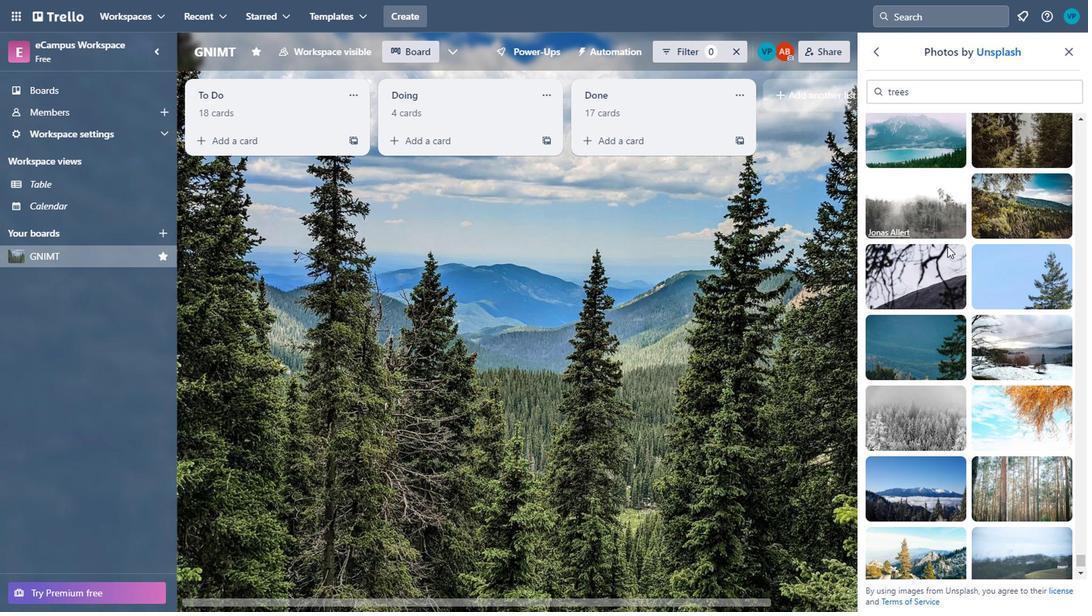 
Action: Mouse scrolled (834, 277) with delta (0, 0)
Screenshot: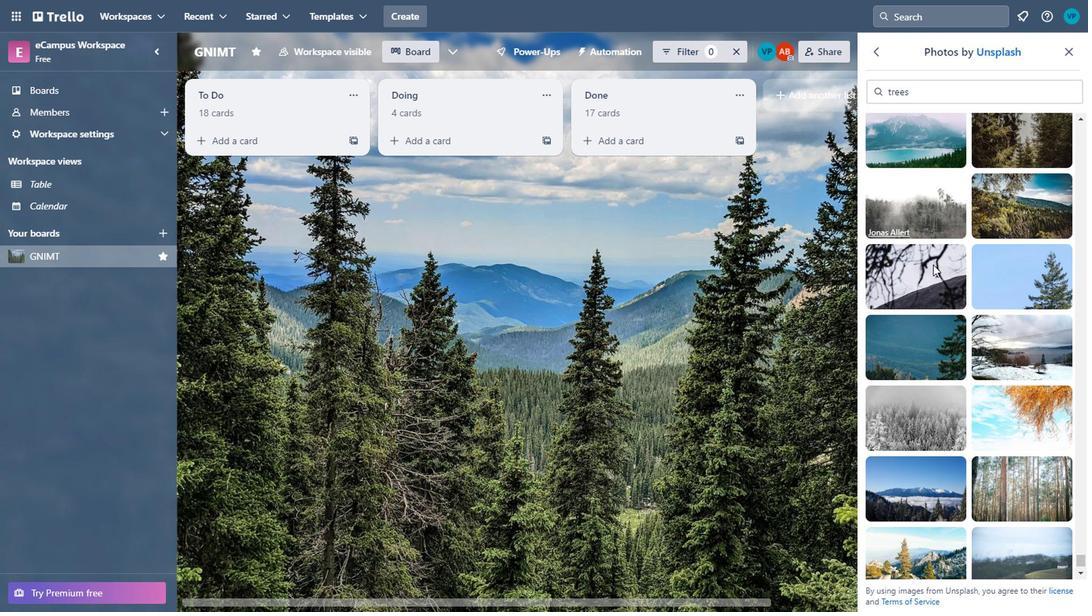 
Action: Mouse scrolled (834, 277) with delta (0, 0)
Screenshot: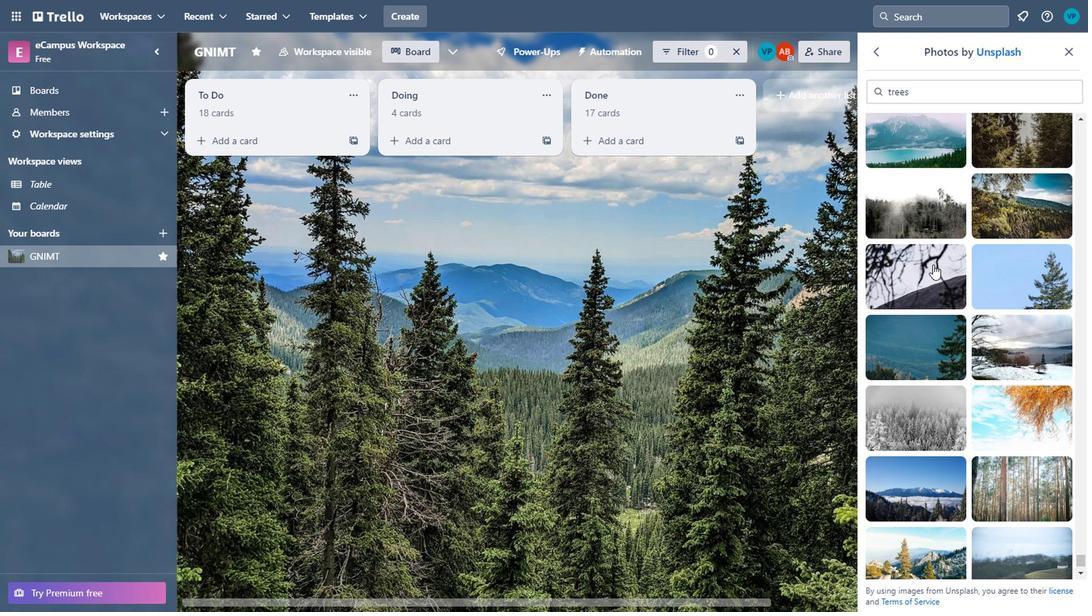 
Action: Mouse moved to (834, 277)
Screenshot: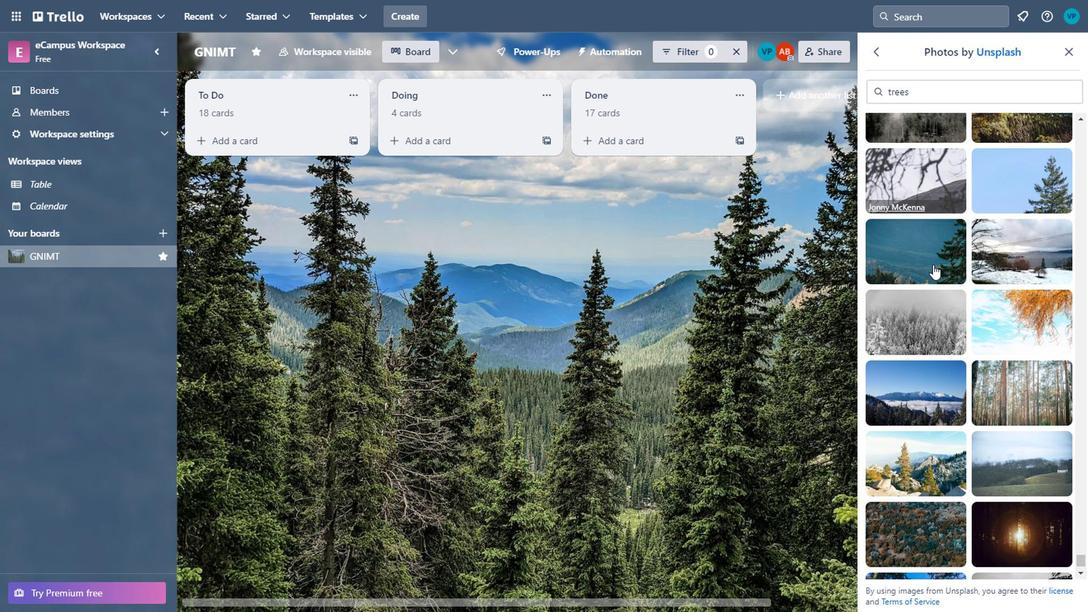 
Action: Mouse scrolled (834, 277) with delta (0, 0)
Screenshot: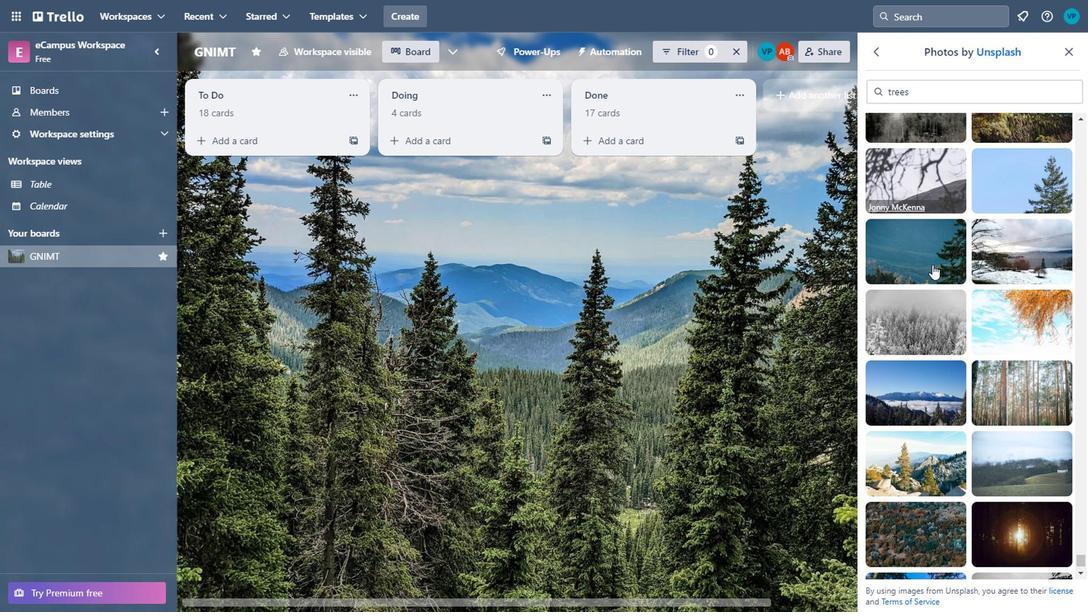 
Action: Mouse scrolled (834, 277) with delta (0, 0)
Screenshot: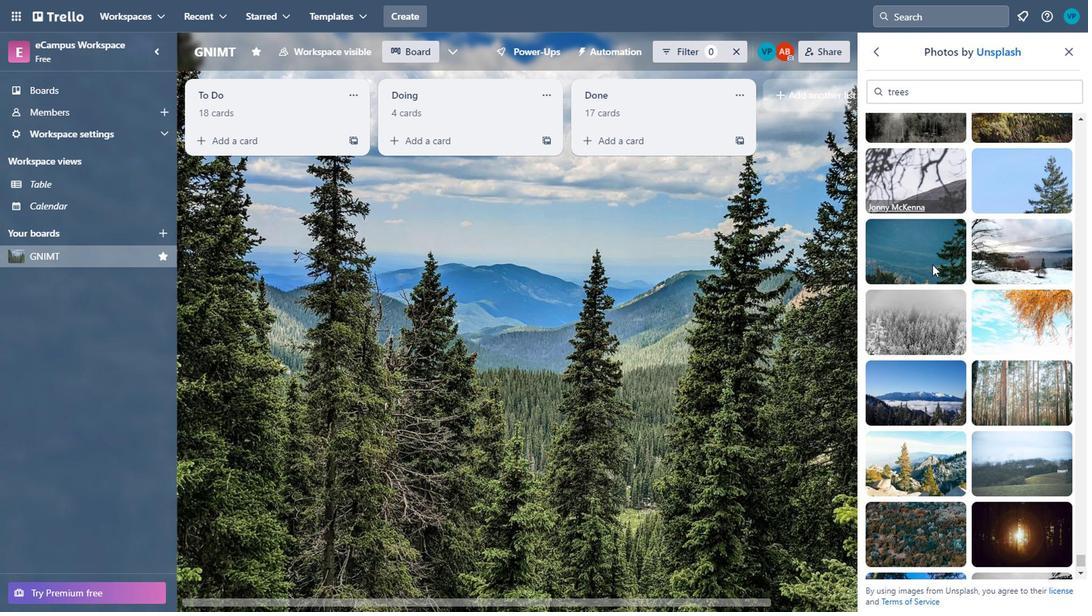 
Action: Mouse moved to (834, 276)
Screenshot: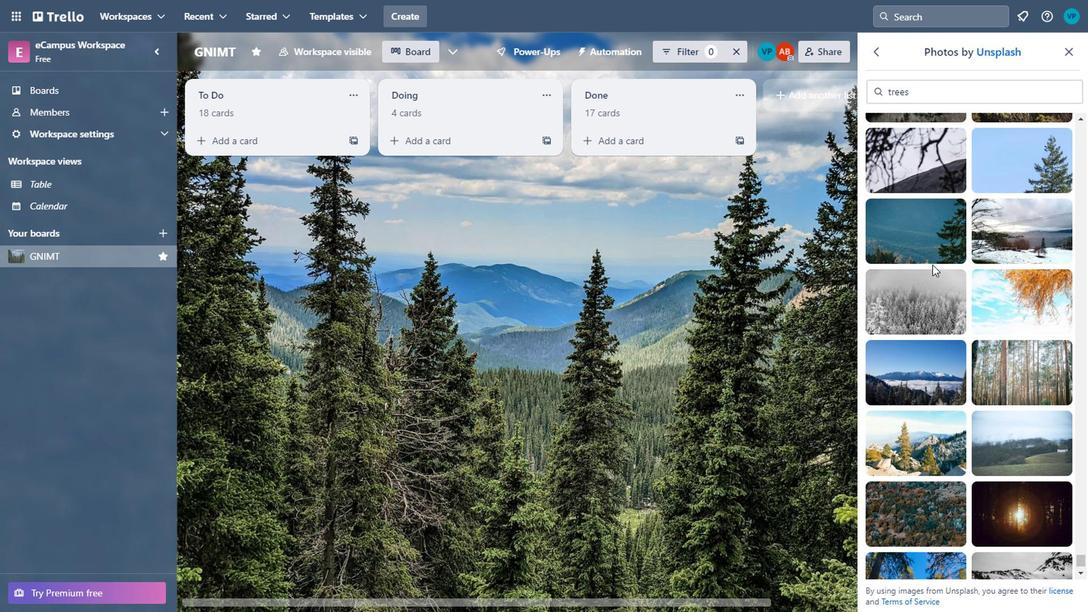 
Action: Mouse scrolled (834, 275) with delta (0, 0)
Screenshot: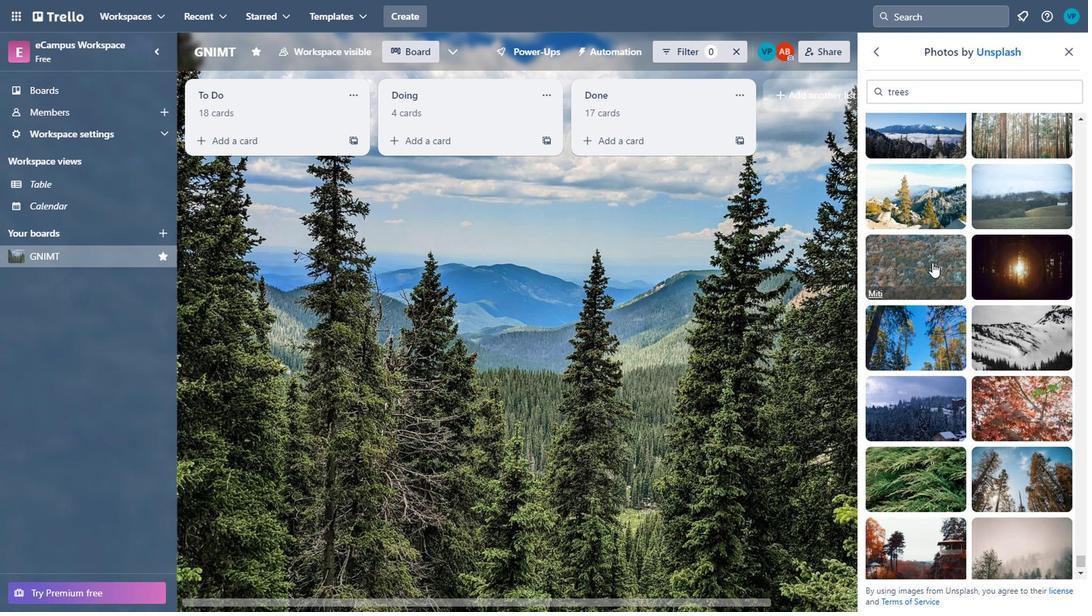 
Action: Mouse scrolled (834, 275) with delta (0, 0)
Screenshot: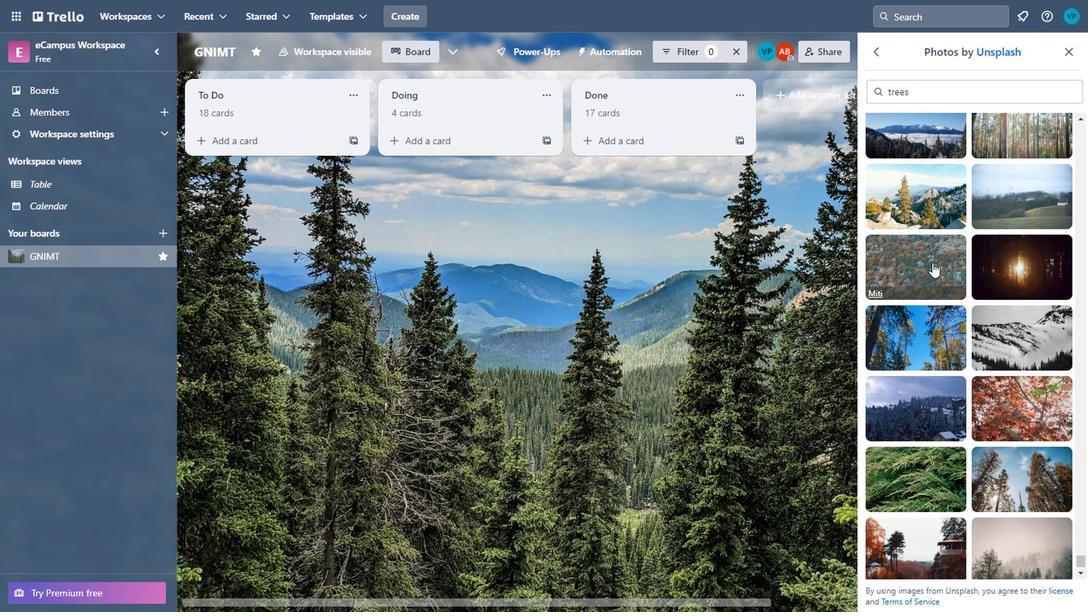 
Action: Mouse moved to (838, 268)
Screenshot: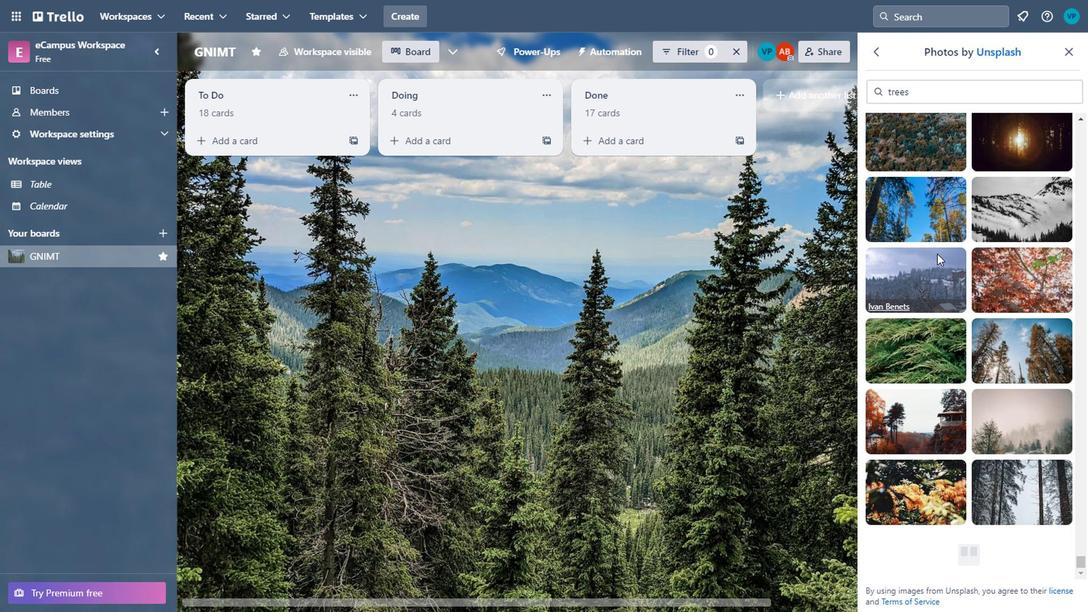 
Action: Mouse scrolled (838, 268) with delta (0, 0)
Screenshot: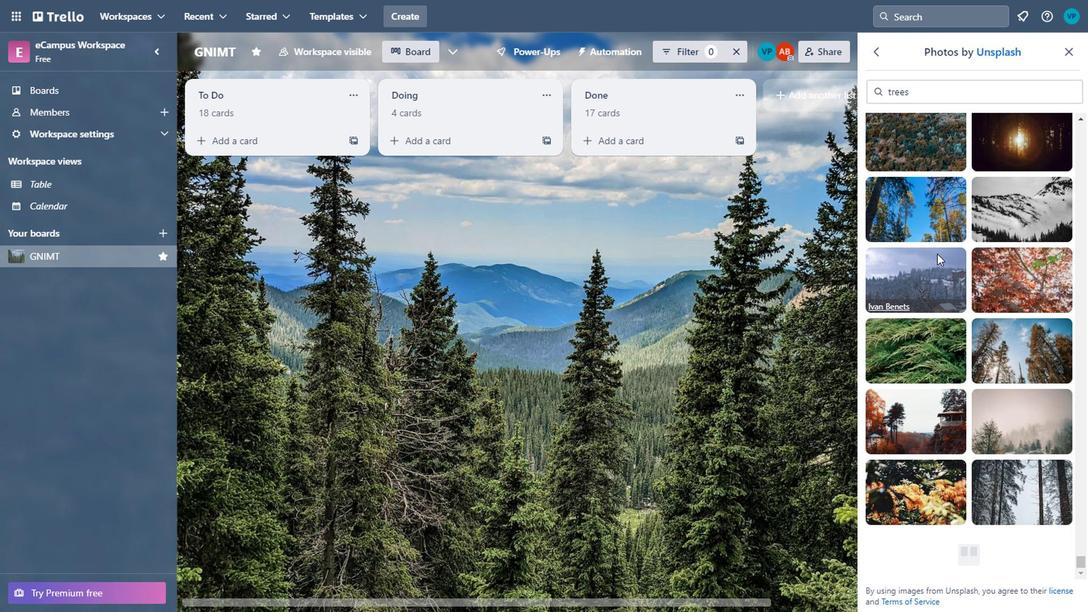 
Action: Mouse moved to (833, 271)
Screenshot: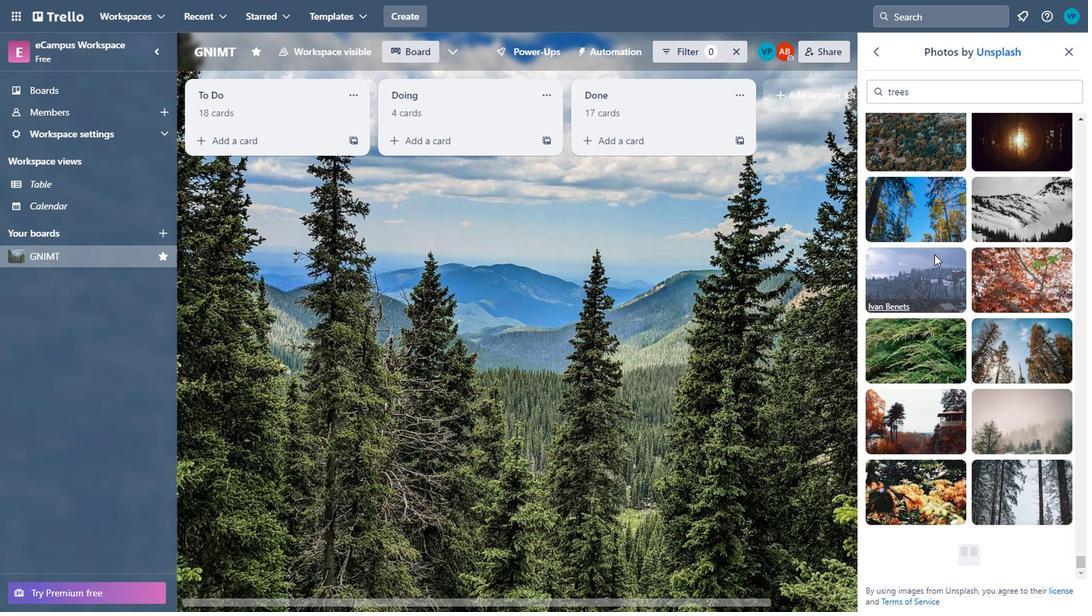 
Action: Mouse scrolled (833, 270) with delta (0, 0)
Screenshot: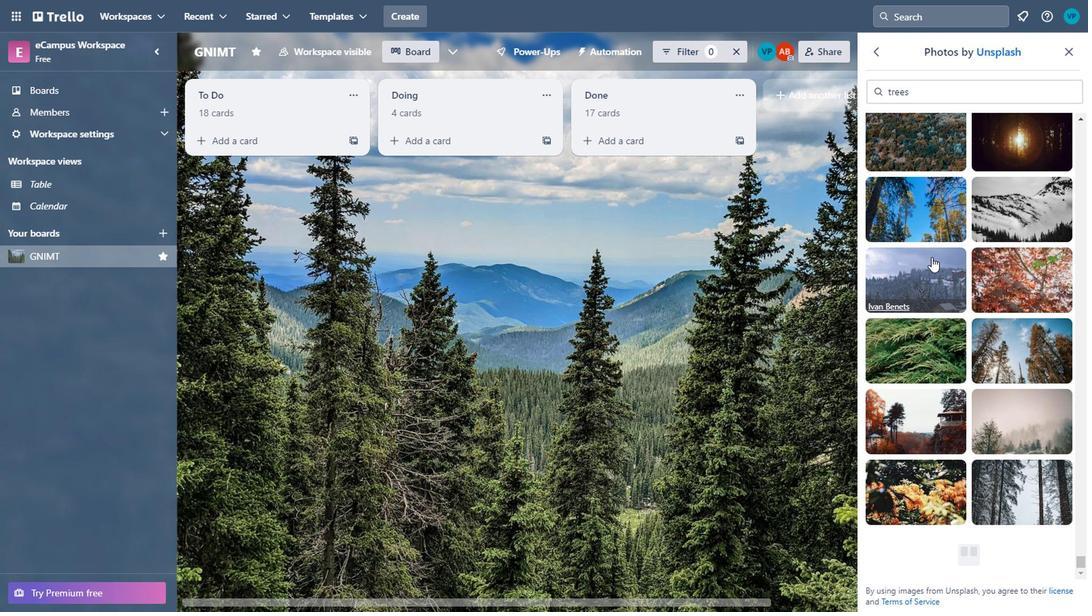 
Action: Mouse moved to (766, 409)
Screenshot: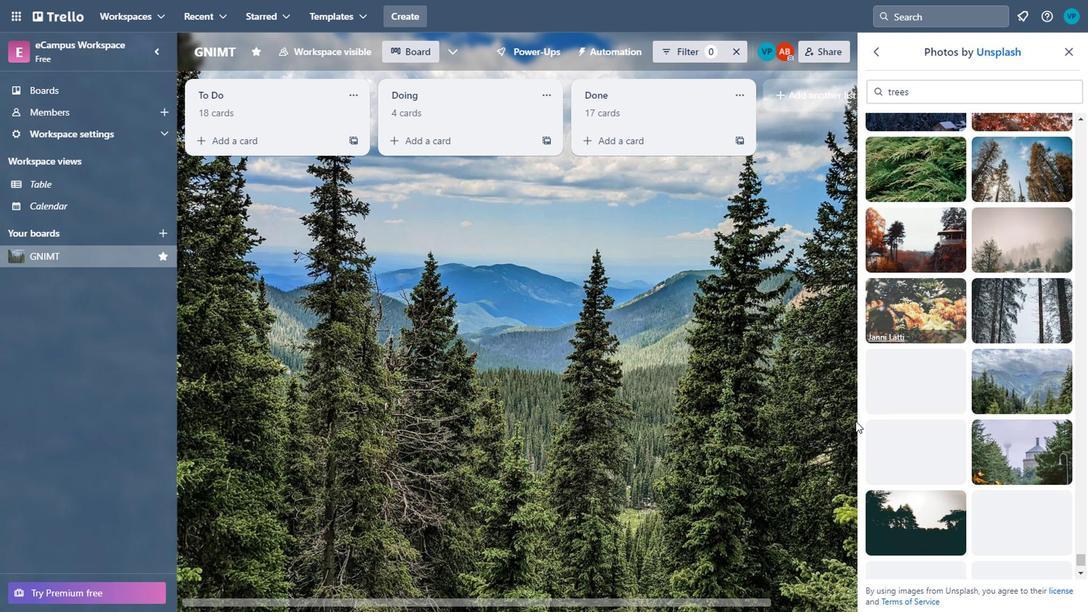 
Action: Mouse scrolled (766, 409) with delta (0, 0)
Screenshot: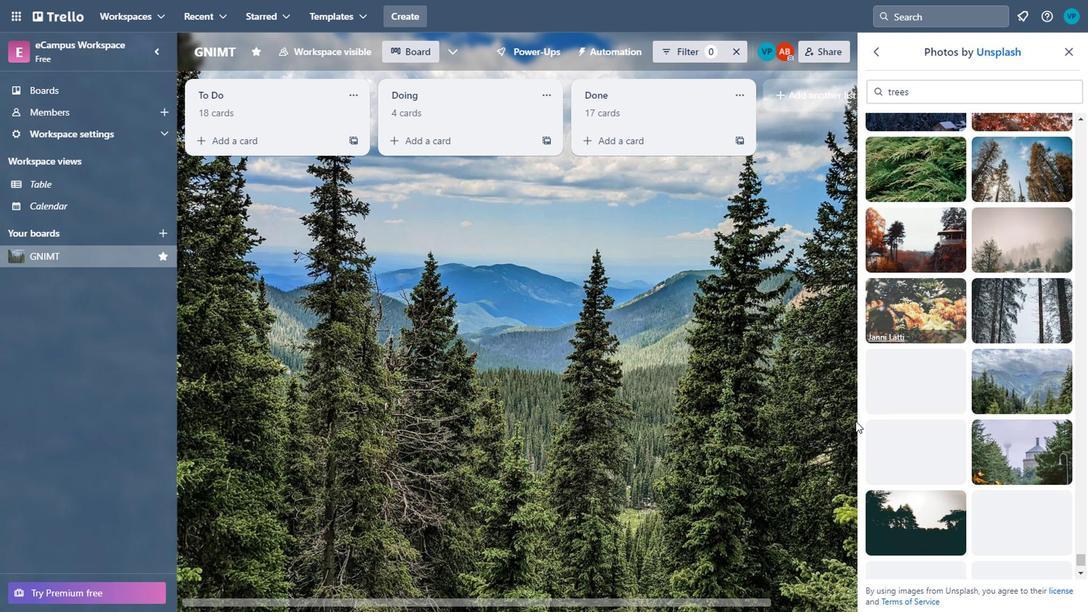 
Action: Mouse moved to (804, 353)
Screenshot: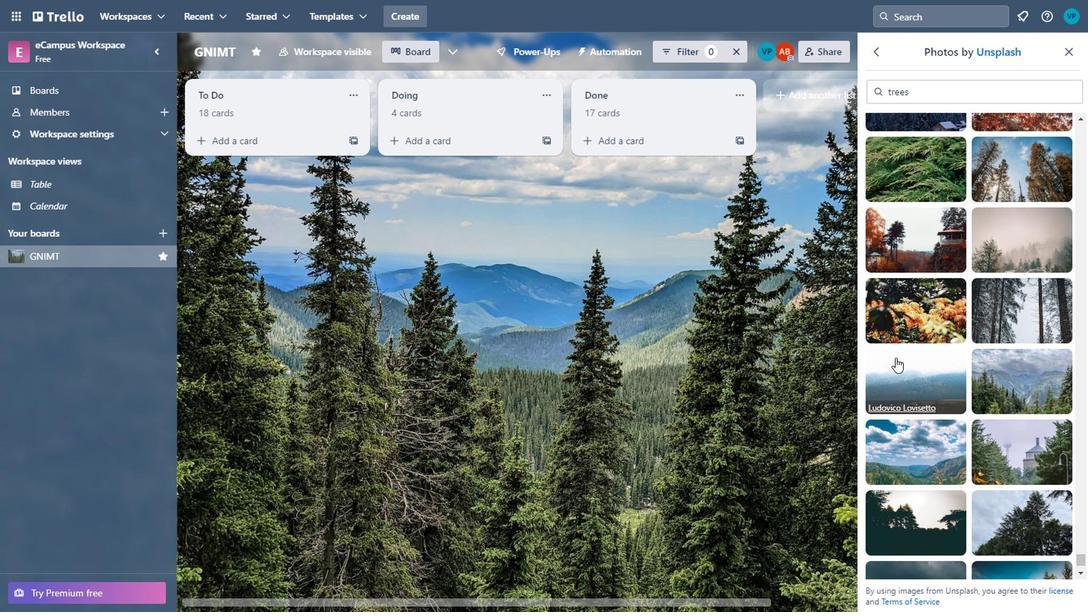 
Action: Mouse scrolled (804, 353) with delta (0, 0)
Screenshot: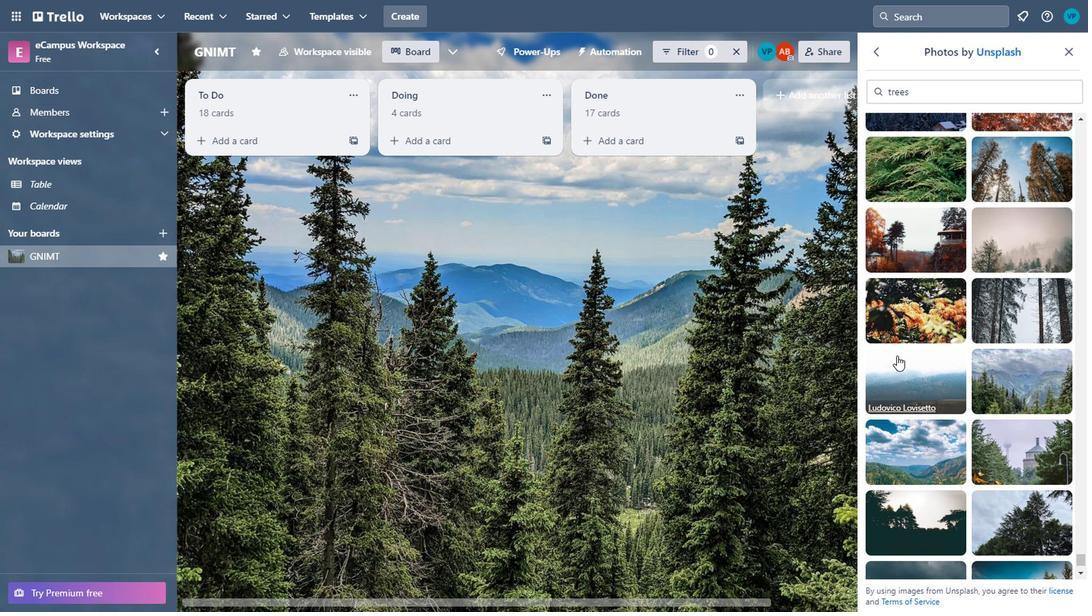 
Action: Mouse moved to (807, 354)
Screenshot: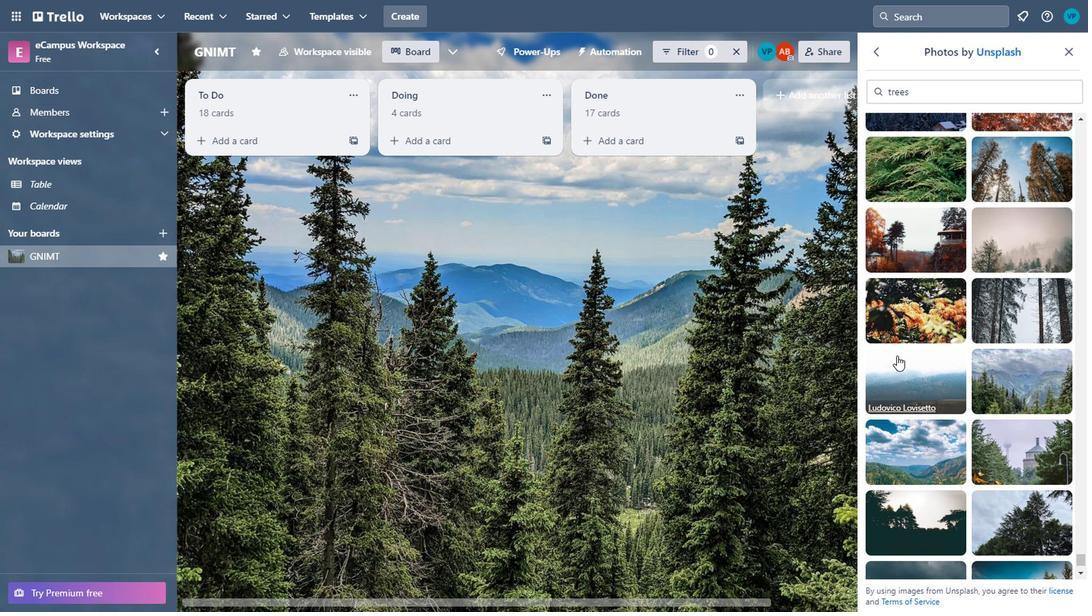 
Action: Mouse scrolled (807, 353) with delta (0, 0)
Screenshot: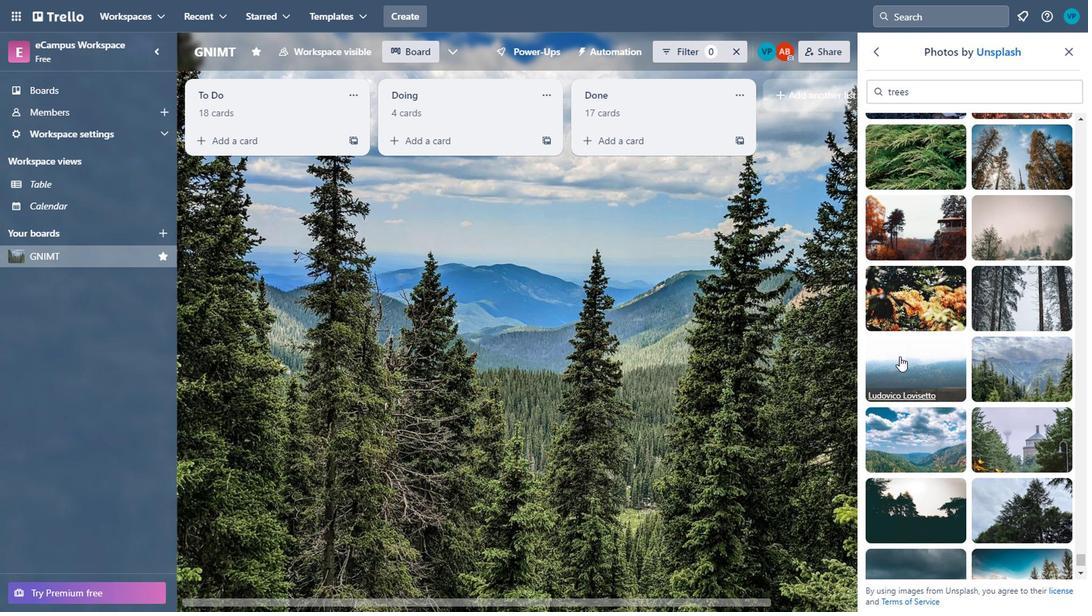 
Action: Mouse moved to (807, 355)
Screenshot: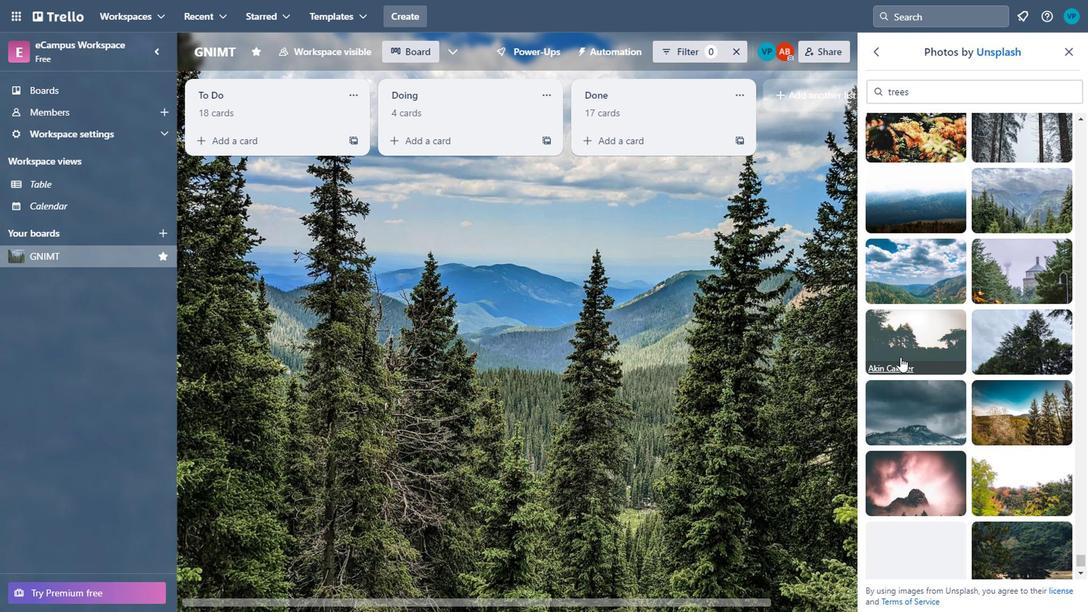 
Action: Mouse scrolled (807, 354) with delta (0, 0)
Screenshot: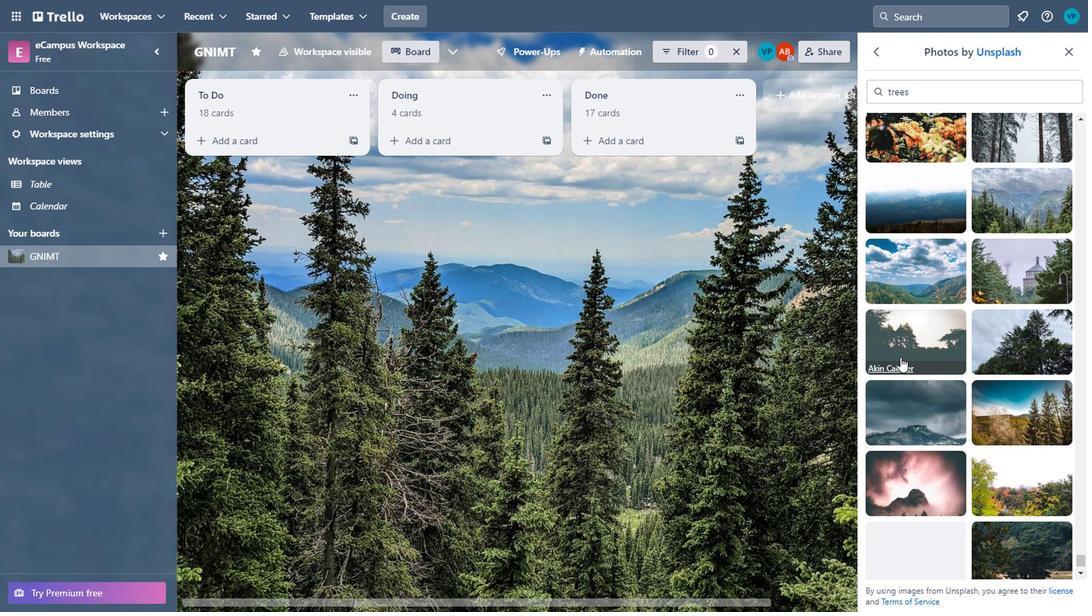 
Action: Mouse scrolled (807, 354) with delta (0, 0)
Screenshot: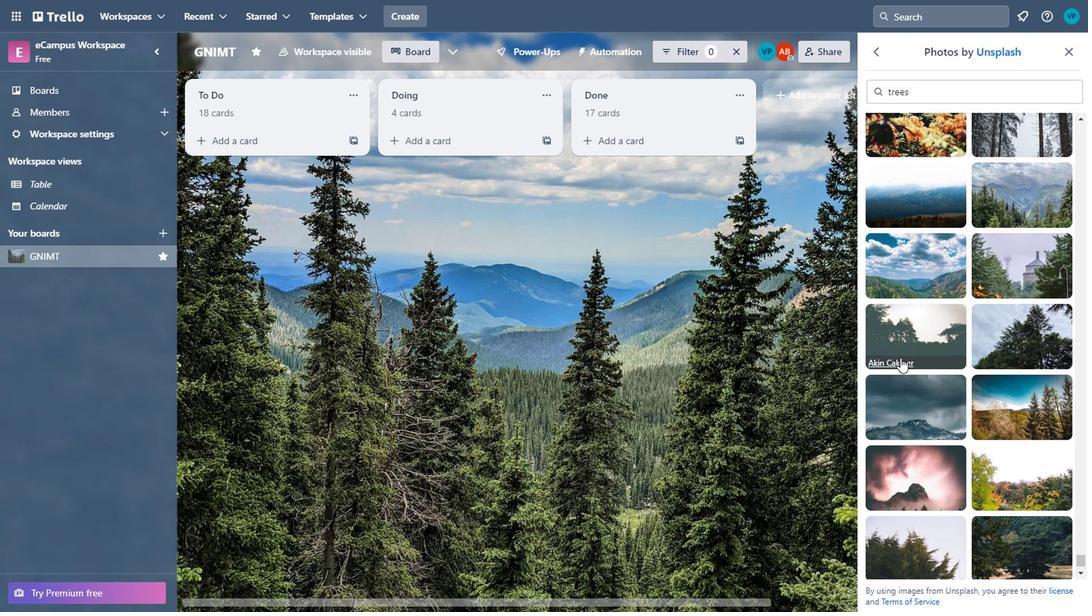 
Action: Mouse moved to (803, 369)
Screenshot: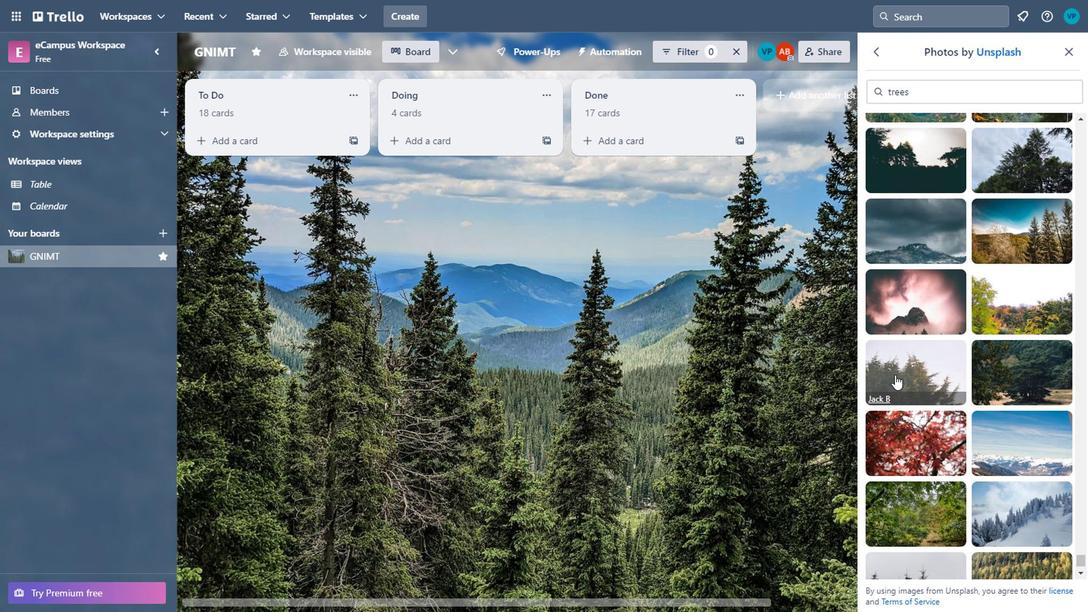 
Action: Mouse scrolled (803, 369) with delta (0, 0)
Screenshot: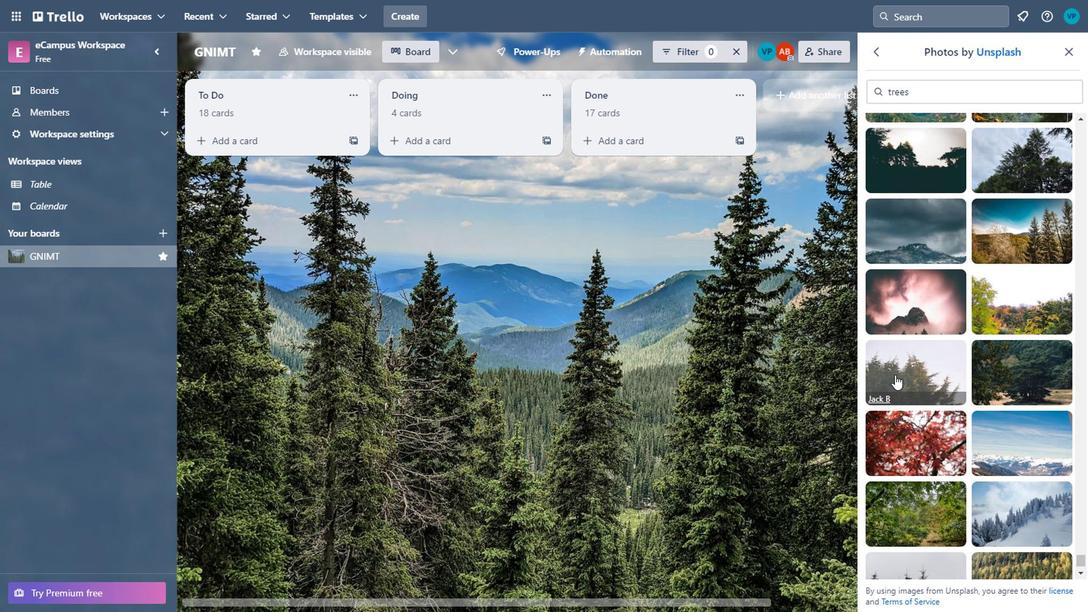 
Action: Mouse moved to (799, 390)
Screenshot: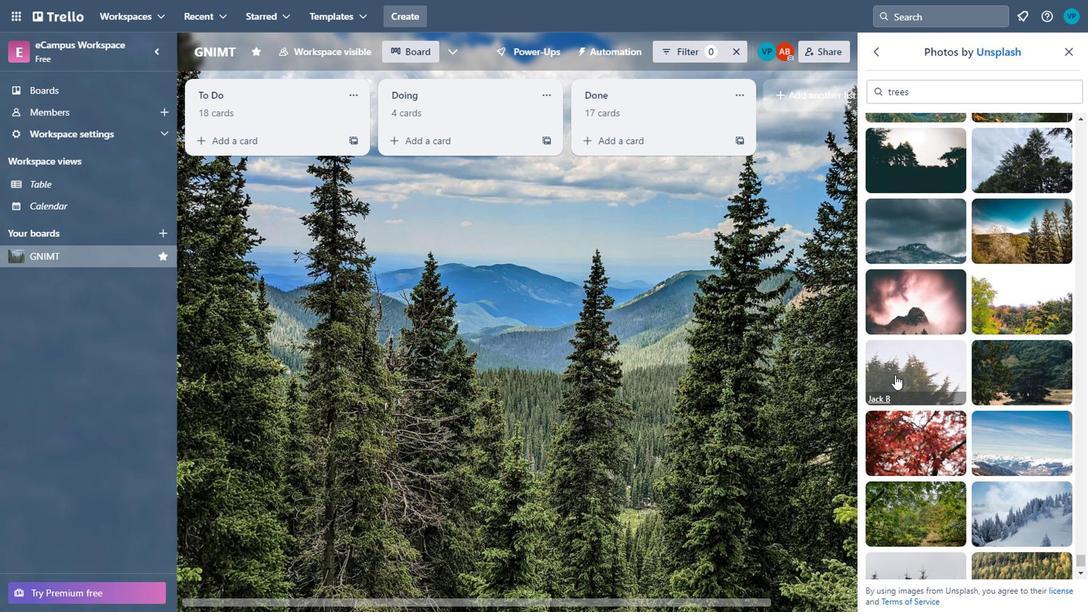 
Action: Mouse scrolled (799, 389) with delta (0, 0)
Screenshot: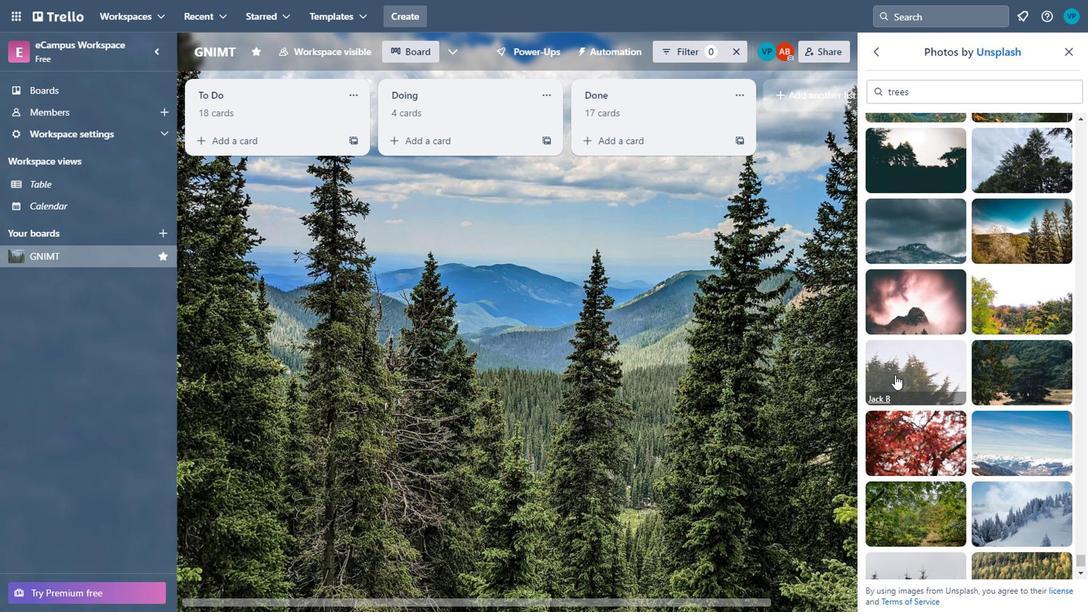 
Action: Mouse moved to (819, 275)
Screenshot: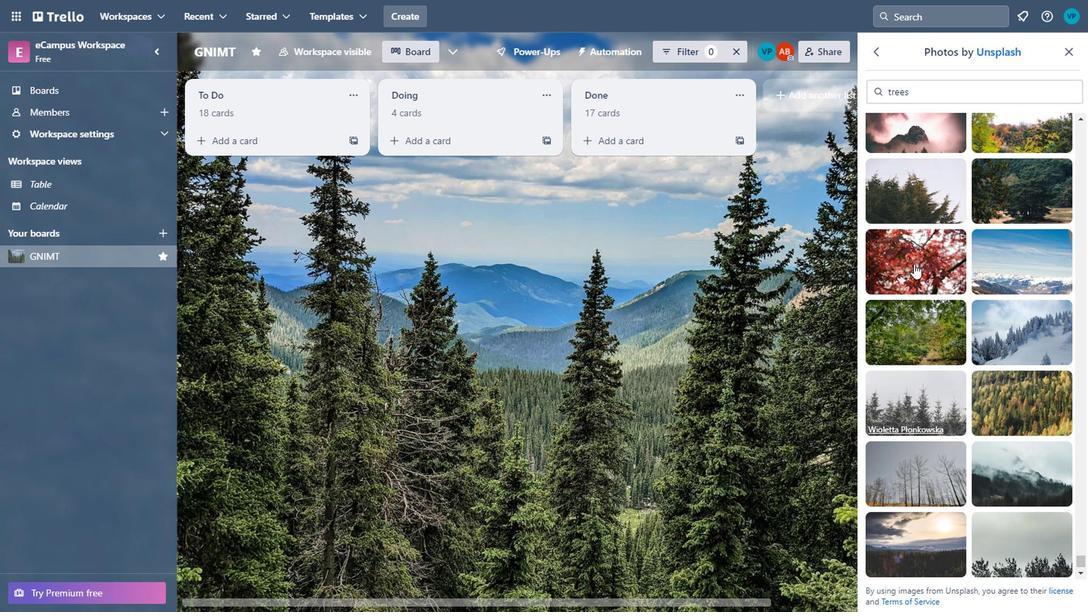 
Action: Mouse pressed left at (819, 275)
Screenshot: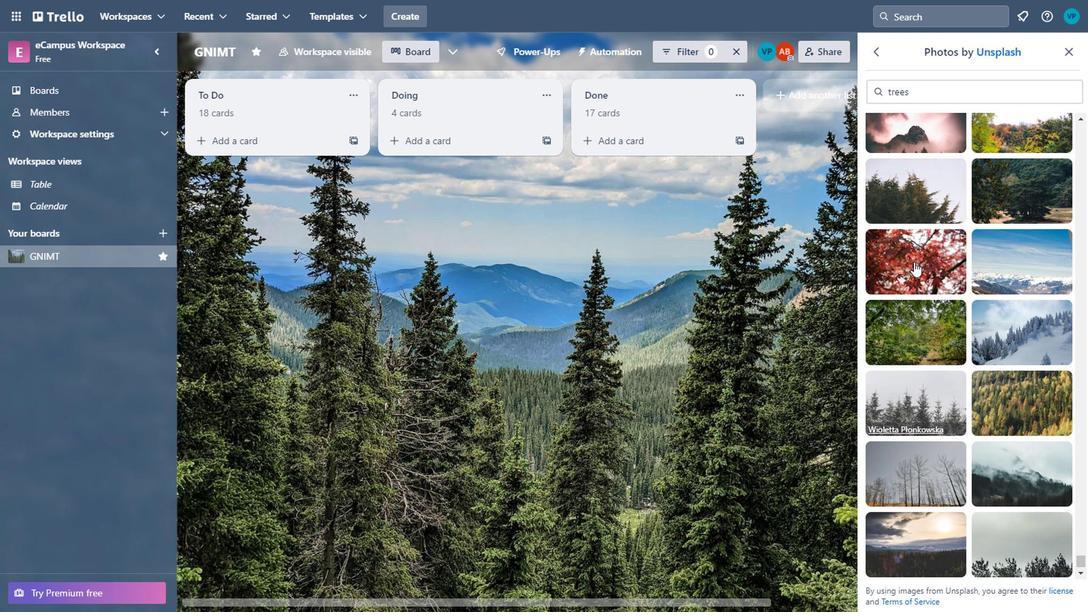 
Action: Mouse moved to (838, 328)
Screenshot: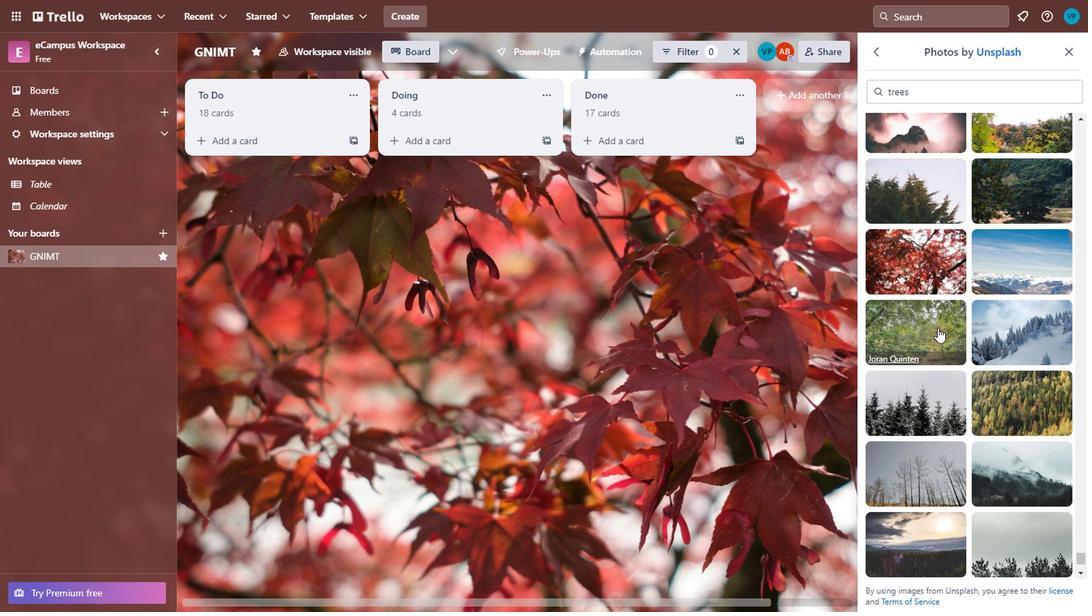 
Action: Mouse pressed left at (838, 328)
Screenshot: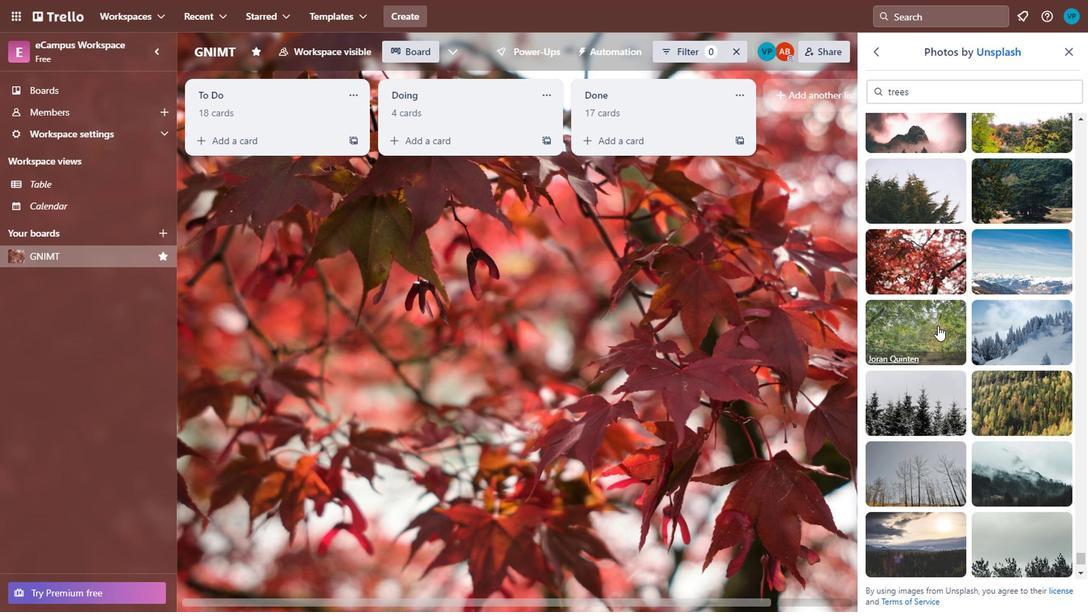
Action: Mouse moved to (844, 323)
Screenshot: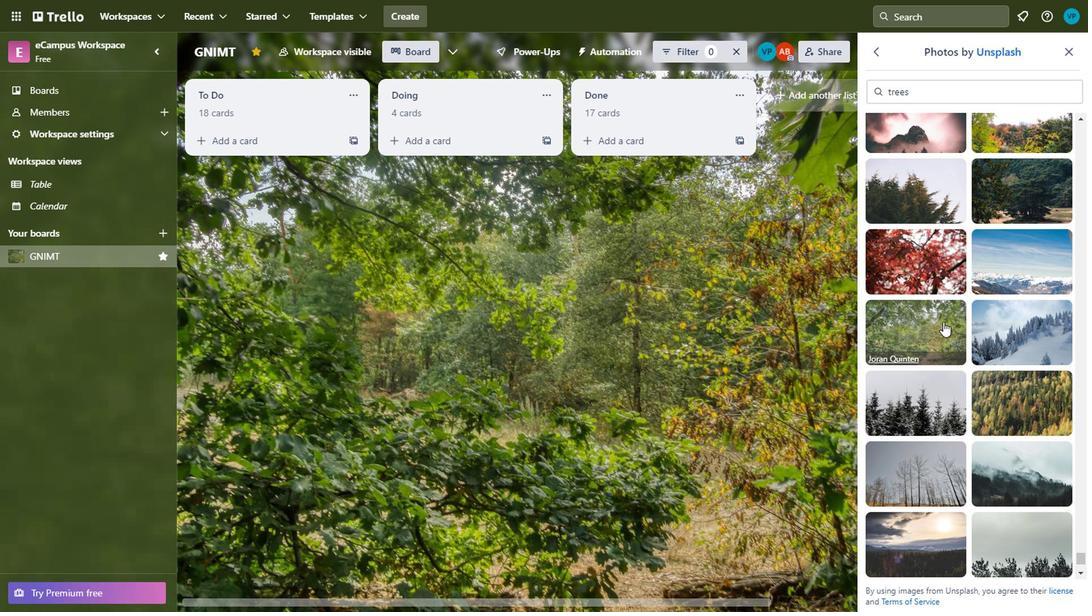
Action: Mouse scrolled (844, 323) with delta (0, 0)
Screenshot: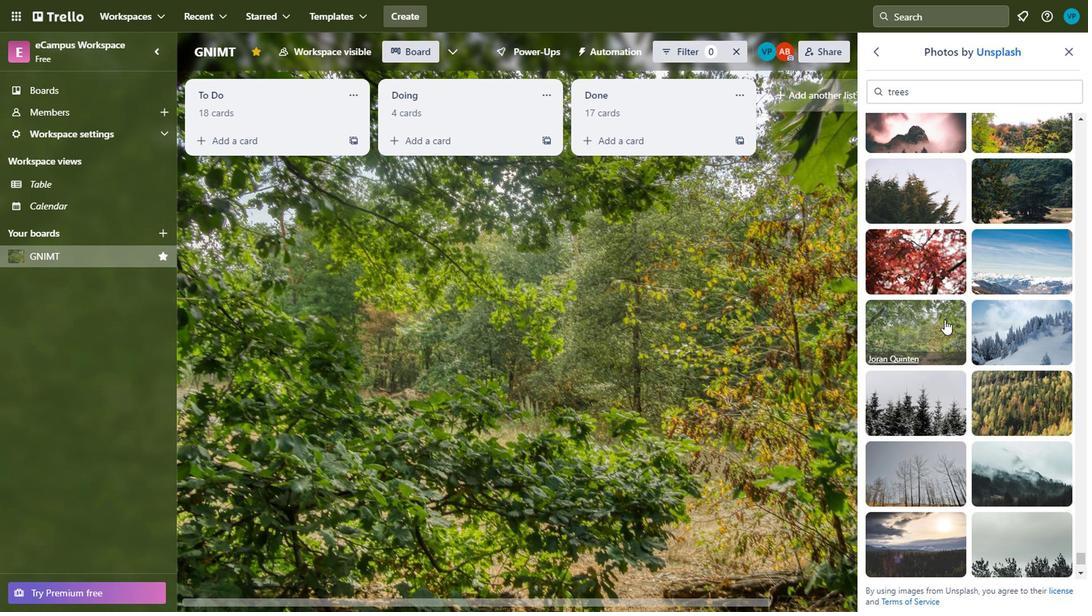 
Action: Mouse scrolled (844, 323) with delta (0, 0)
Screenshot: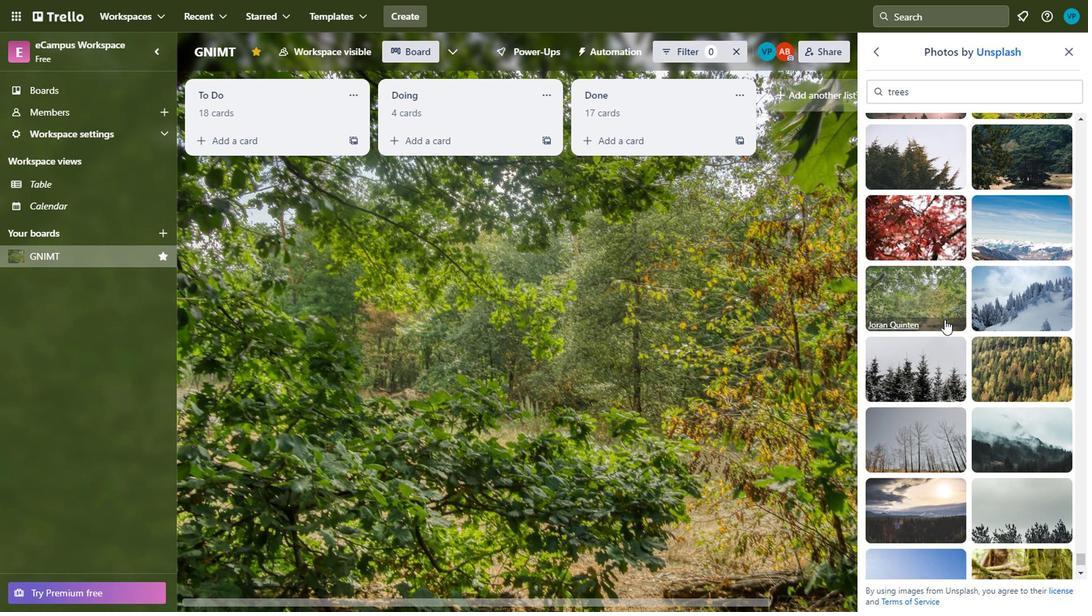 
Action: Mouse moved to (881, 348)
Screenshot: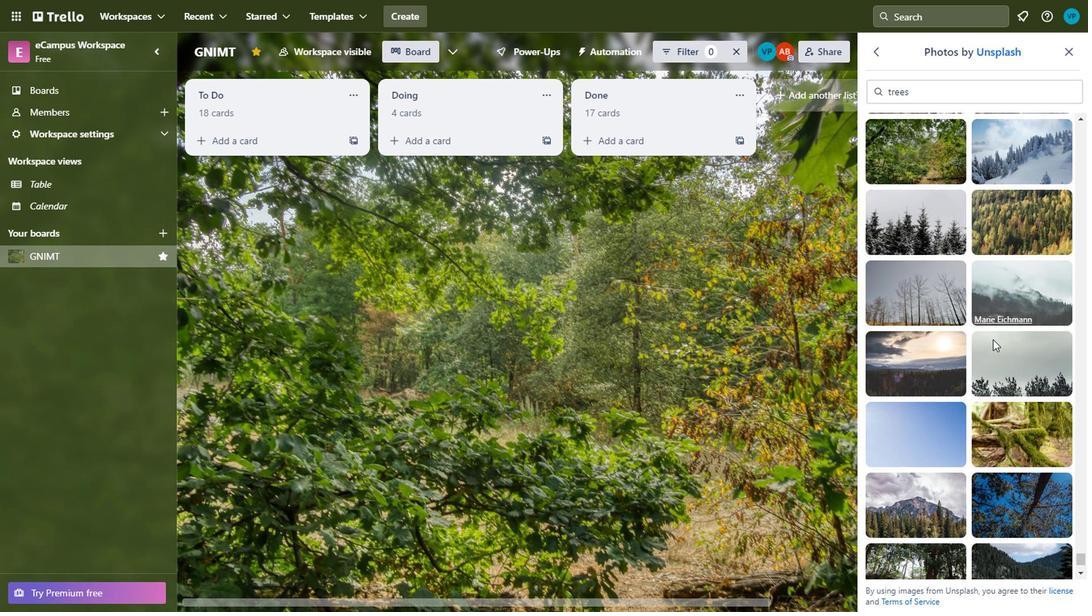 
Action: Mouse scrolled (881, 348) with delta (0, 0)
Screenshot: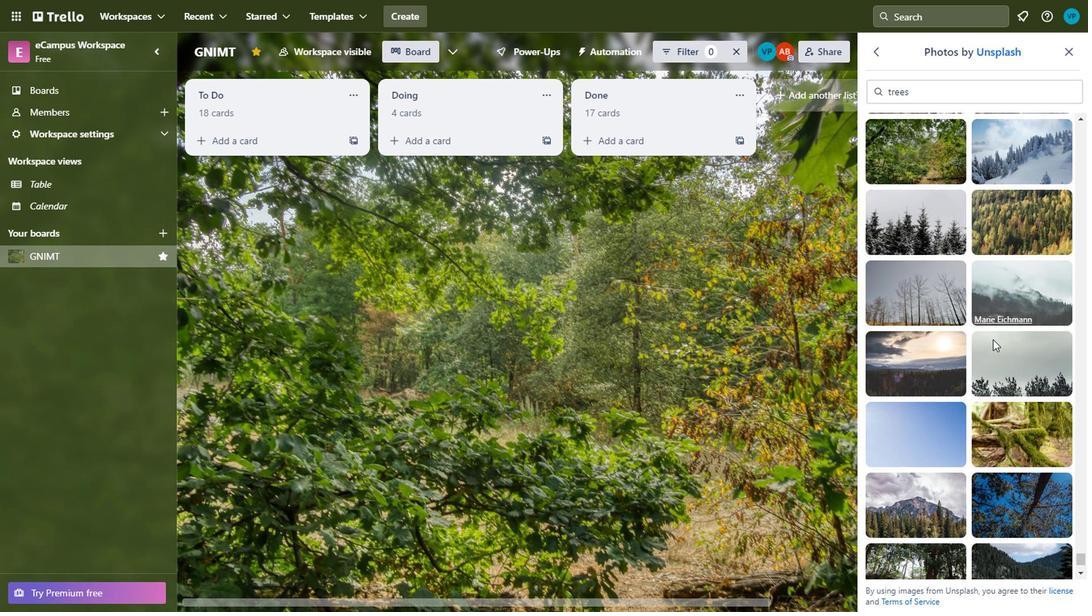 
Action: Mouse moved to (880, 352)
Screenshot: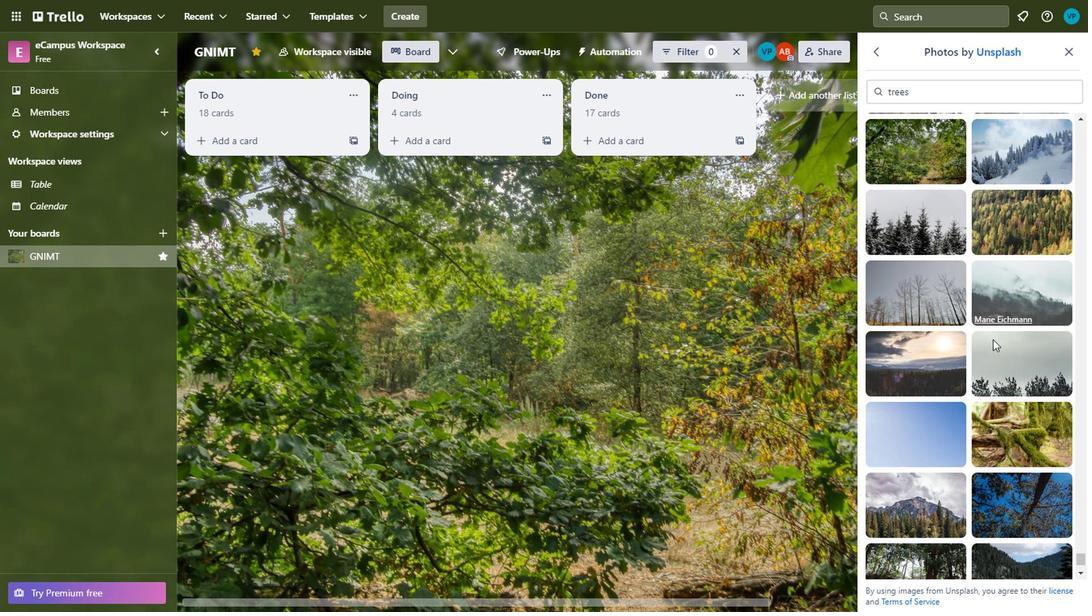 
Action: Mouse scrolled (880, 351) with delta (0, 0)
Screenshot: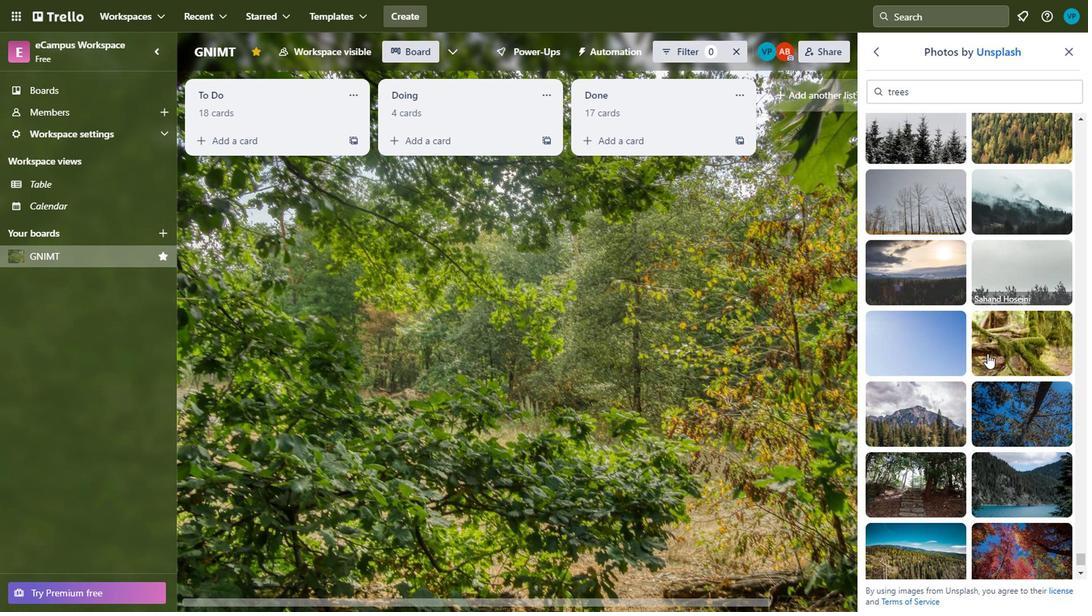 
Action: Mouse moved to (879, 350)
Screenshot: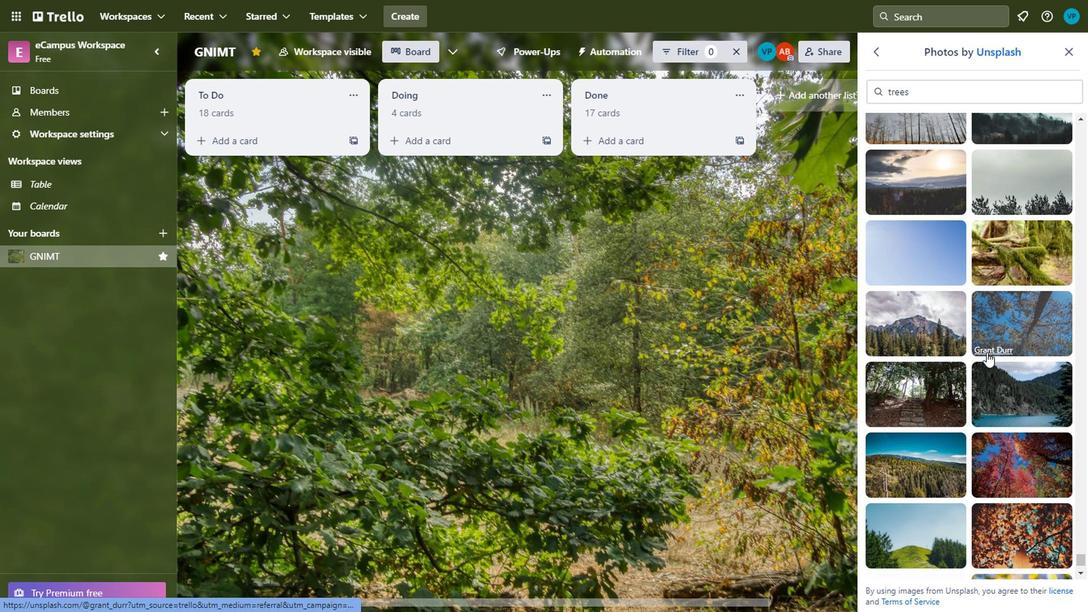 
Action: Mouse scrolled (879, 349) with delta (0, 0)
Screenshot: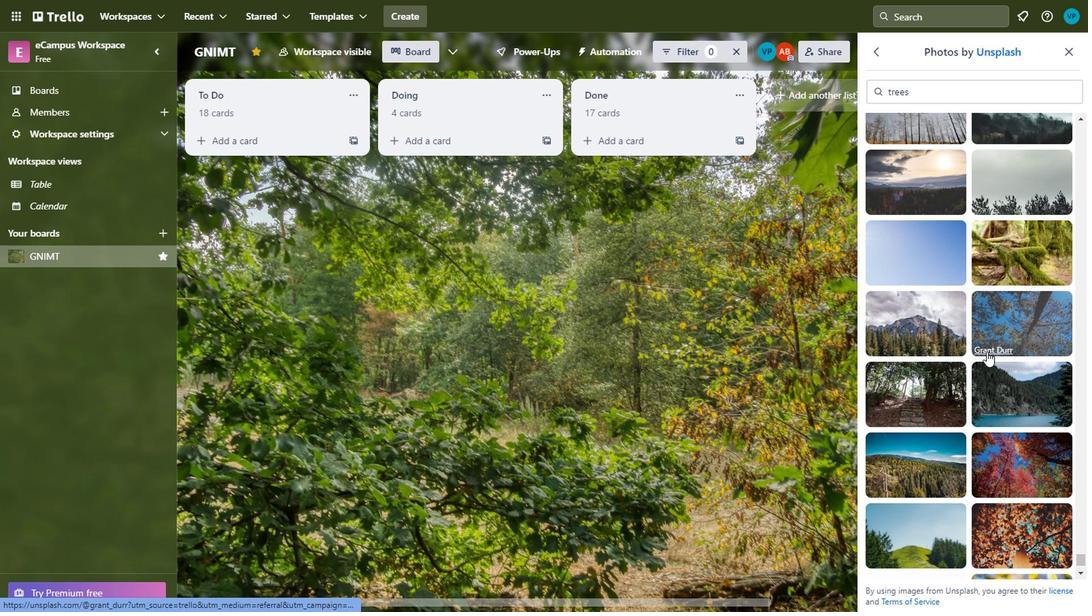 
Action: Mouse scrolled (879, 349) with delta (0, 0)
Screenshot: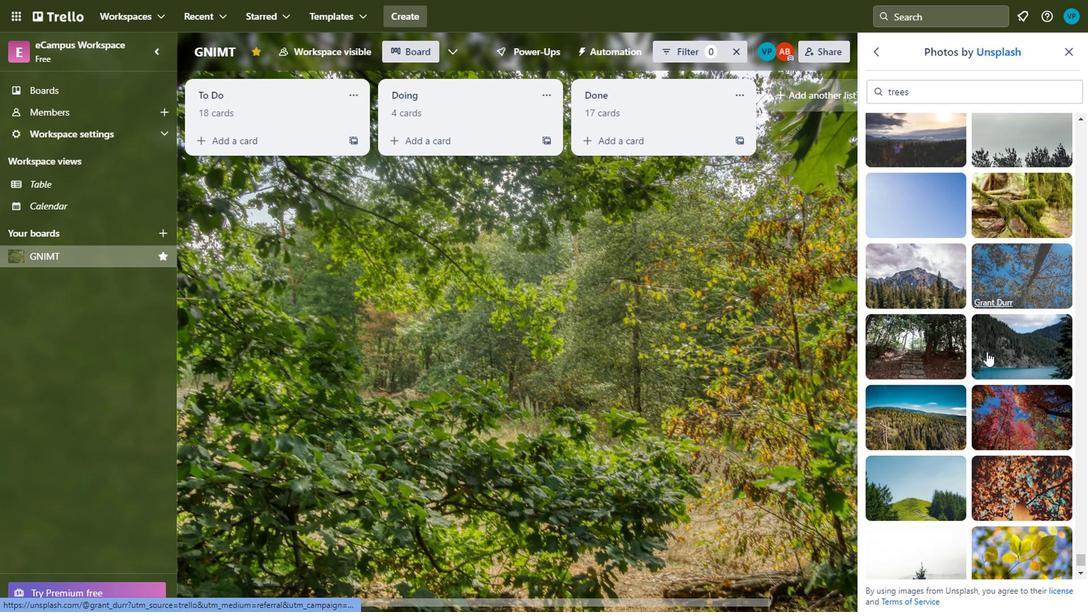 
Action: Mouse moved to (880, 348)
Screenshot: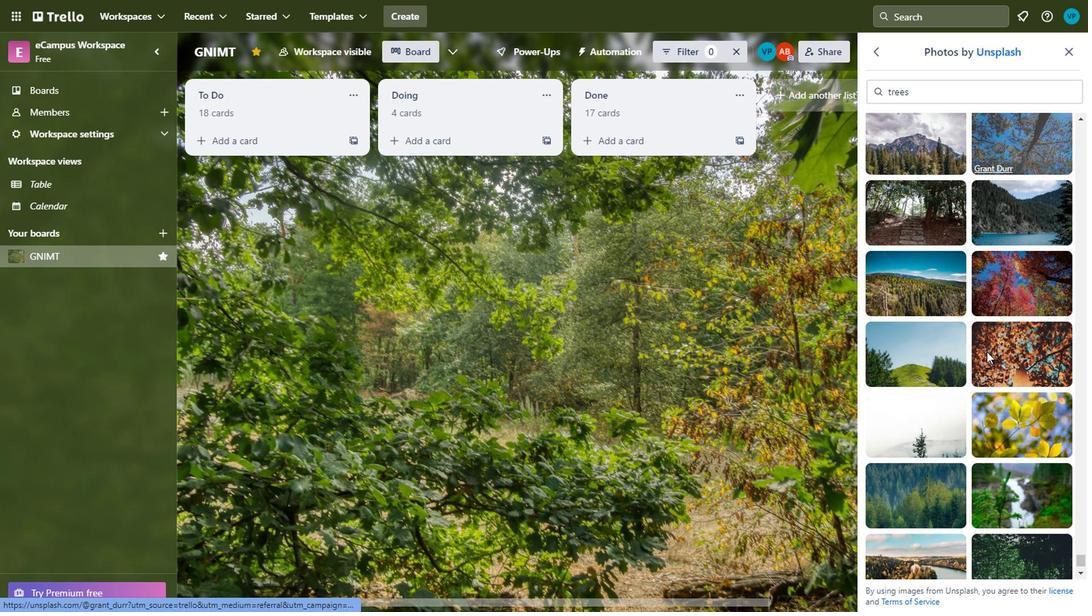 
Action: Mouse scrolled (880, 347) with delta (0, 0)
Screenshot: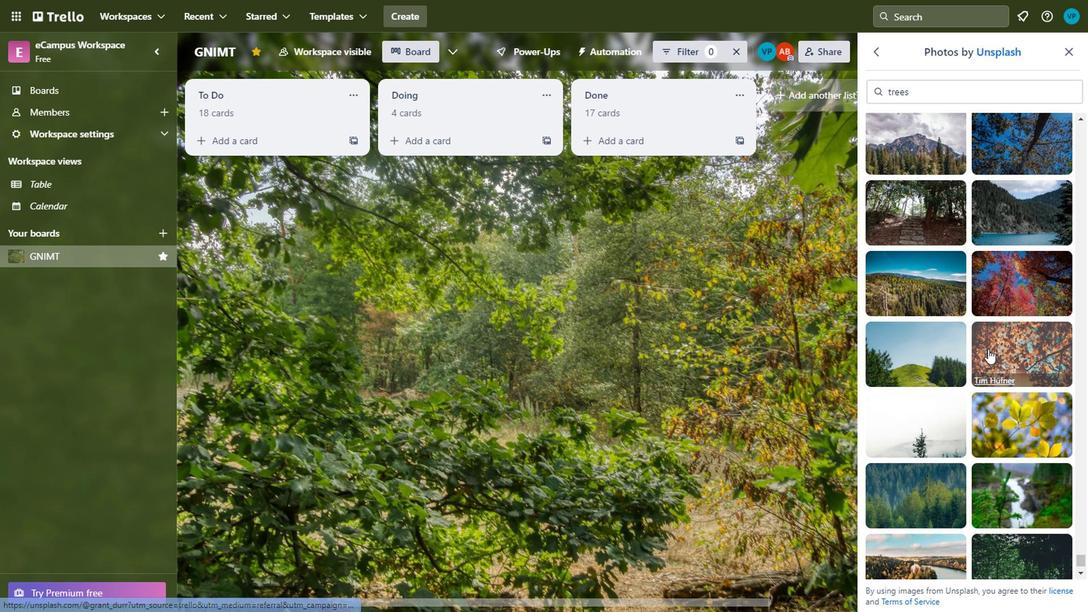 
Action: Mouse moved to (880, 325)
Screenshot: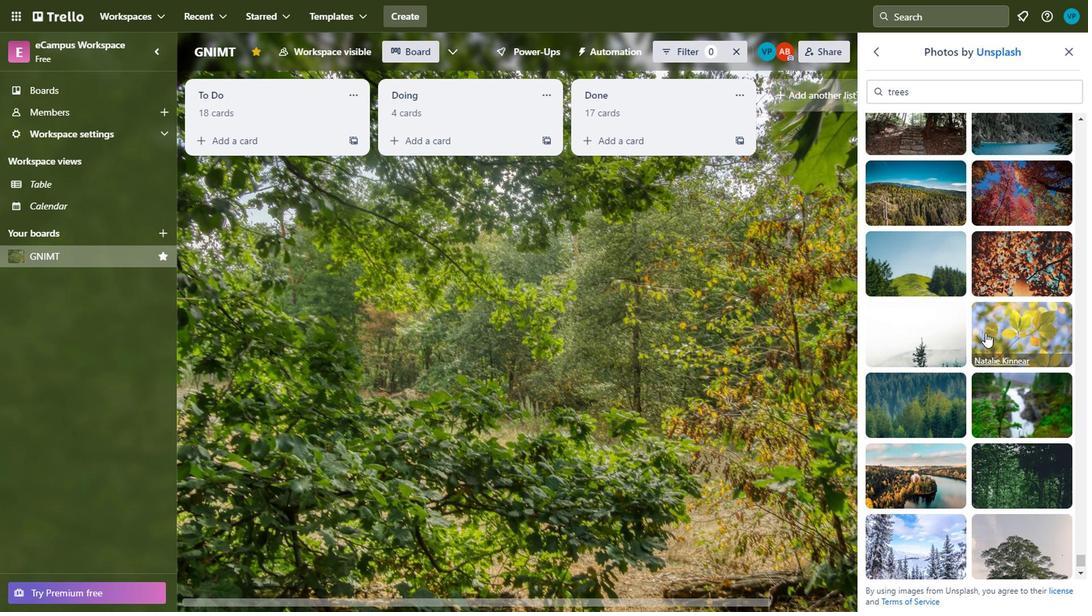 
Action: Mouse pressed left at (880, 325)
Screenshot: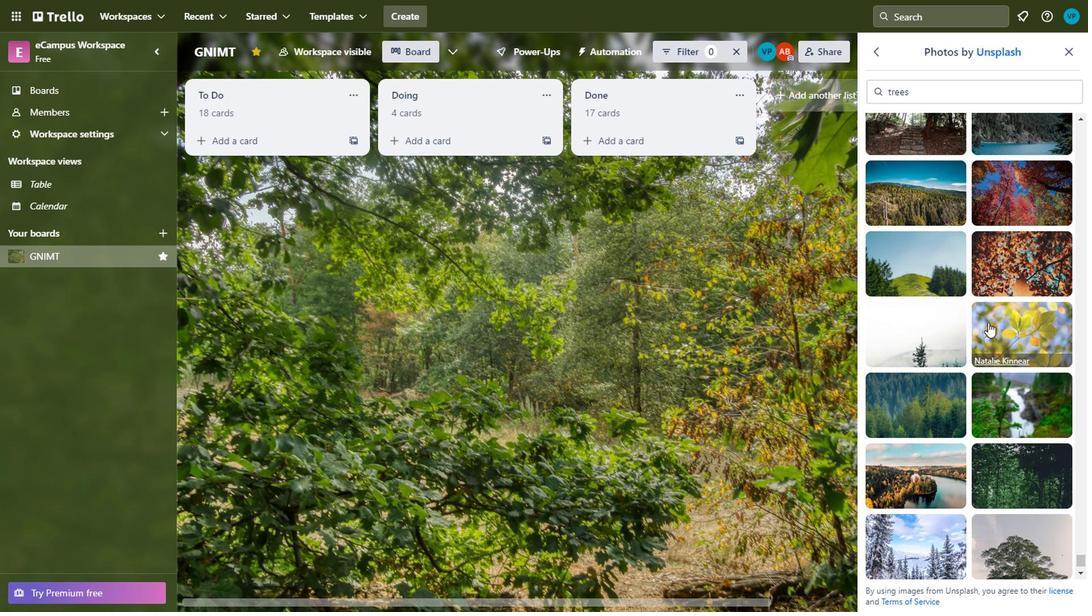 
Action: Mouse moved to (781, 312)
Screenshot: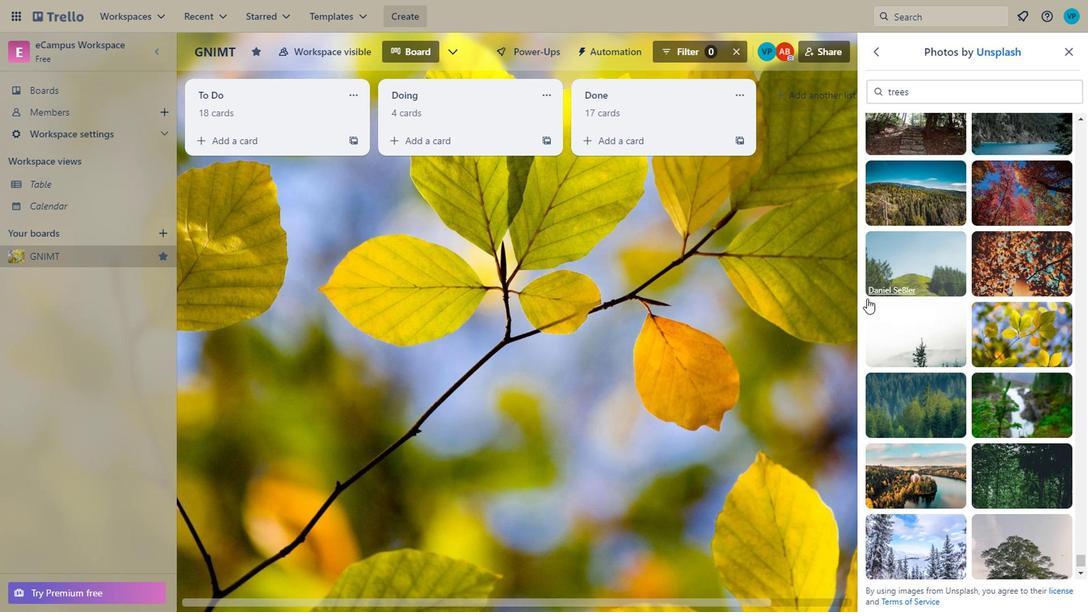 
Action: Mouse scrolled (781, 312) with delta (0, 0)
Screenshot: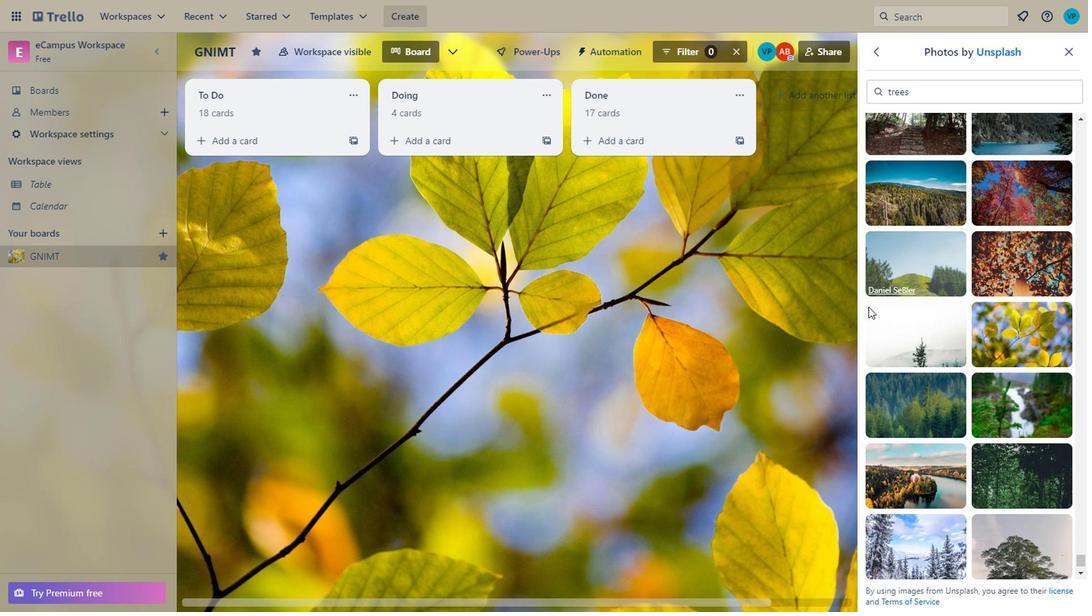 
Action: Mouse moved to (783, 316)
Screenshot: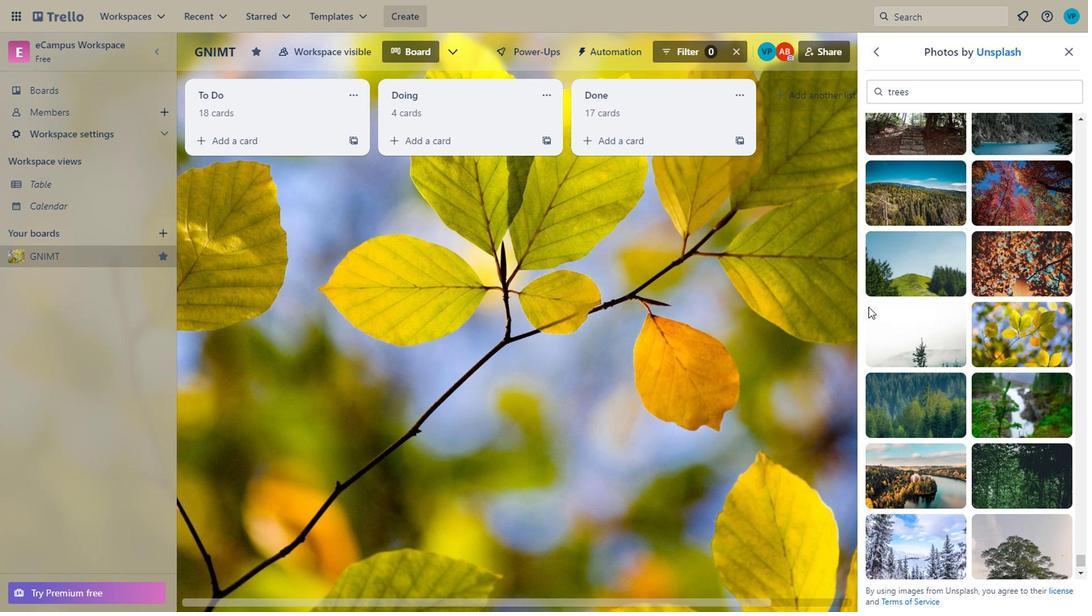 
Action: Mouse scrolled (783, 315) with delta (0, 0)
Screenshot: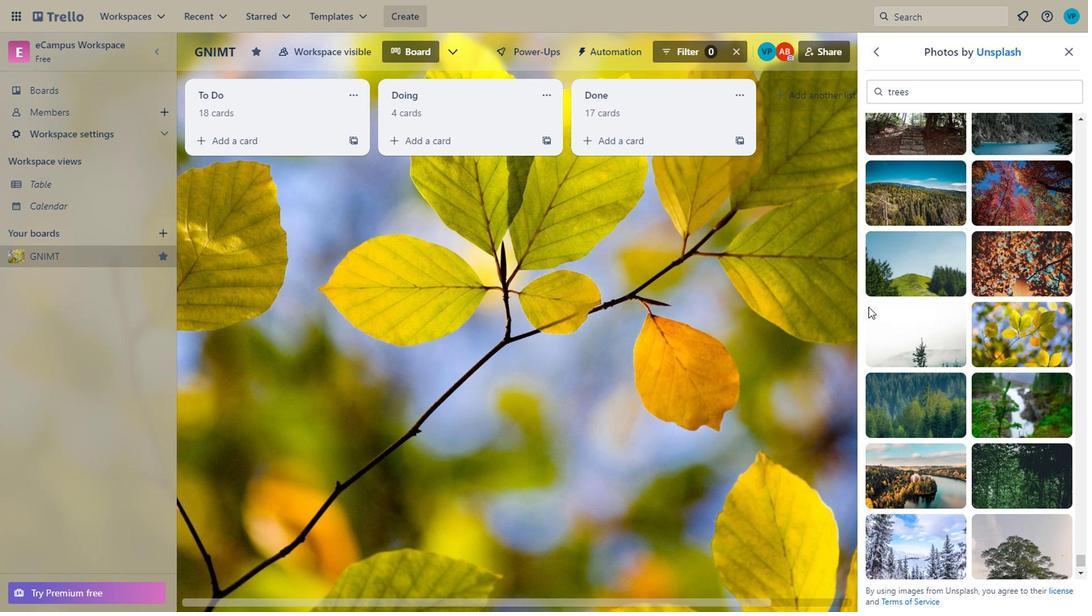 
Action: Mouse moved to (829, 284)
Screenshot: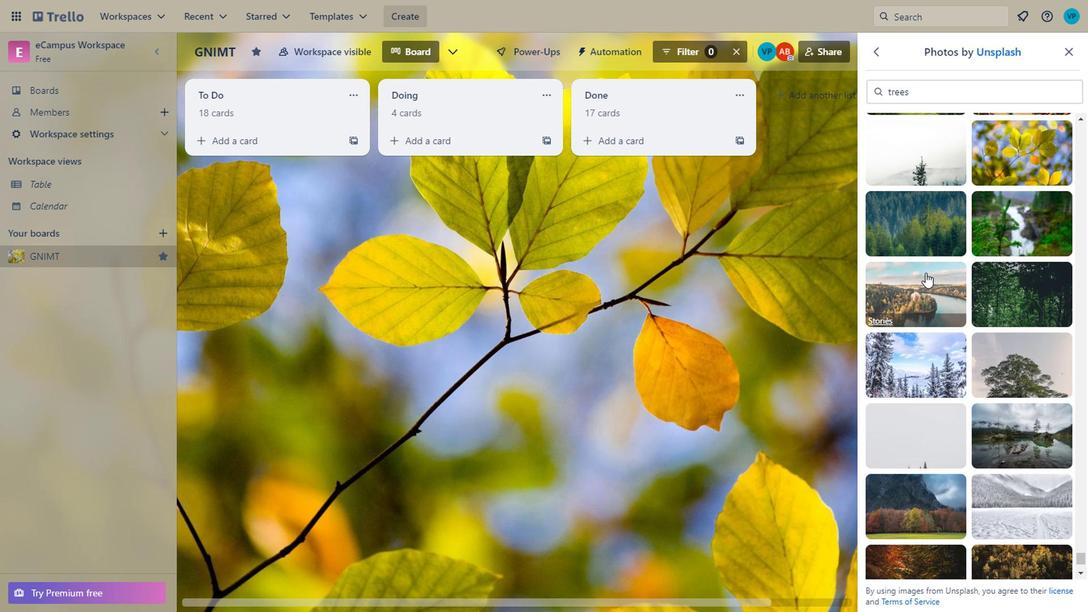
Action: Mouse pressed left at (829, 284)
Screenshot: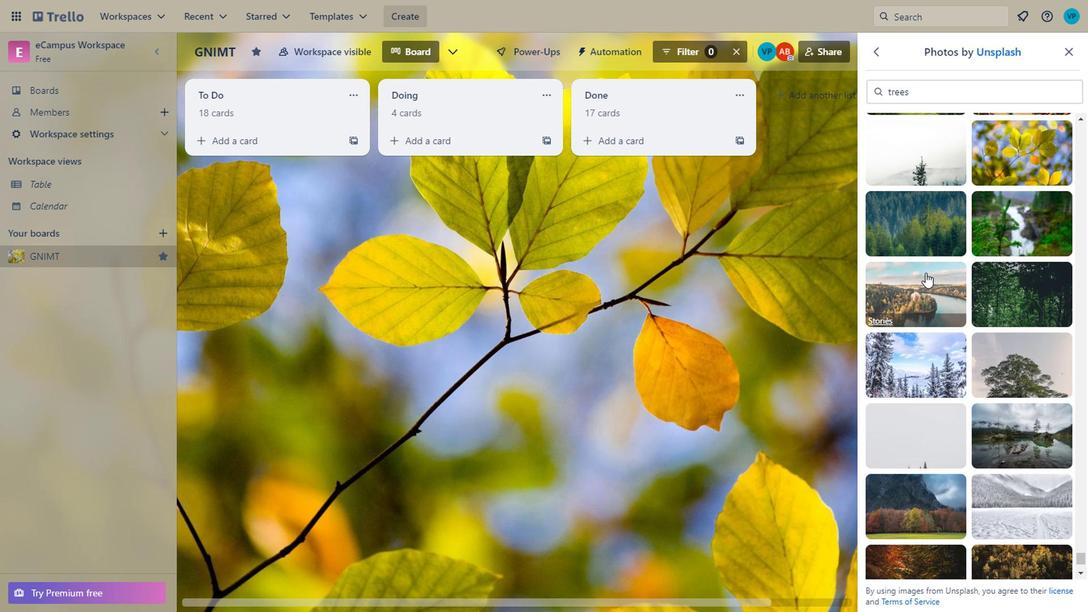 
Action: Mouse moved to (797, 321)
Screenshot: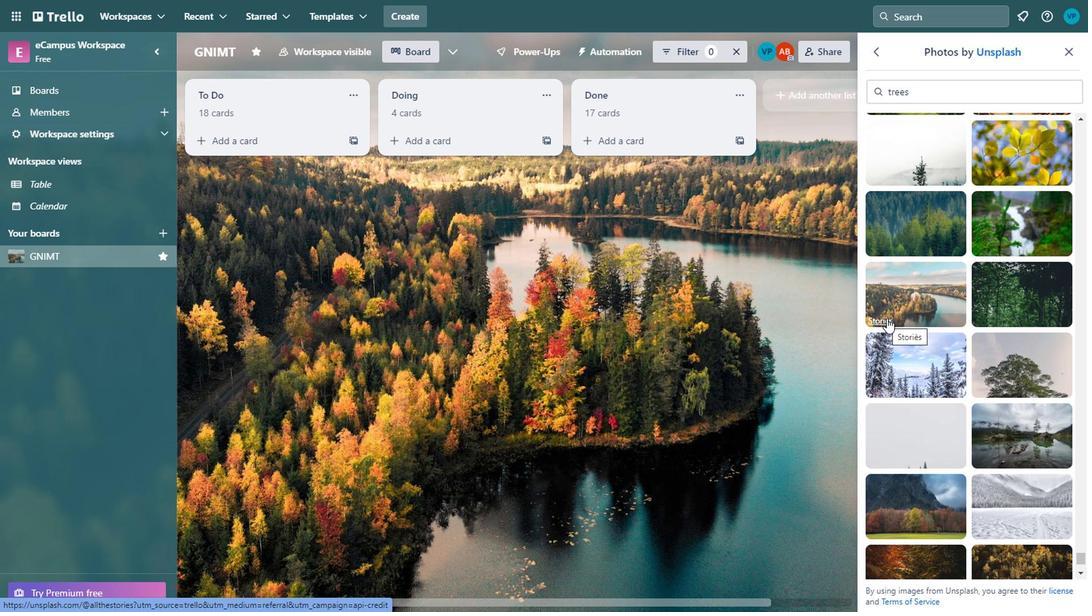 
Action: Mouse scrolled (797, 321) with delta (0, 0)
Screenshot: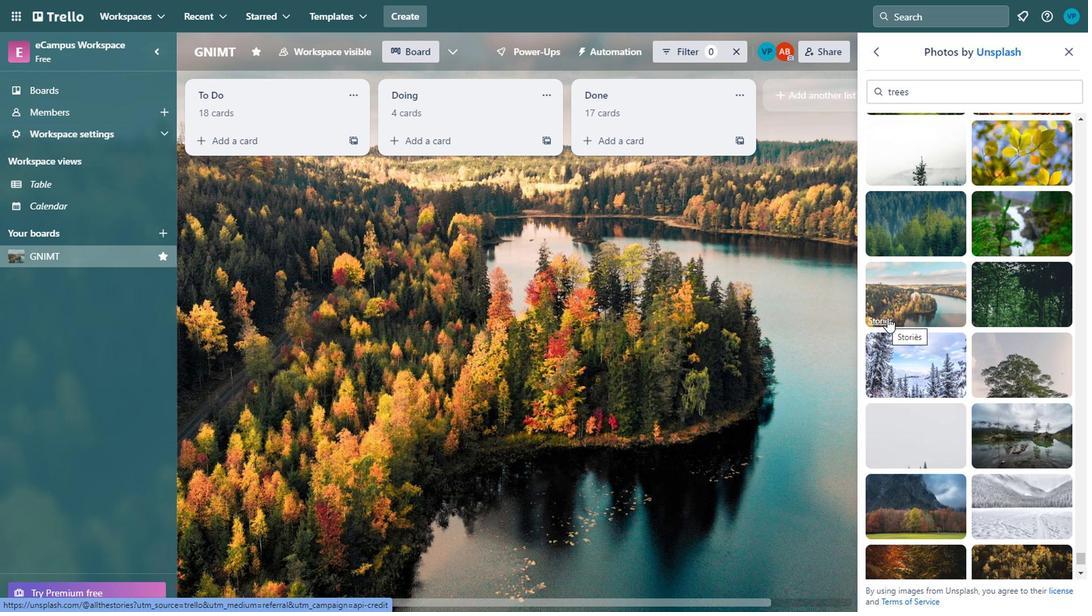 
Action: Mouse scrolled (797, 321) with delta (0, 0)
Screenshot: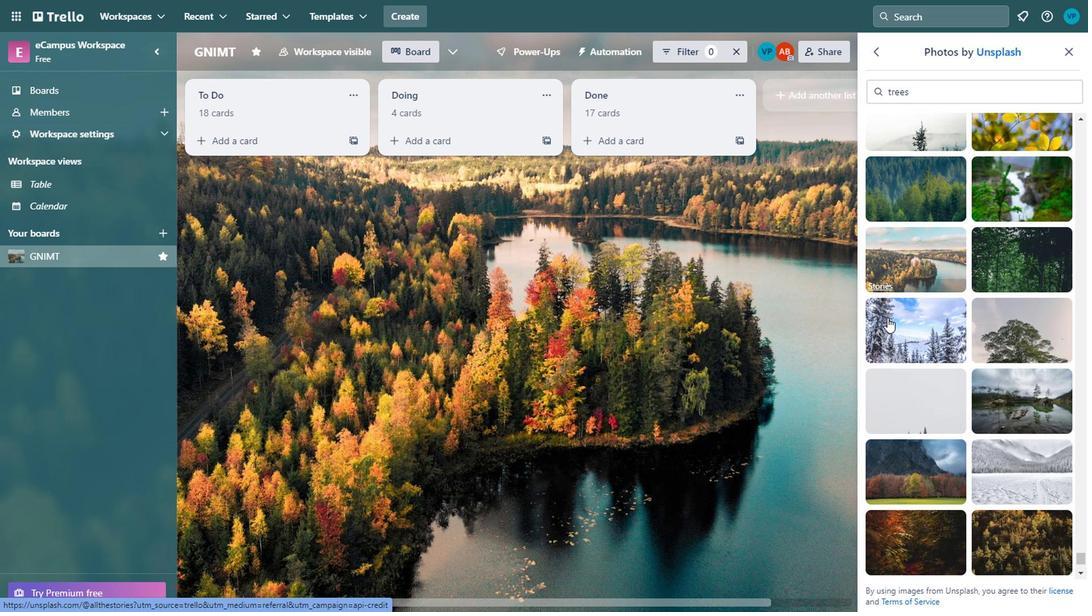 
Action: Mouse moved to (884, 401)
Screenshot: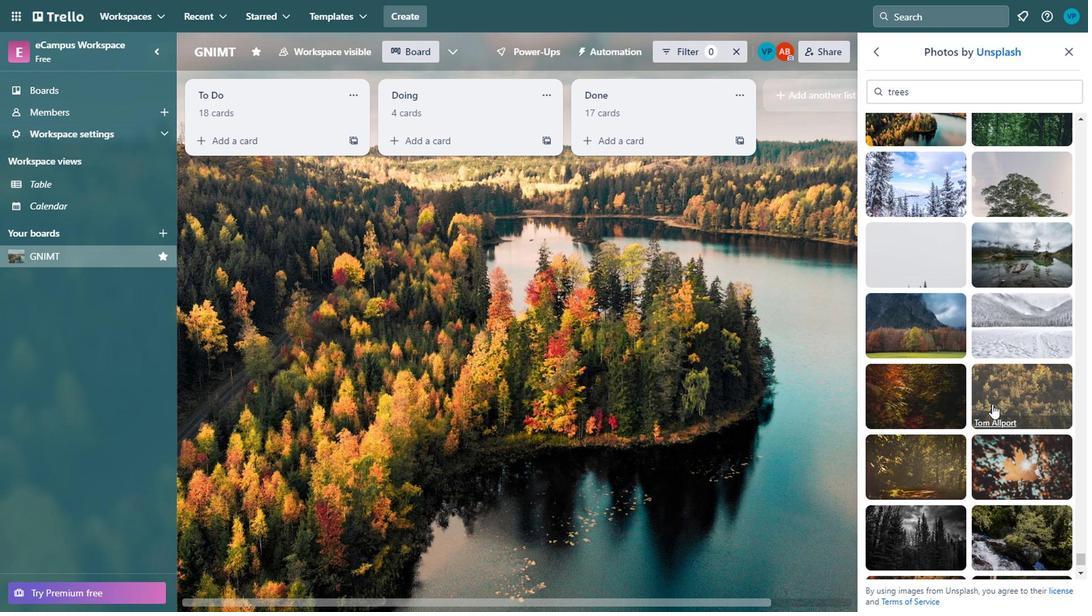 
Action: Mouse scrolled (884, 401) with delta (0, 0)
Screenshot: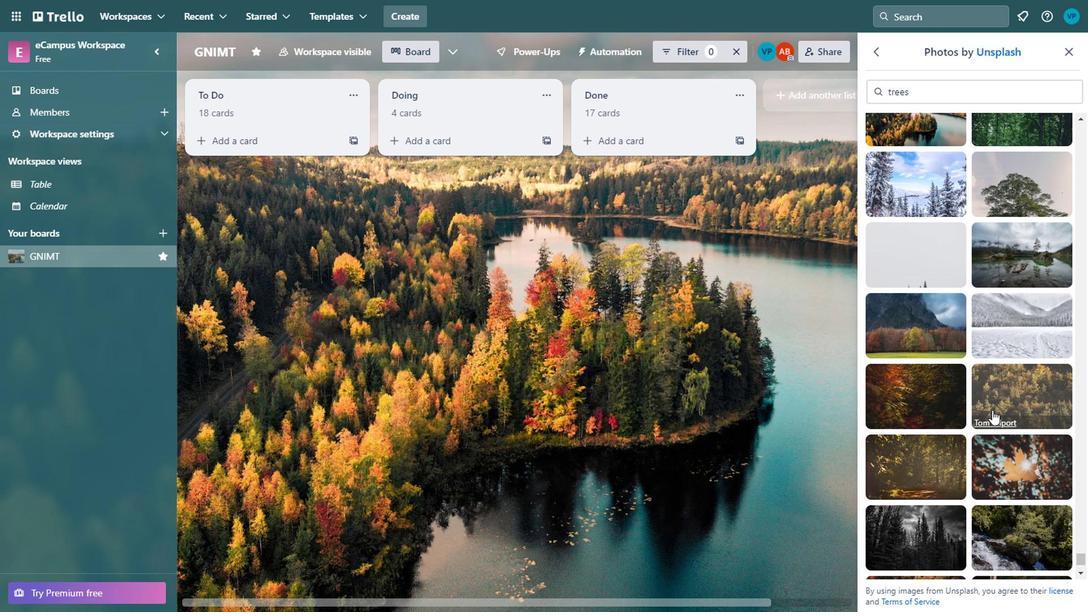 
Action: Mouse moved to (884, 404)
Screenshot: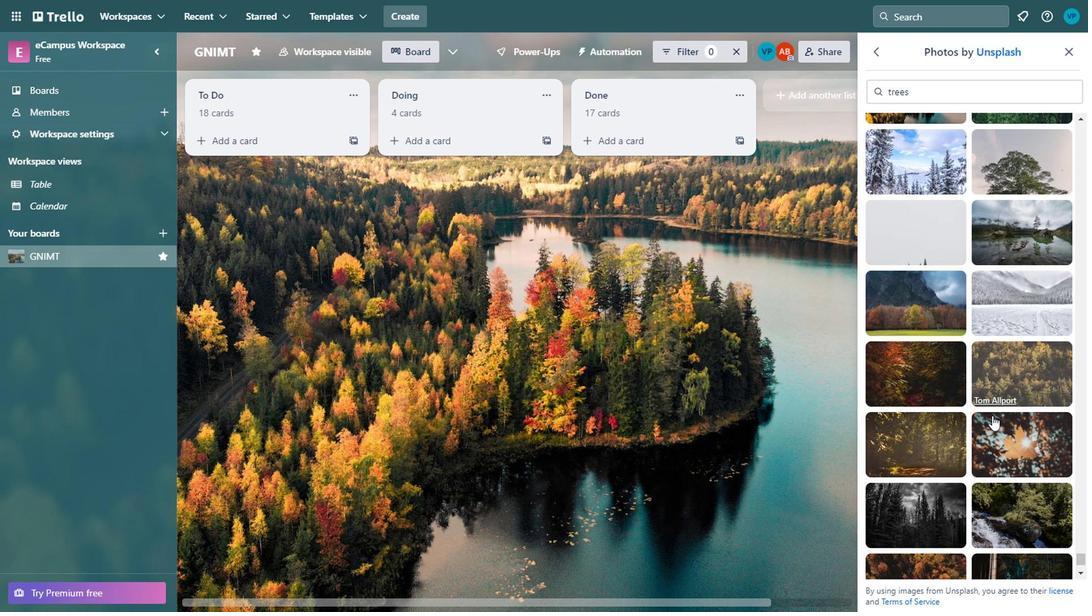 
Action: Mouse scrolled (884, 404) with delta (0, 0)
Screenshot: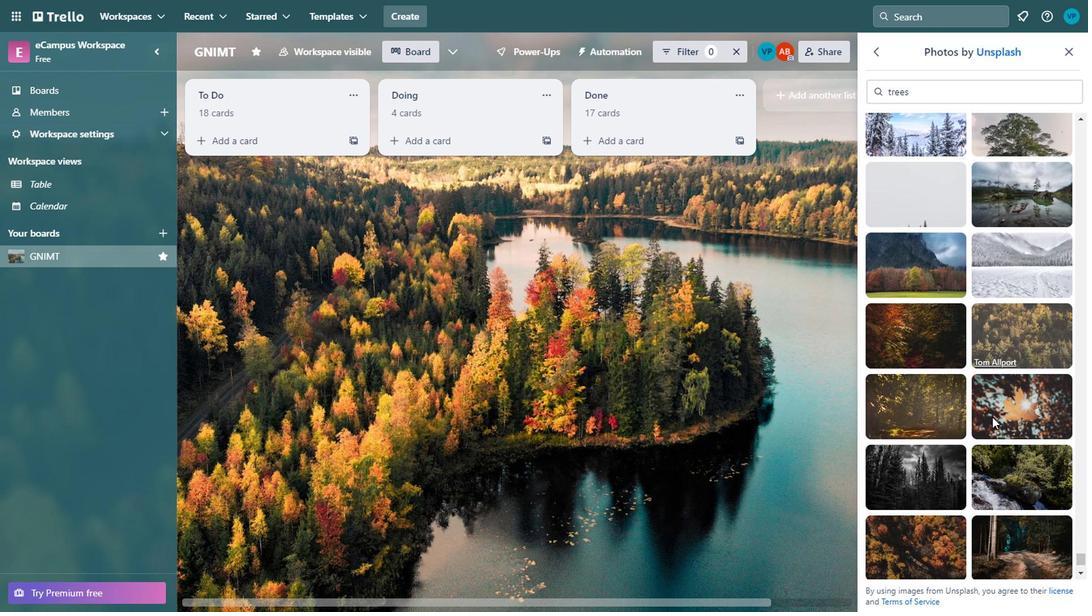 
Action: Mouse moved to (895, 277)
